 Task: Find and compare Airbnb listings in Sydney for a specific date range.
Action: Mouse moved to (436, 717)
Screenshot: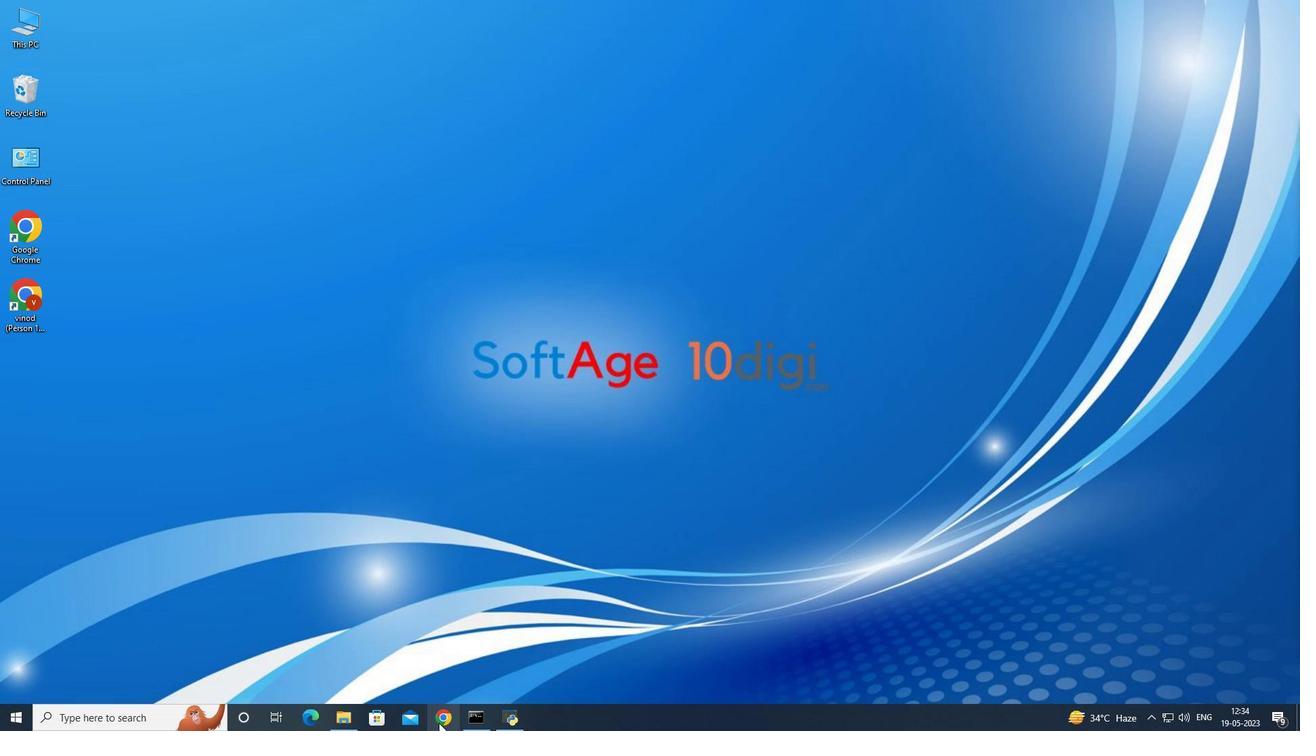 
Action: Mouse pressed left at (436, 717)
Screenshot: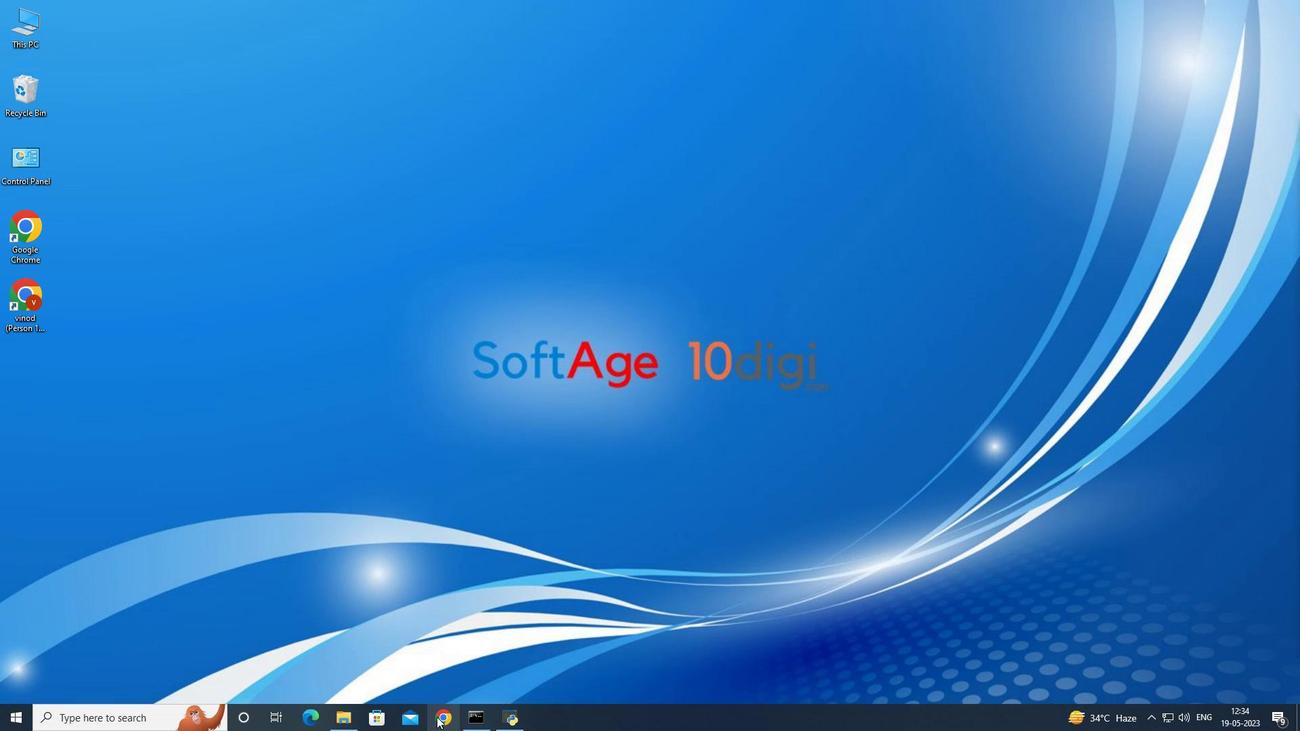 
Action: Mouse moved to (564, 394)
Screenshot: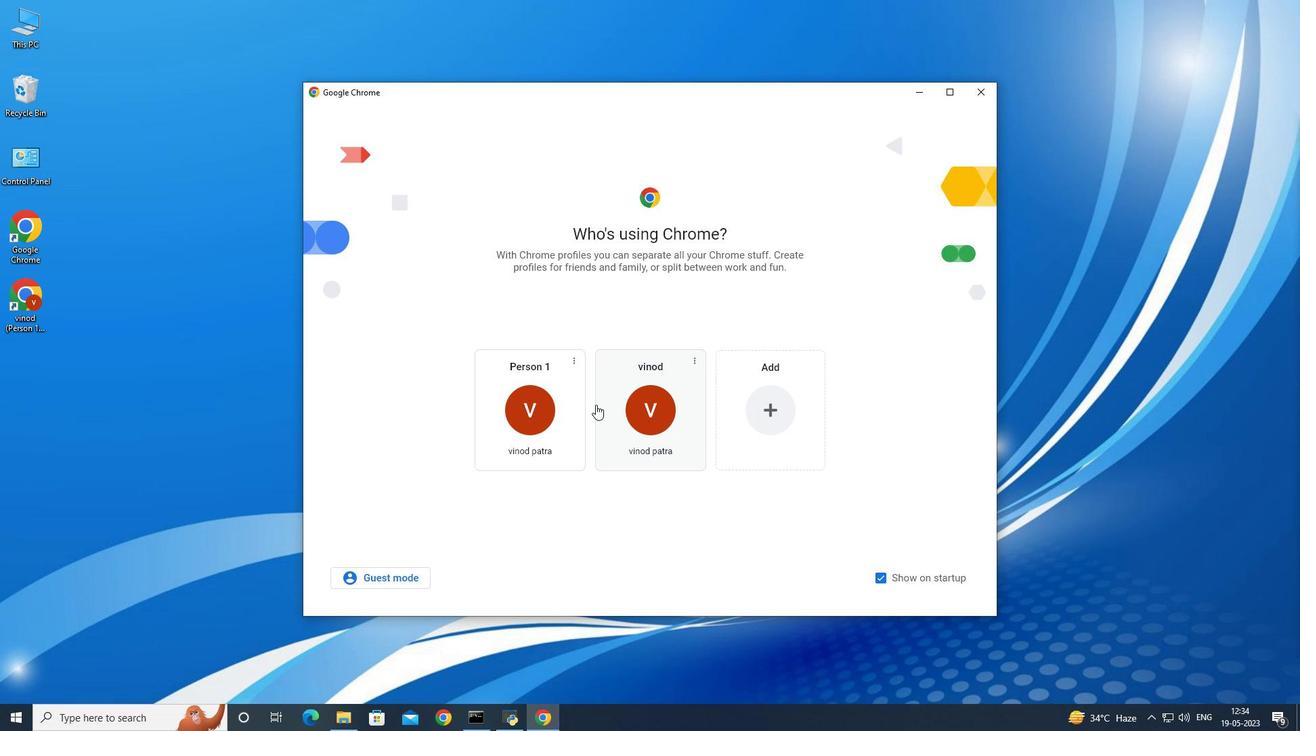 
Action: Mouse pressed left at (564, 394)
Screenshot: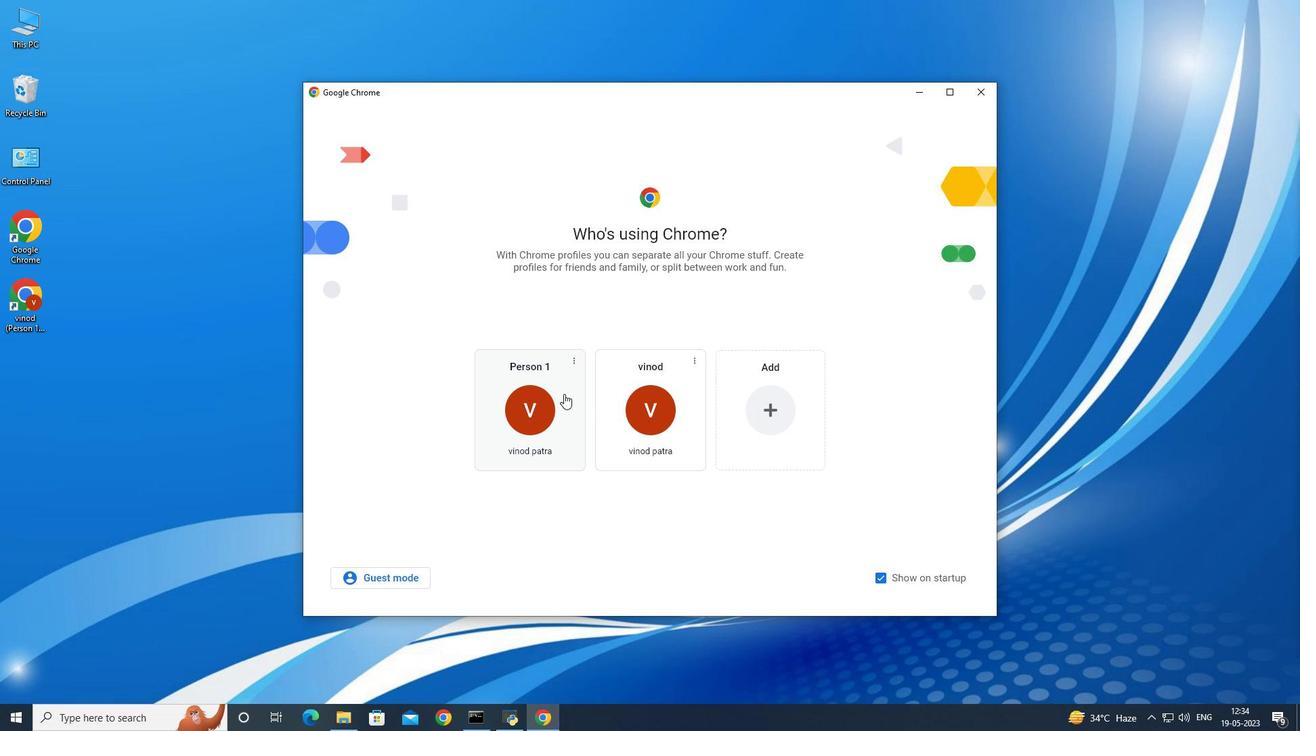 
Action: Mouse moved to (578, 340)
Screenshot: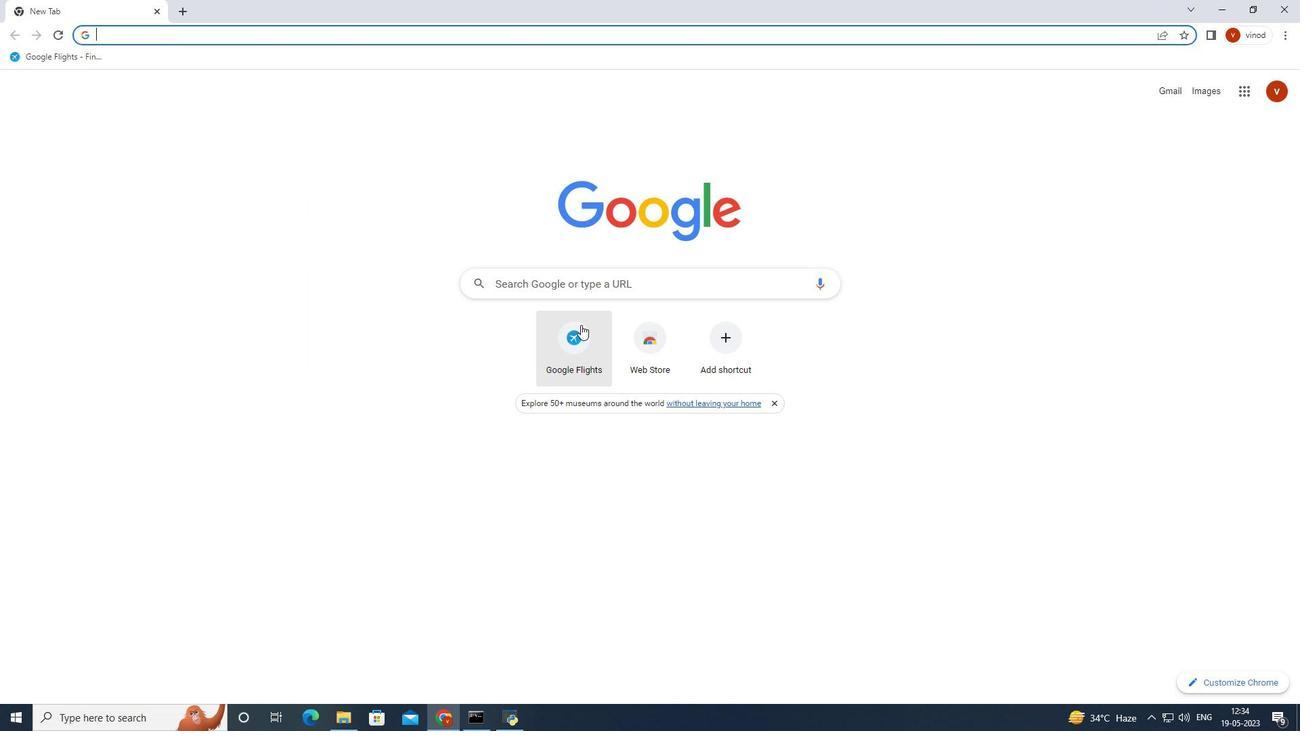 
Action: Mouse pressed left at (578, 340)
Screenshot: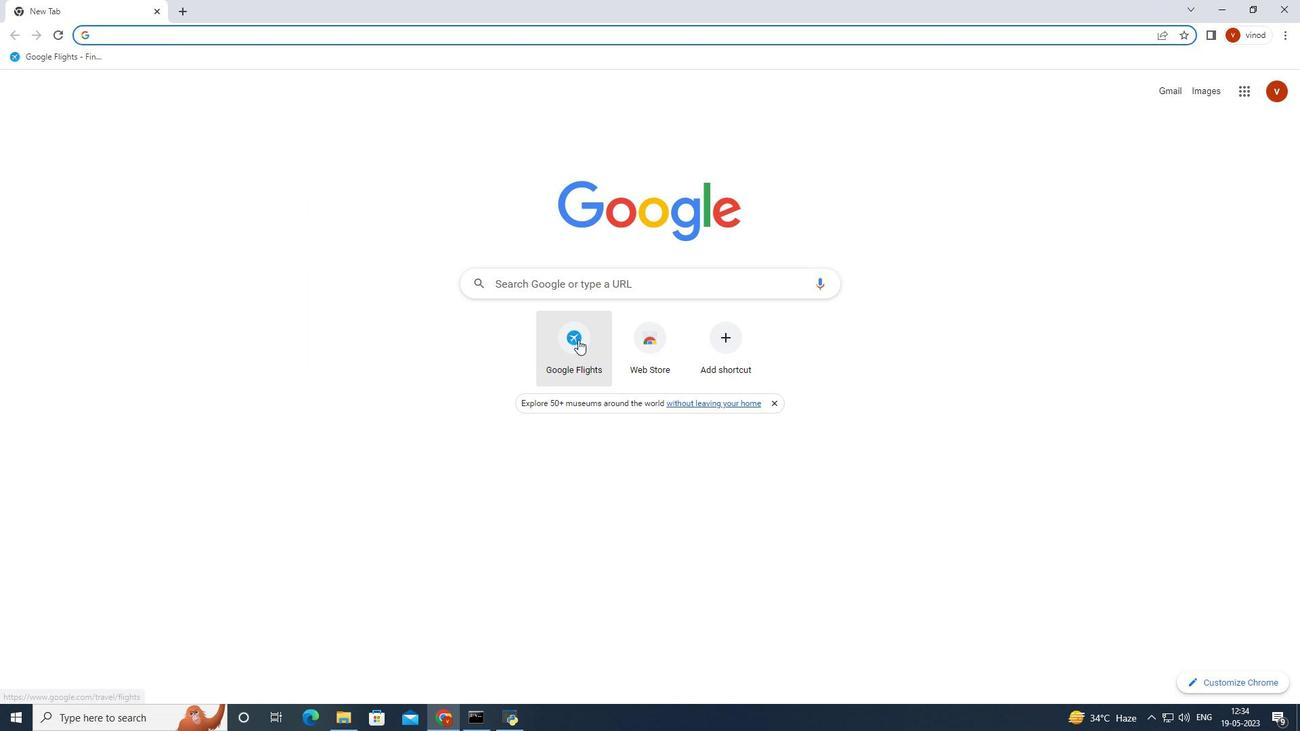 
Action: Mouse moved to (161, 14)
Screenshot: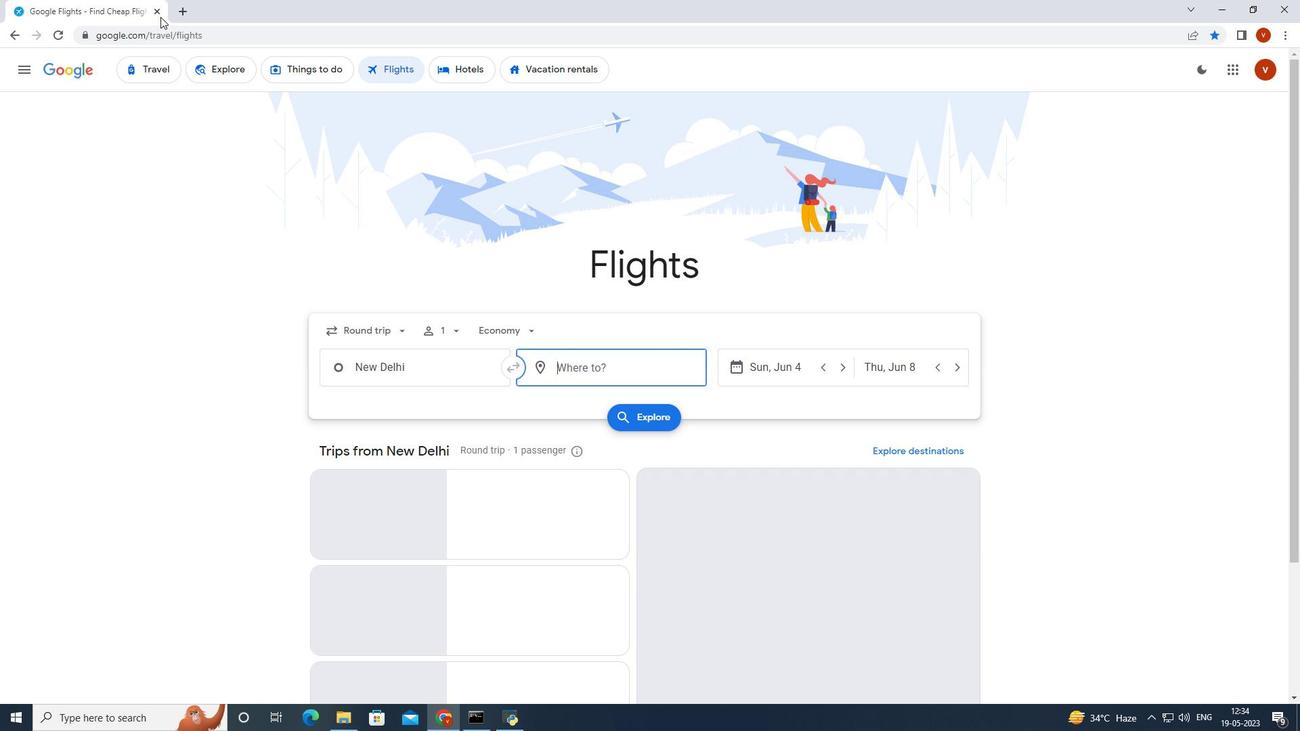
Action: Mouse pressed left at (161, 14)
Screenshot: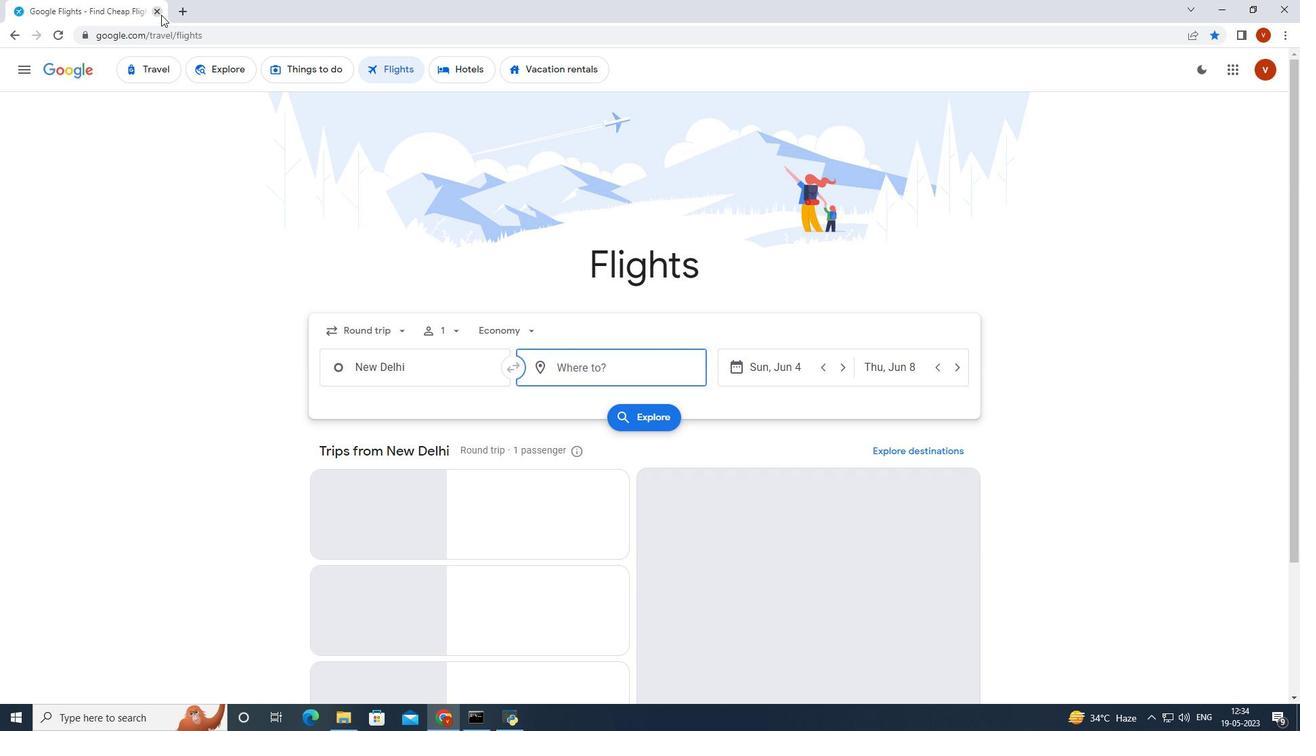 
Action: Mouse moved to (451, 706)
Screenshot: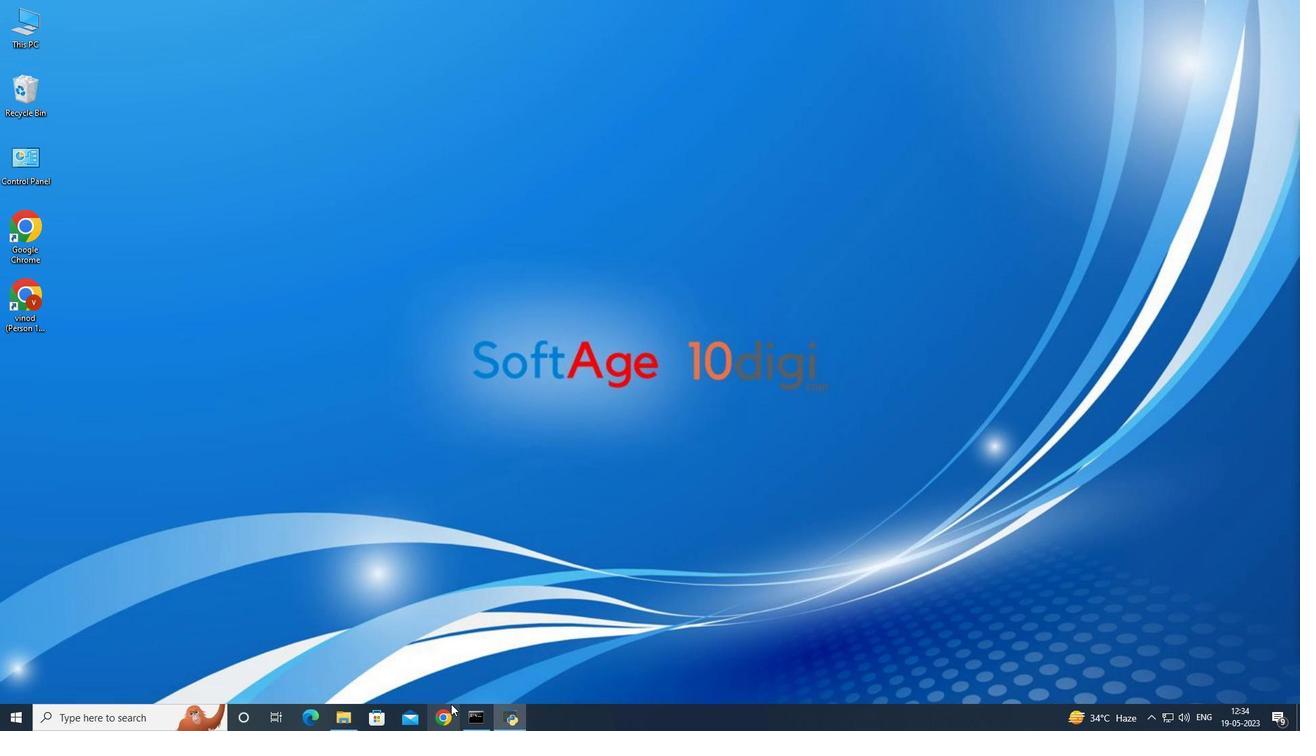 
Action: Mouse pressed left at (451, 706)
Screenshot: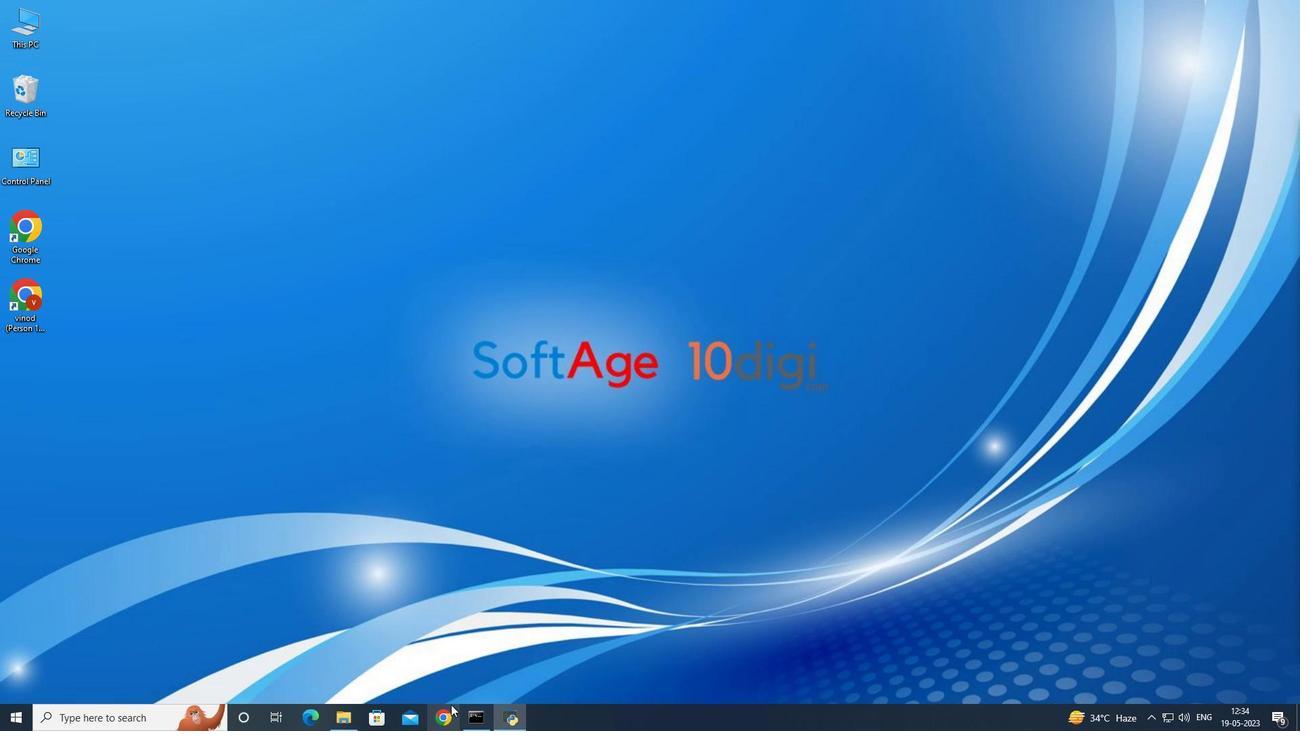 
Action: Mouse moved to (554, 433)
Screenshot: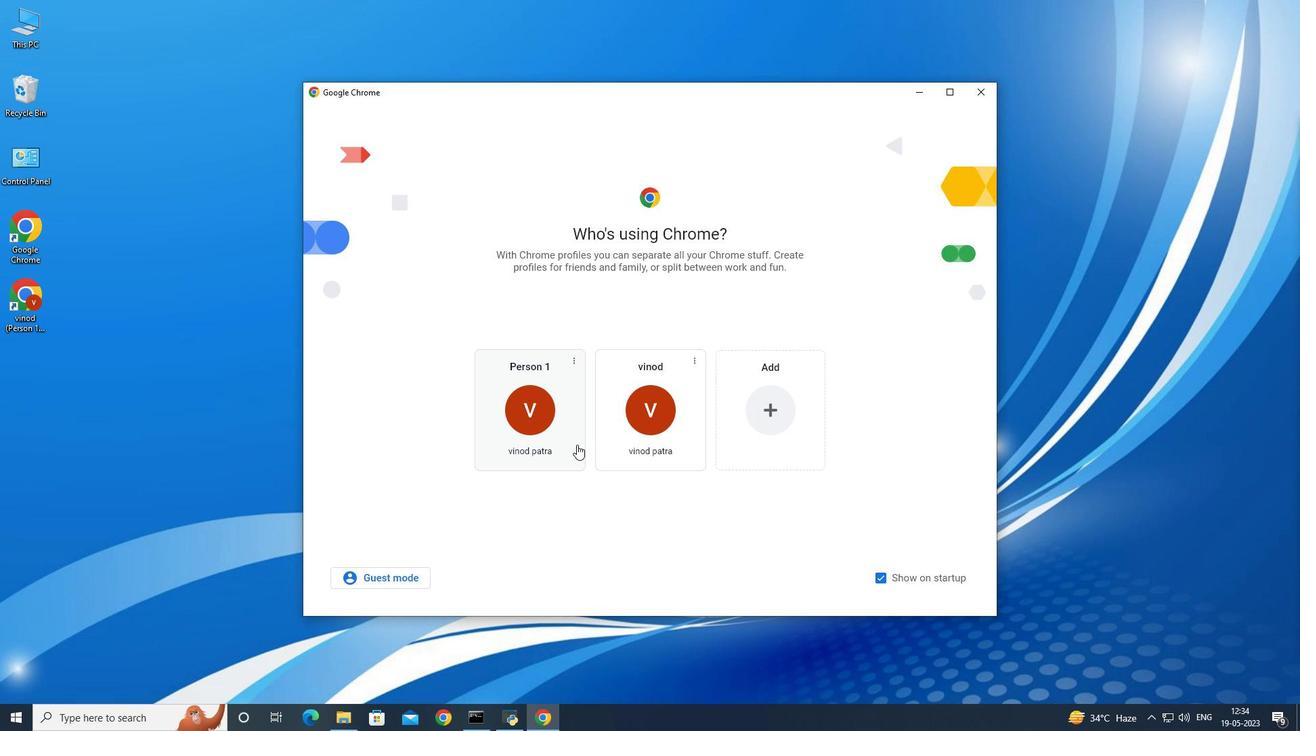
Action: Mouse pressed left at (554, 433)
Screenshot: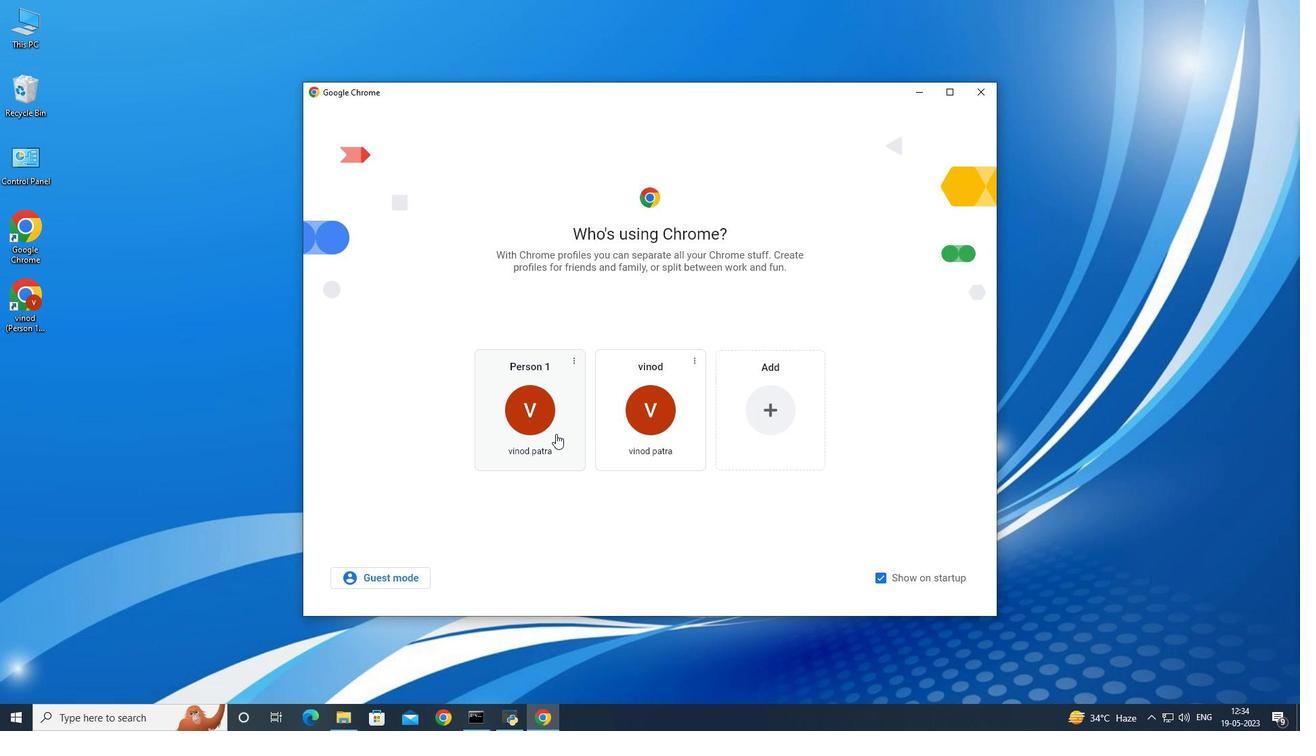 
Action: Mouse moved to (633, 283)
Screenshot: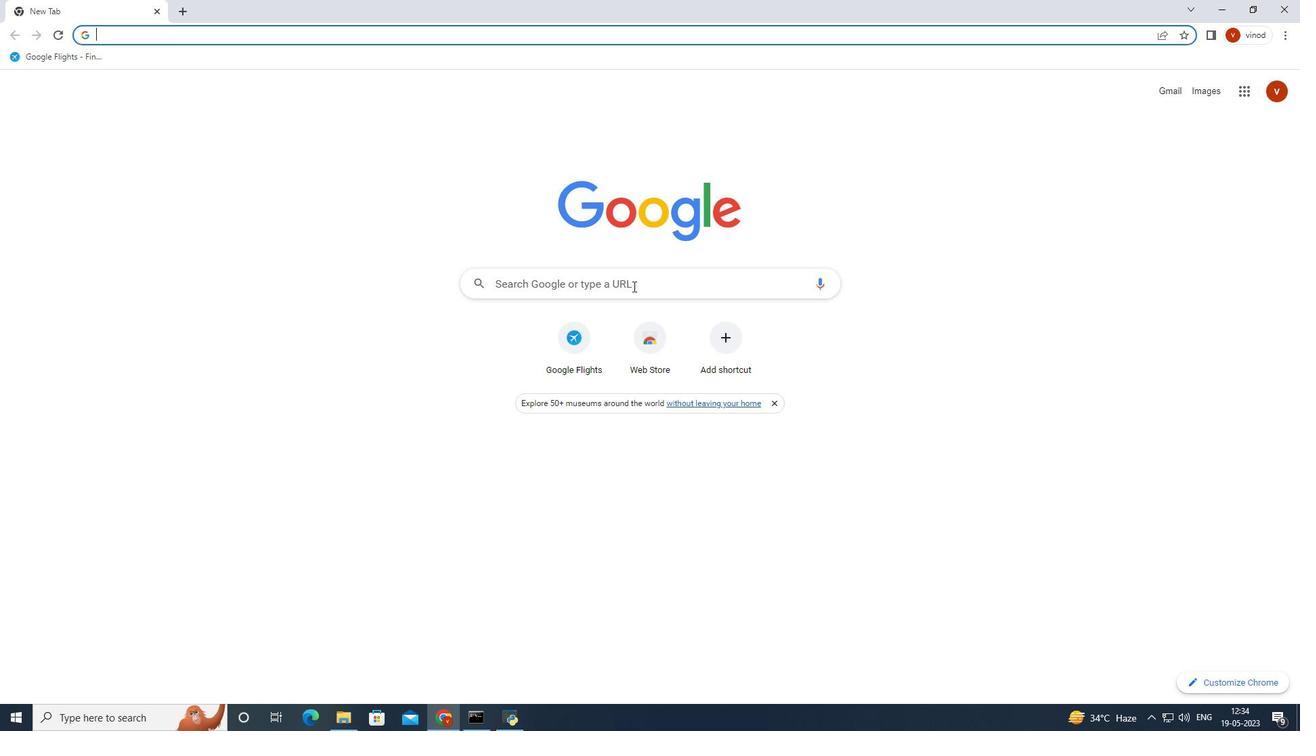 
Action: Mouse pressed left at (633, 283)
Screenshot: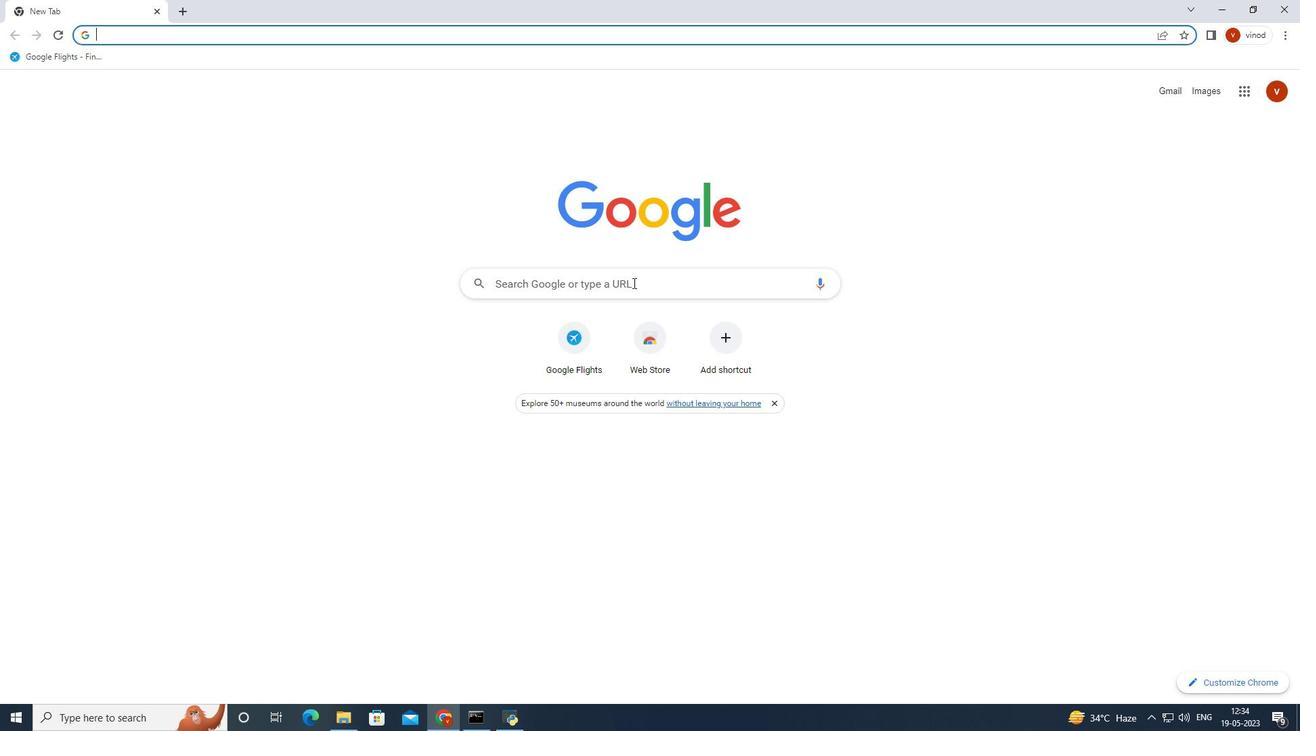 
Action: Mouse moved to (626, 369)
Screenshot: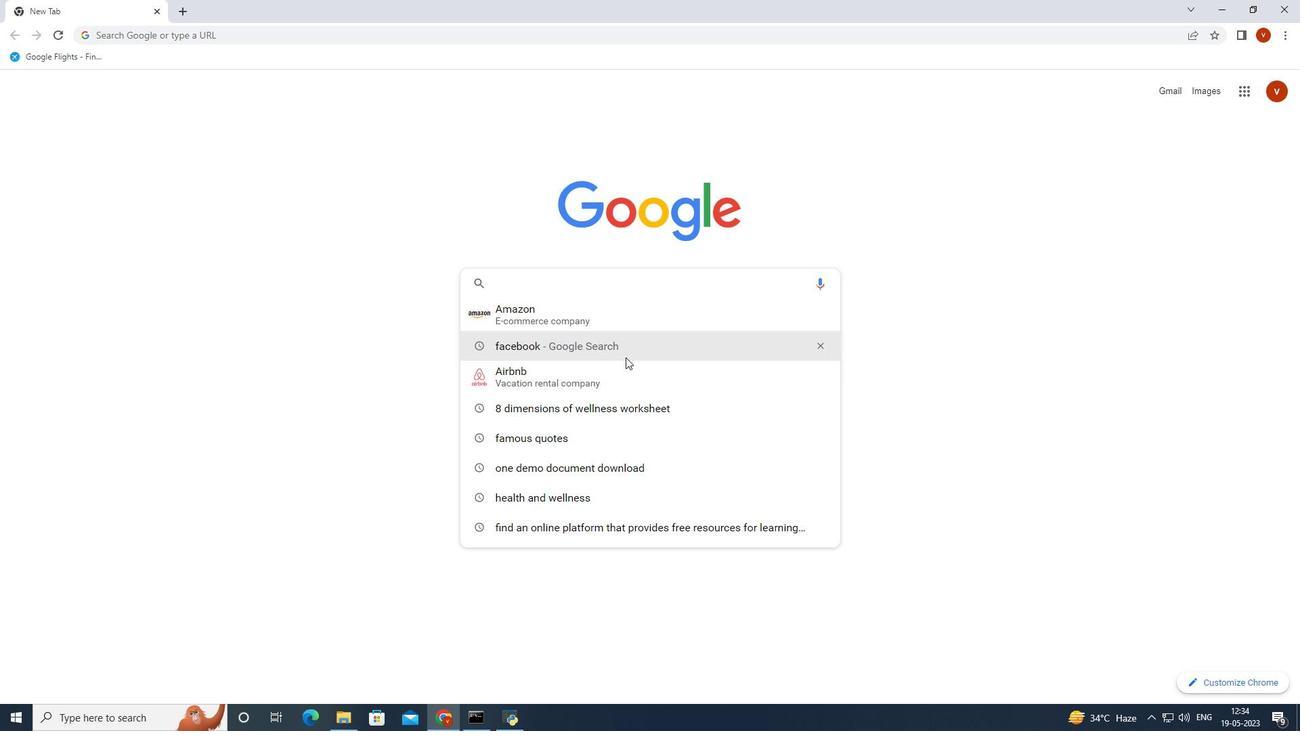 
Action: Mouse pressed left at (626, 369)
Screenshot: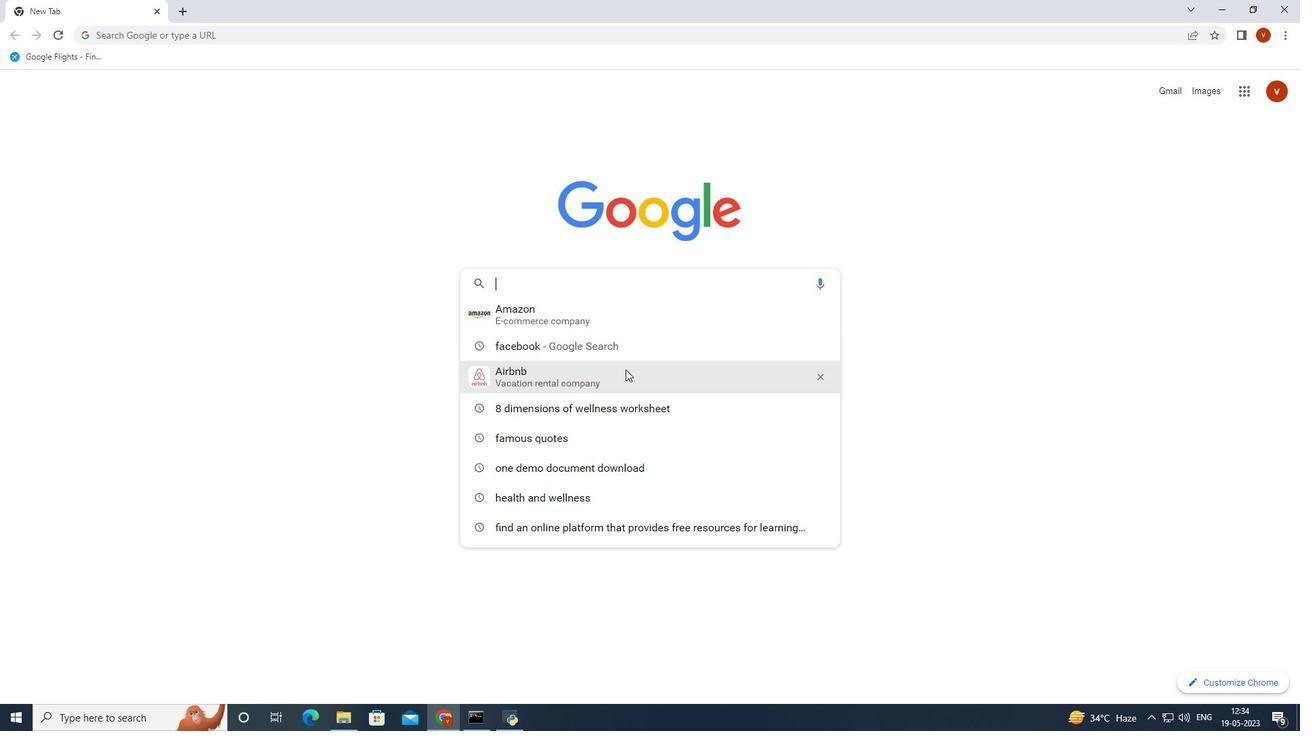 
Action: Mouse moved to (413, 216)
Screenshot: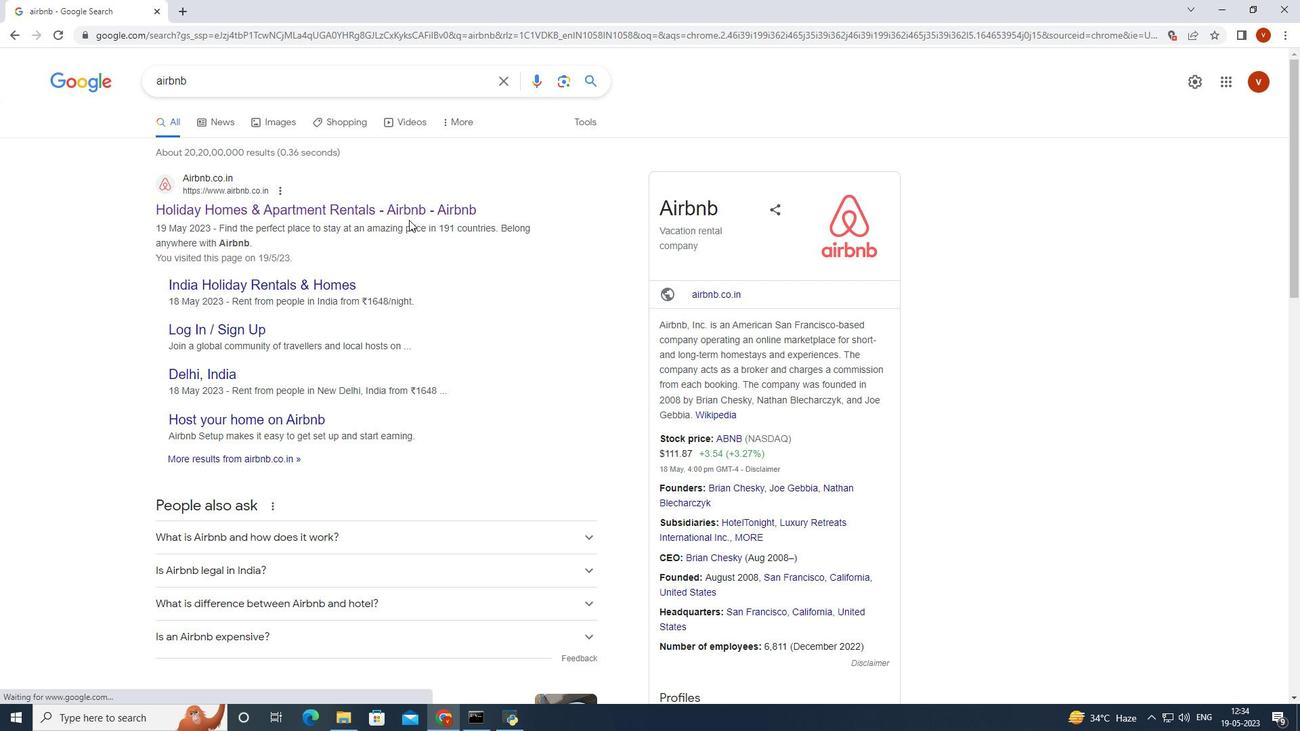
Action: Mouse pressed left at (413, 216)
Screenshot: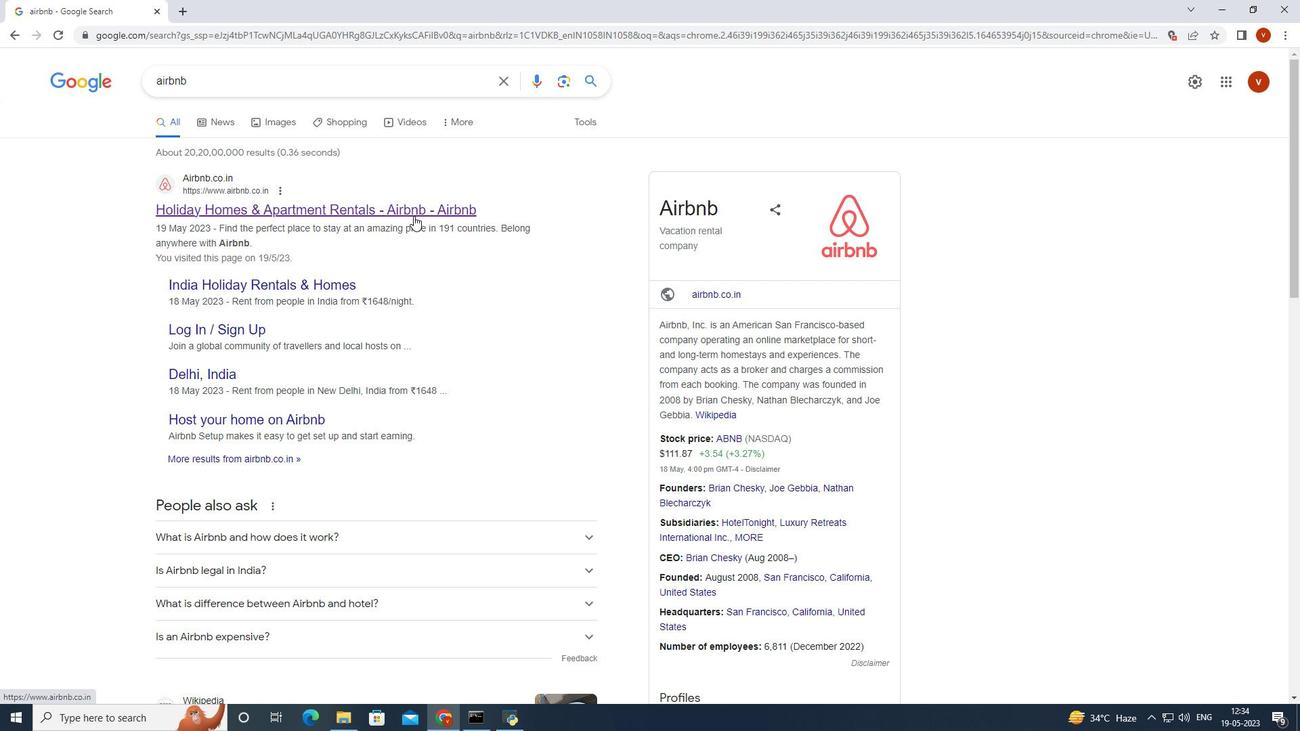 
Action: Mouse moved to (579, 116)
Screenshot: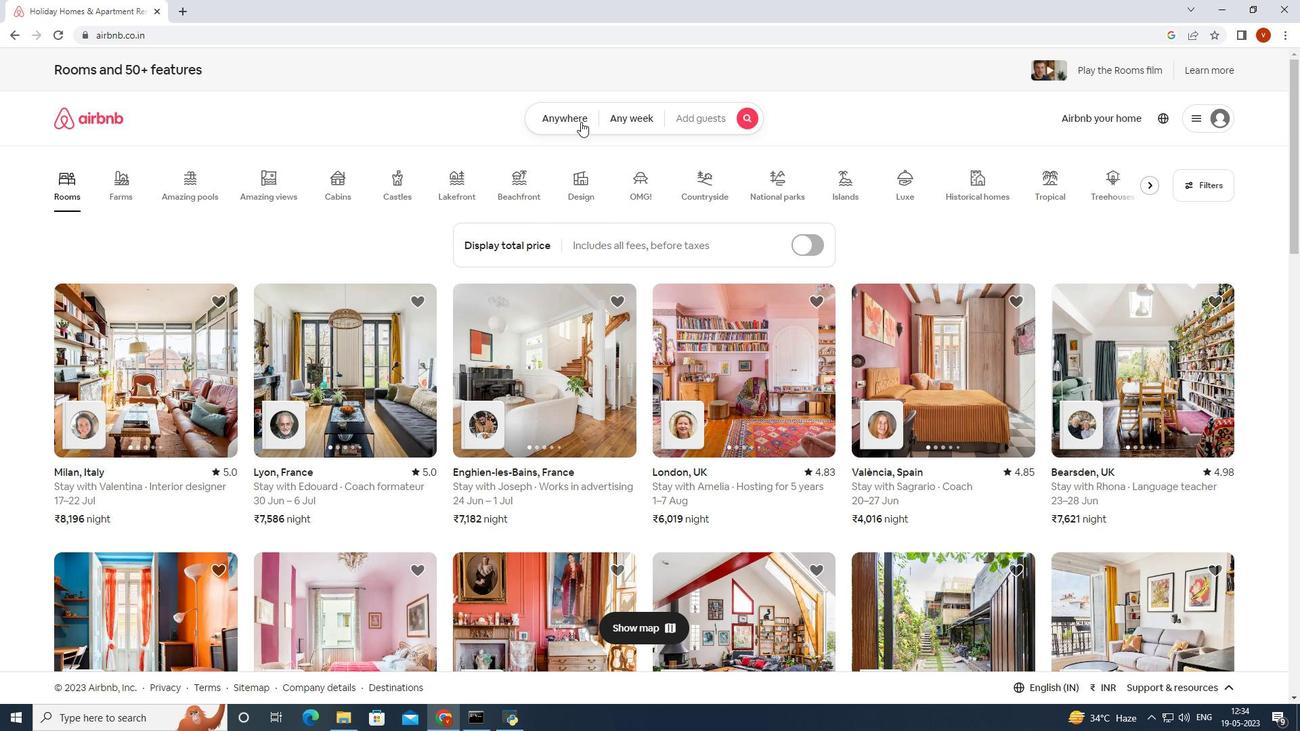 
Action: Mouse pressed left at (579, 116)
Screenshot: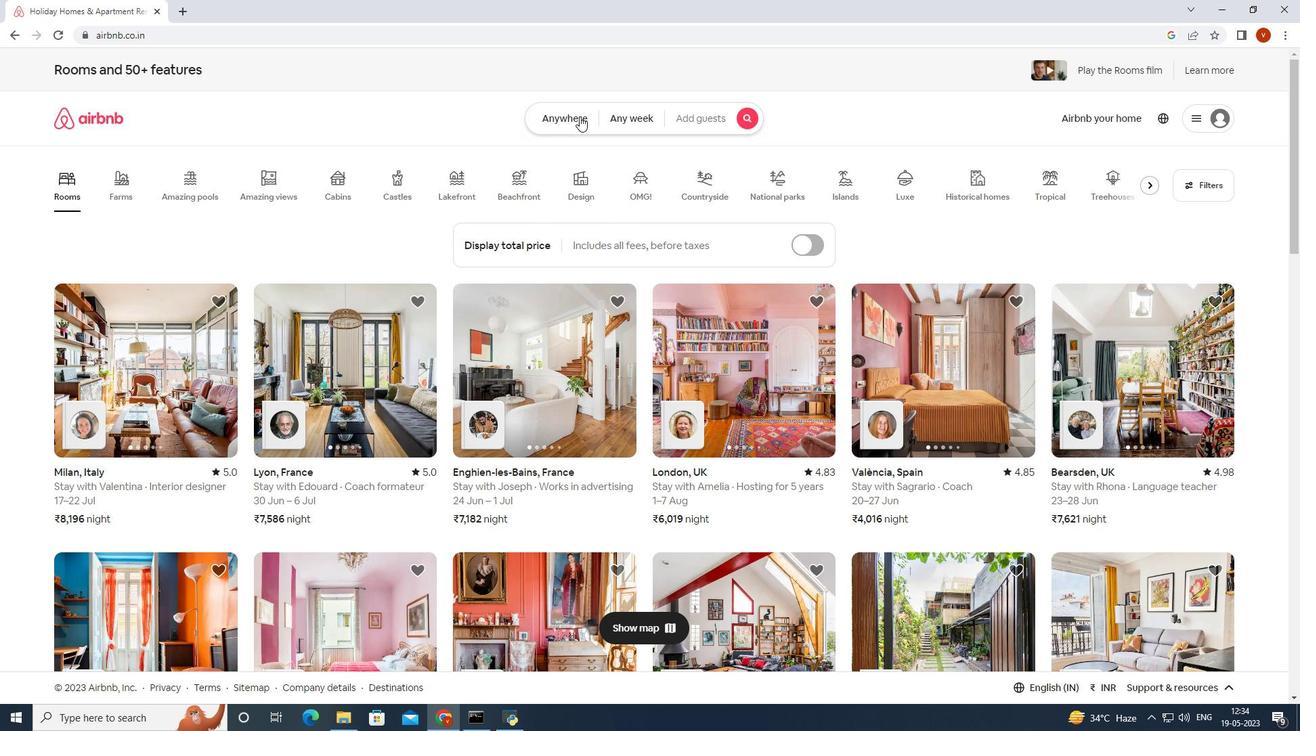 
Action: Mouse moved to (510, 170)
Screenshot: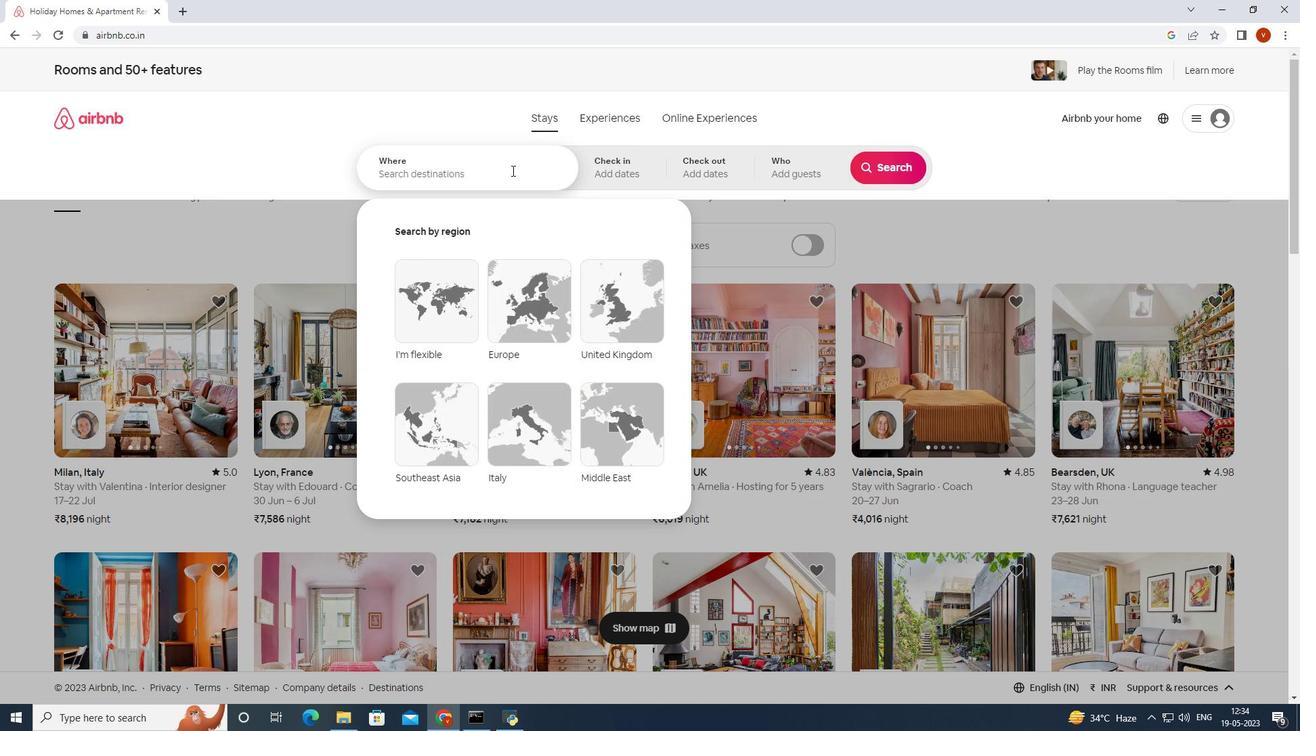 
Action: Mouse pressed left at (510, 170)
Screenshot: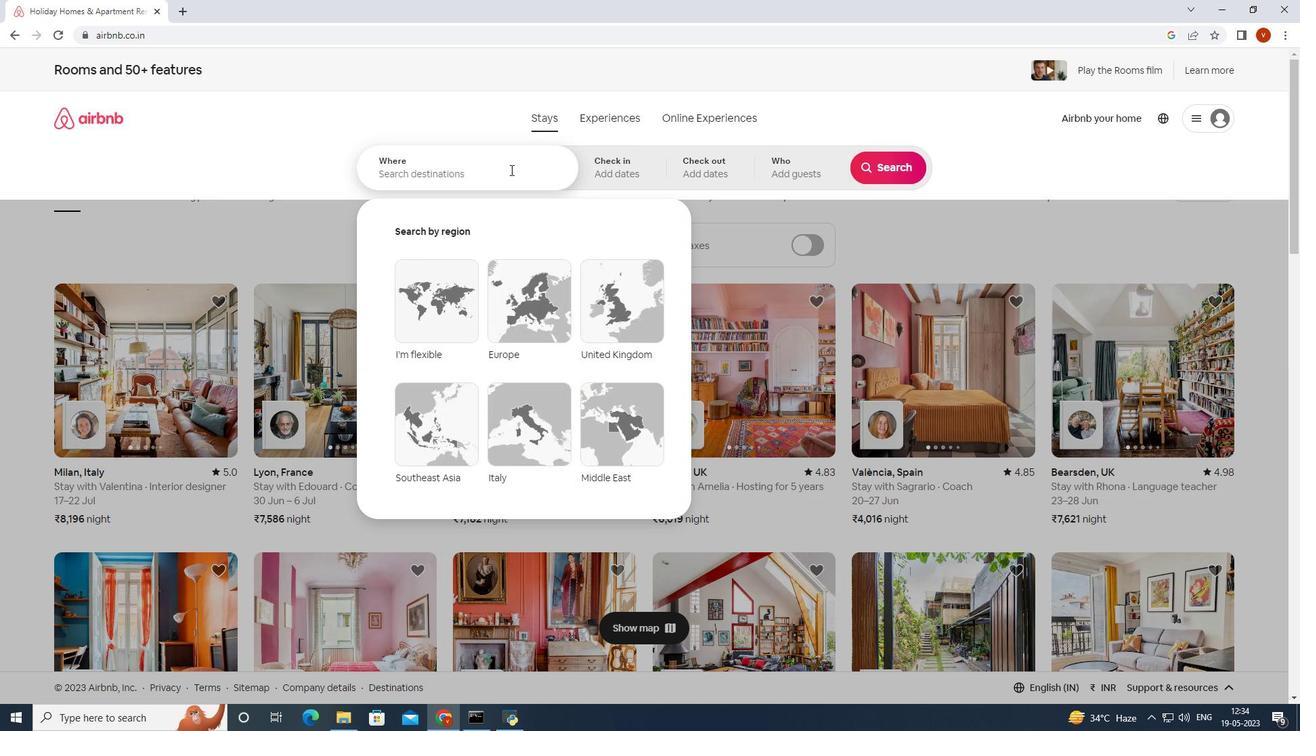 
Action: Mouse moved to (523, 199)
Screenshot: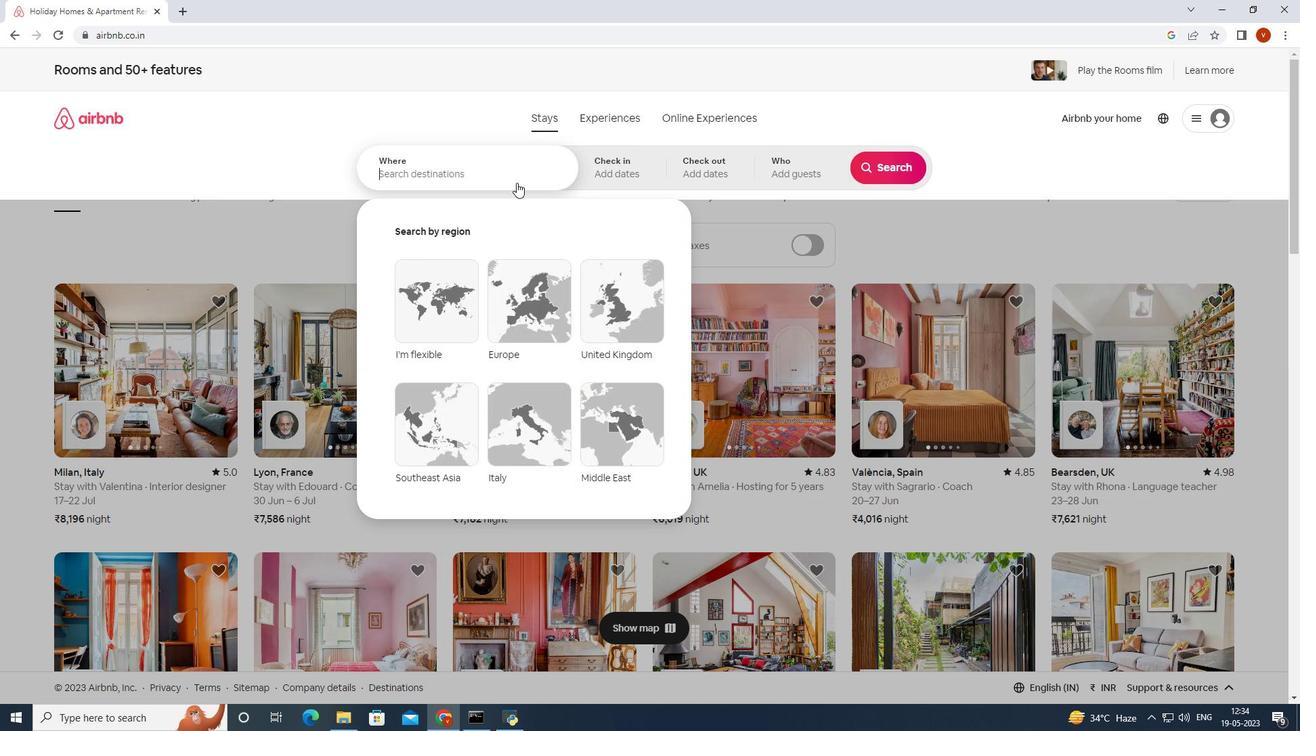 
Action: Key pressed syd
Screenshot: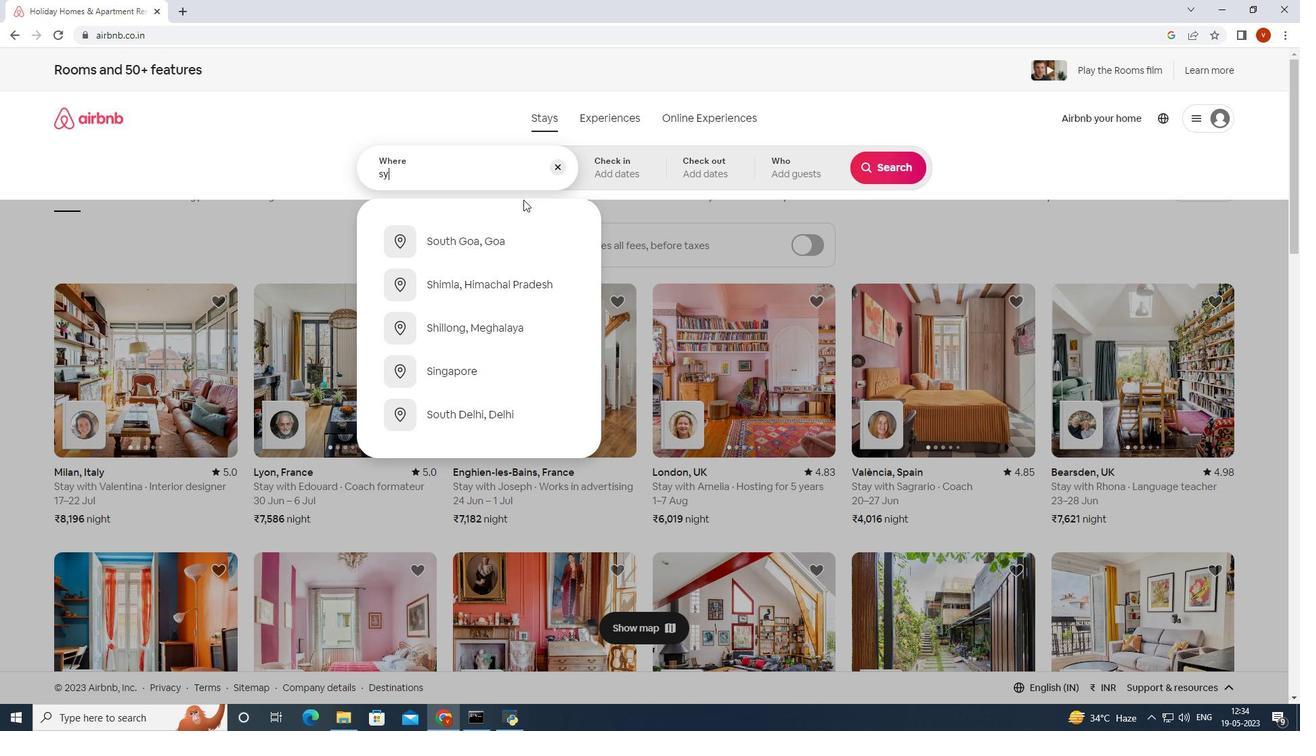 
Action: Mouse moved to (525, 235)
Screenshot: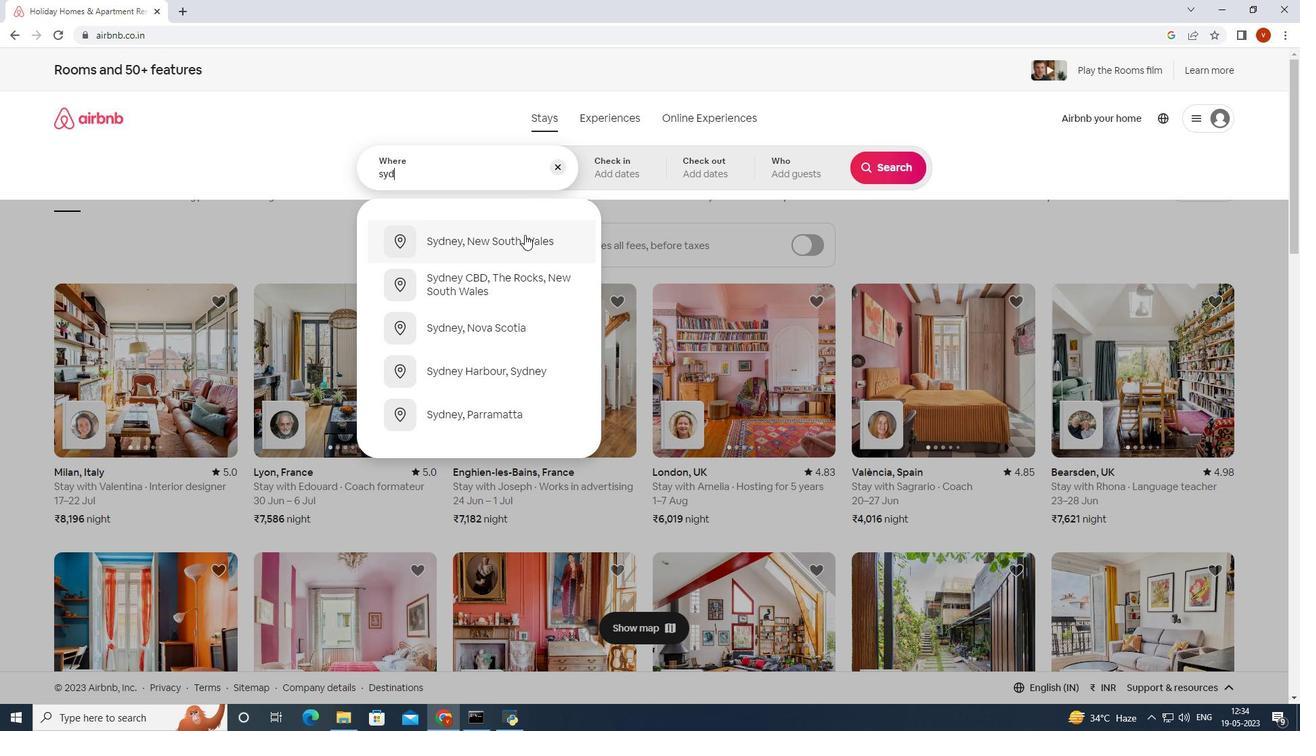 
Action: Mouse pressed left at (525, 235)
Screenshot: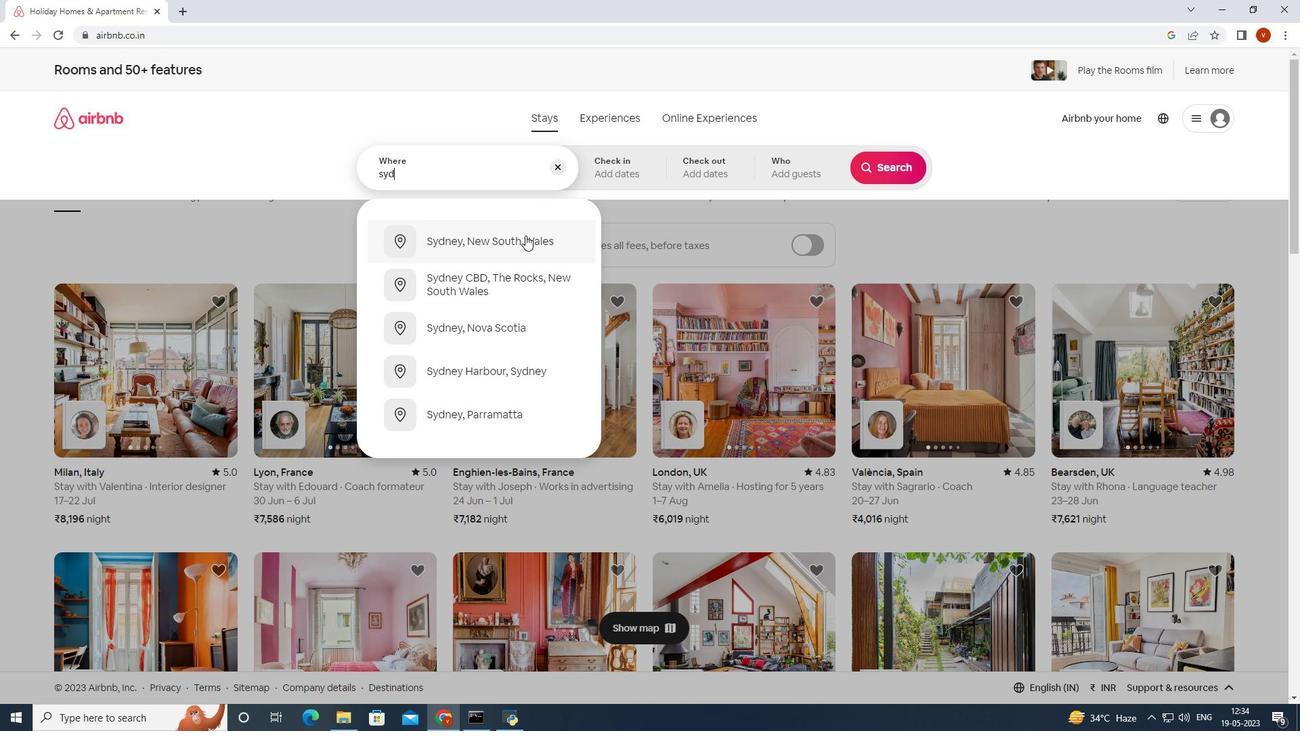 
Action: Mouse moved to (882, 179)
Screenshot: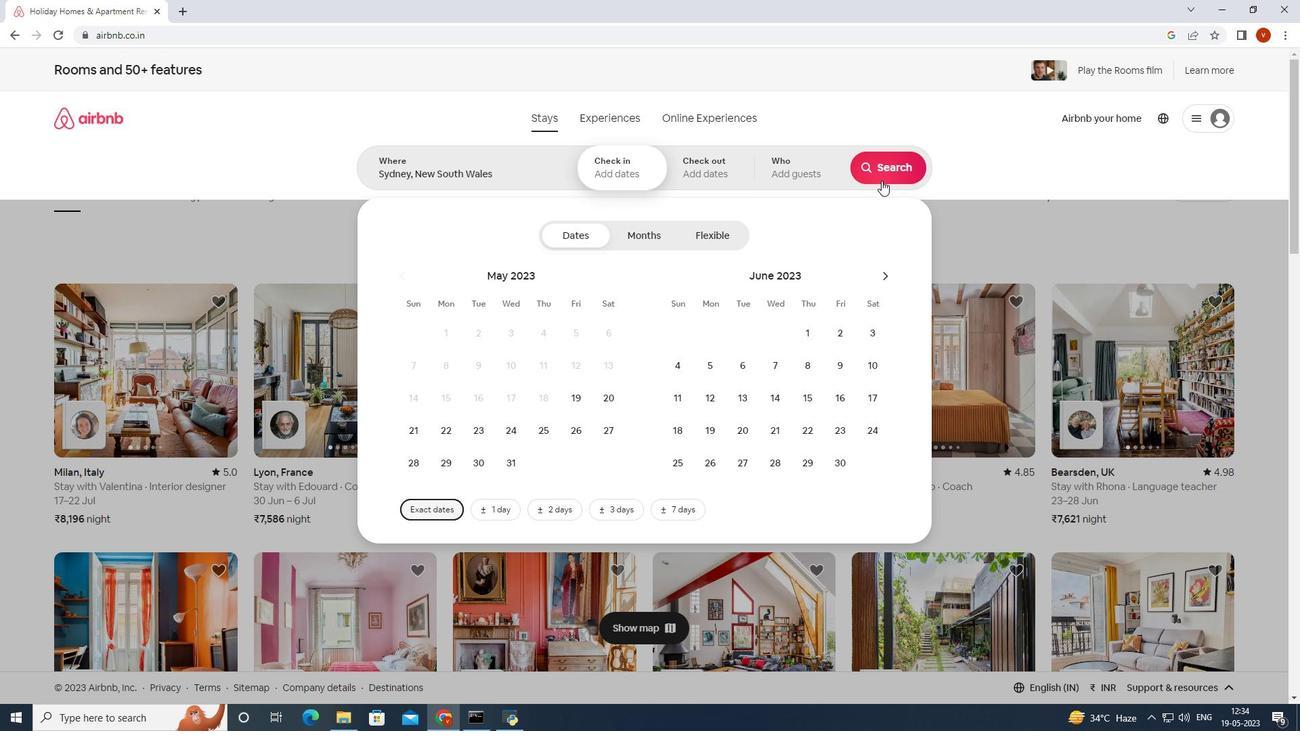 
Action: Mouse pressed left at (882, 179)
Screenshot: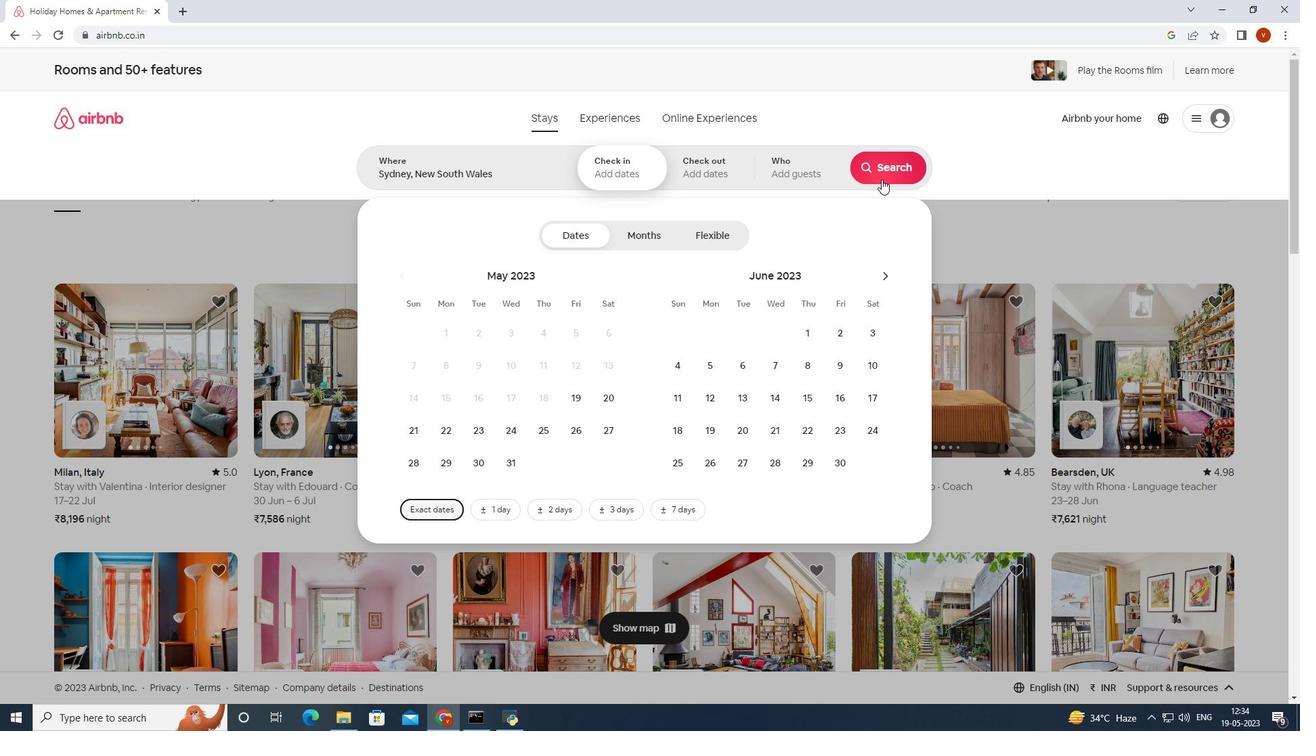
Action: Mouse moved to (684, 68)
Screenshot: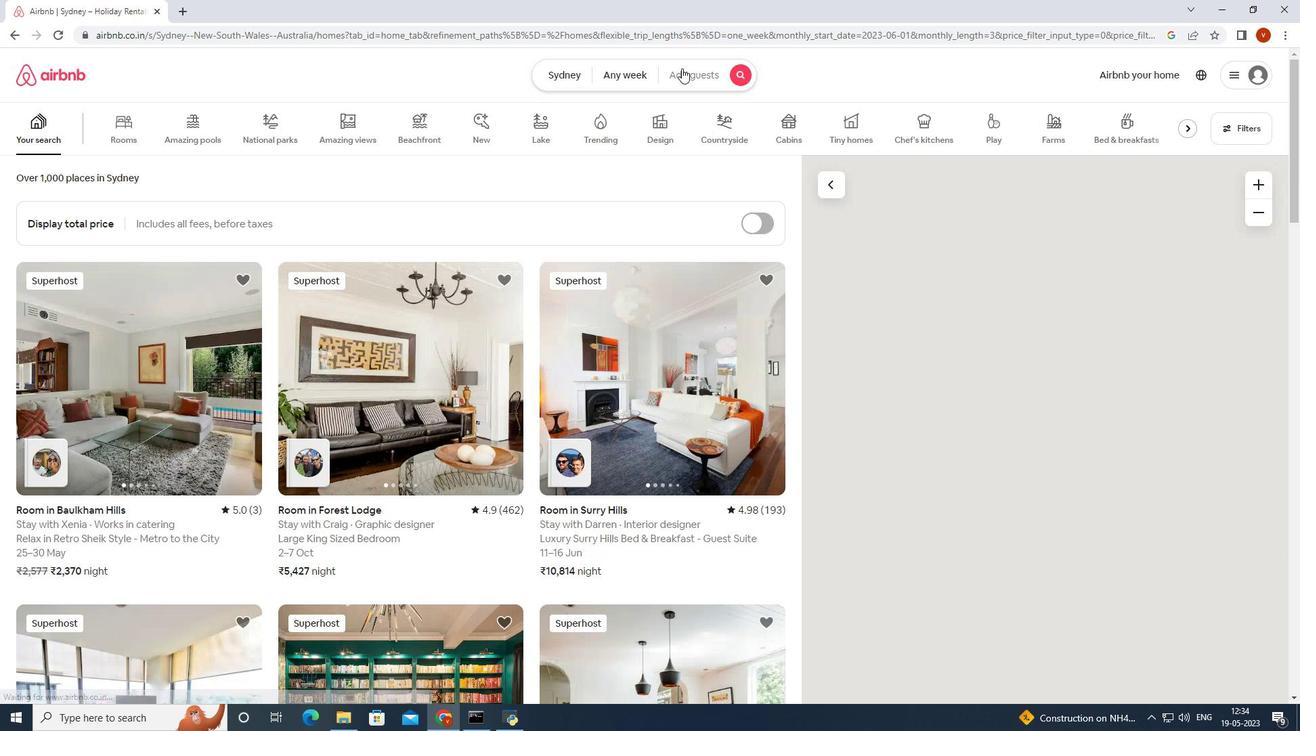 
Action: Mouse pressed left at (684, 68)
Screenshot: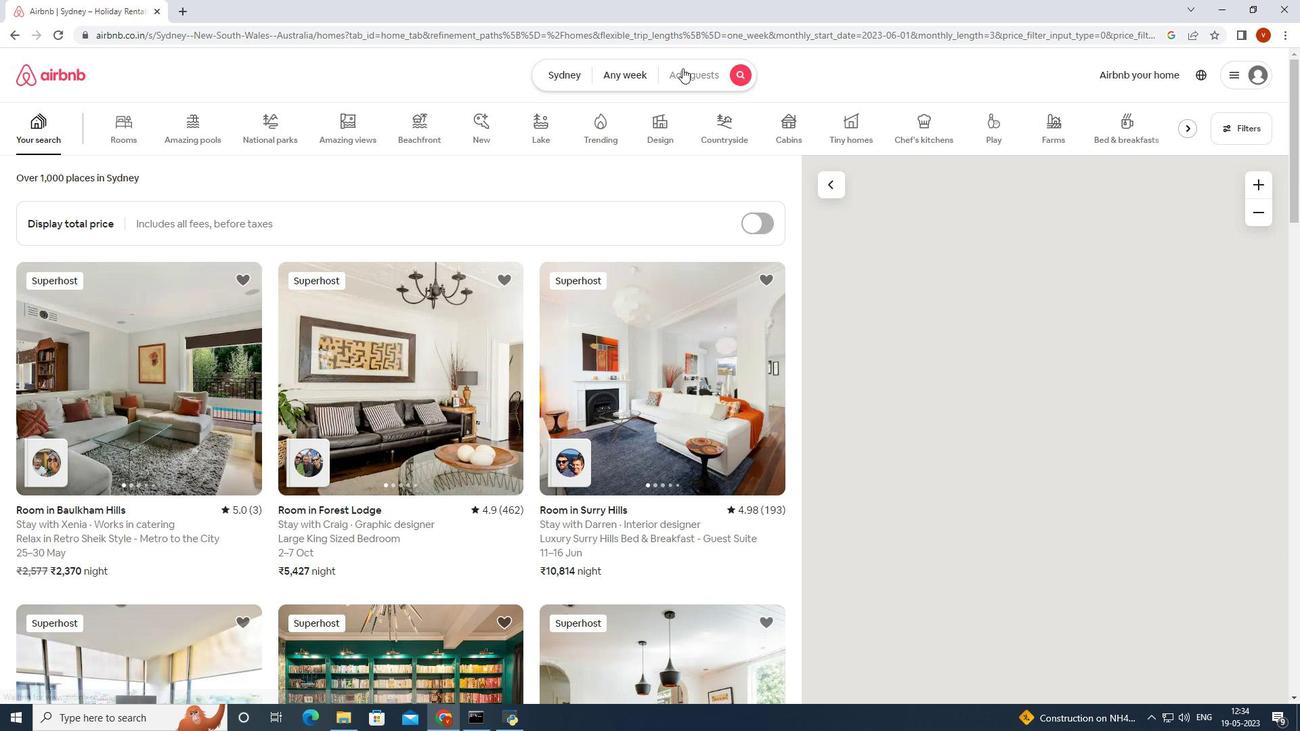 
Action: Mouse moved to (886, 197)
Screenshot: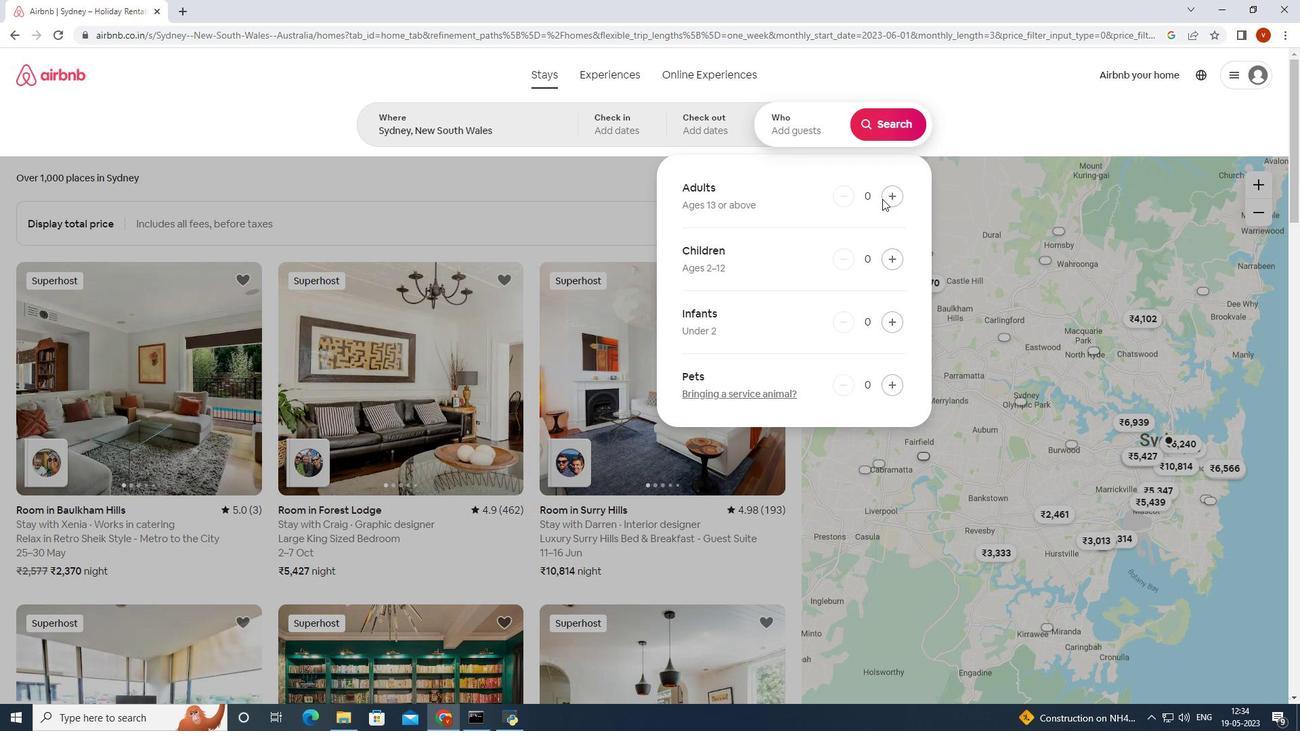 
Action: Mouse pressed left at (886, 197)
Screenshot: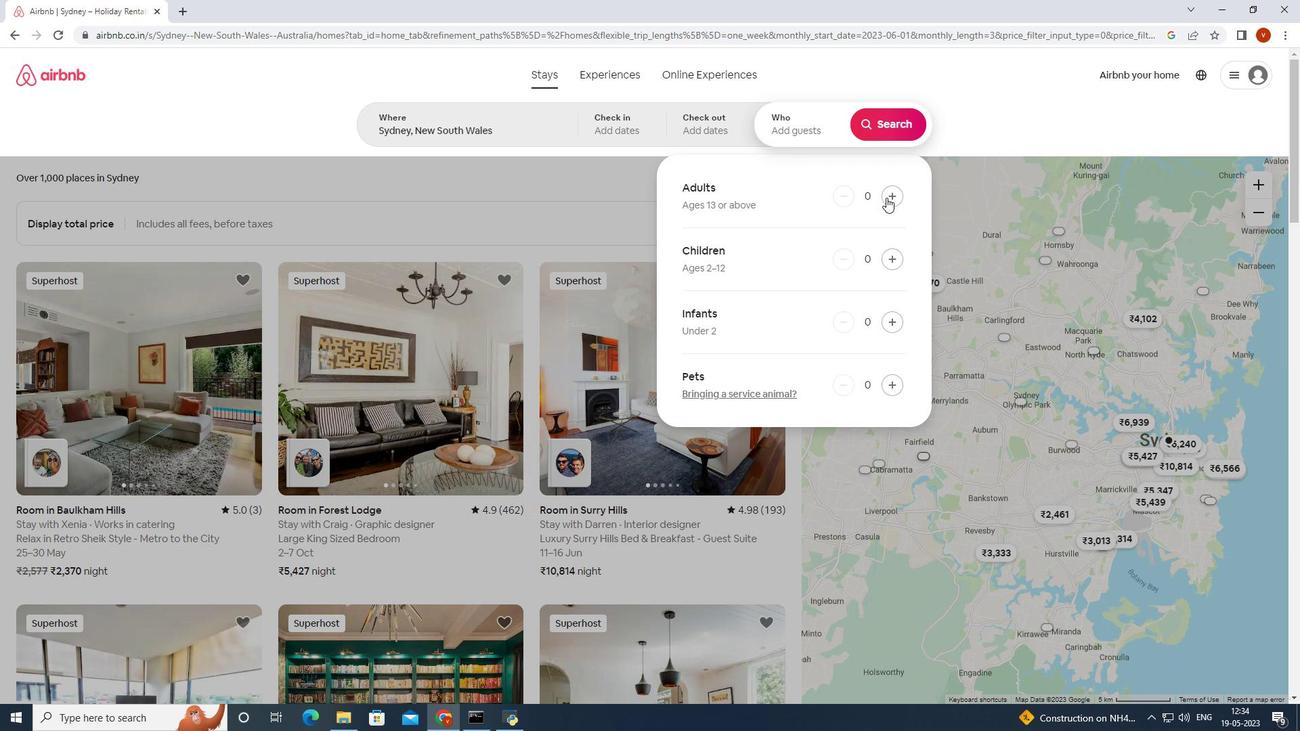 
Action: Mouse moved to (876, 128)
Screenshot: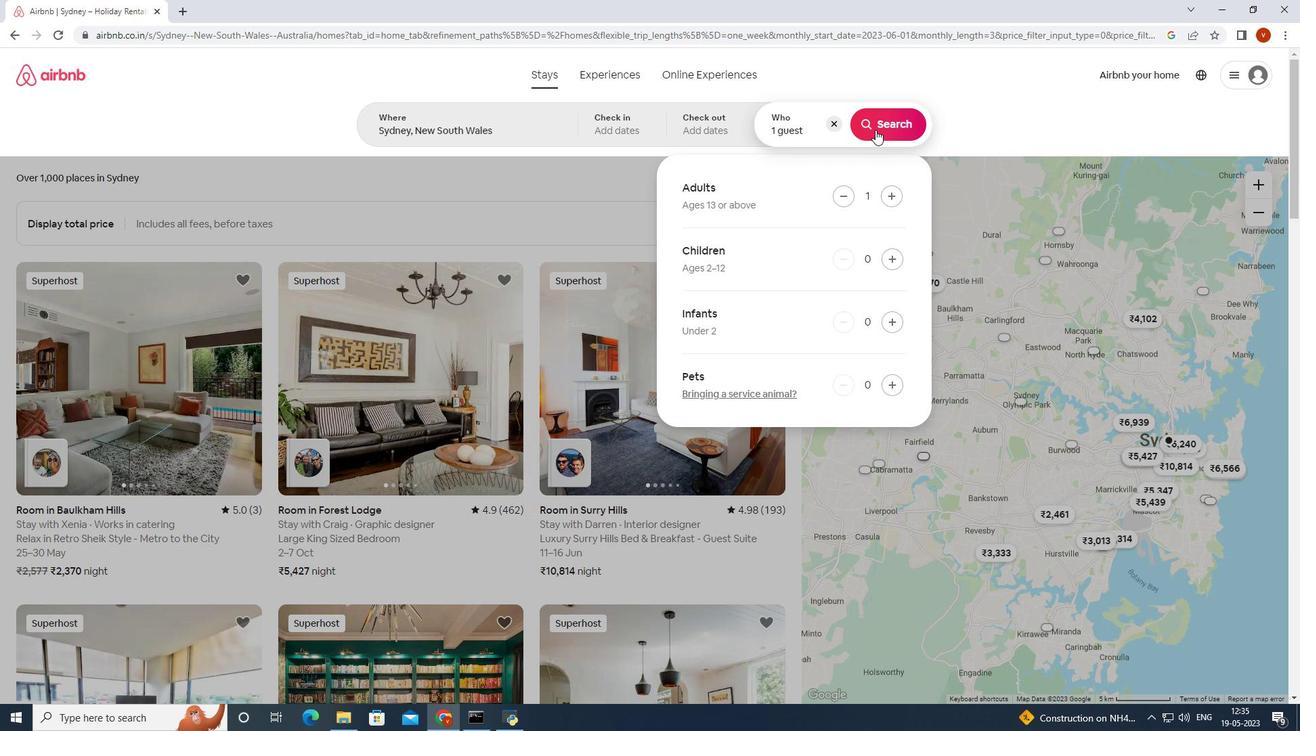 
Action: Mouse pressed left at (876, 128)
Screenshot: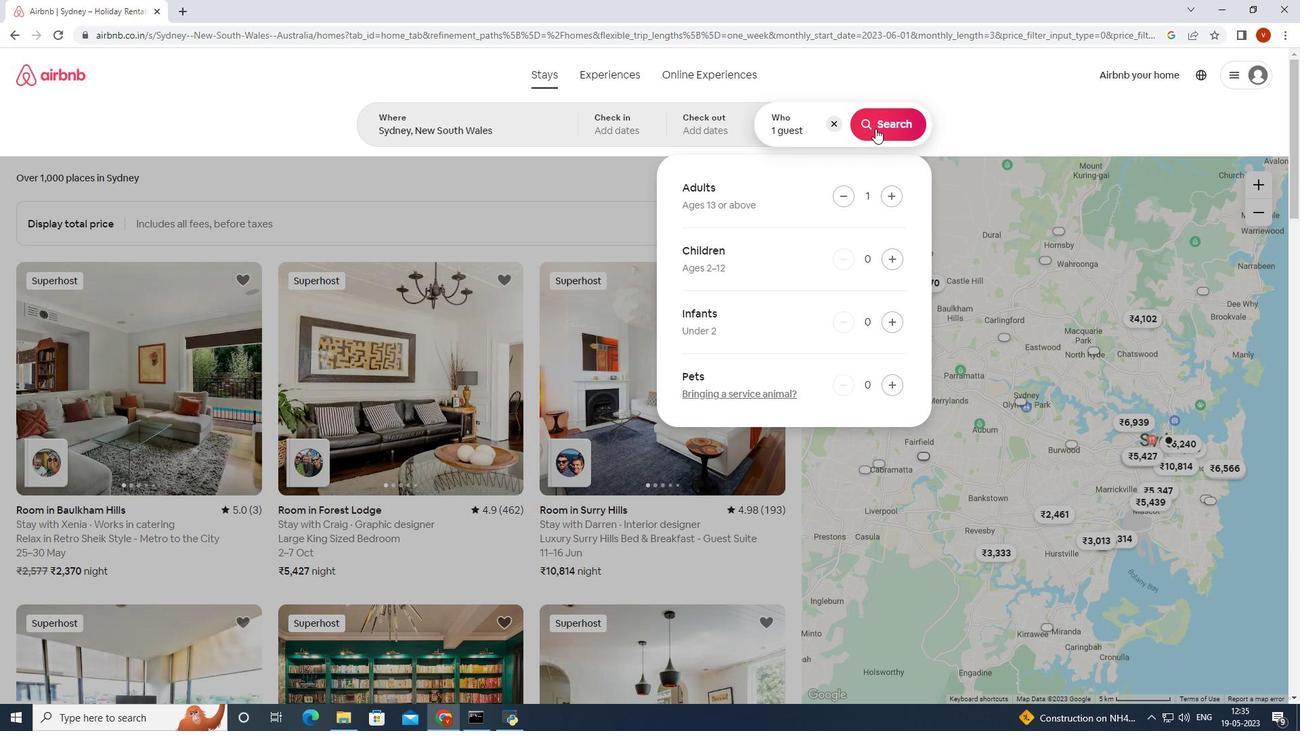 
Action: Mouse moved to (1203, 123)
Screenshot: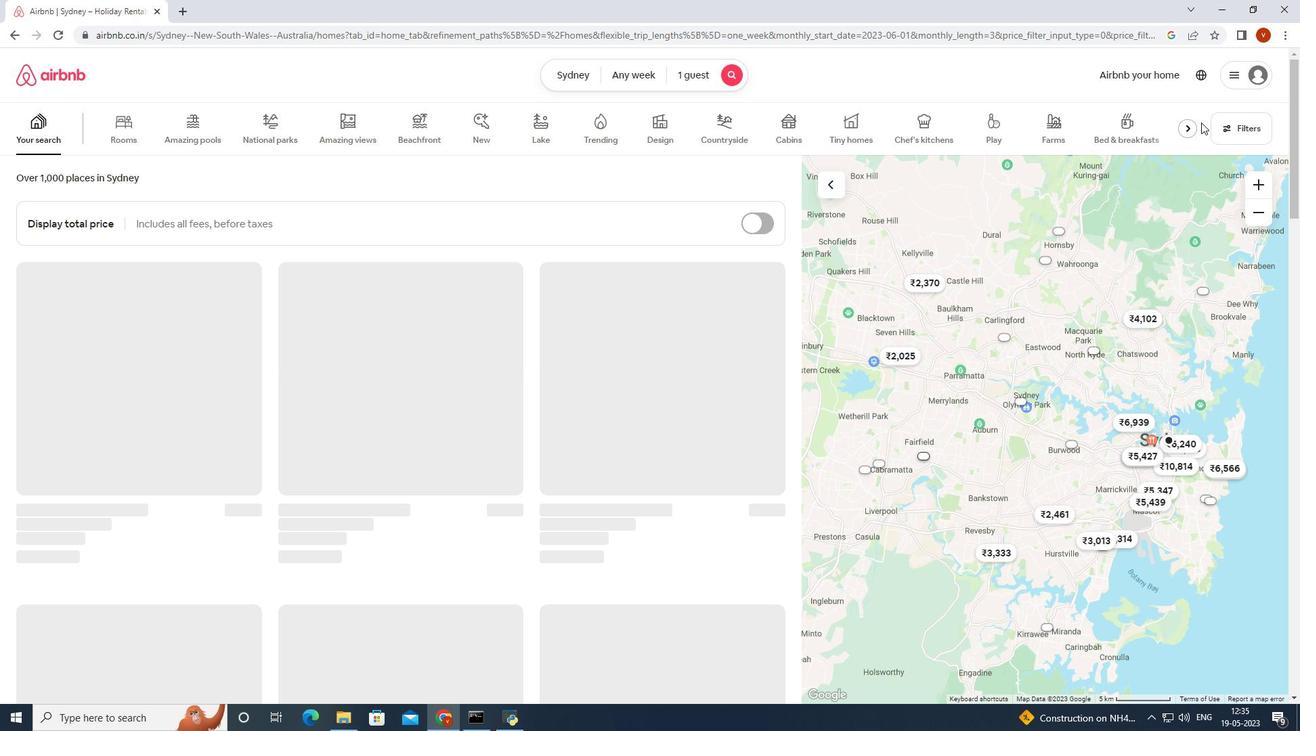 
Action: Mouse pressed left at (1203, 123)
Screenshot: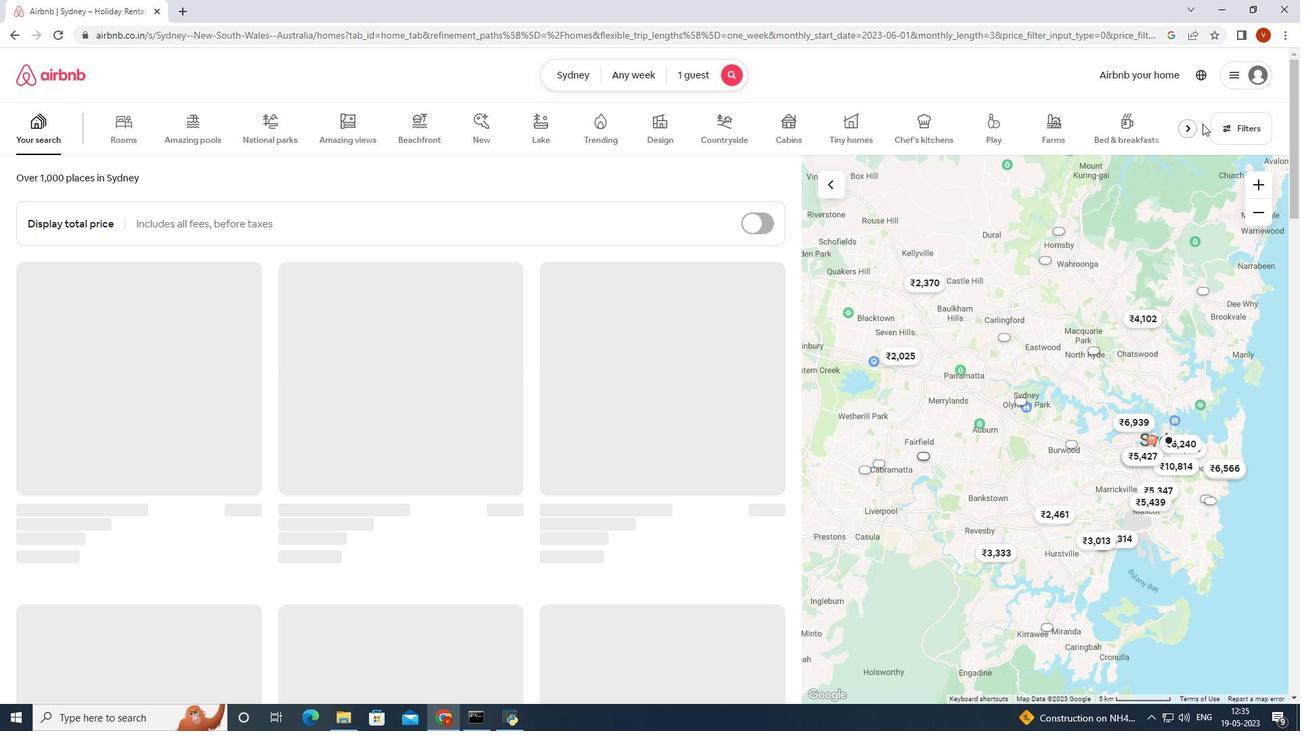 
Action: Mouse moved to (1224, 128)
Screenshot: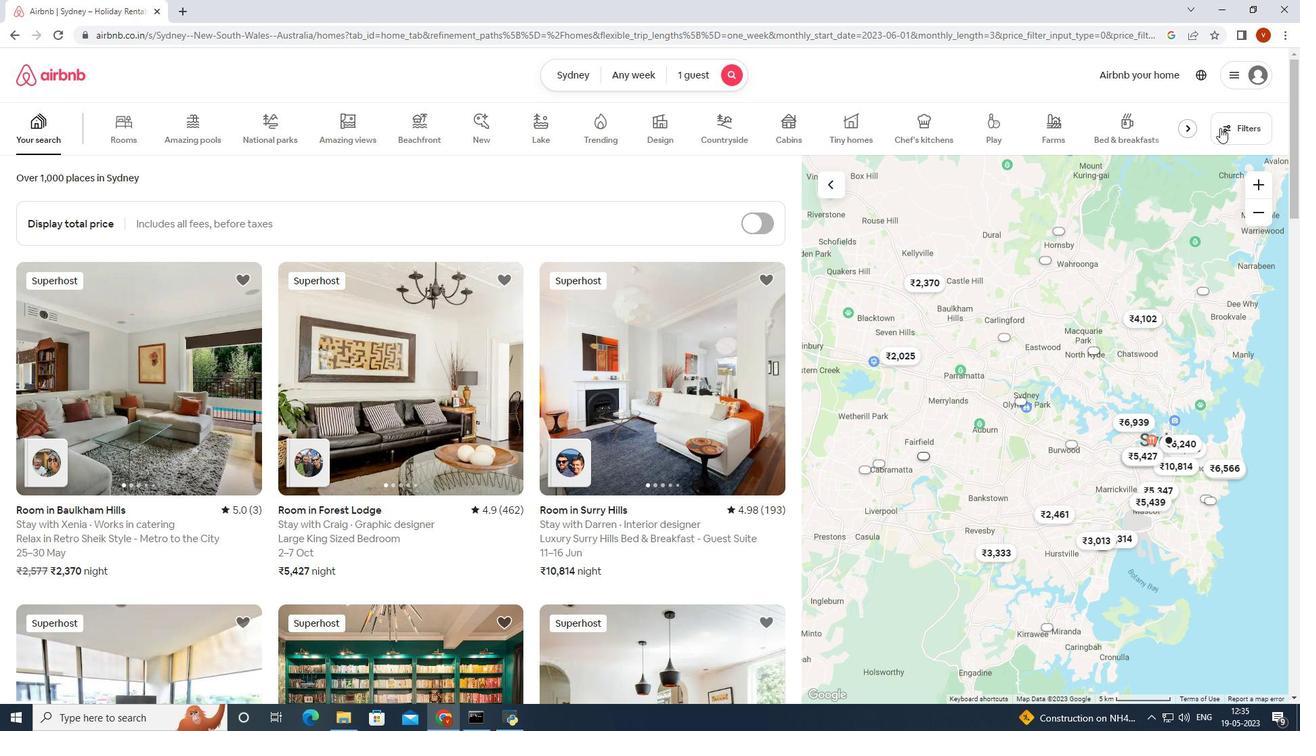 
Action: Mouse pressed left at (1224, 128)
Screenshot: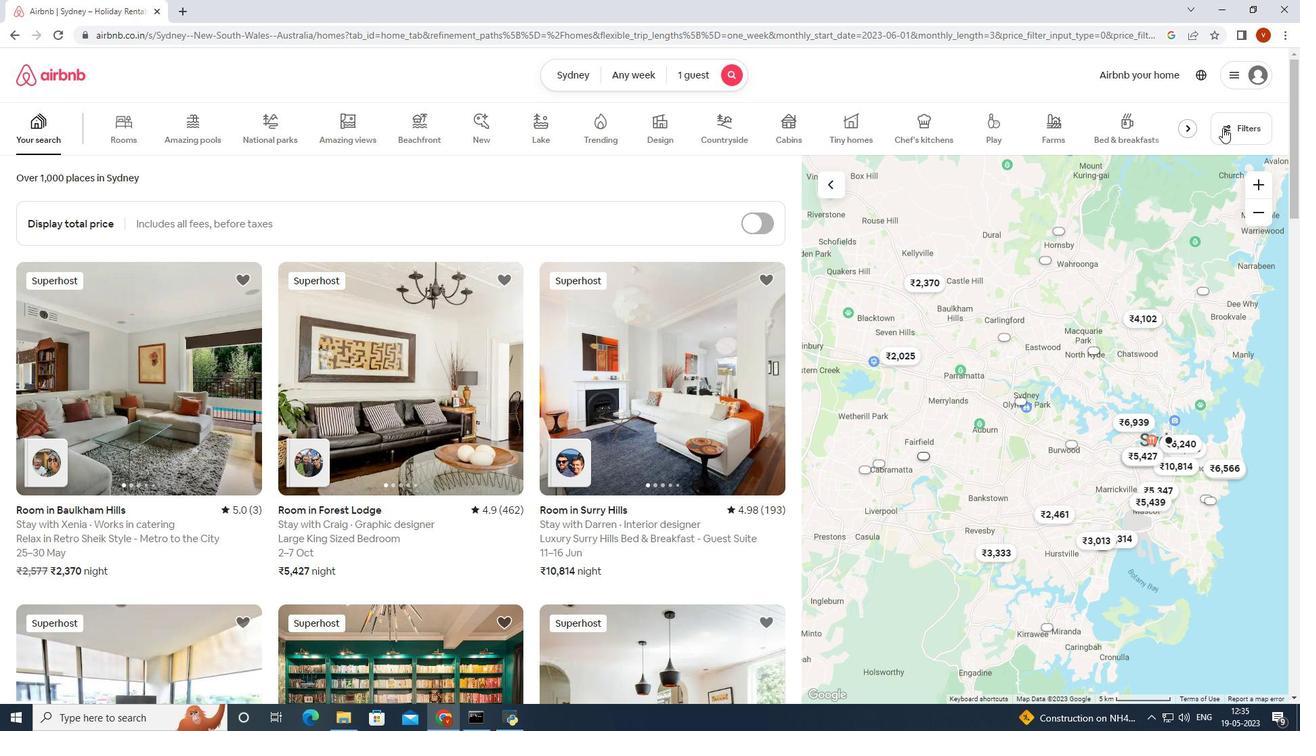 
Action: Mouse moved to (693, 415)
Screenshot: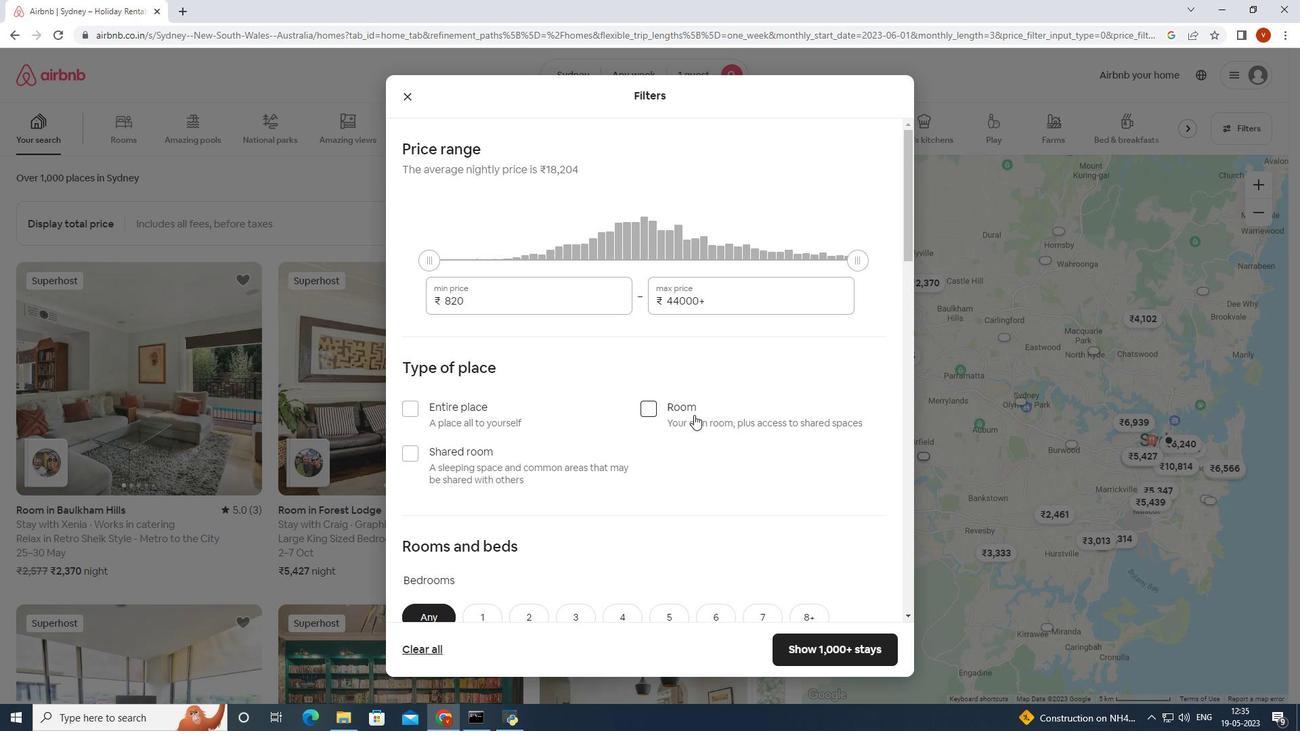 
Action: Mouse scrolled (693, 414) with delta (0, 0)
Screenshot: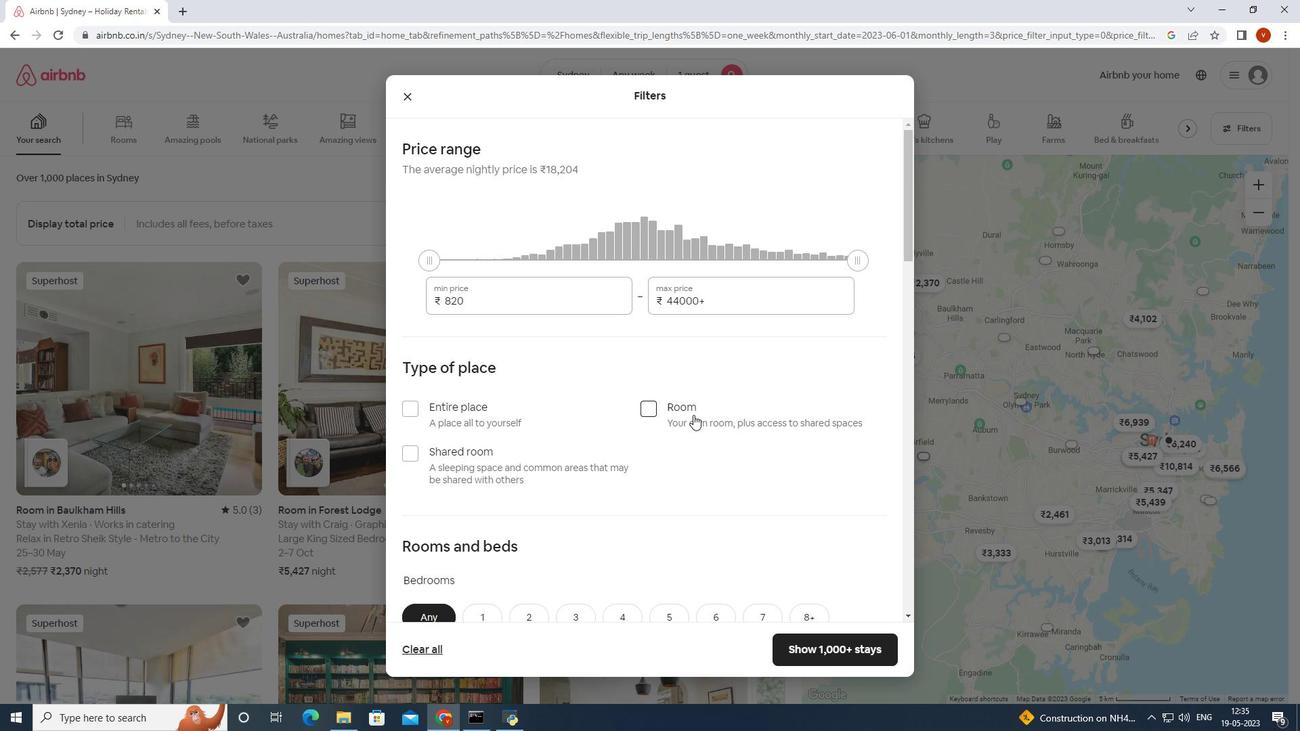 
Action: Mouse scrolled (693, 414) with delta (0, 0)
Screenshot: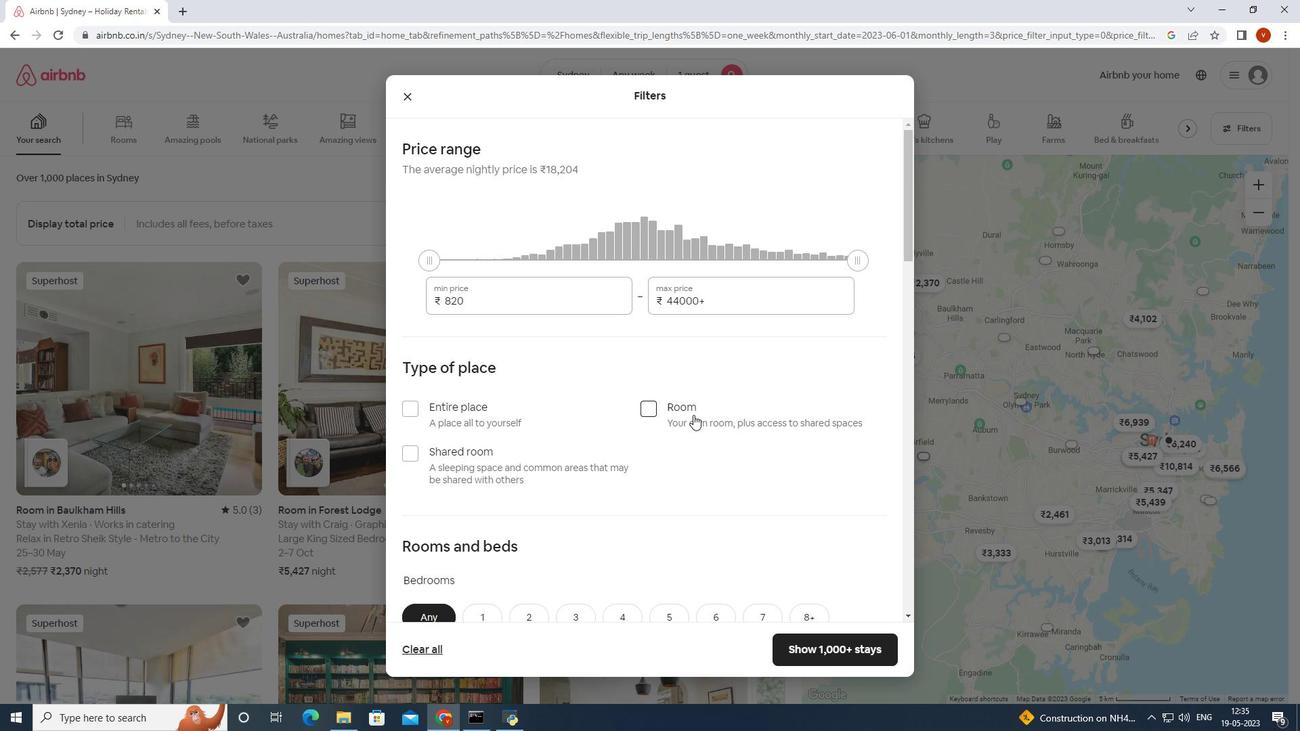
Action: Mouse scrolled (693, 414) with delta (0, 0)
Screenshot: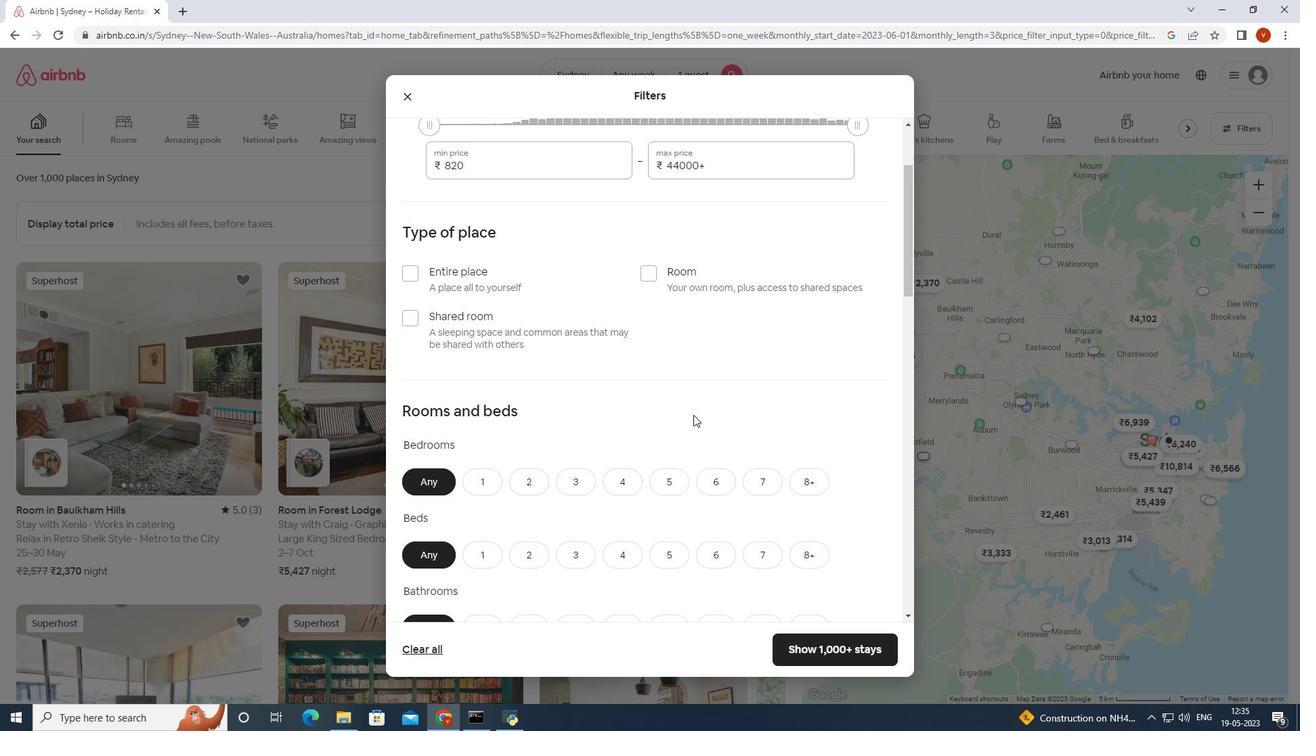 
Action: Mouse scrolled (693, 414) with delta (0, 0)
Screenshot: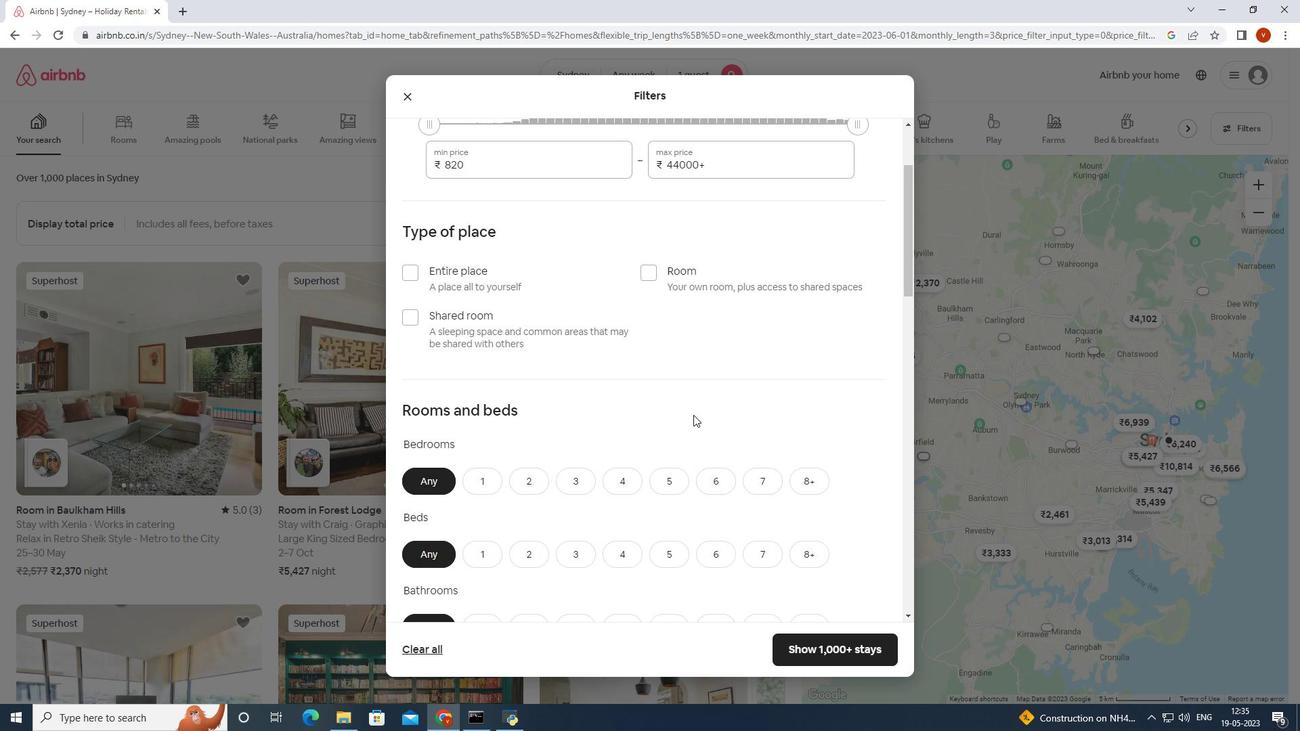 
Action: Mouse scrolled (693, 414) with delta (0, 0)
Screenshot: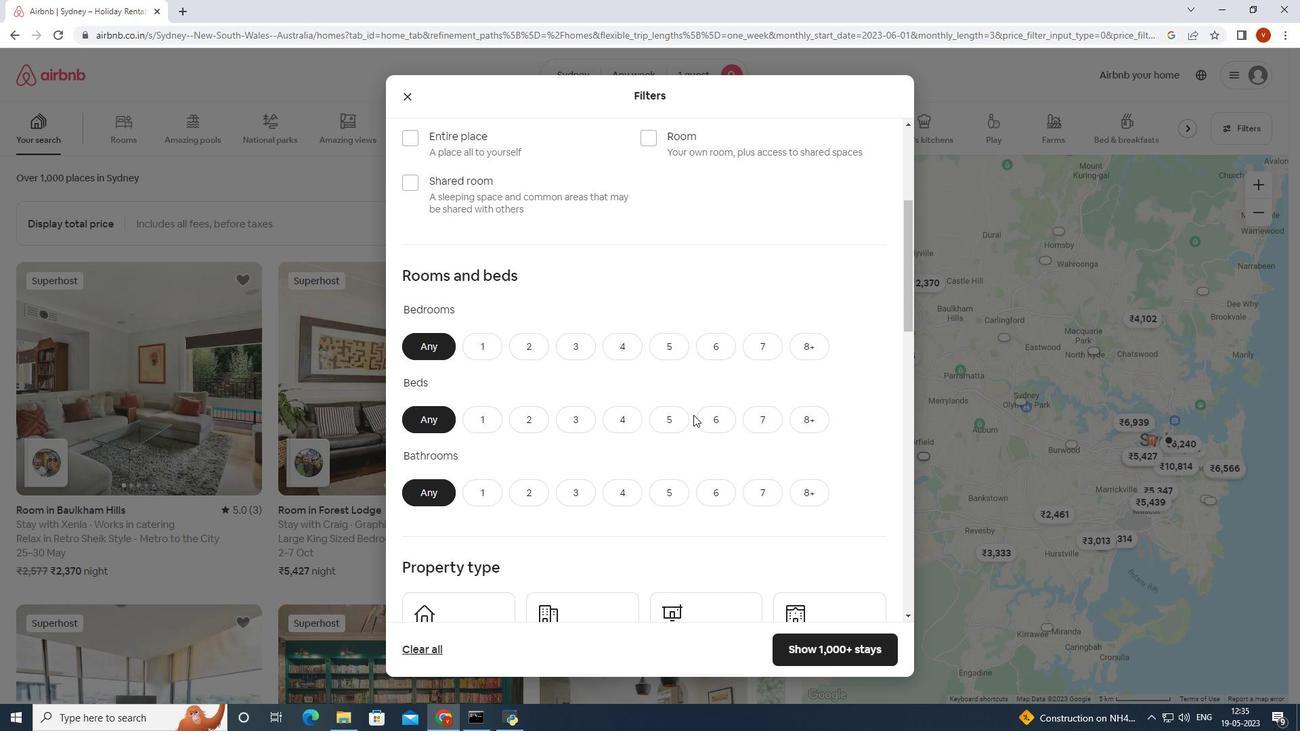 
Action: Mouse scrolled (693, 414) with delta (0, 0)
Screenshot: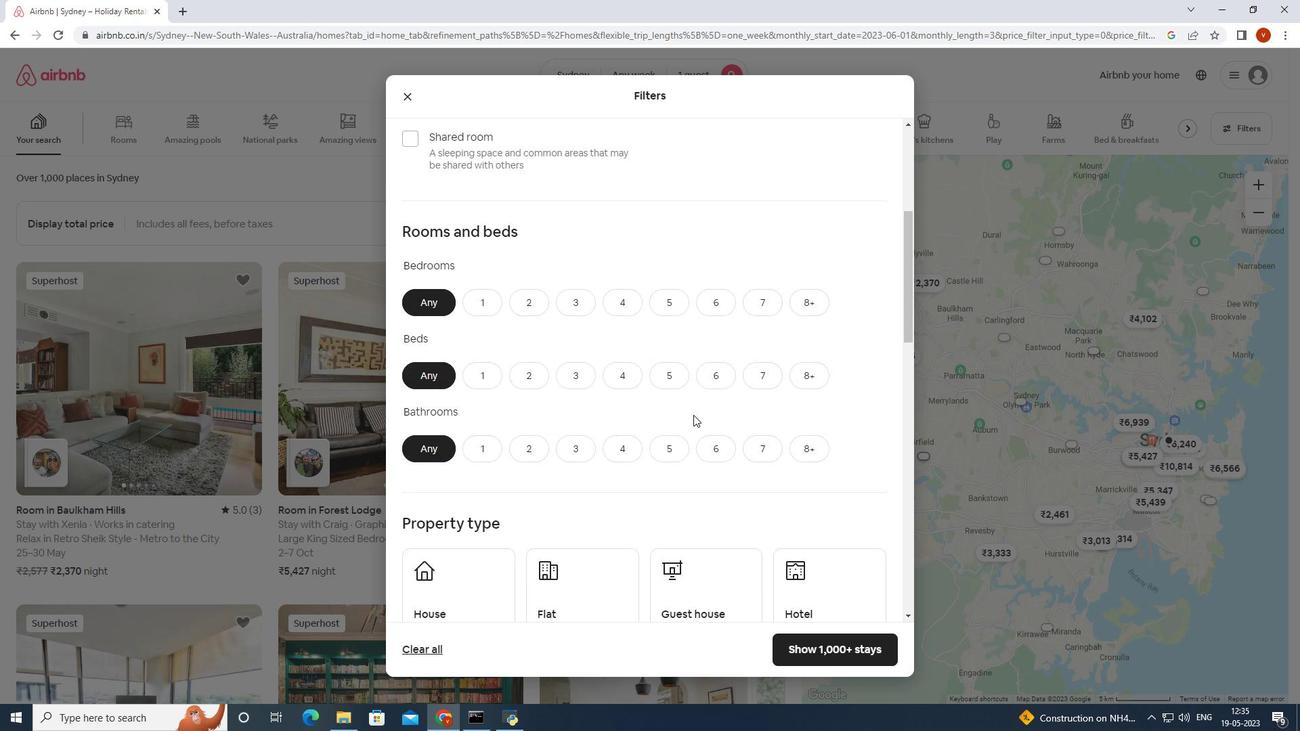 
Action: Mouse scrolled (693, 414) with delta (0, 0)
Screenshot: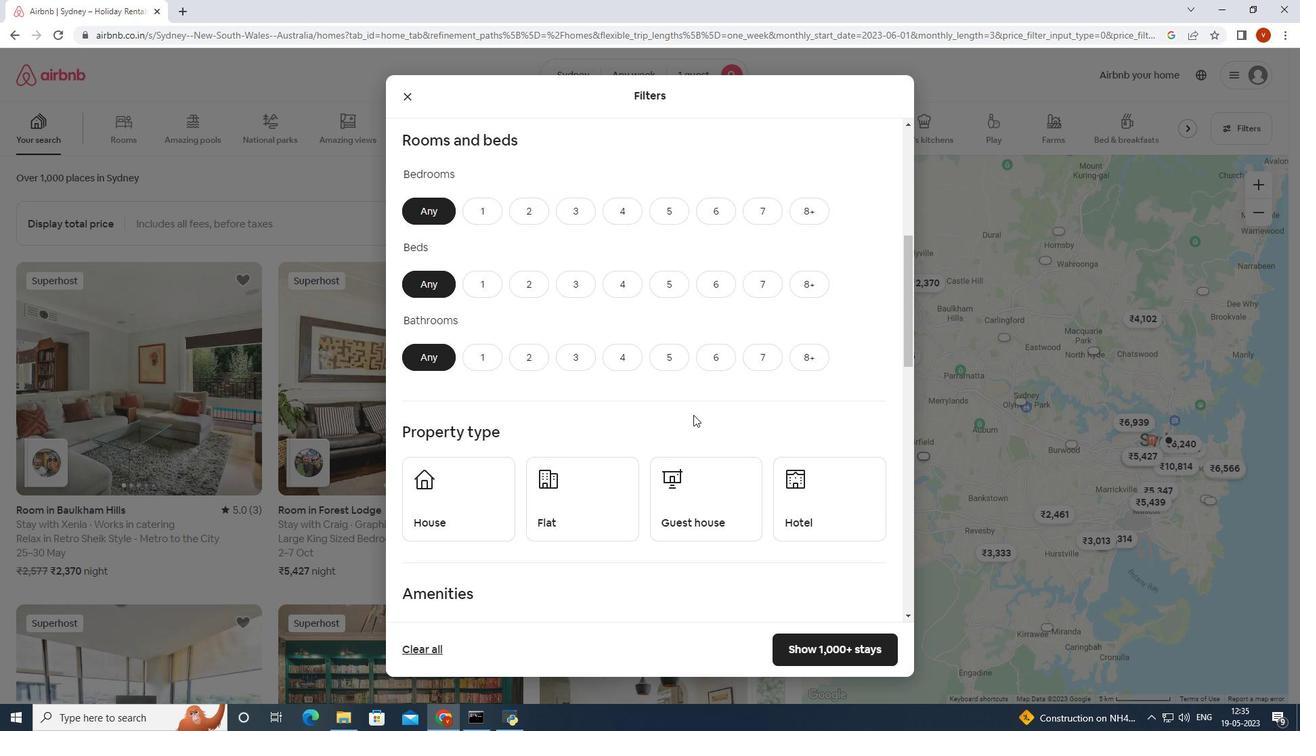 
Action: Mouse scrolled (693, 414) with delta (0, 0)
Screenshot: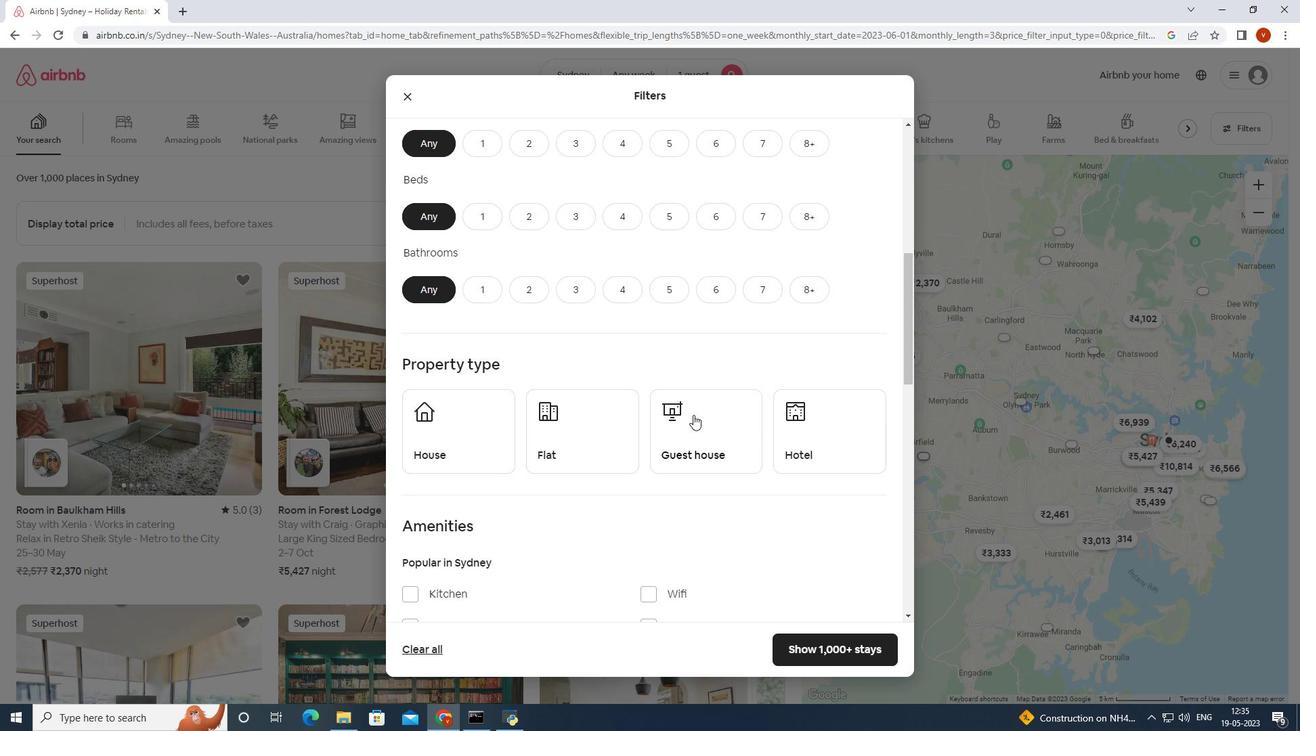 
Action: Mouse scrolled (693, 414) with delta (0, 0)
Screenshot: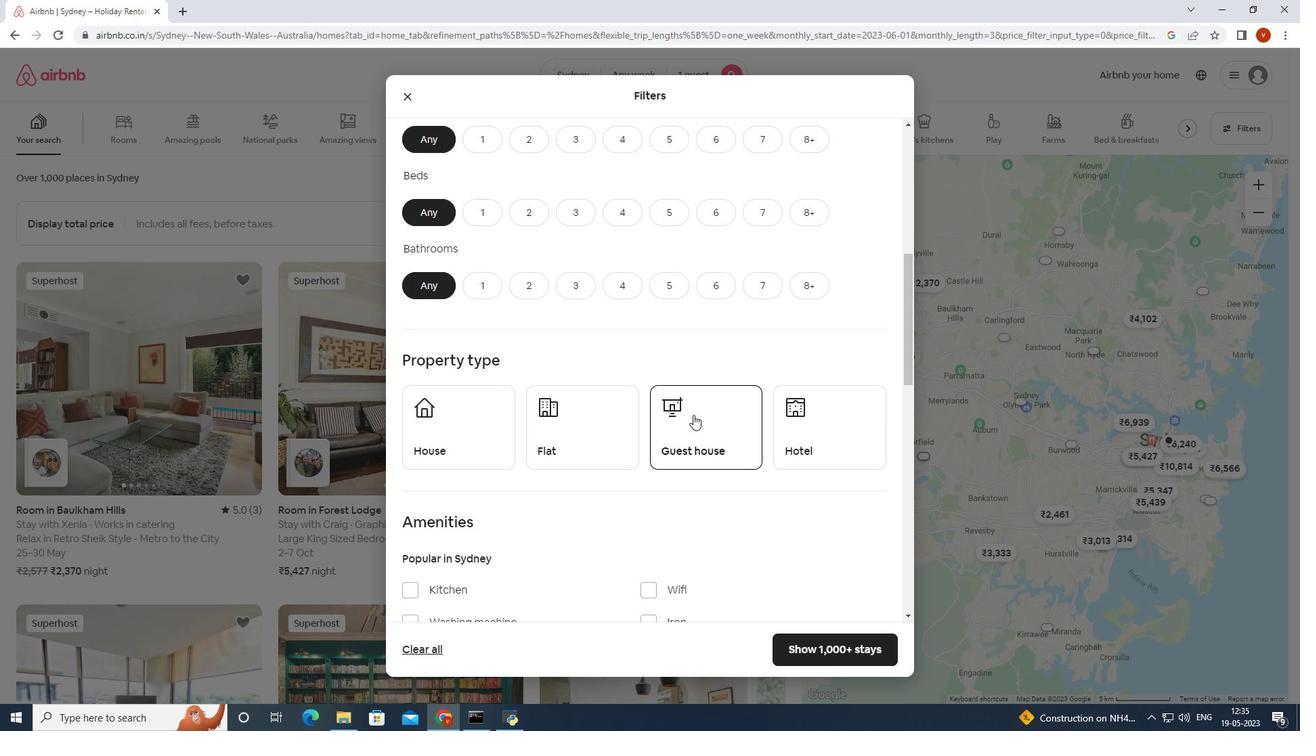 
Action: Mouse scrolled (693, 414) with delta (0, 0)
Screenshot: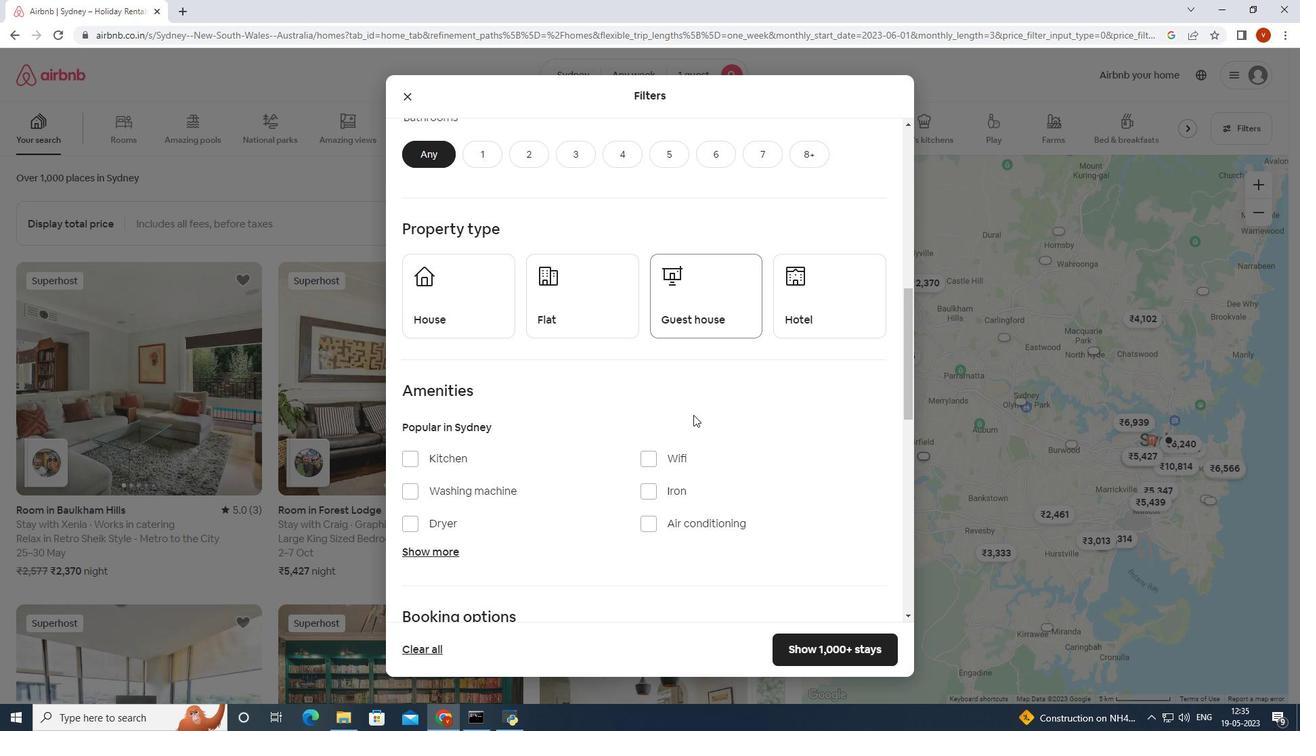 
Action: Mouse scrolled (693, 414) with delta (0, 0)
Screenshot: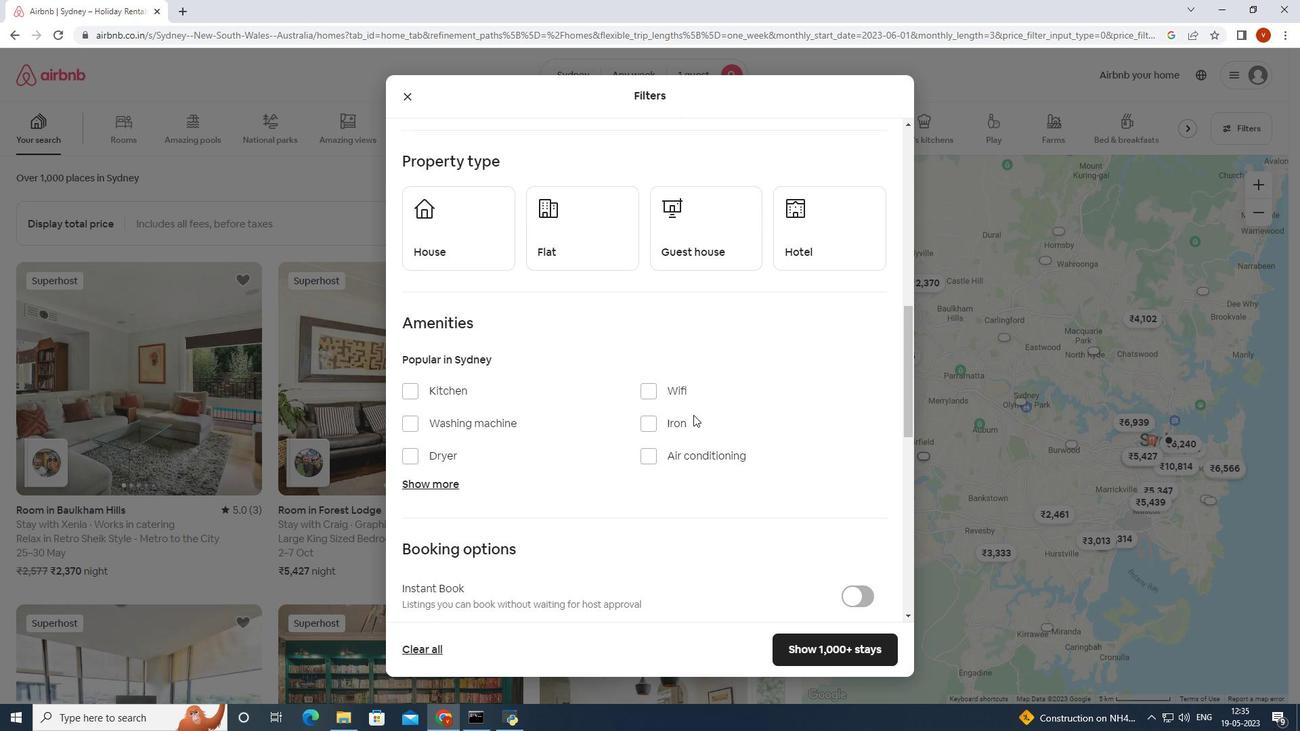 
Action: Mouse scrolled (693, 414) with delta (0, 0)
Screenshot: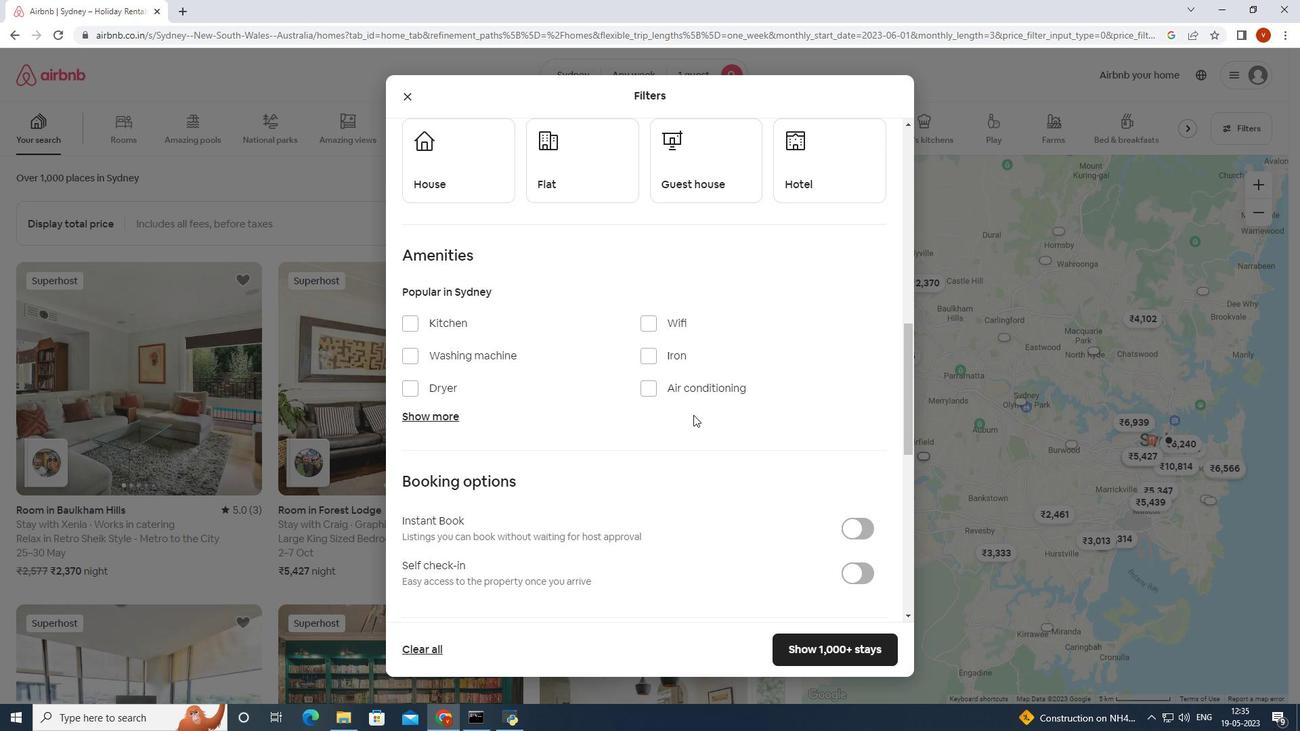 
Action: Mouse scrolled (693, 414) with delta (0, 0)
Screenshot: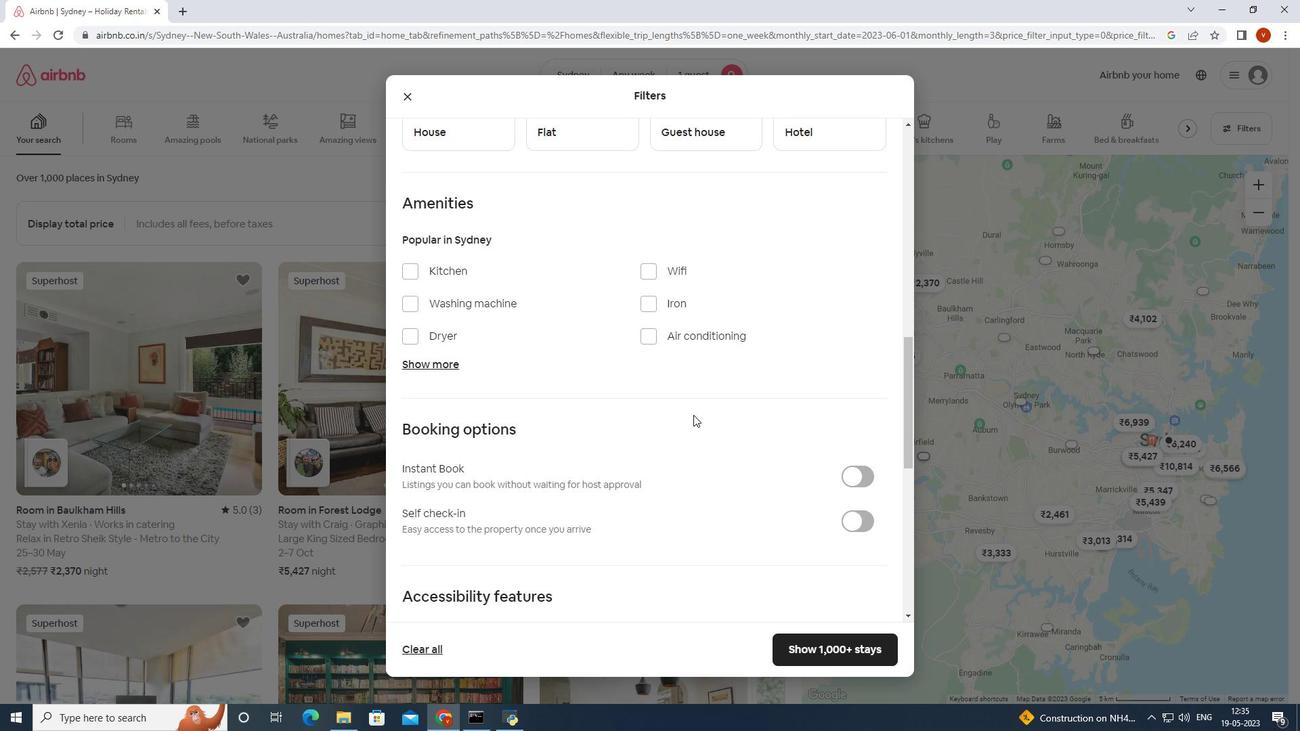 
Action: Mouse scrolled (693, 414) with delta (0, 0)
Screenshot: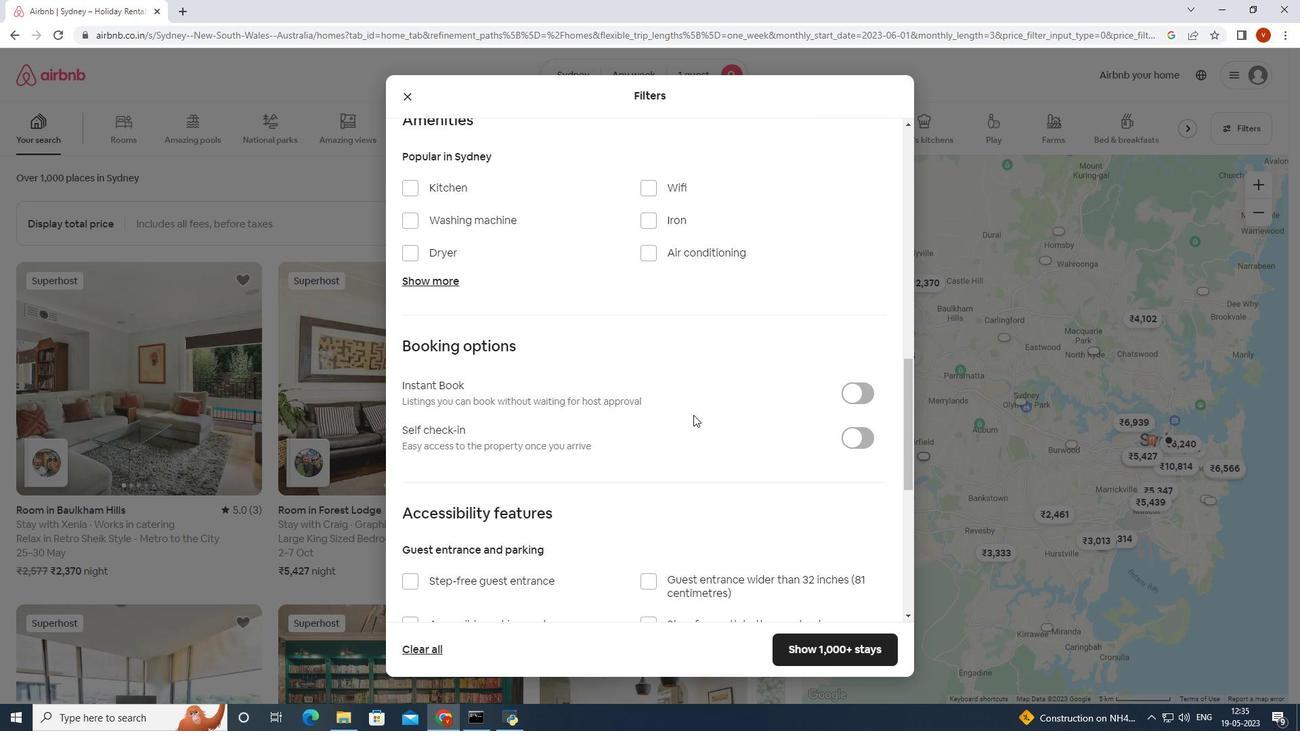 
Action: Mouse scrolled (693, 414) with delta (0, 0)
Screenshot: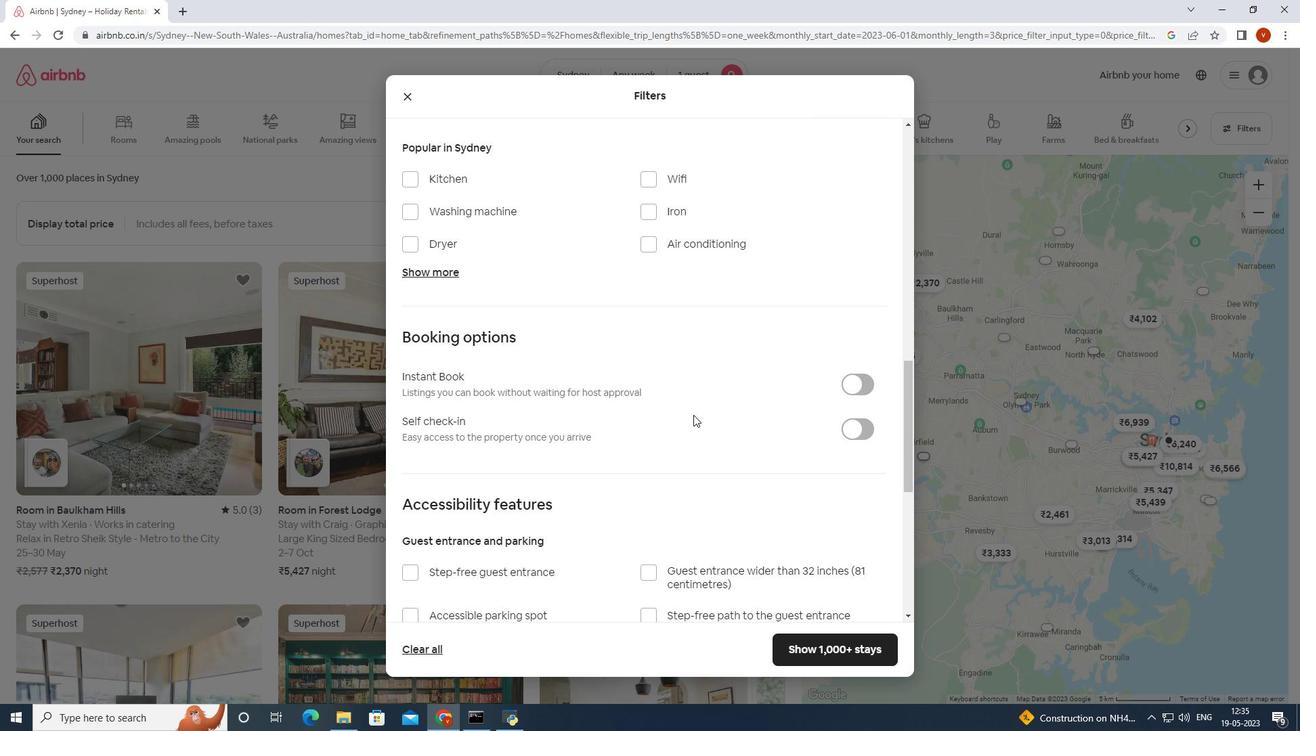 
Action: Mouse scrolled (693, 414) with delta (0, 0)
Screenshot: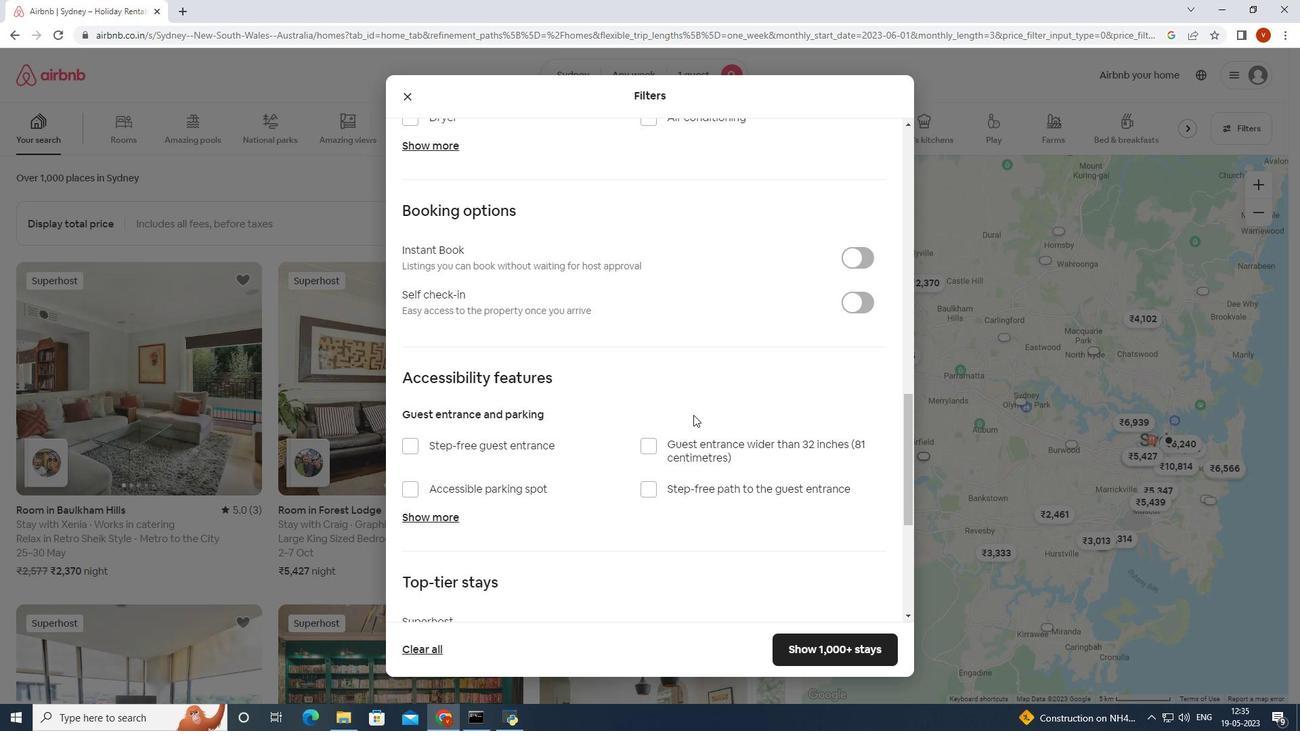 
Action: Mouse scrolled (693, 414) with delta (0, 0)
Screenshot: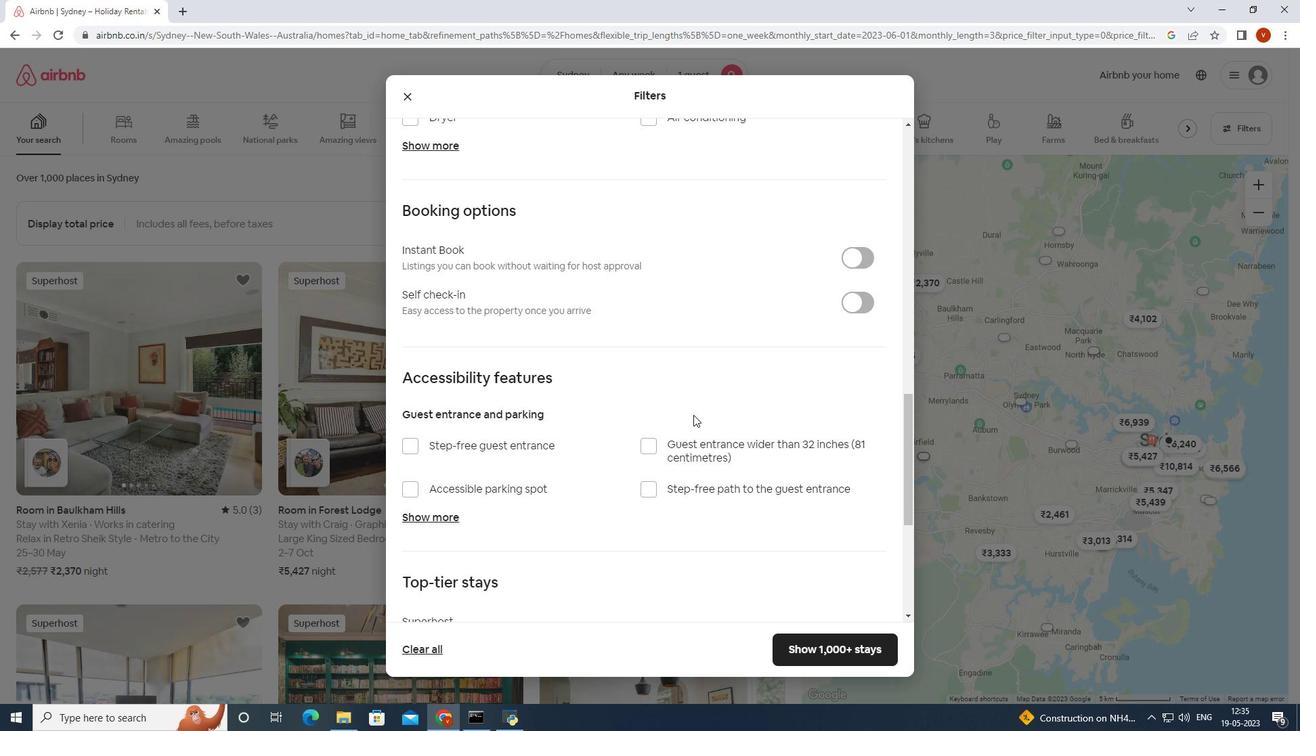 
Action: Mouse scrolled (693, 414) with delta (0, 0)
Screenshot: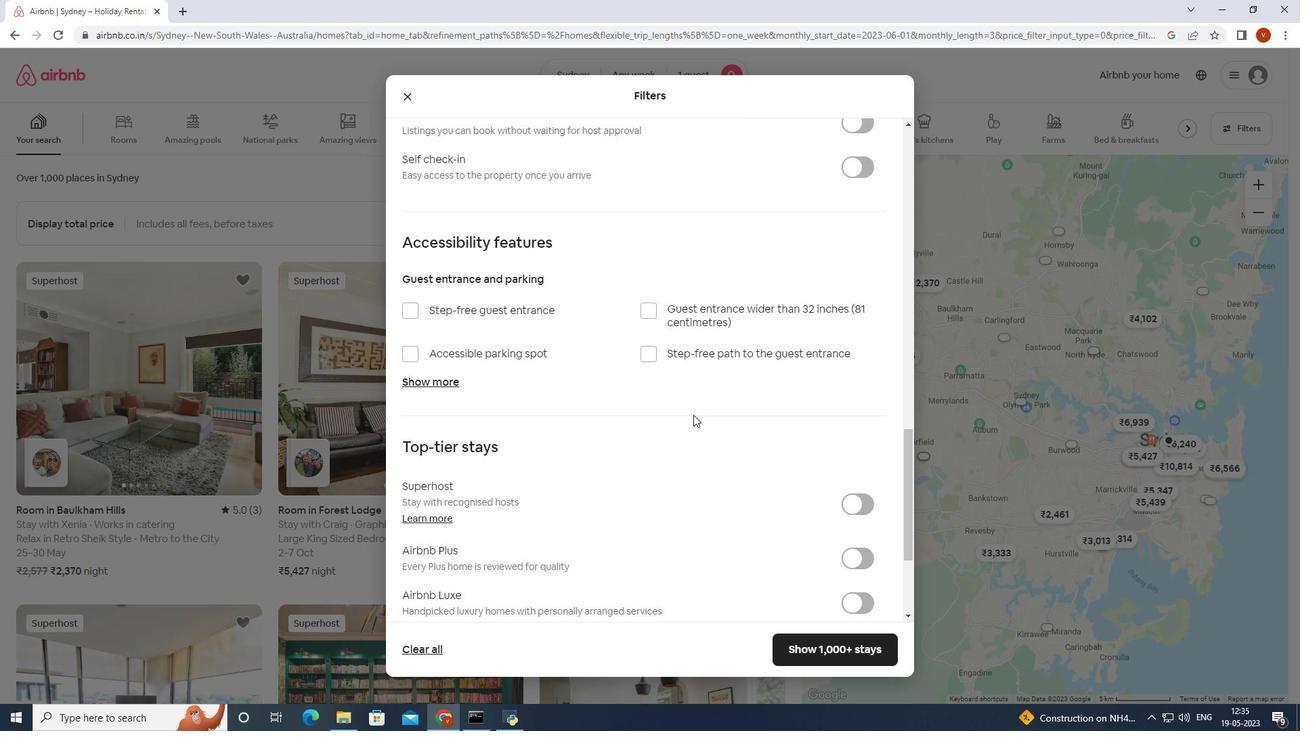 
Action: Mouse scrolled (693, 414) with delta (0, 0)
Screenshot: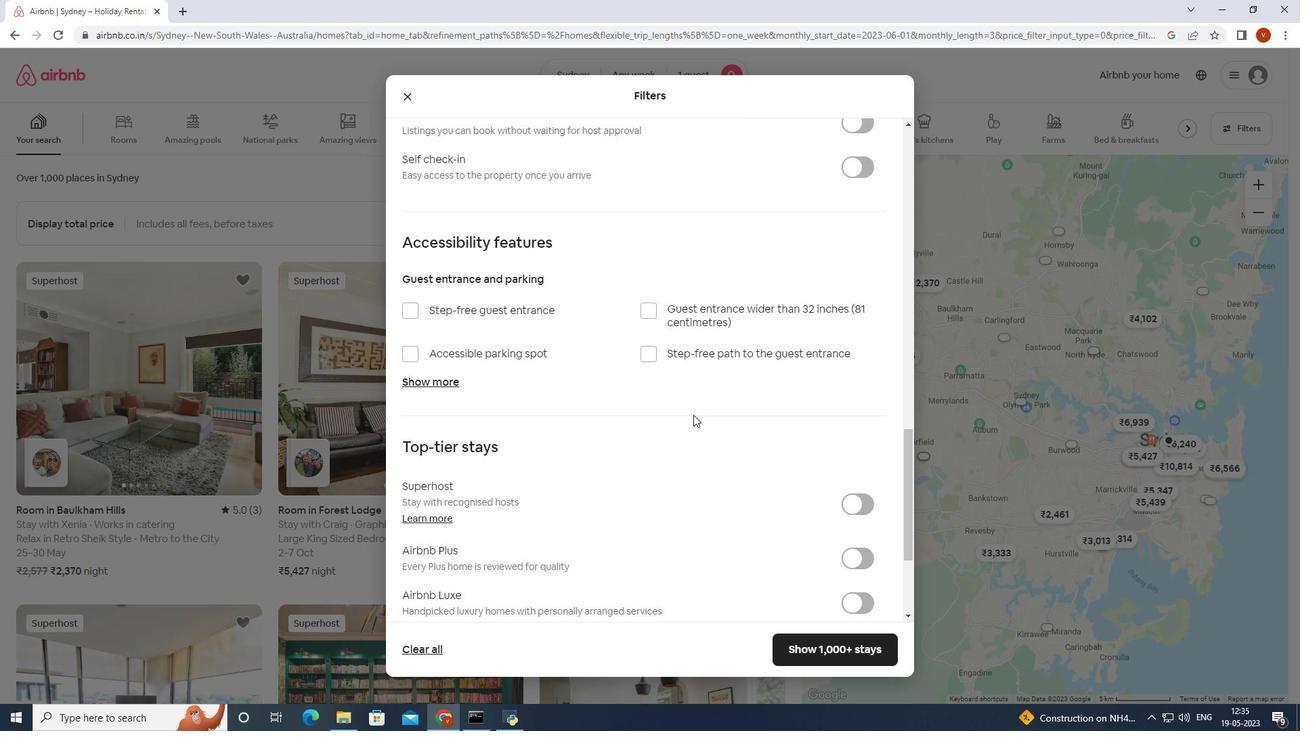 
Action: Mouse scrolled (693, 414) with delta (0, 0)
Screenshot: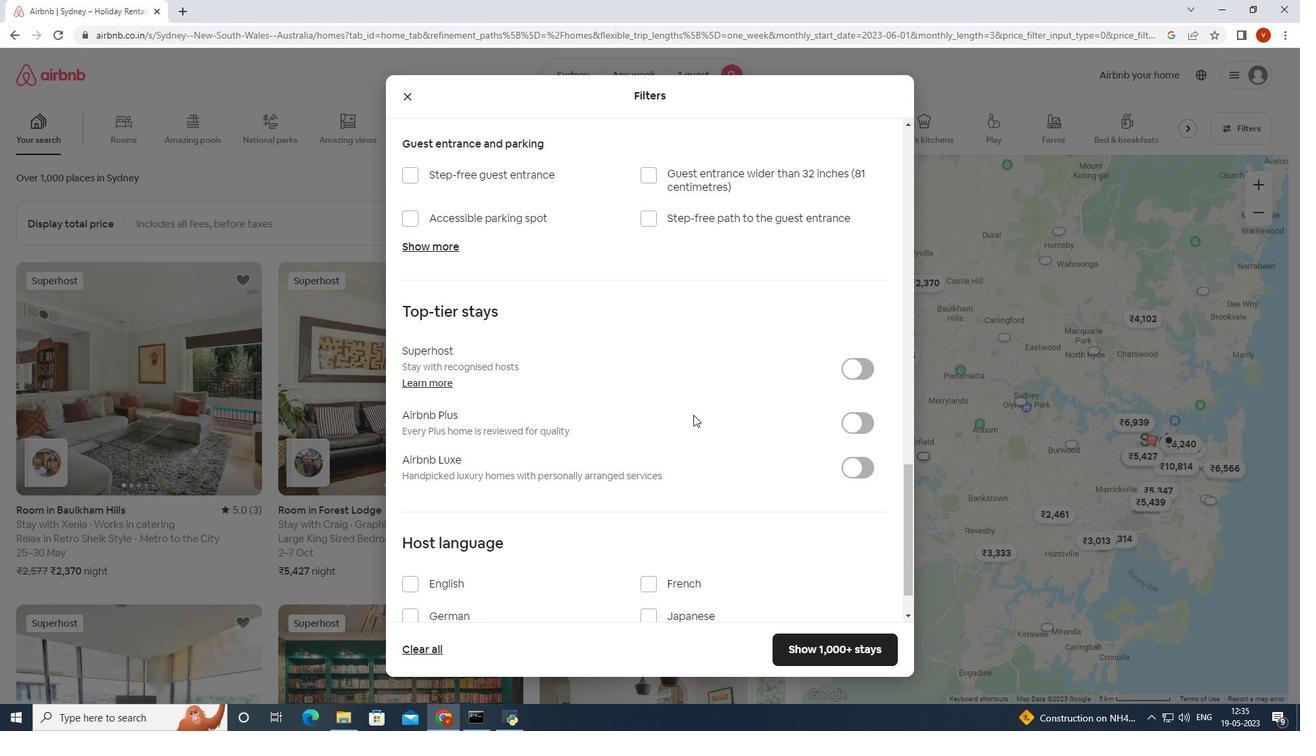 
Action: Mouse scrolled (693, 414) with delta (0, 0)
Screenshot: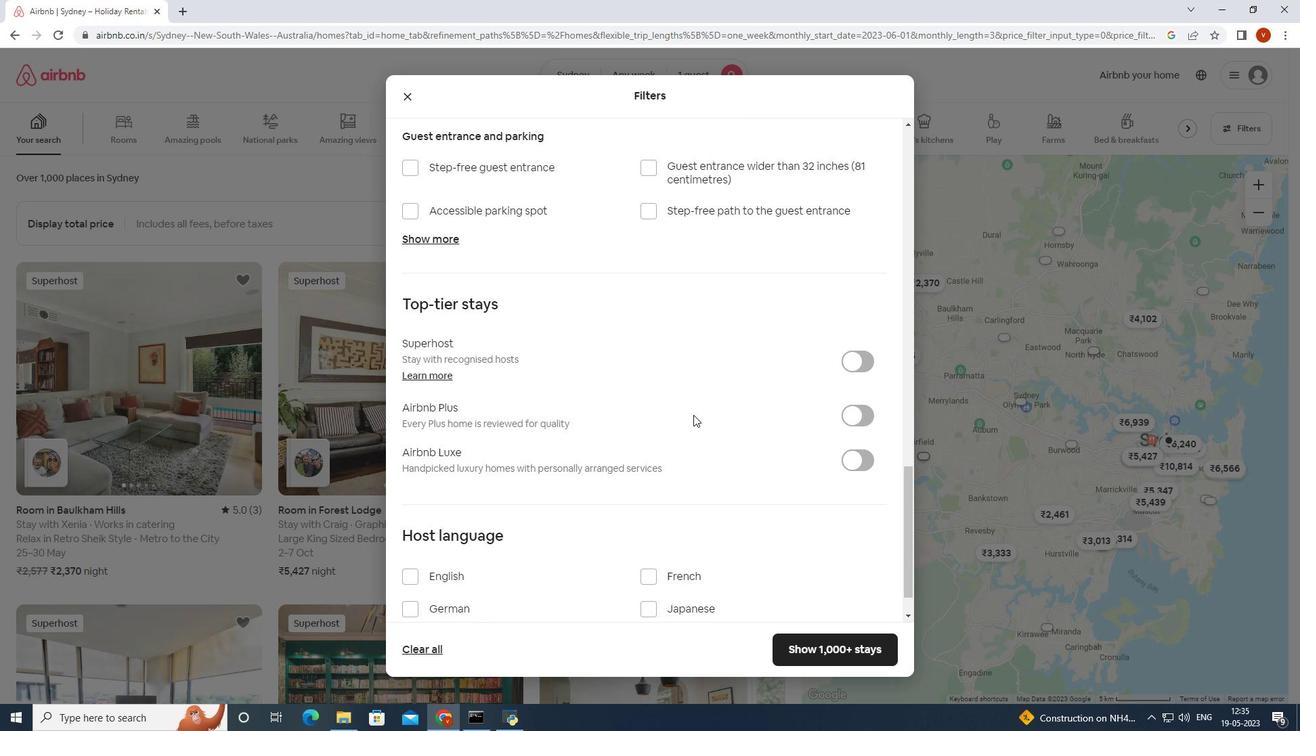 
Action: Mouse scrolled (693, 414) with delta (0, 0)
Screenshot: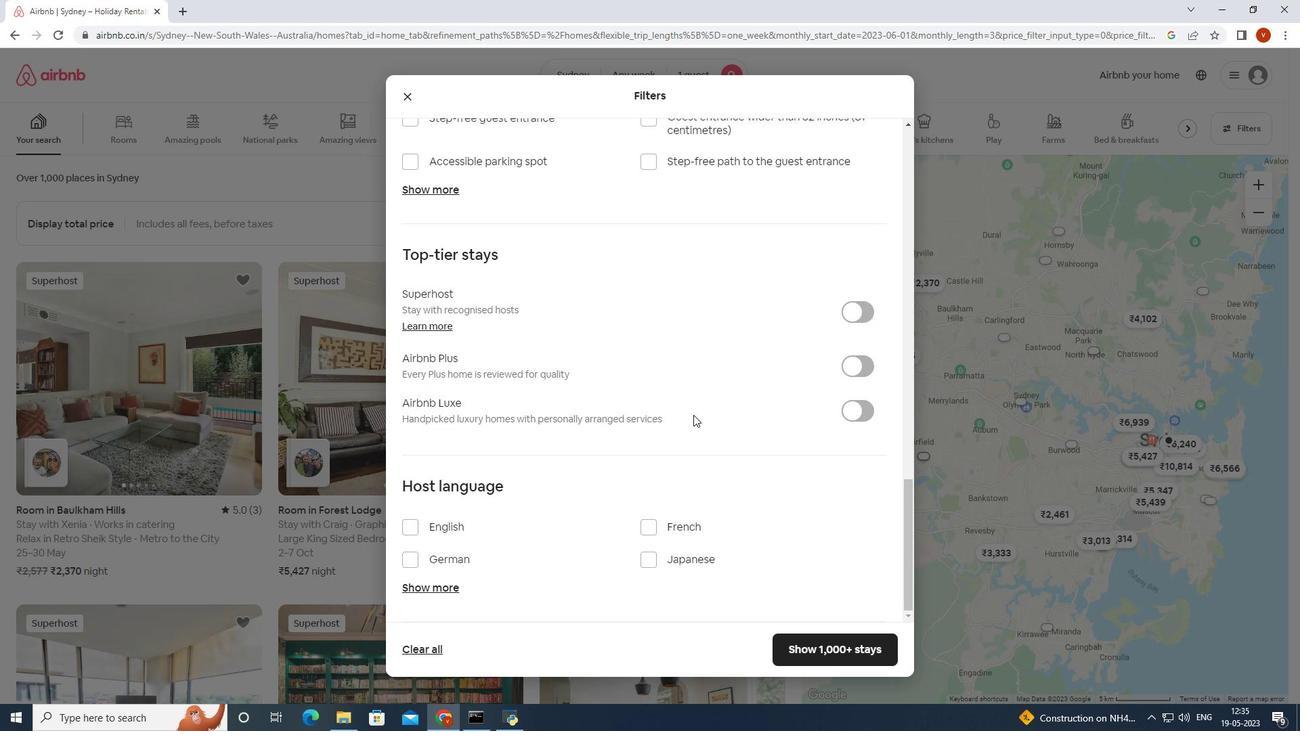 
Action: Mouse scrolled (693, 414) with delta (0, 0)
Screenshot: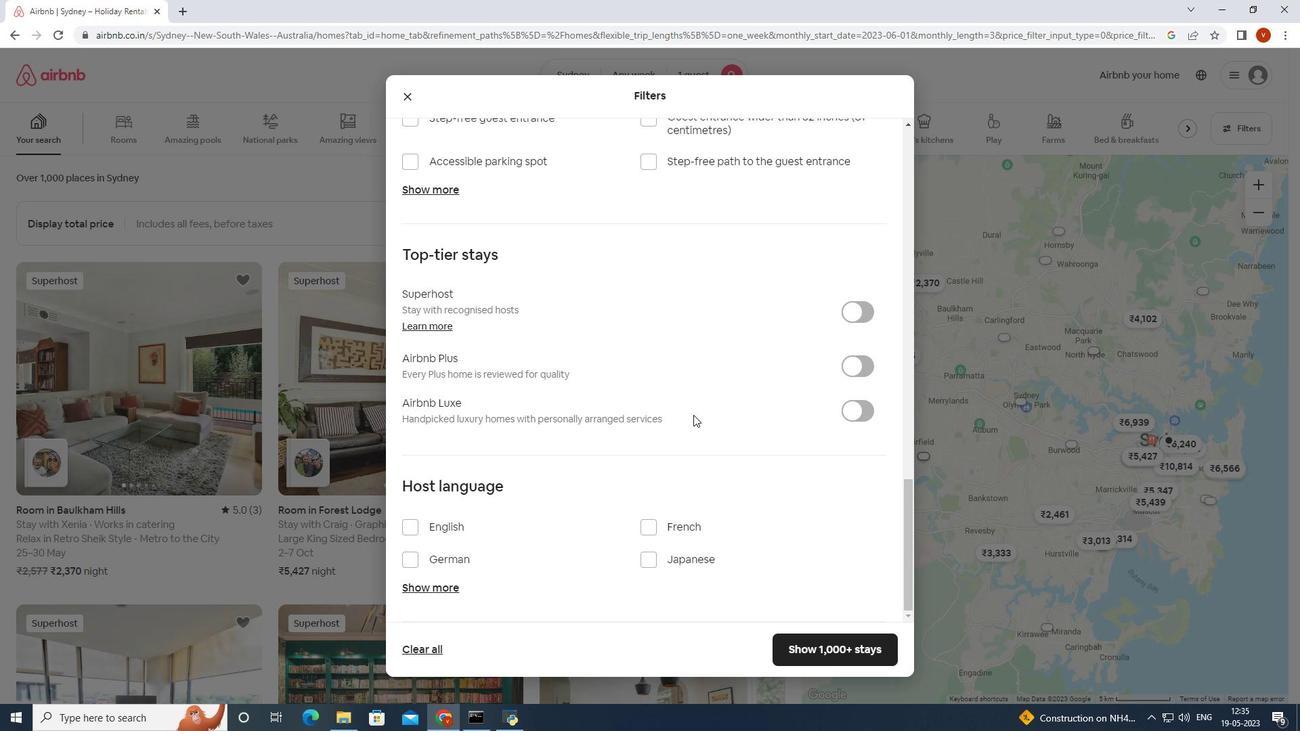 
Action: Mouse scrolled (693, 414) with delta (0, 0)
Screenshot: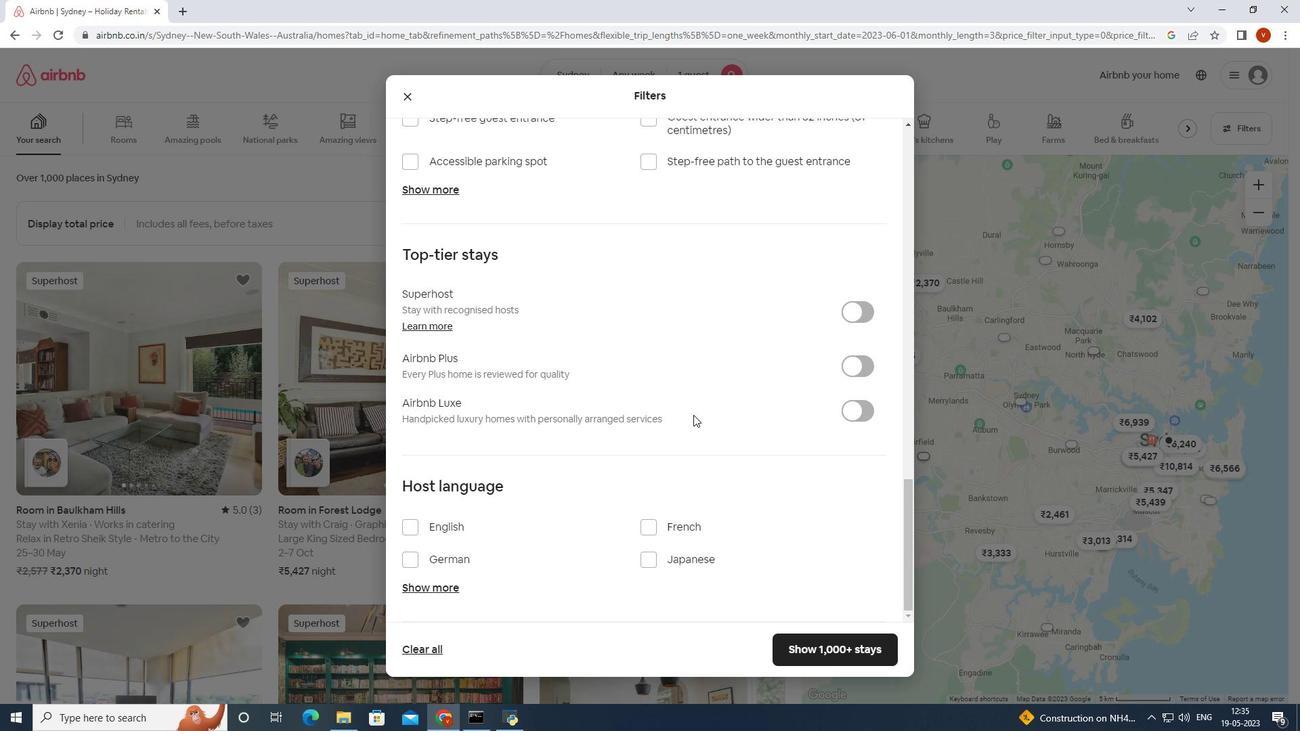 
Action: Mouse scrolled (693, 414) with delta (0, 0)
Screenshot: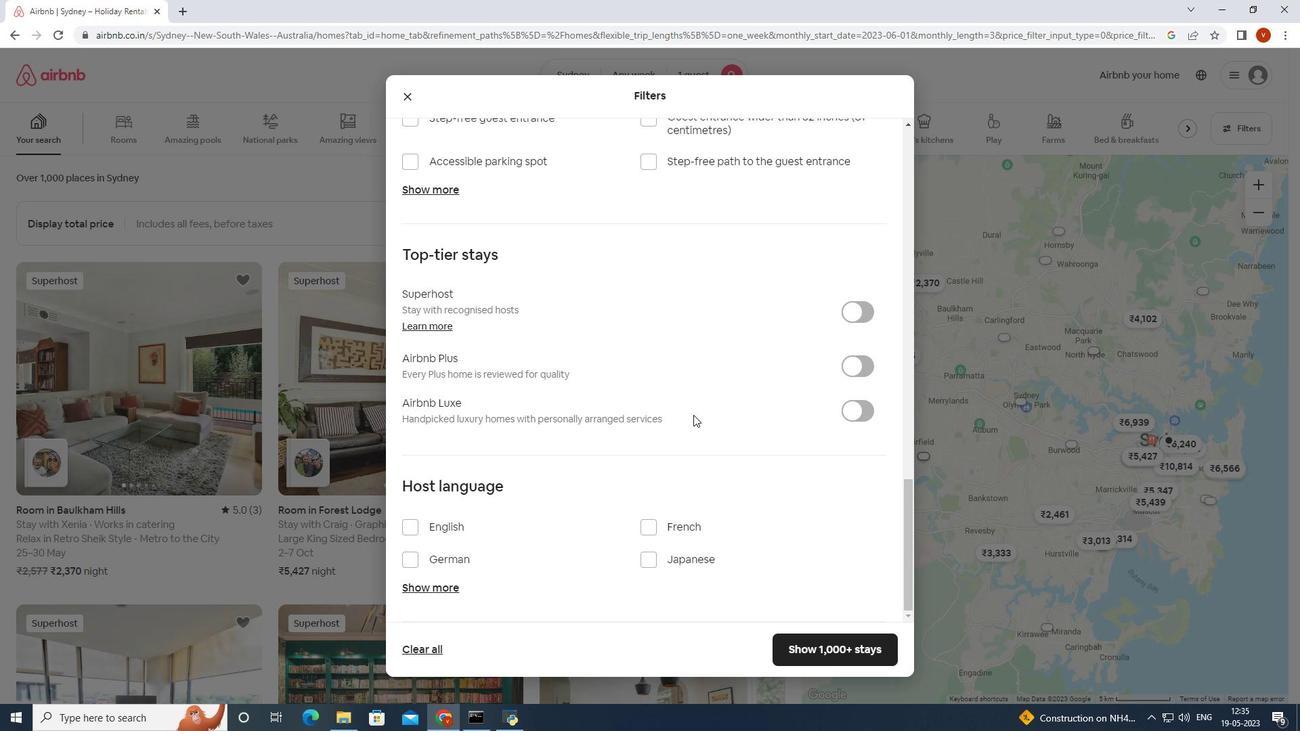
Action: Mouse scrolled (693, 414) with delta (0, 0)
Screenshot: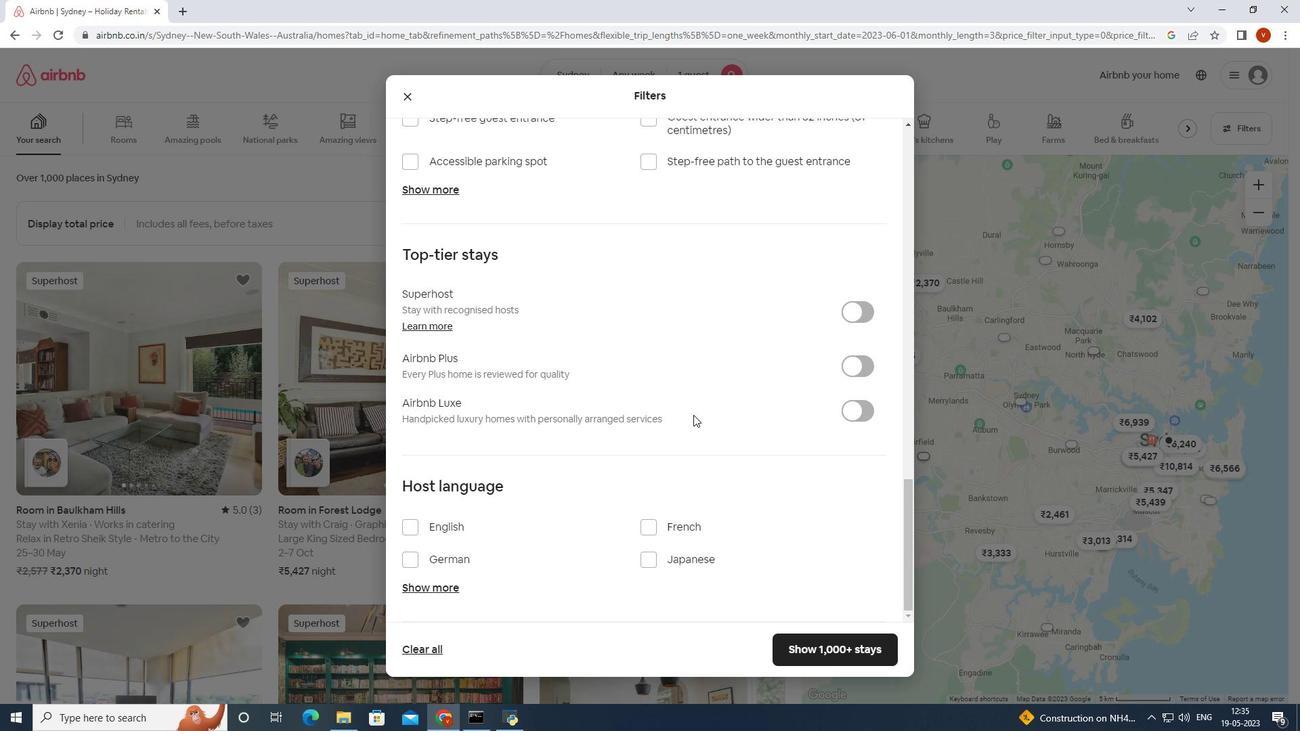 
Action: Mouse scrolled (693, 414) with delta (0, 0)
Screenshot: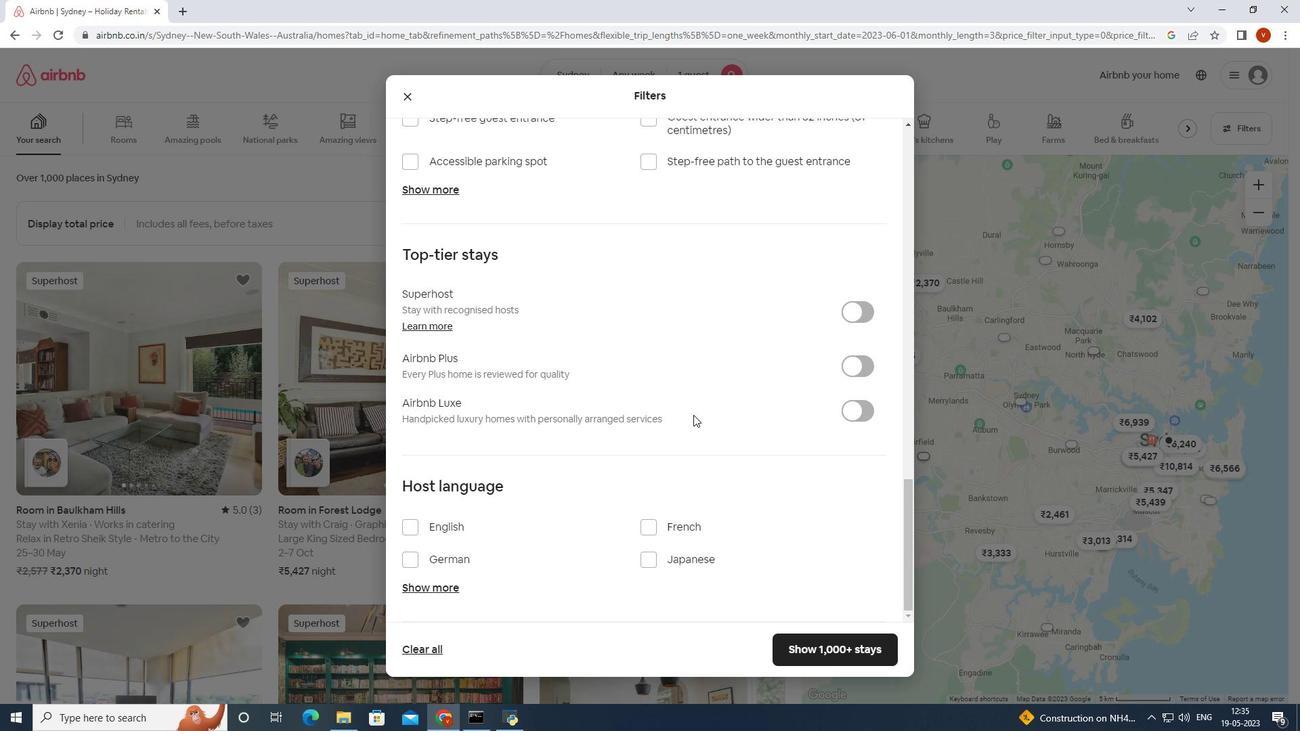 
Action: Mouse scrolled (693, 414) with delta (0, 0)
Screenshot: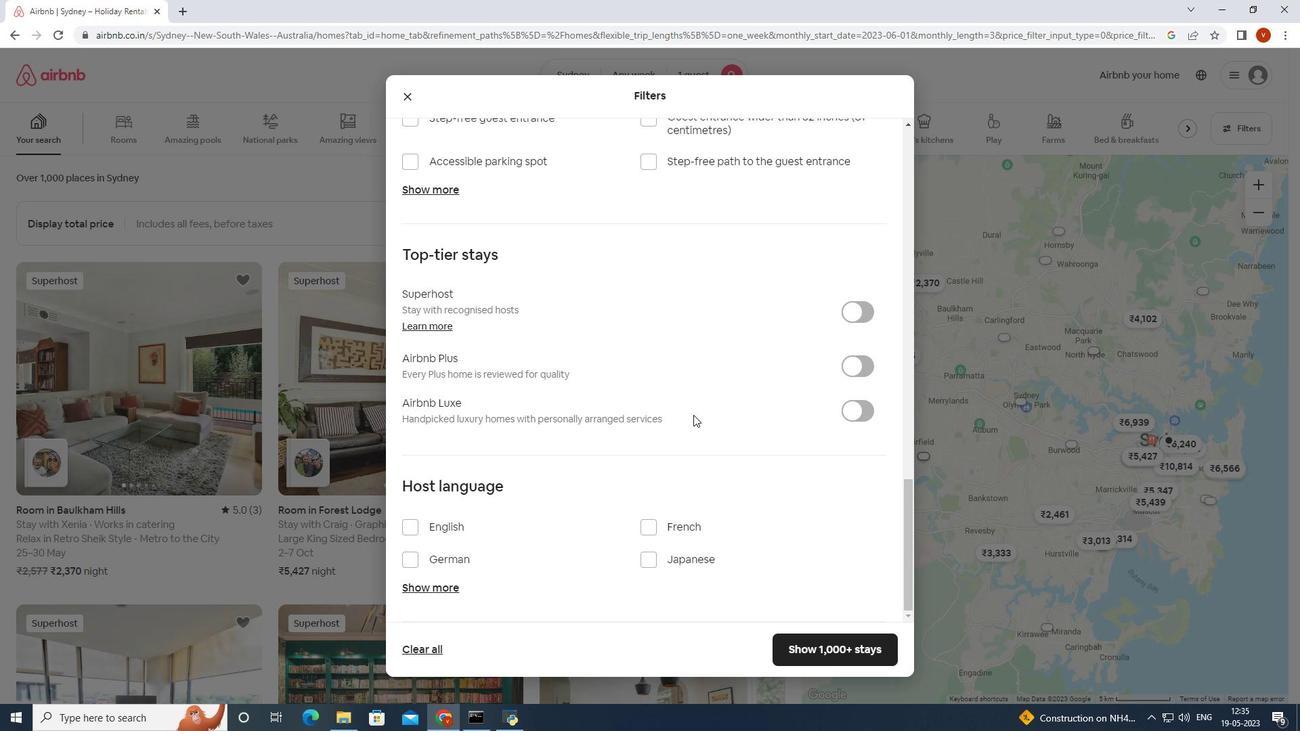 
Action: Mouse scrolled (693, 414) with delta (0, 0)
Screenshot: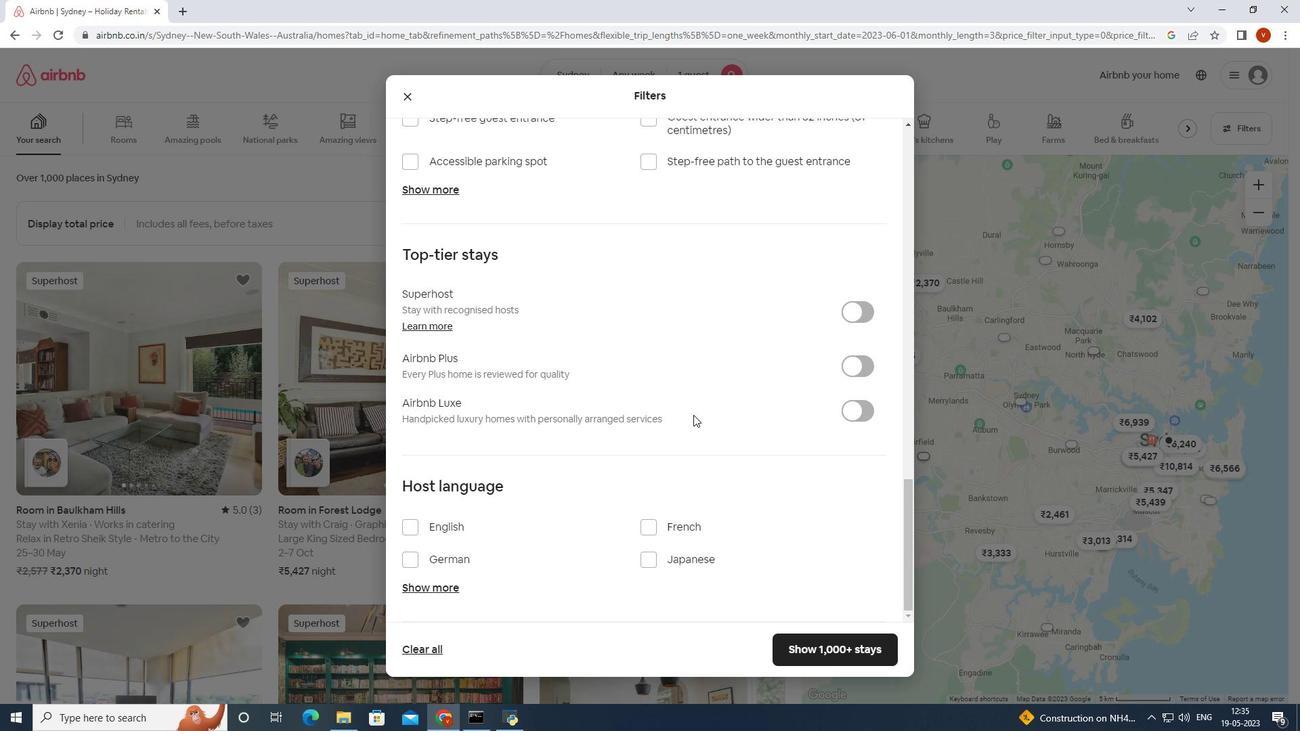 
Action: Mouse moved to (408, 94)
Screenshot: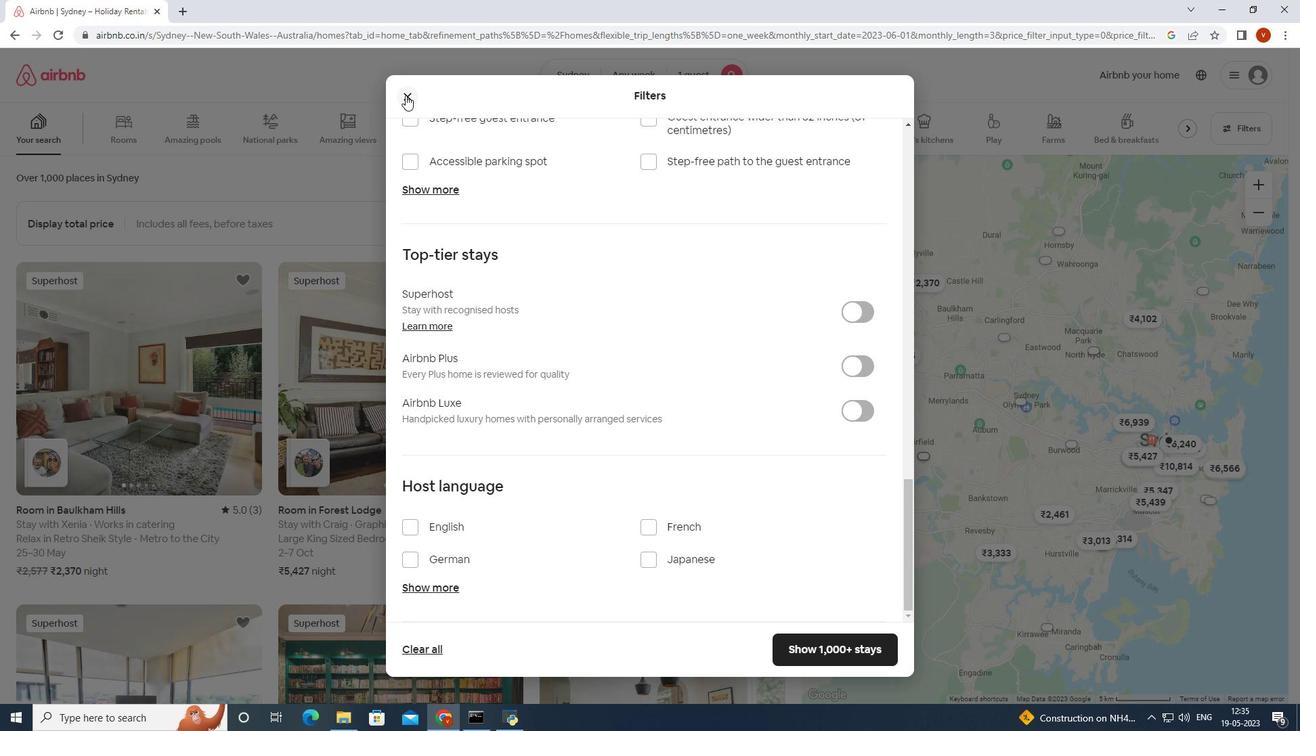 
Action: Mouse pressed left at (408, 94)
Screenshot: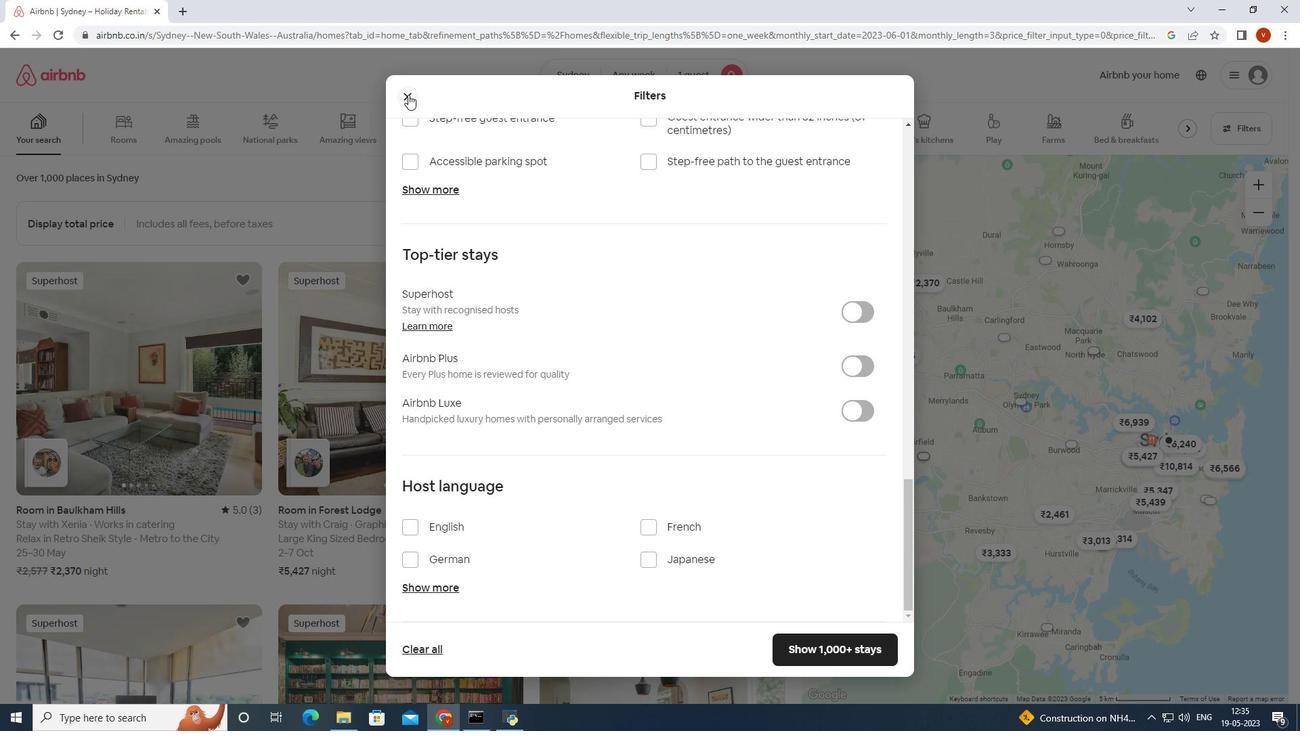 
Action: Mouse moved to (389, 418)
Screenshot: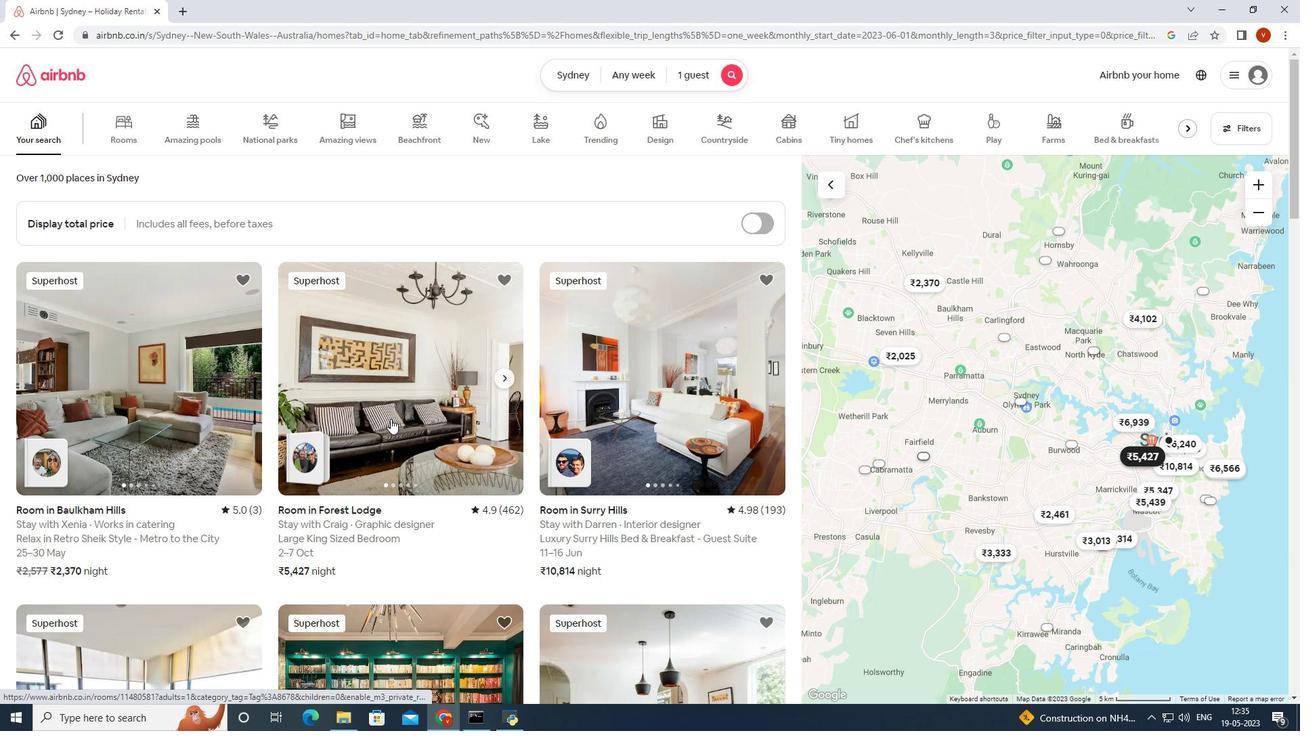 
Action: Mouse pressed left at (389, 418)
Screenshot: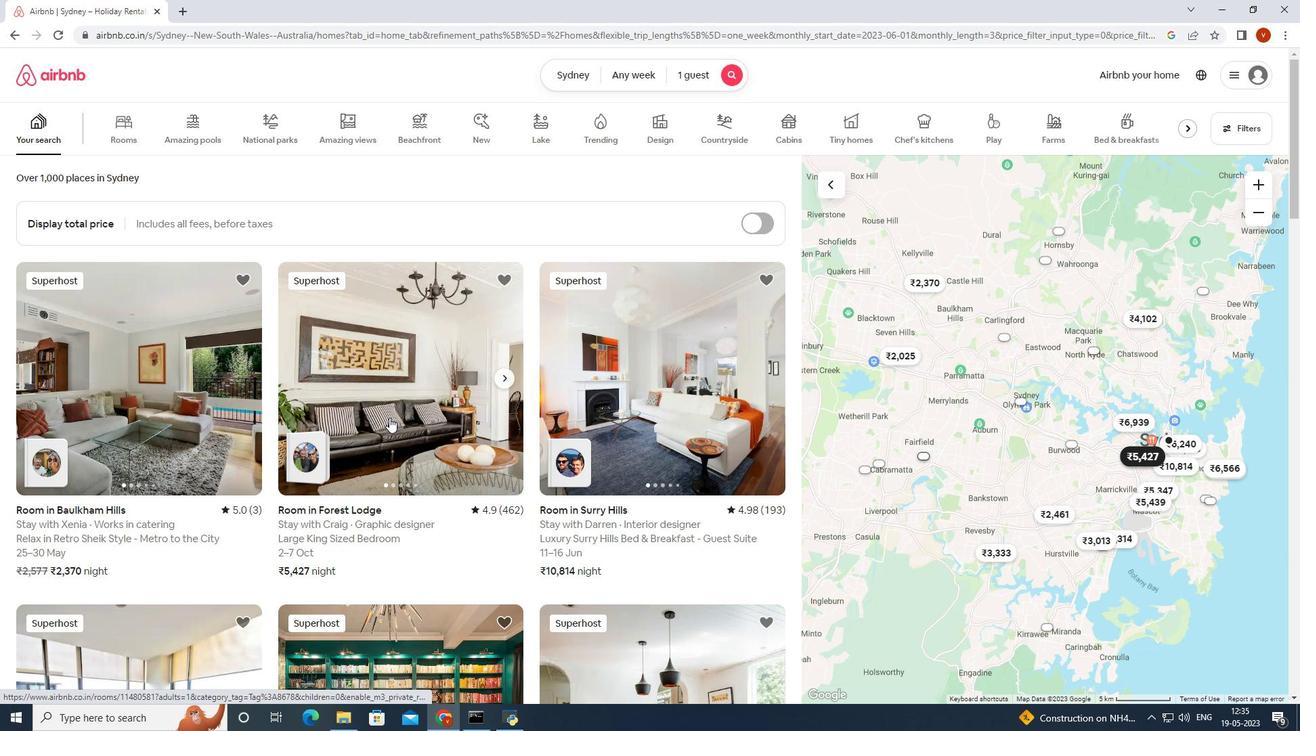 
Action: Mouse moved to (700, 441)
Screenshot: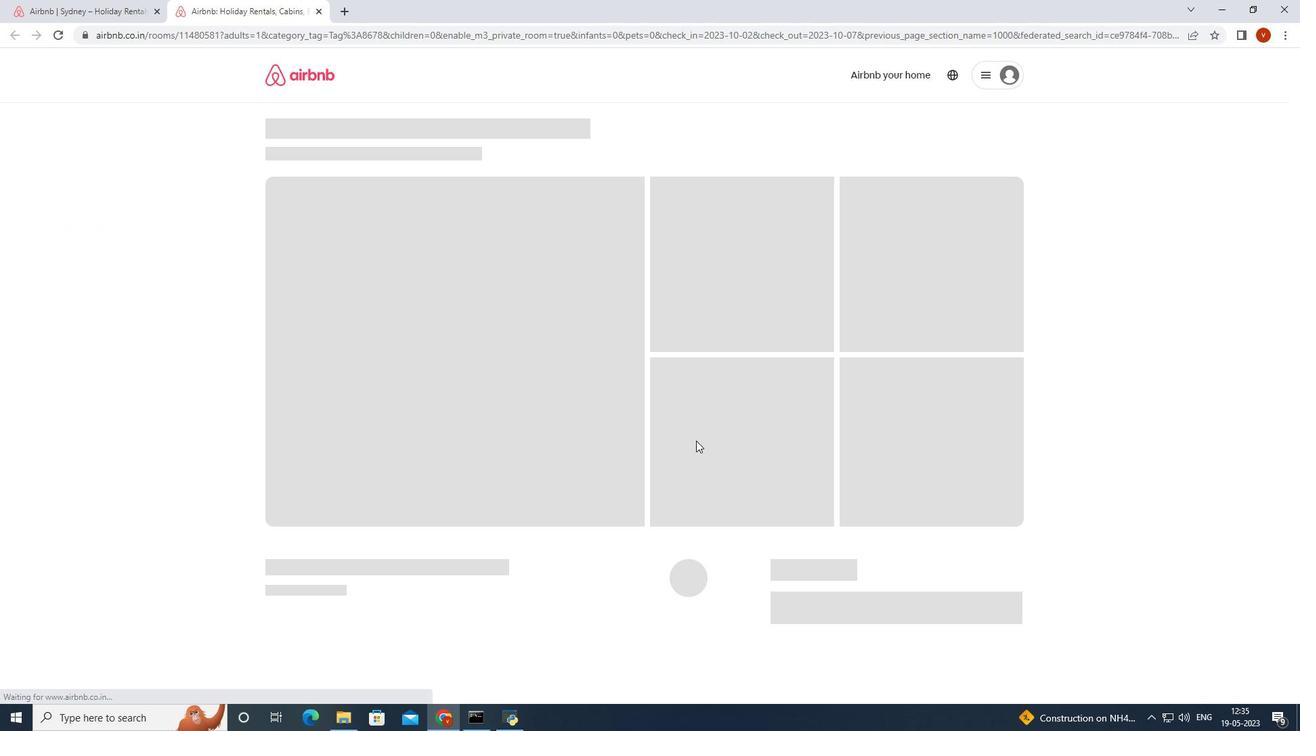 
Action: Mouse scrolled (700, 441) with delta (0, 0)
Screenshot: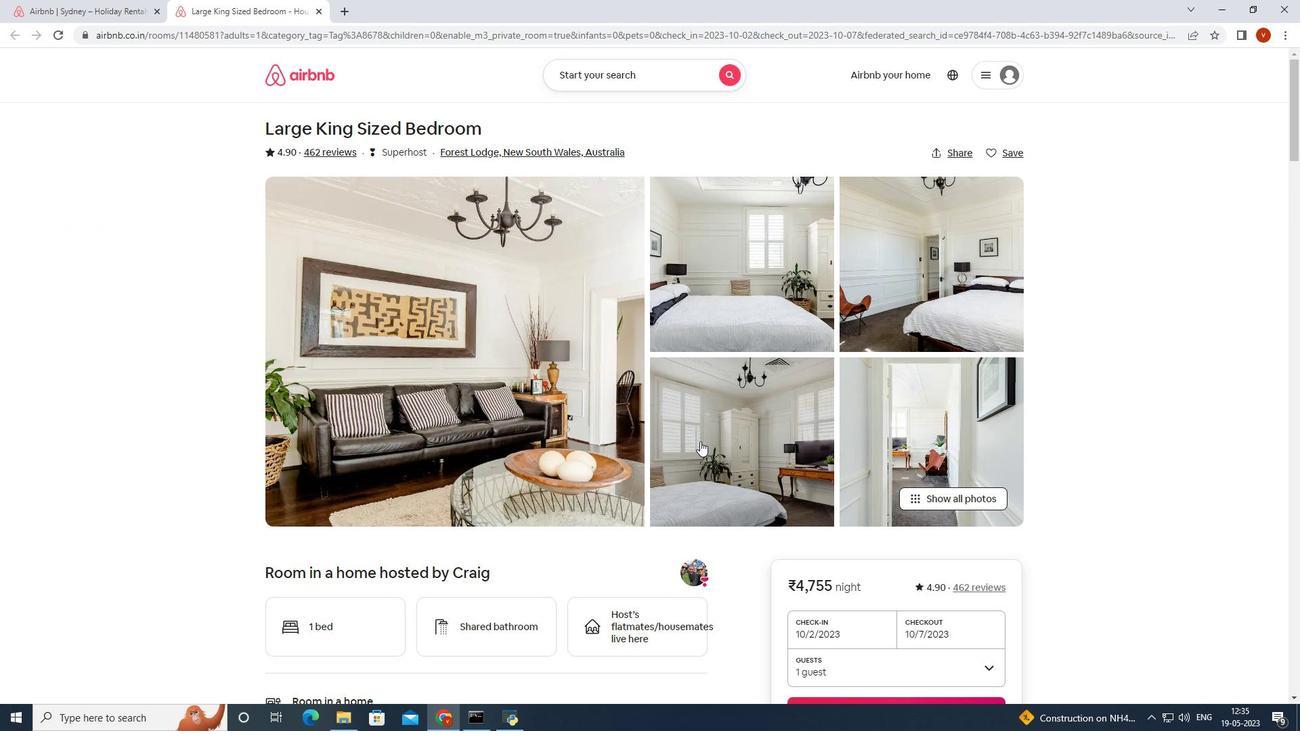 
Action: Mouse scrolled (700, 441) with delta (0, 0)
Screenshot: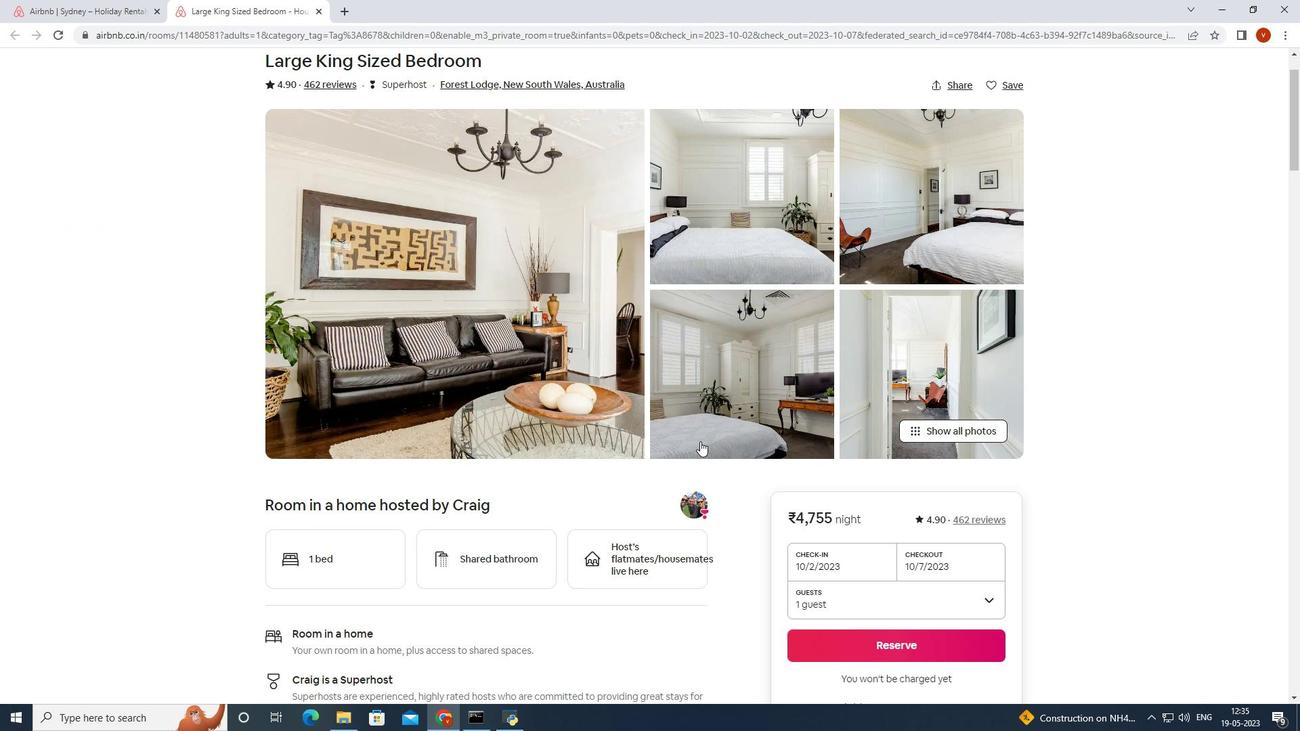 
Action: Mouse scrolled (700, 441) with delta (0, 0)
Screenshot: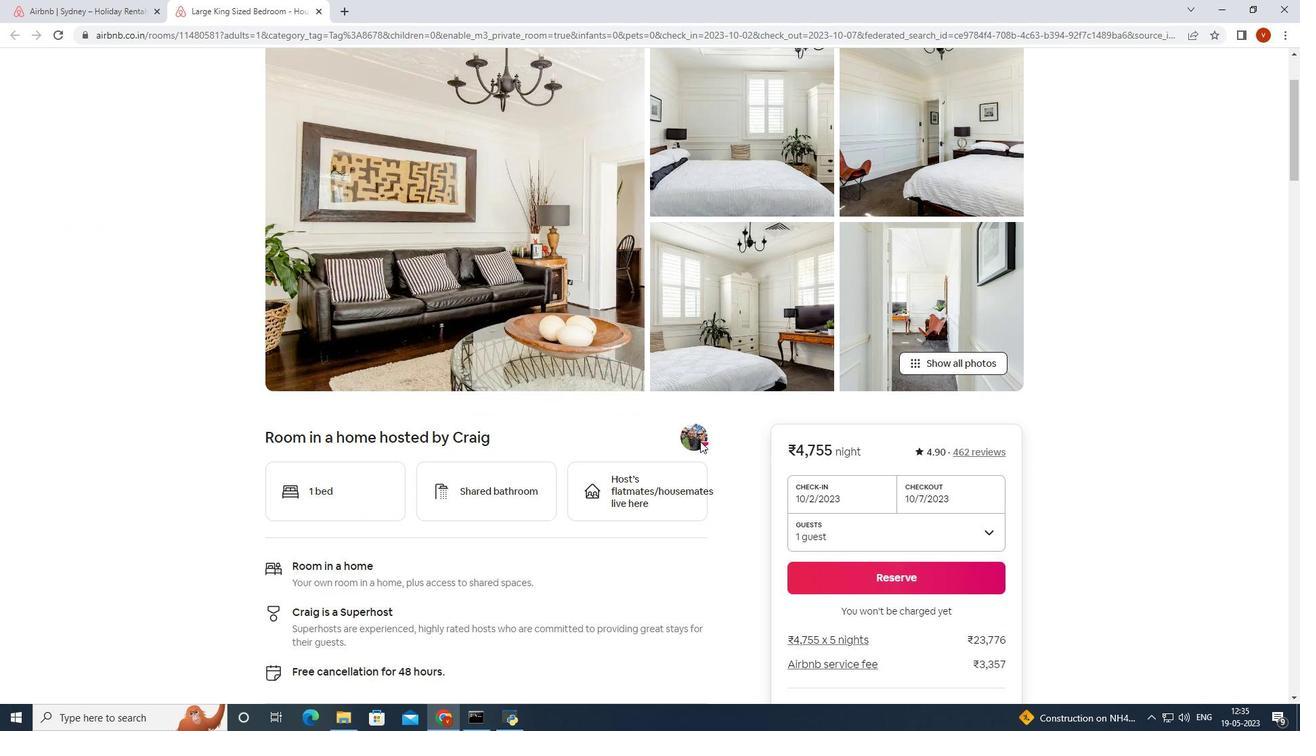 
Action: Mouse scrolled (700, 441) with delta (0, 0)
Screenshot: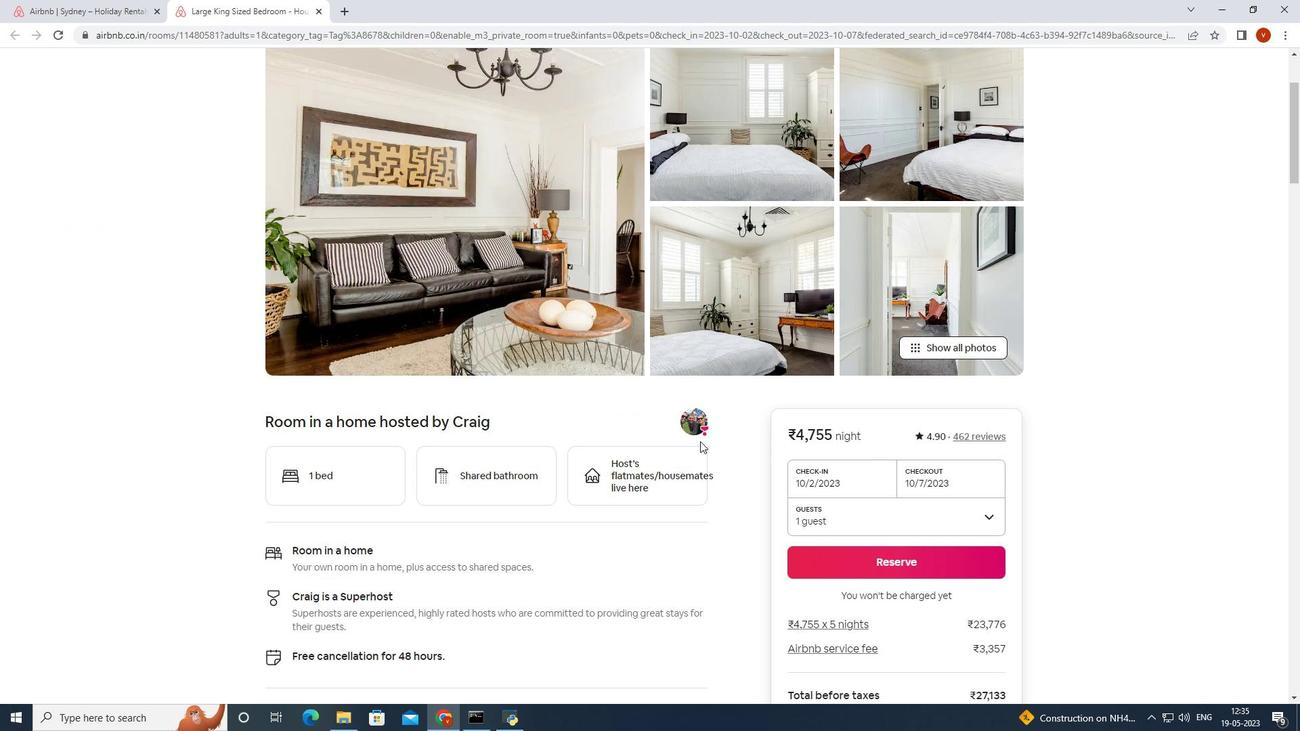 
Action: Mouse scrolled (700, 441) with delta (0, 0)
Screenshot: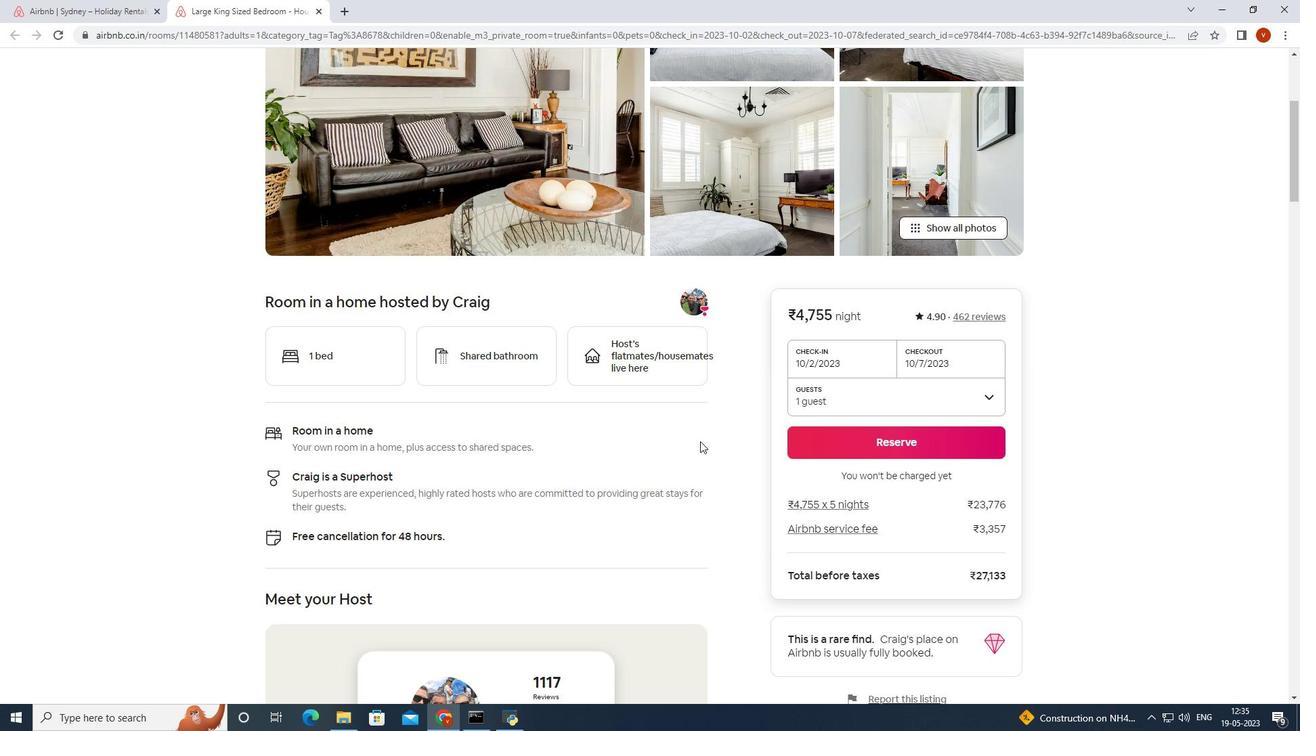 
Action: Mouse scrolled (700, 441) with delta (0, 0)
Screenshot: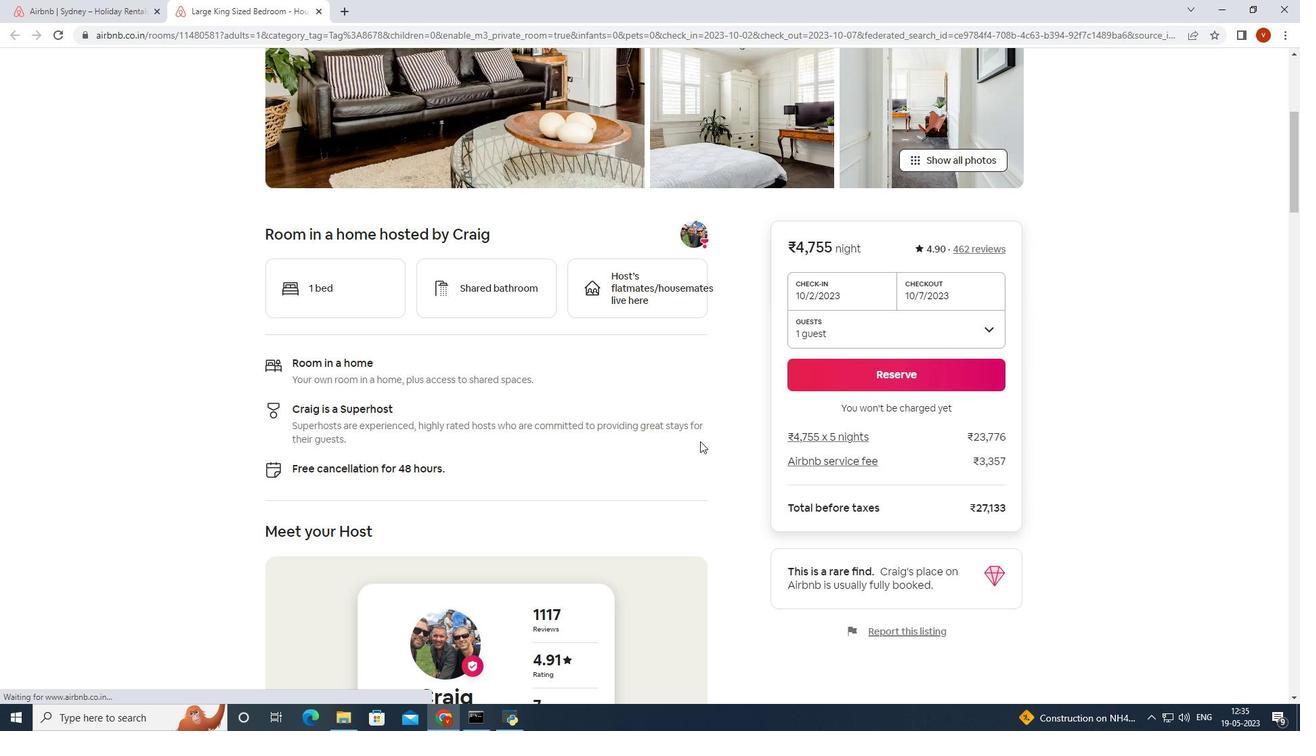 
Action: Mouse scrolled (700, 441) with delta (0, 0)
Screenshot: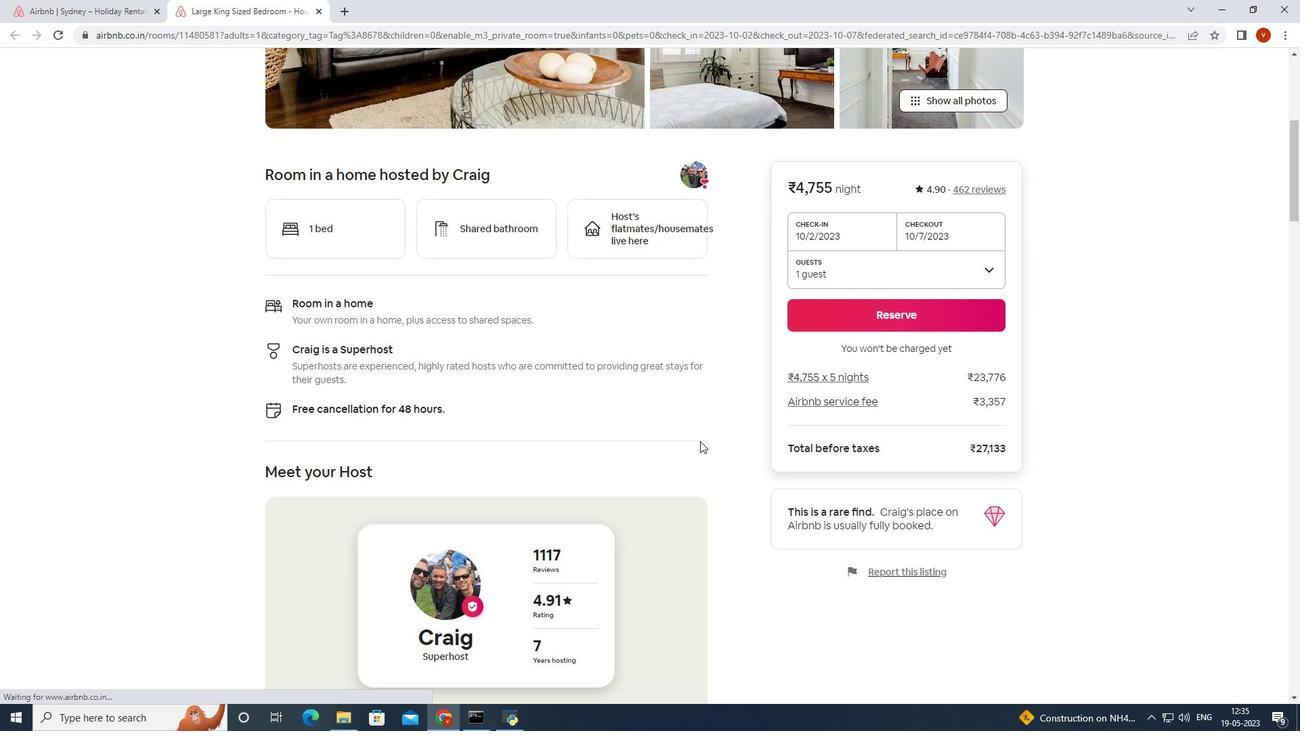 
Action: Mouse scrolled (700, 441) with delta (0, 0)
Screenshot: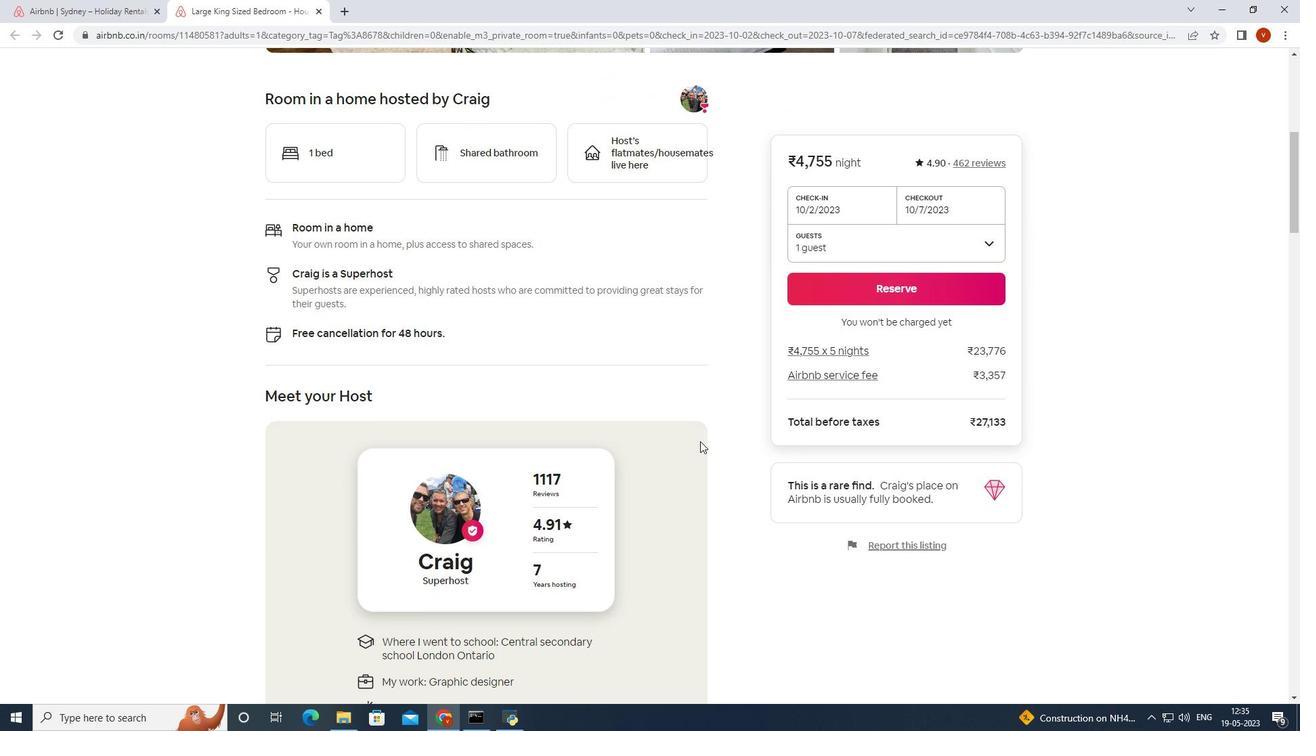 
Action: Mouse scrolled (700, 441) with delta (0, 0)
Screenshot: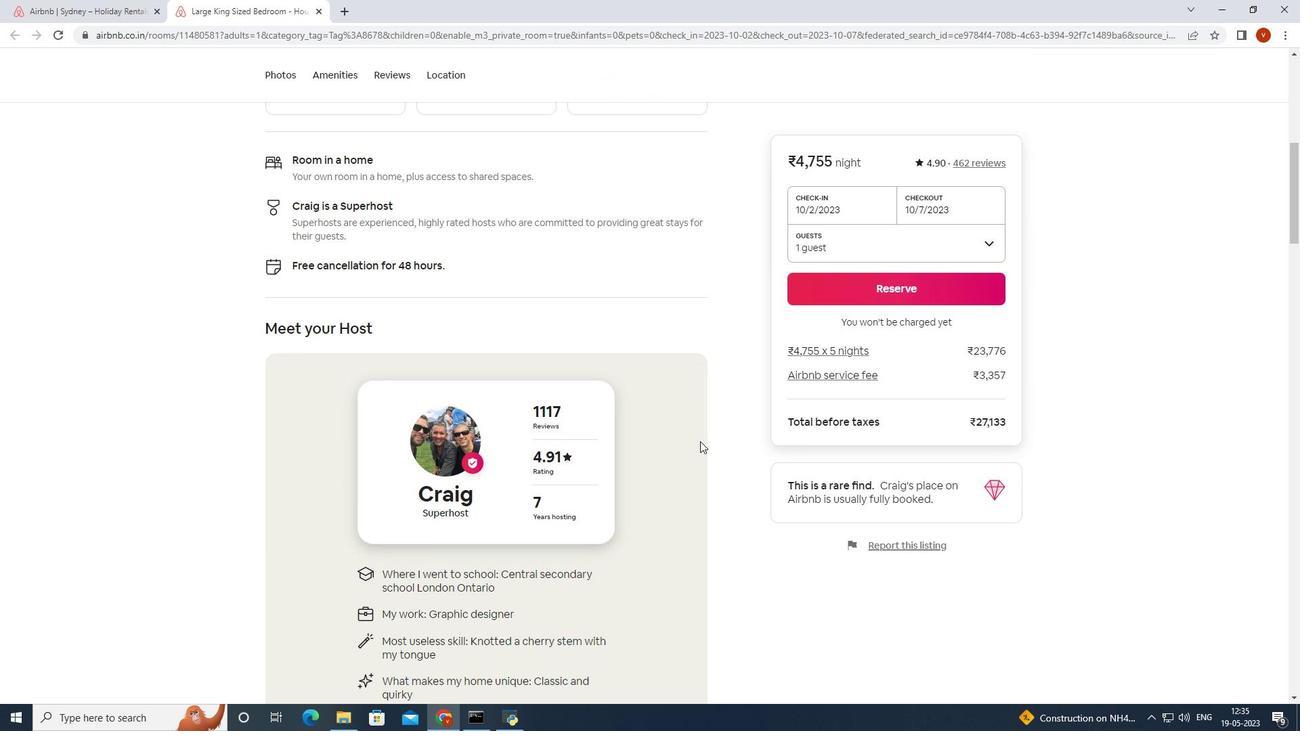 
Action: Mouse scrolled (700, 441) with delta (0, 0)
Screenshot: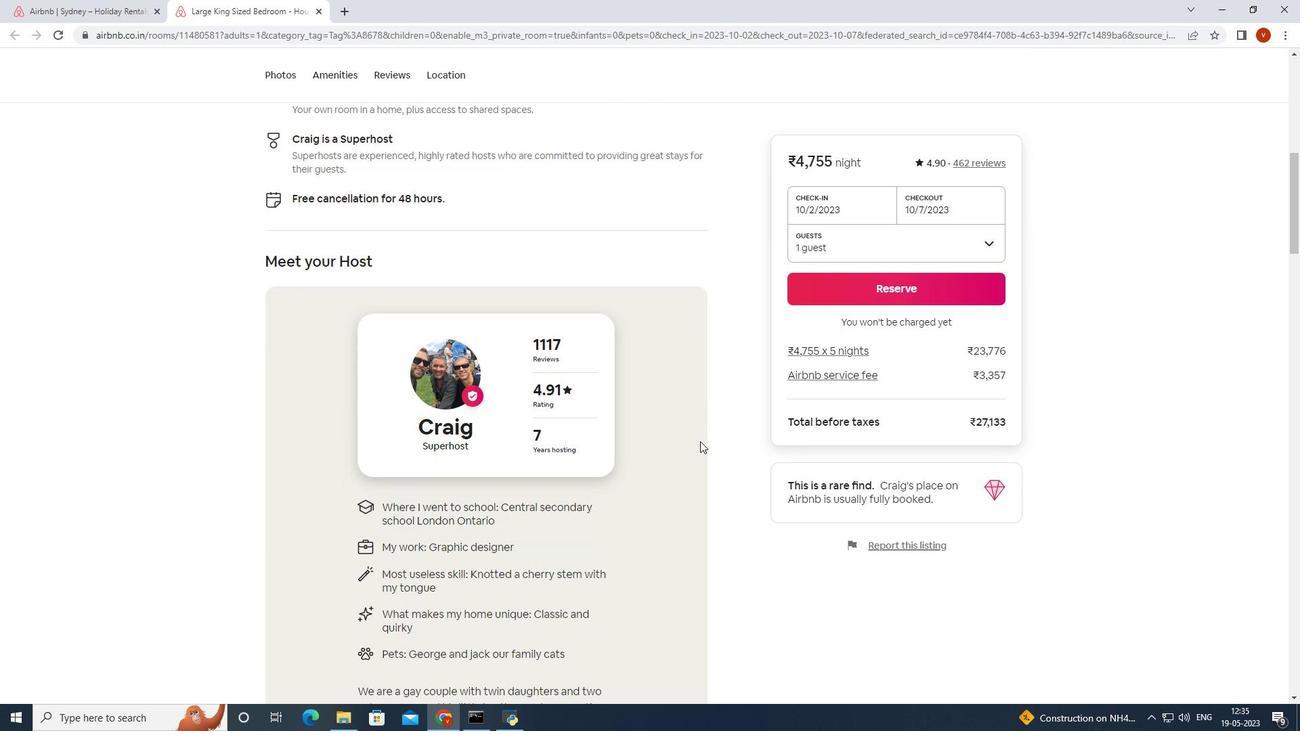
Action: Mouse scrolled (700, 441) with delta (0, 0)
Screenshot: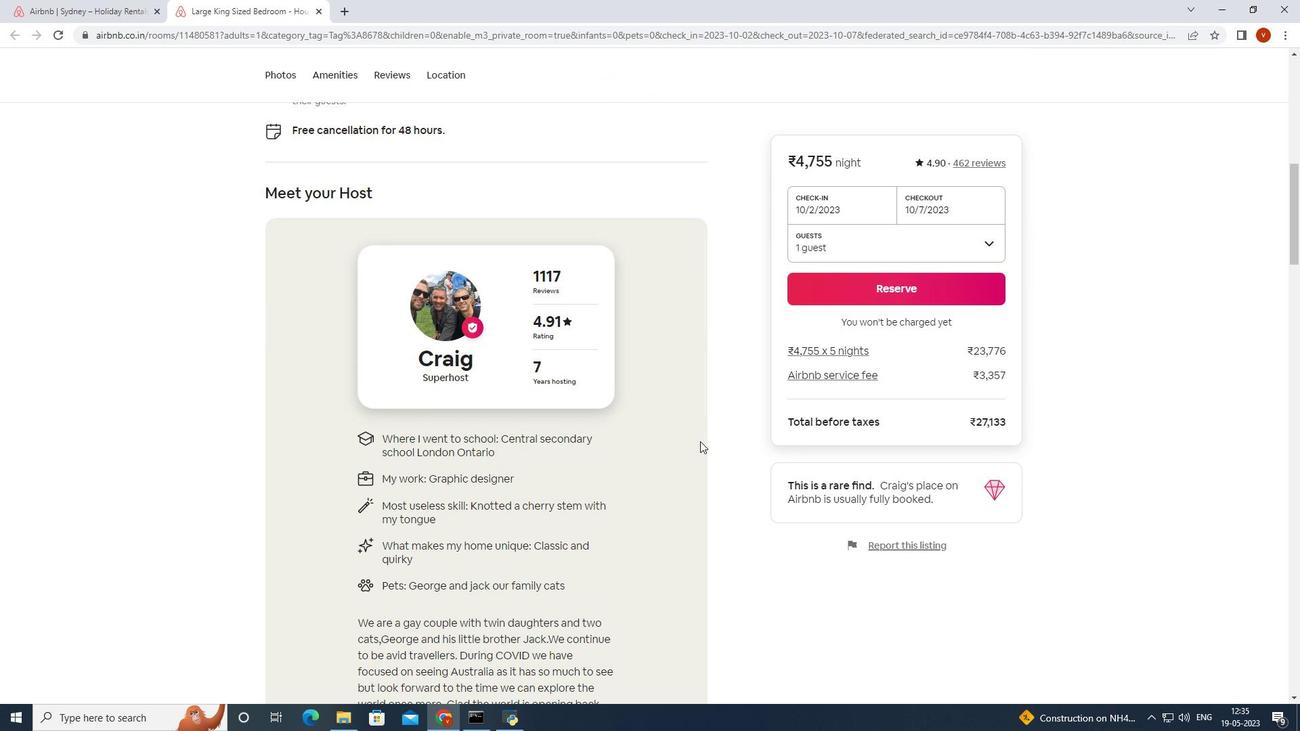 
Action: Mouse scrolled (700, 441) with delta (0, 0)
Screenshot: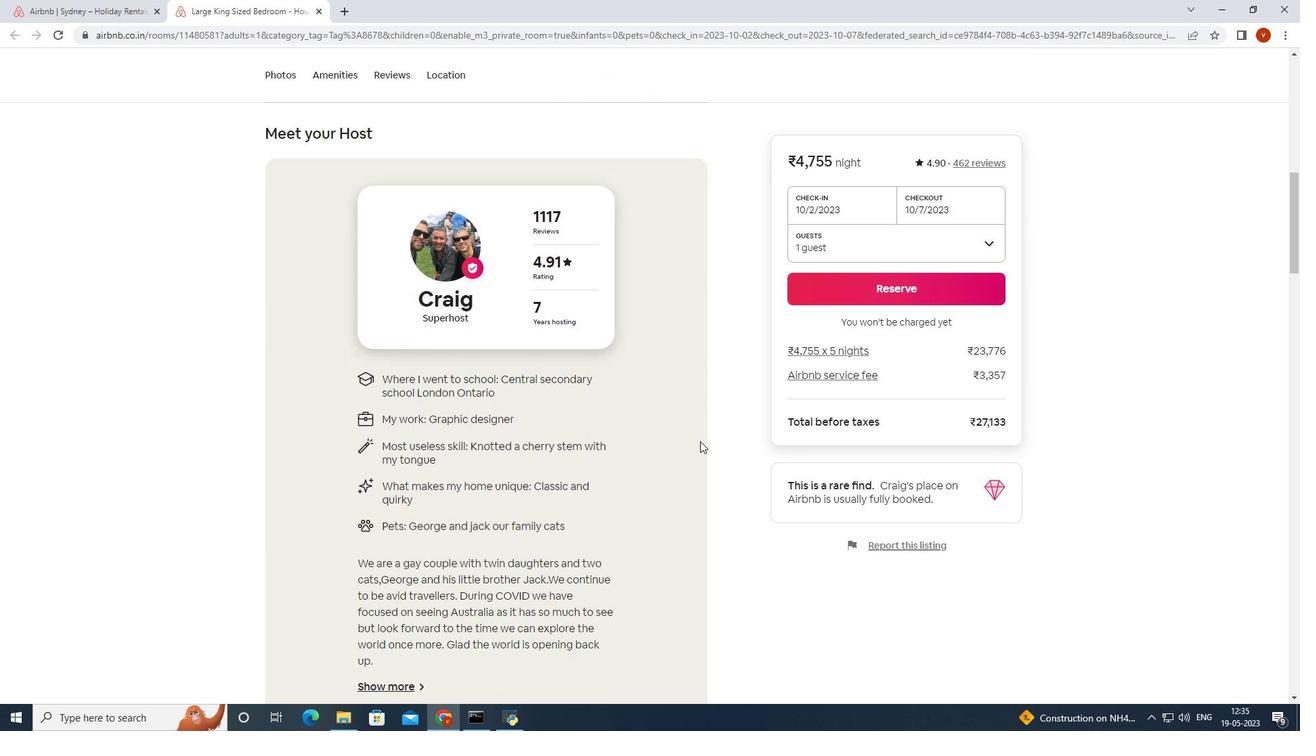 
Action: Mouse scrolled (700, 441) with delta (0, 0)
Screenshot: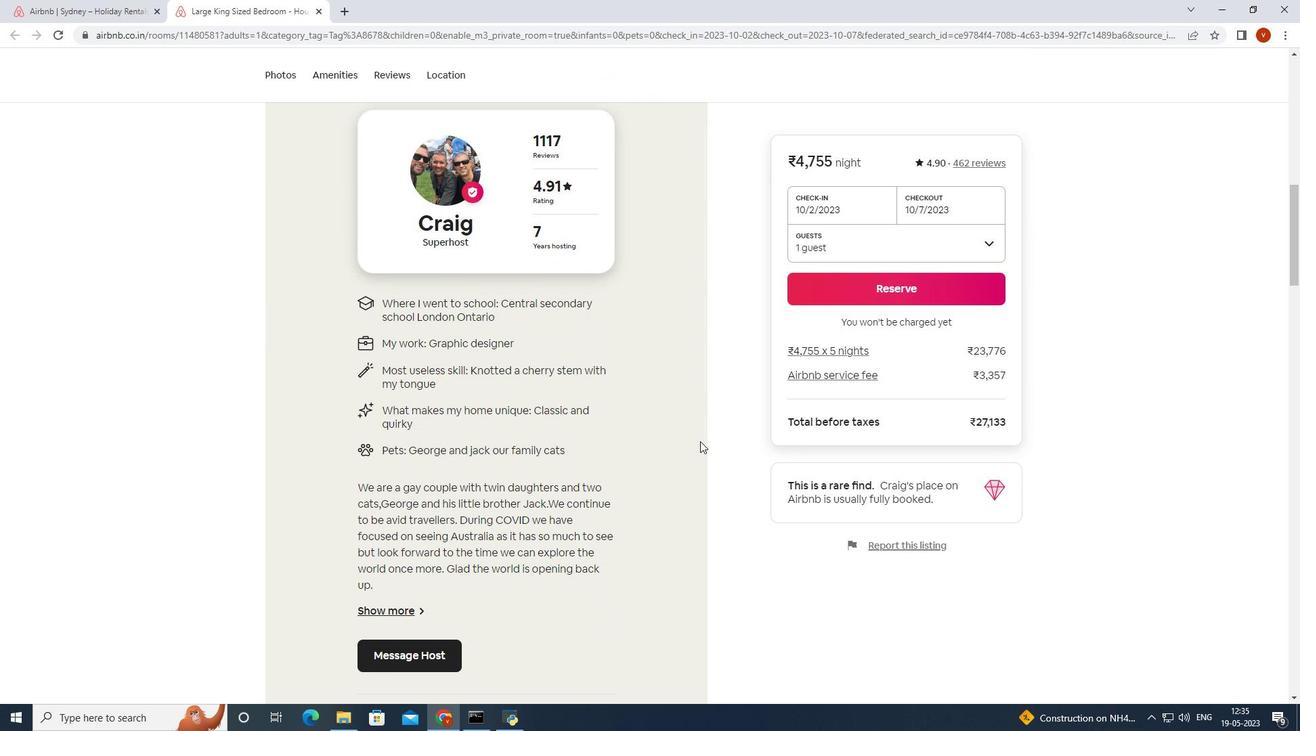 
Action: Mouse scrolled (700, 441) with delta (0, 0)
Screenshot: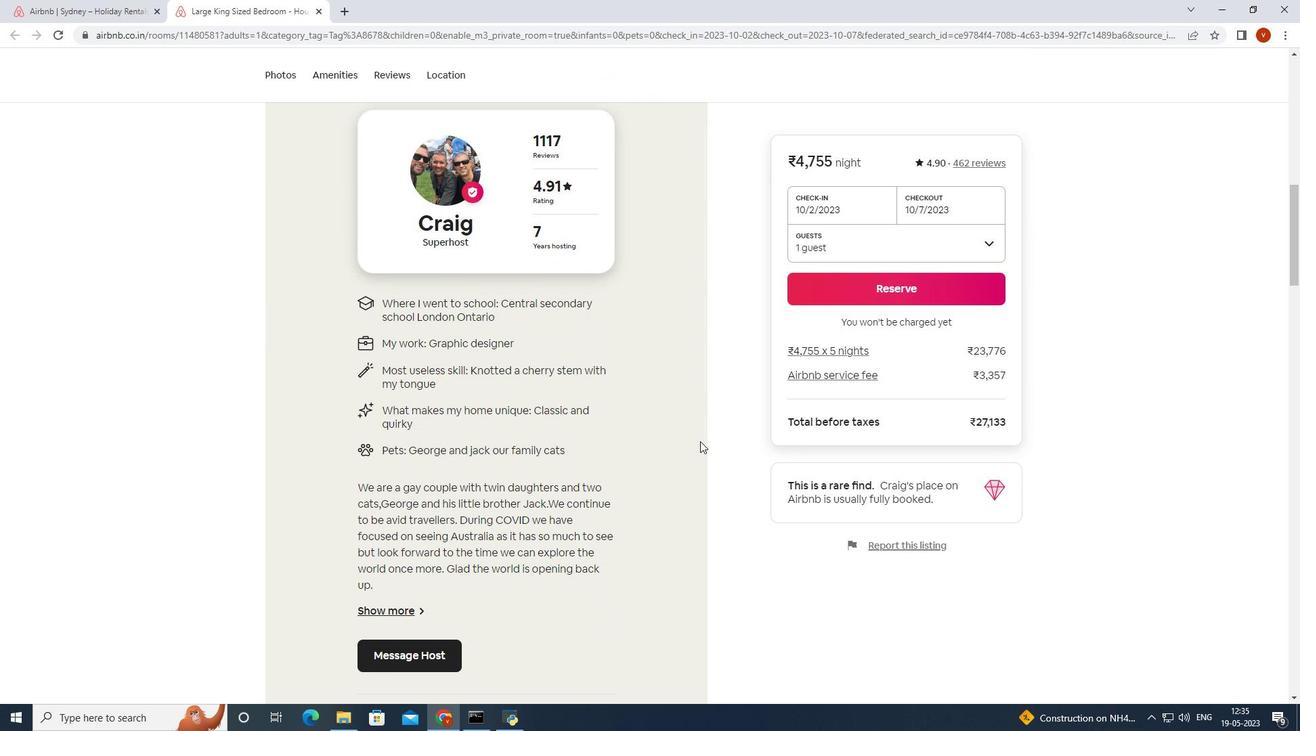 
Action: Mouse scrolled (700, 441) with delta (0, 0)
Screenshot: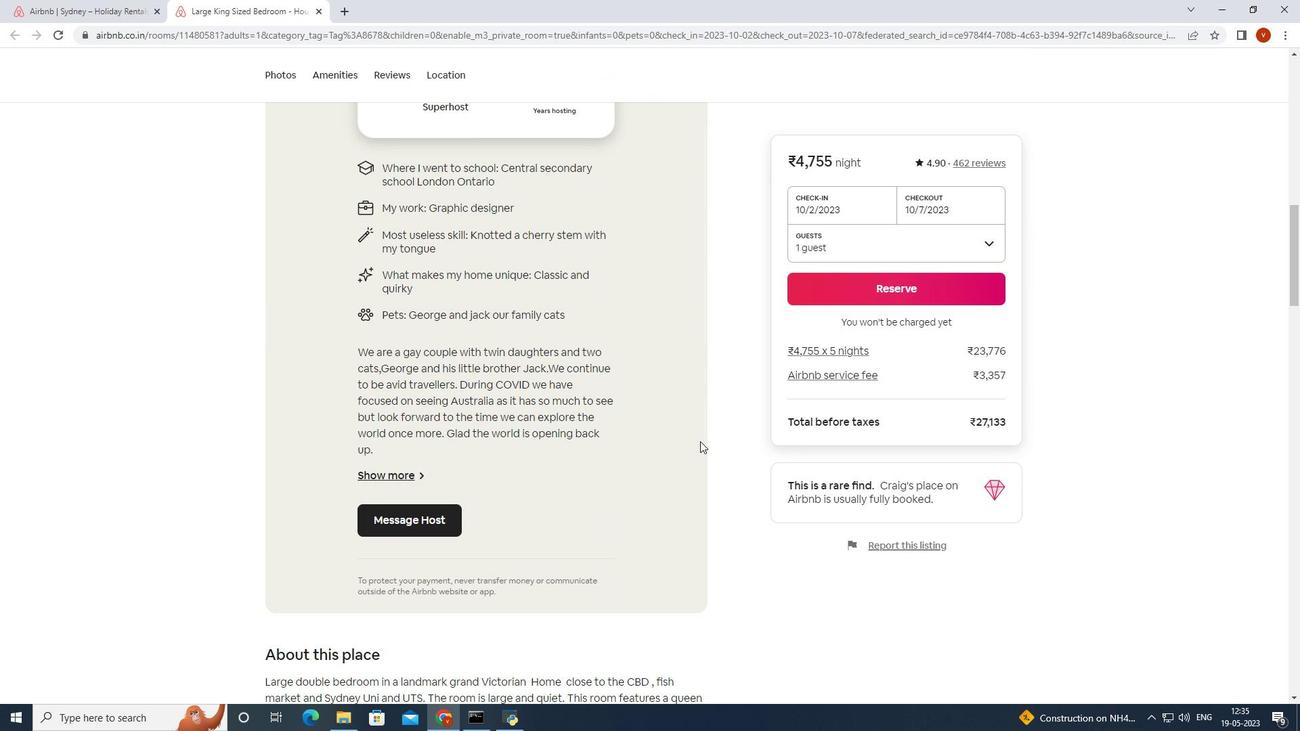 
Action: Mouse scrolled (700, 441) with delta (0, 0)
Screenshot: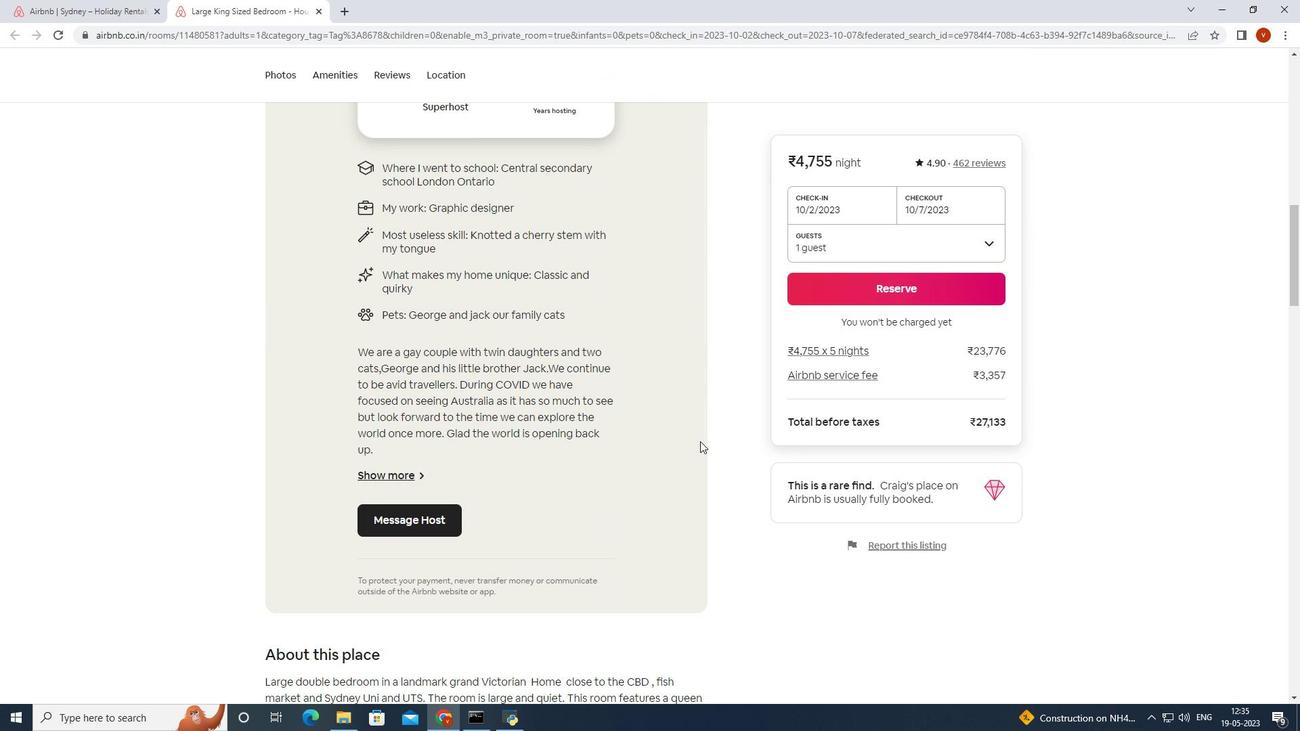 
Action: Mouse scrolled (700, 441) with delta (0, 0)
Screenshot: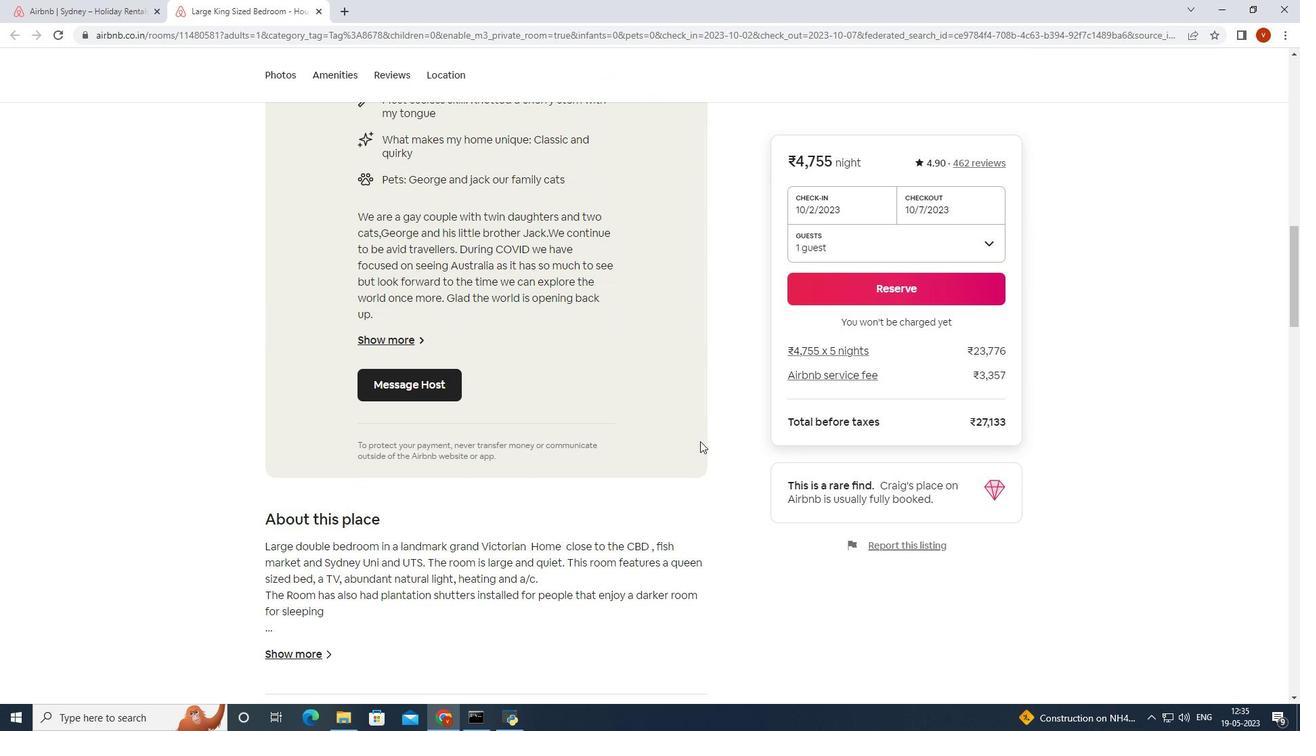 
Action: Mouse scrolled (700, 441) with delta (0, 0)
Screenshot: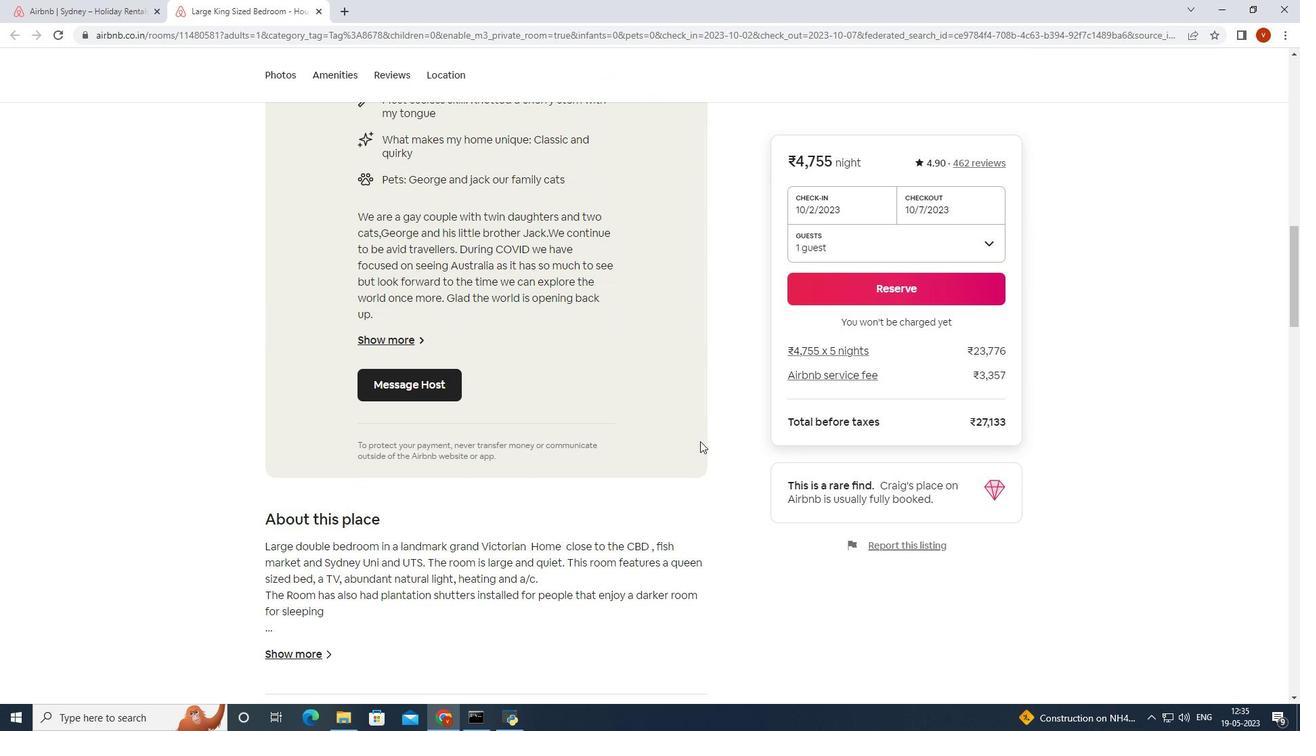 
Action: Mouse scrolled (700, 441) with delta (0, 0)
Screenshot: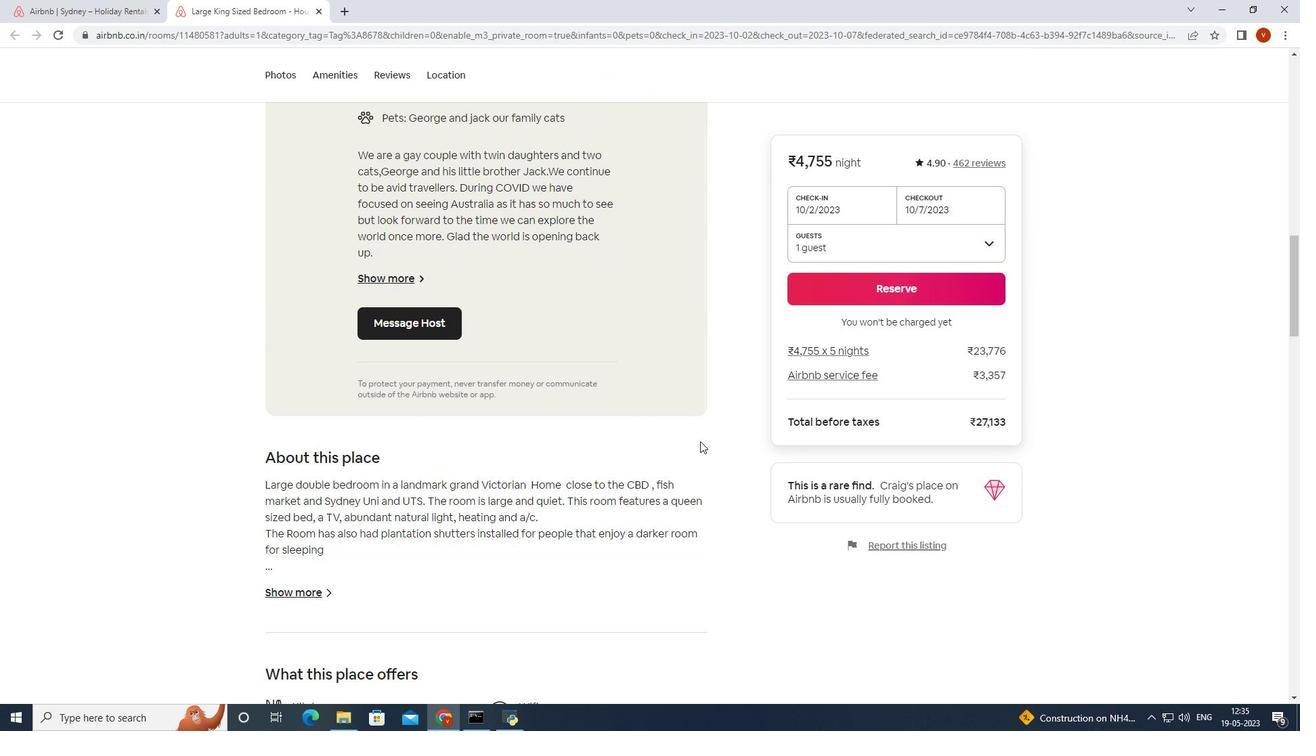 
Action: Mouse scrolled (700, 441) with delta (0, 0)
Screenshot: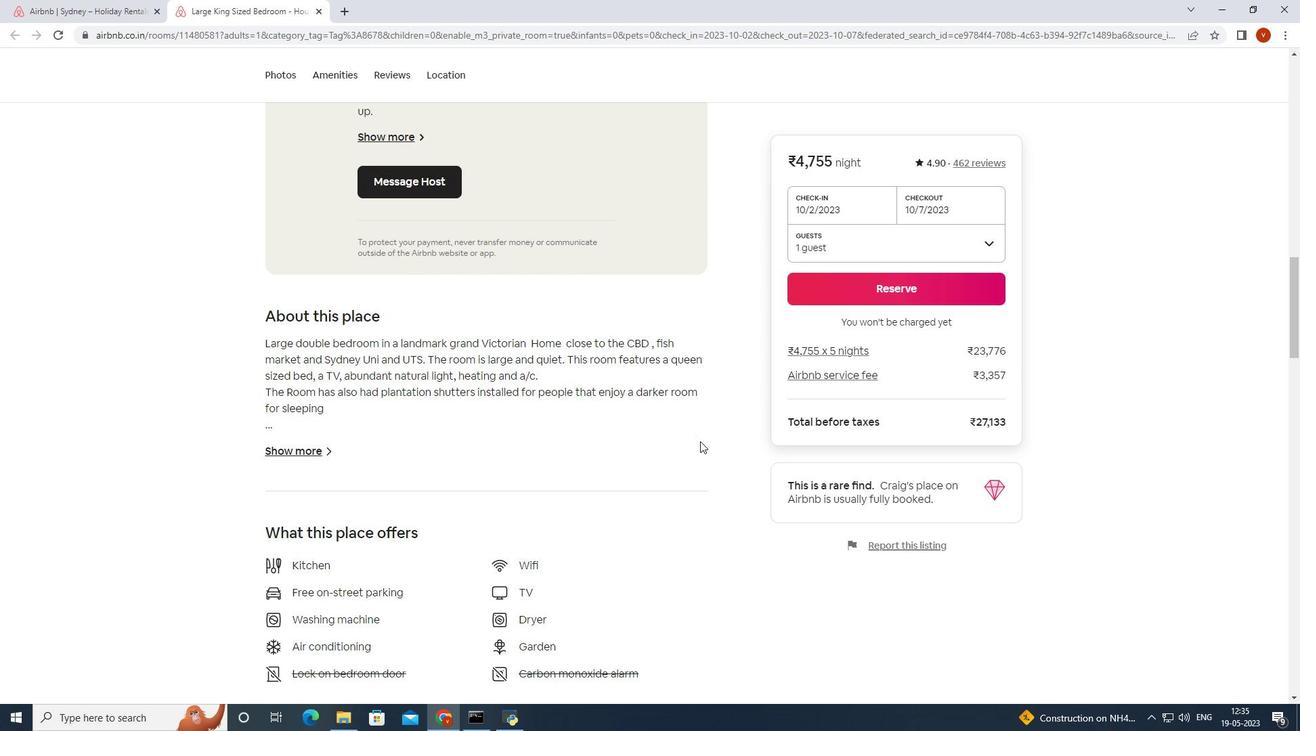 
Action: Mouse scrolled (700, 441) with delta (0, 0)
Screenshot: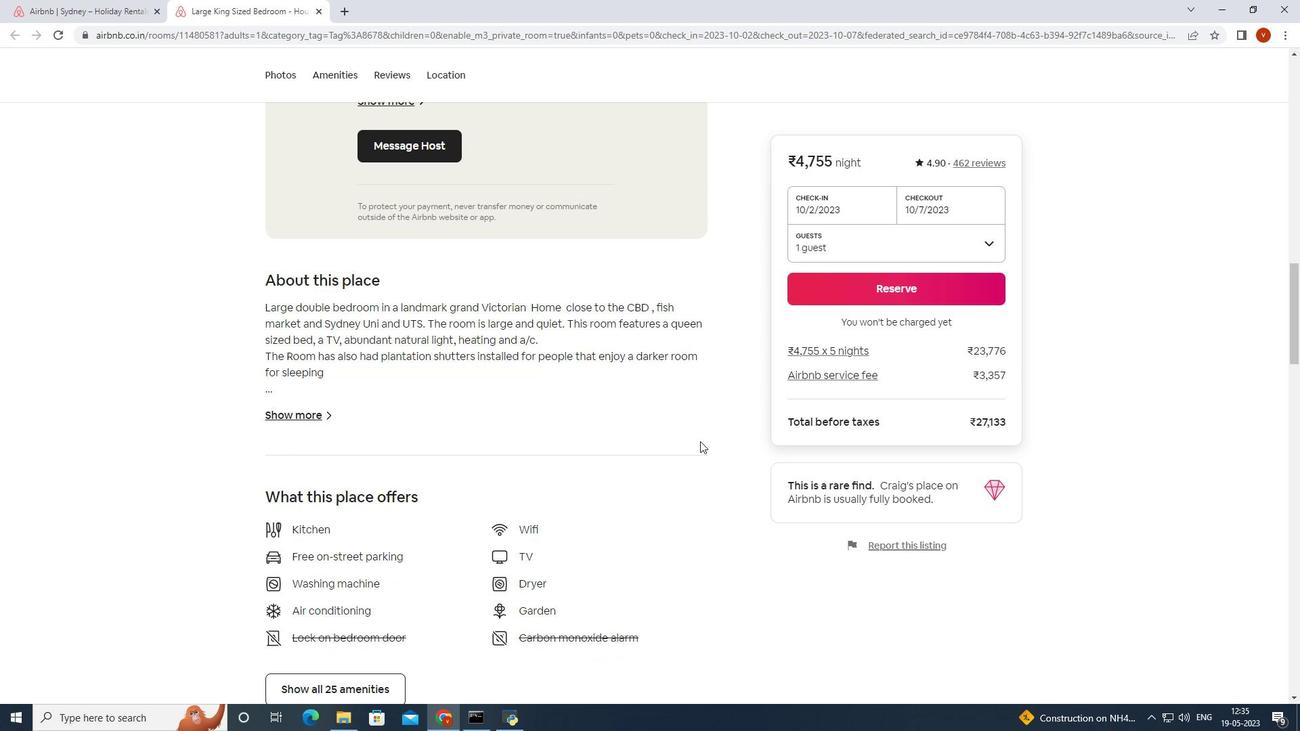 
Action: Mouse scrolled (700, 441) with delta (0, 0)
Screenshot: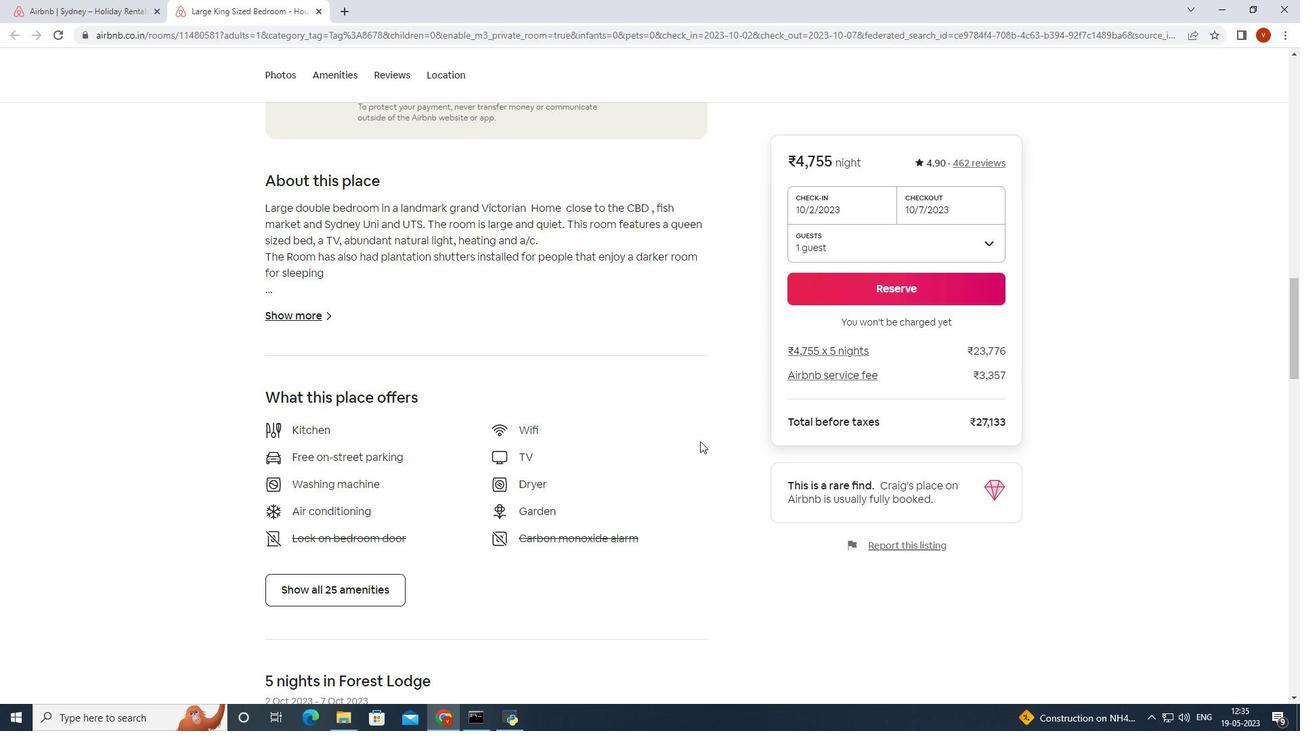 
Action: Mouse scrolled (700, 441) with delta (0, 0)
Screenshot: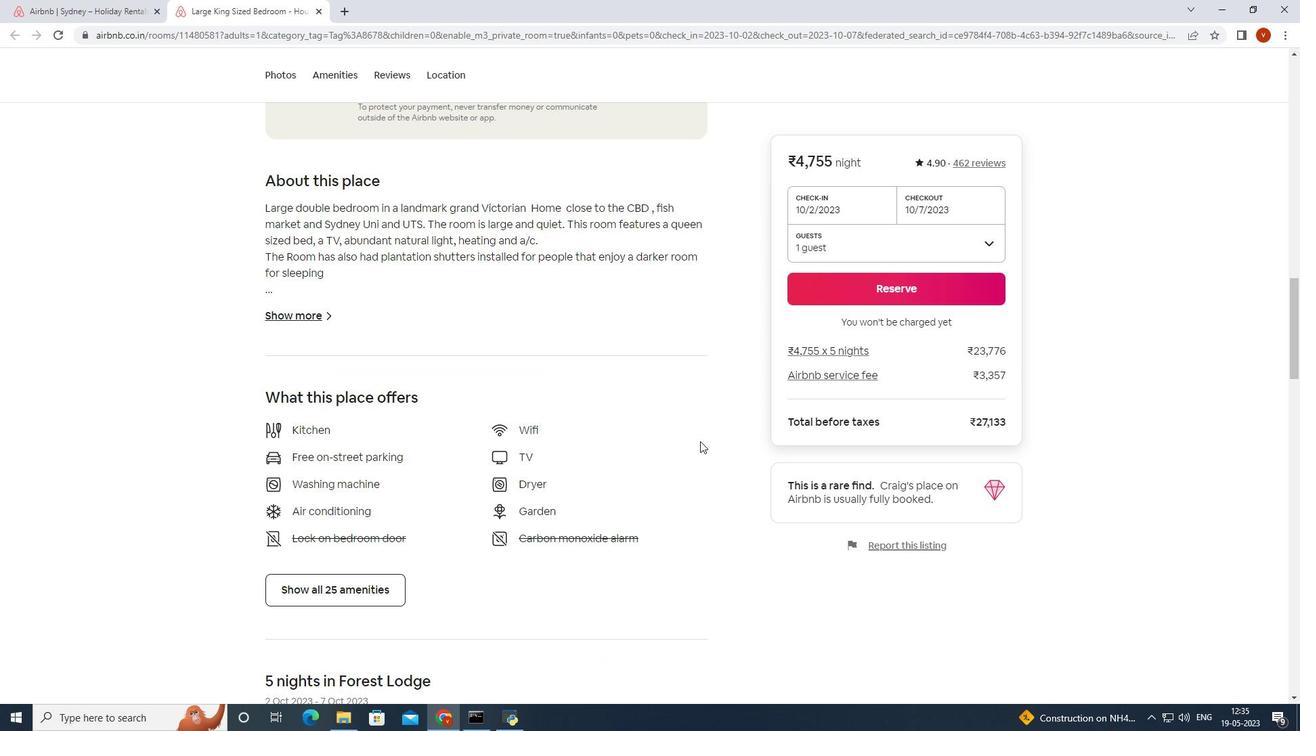 
Action: Mouse scrolled (700, 441) with delta (0, 0)
Screenshot: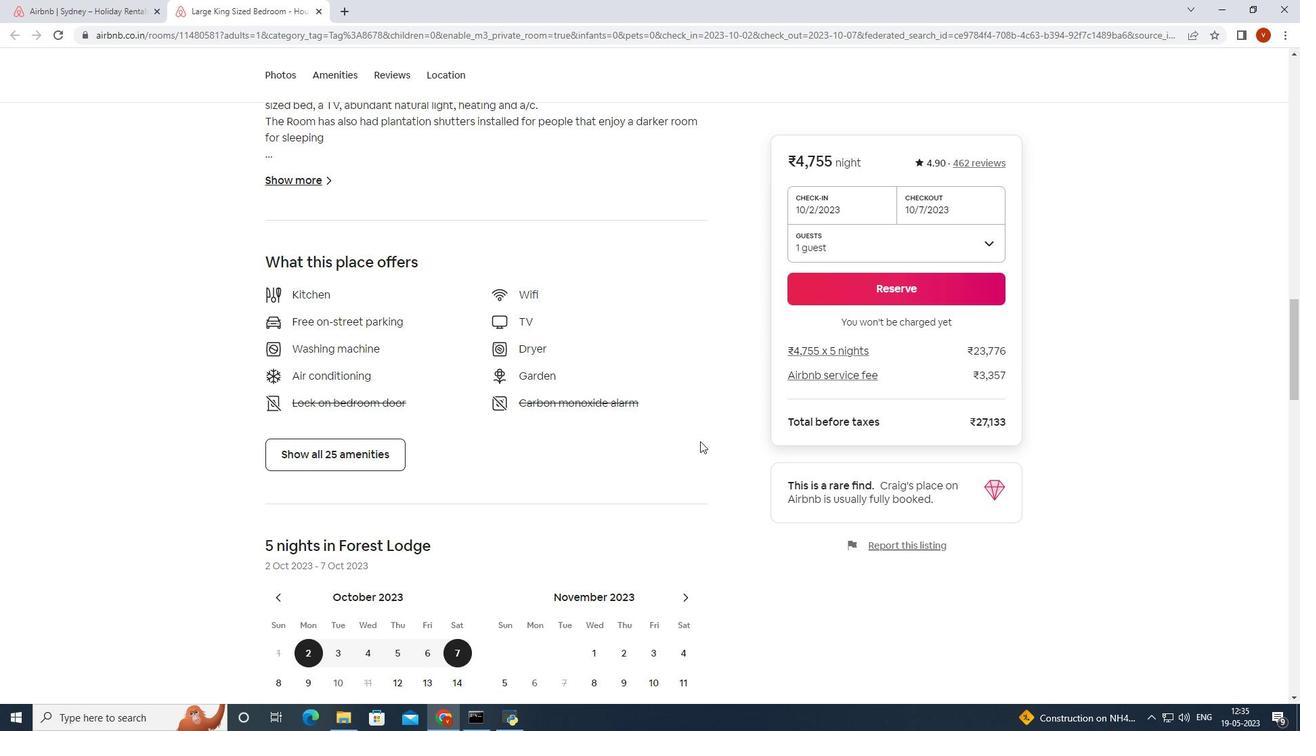
Action: Mouse scrolled (700, 441) with delta (0, 0)
Screenshot: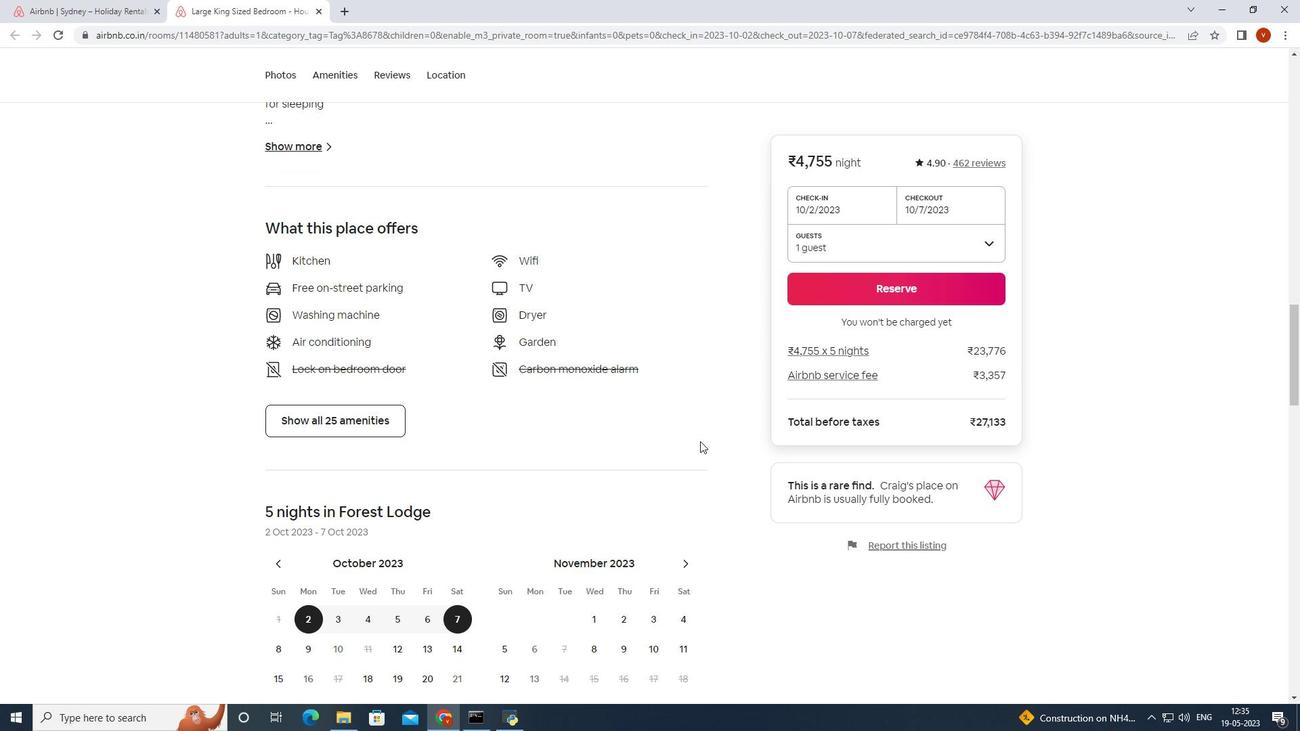 
Action: Mouse scrolled (700, 441) with delta (0, 0)
Screenshot: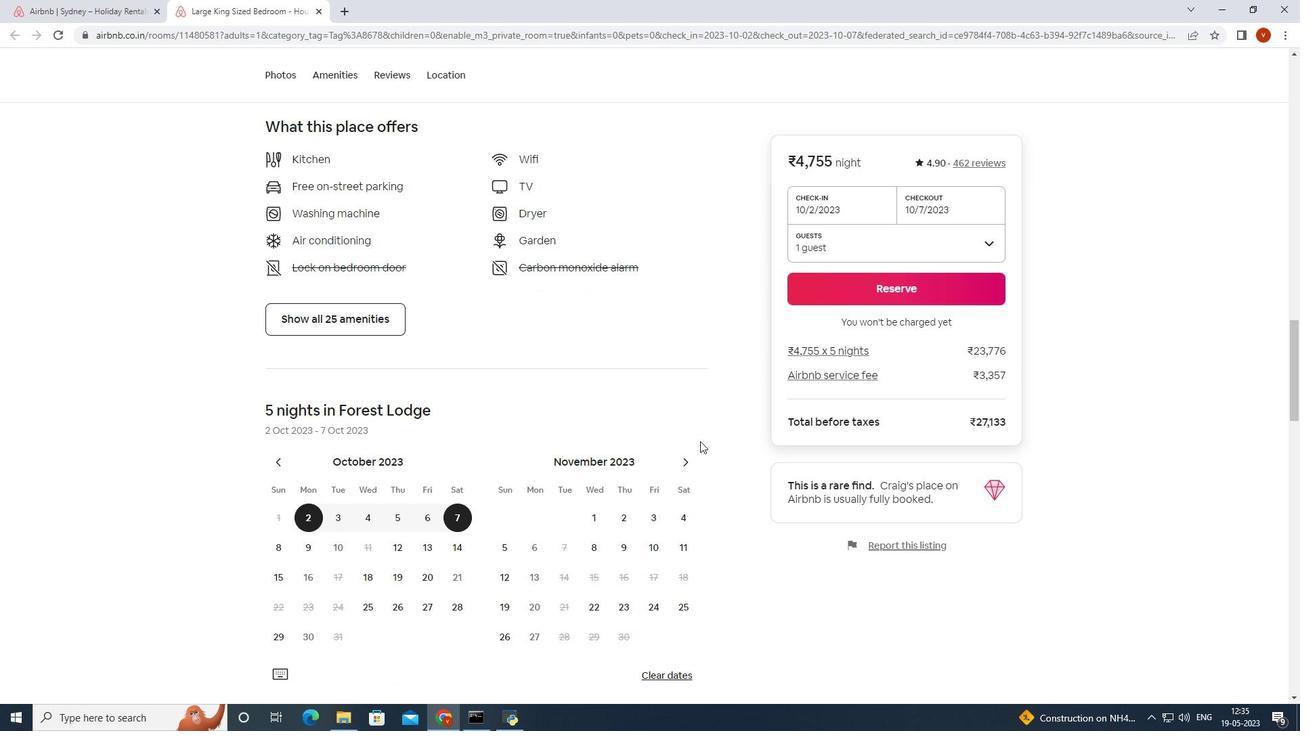 
Action: Mouse scrolled (700, 441) with delta (0, 0)
Screenshot: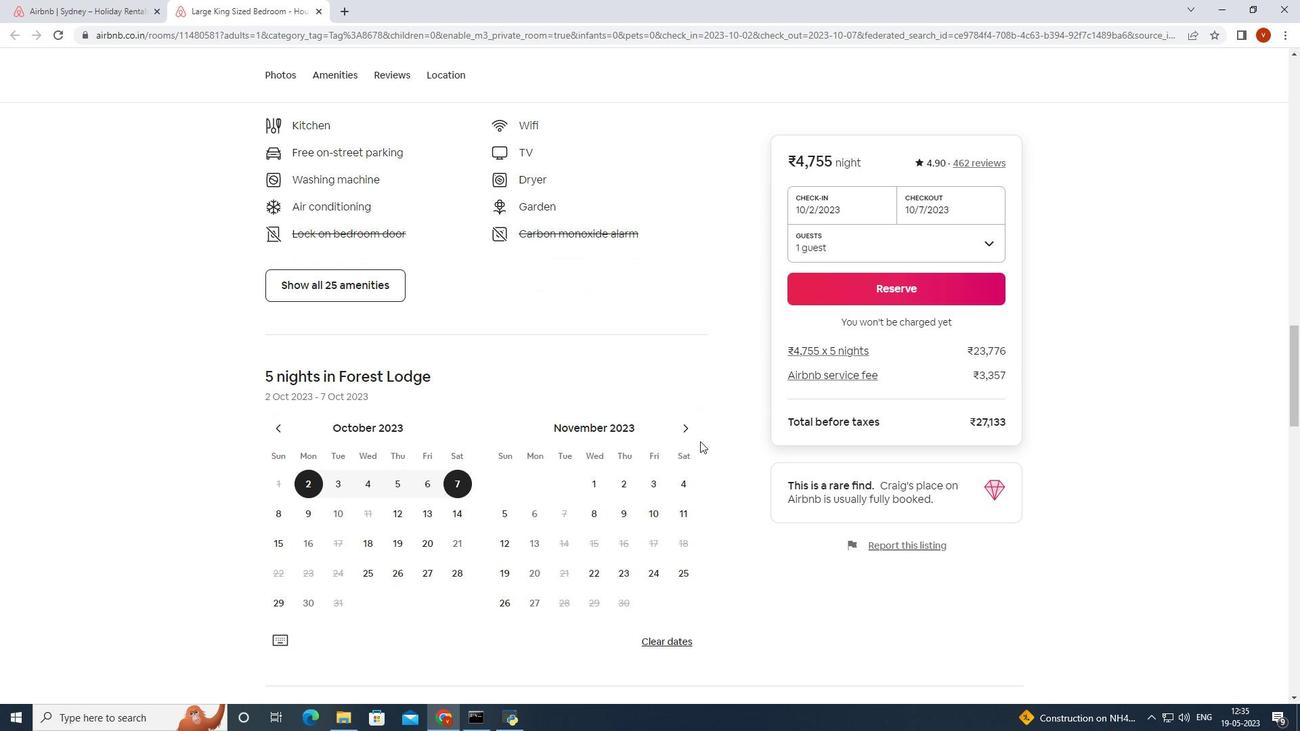 
Action: Mouse scrolled (700, 441) with delta (0, 0)
Screenshot: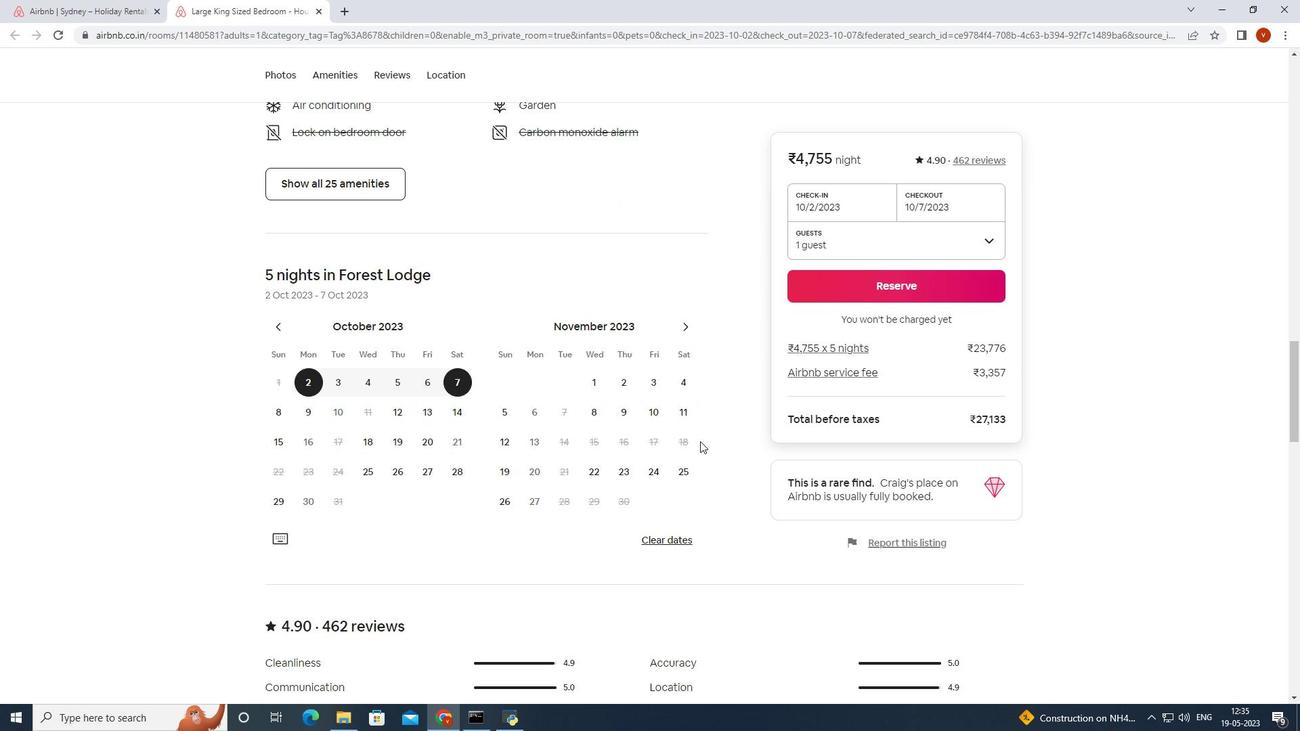
Action: Mouse scrolled (700, 441) with delta (0, 0)
Screenshot: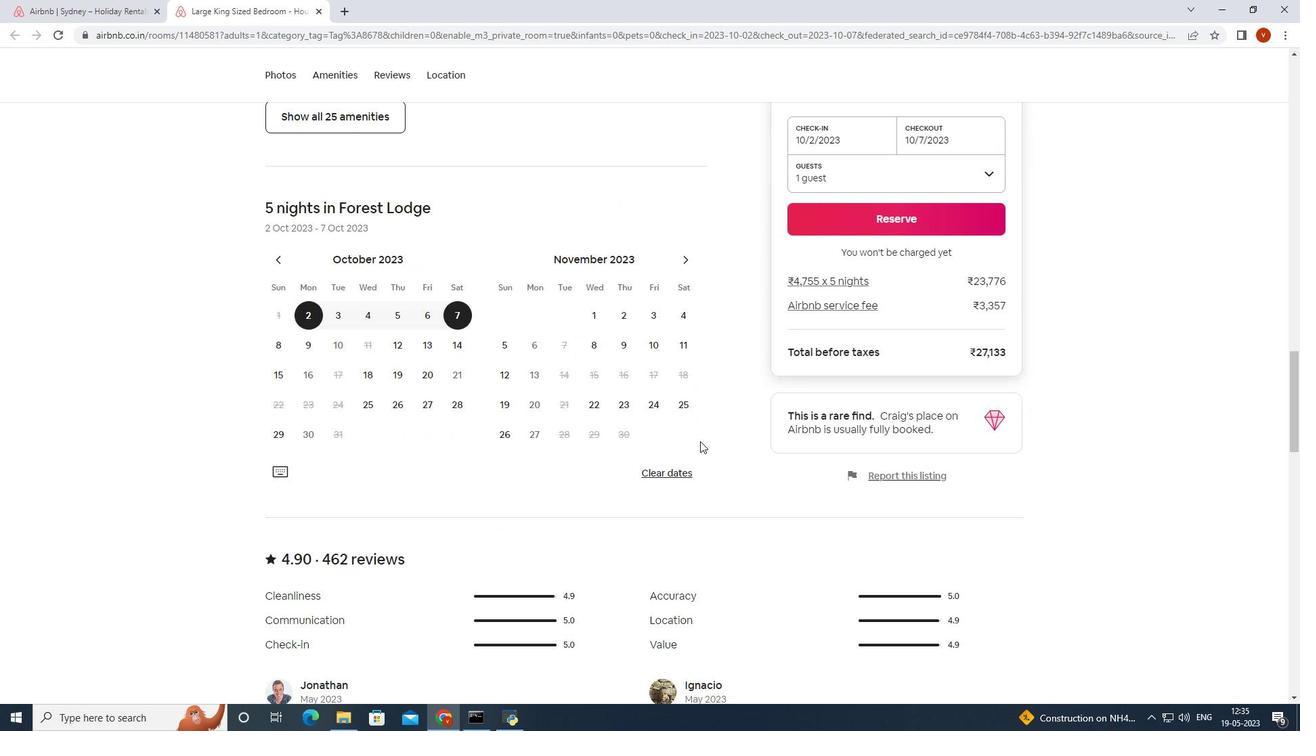 
Action: Mouse scrolled (700, 441) with delta (0, 0)
Screenshot: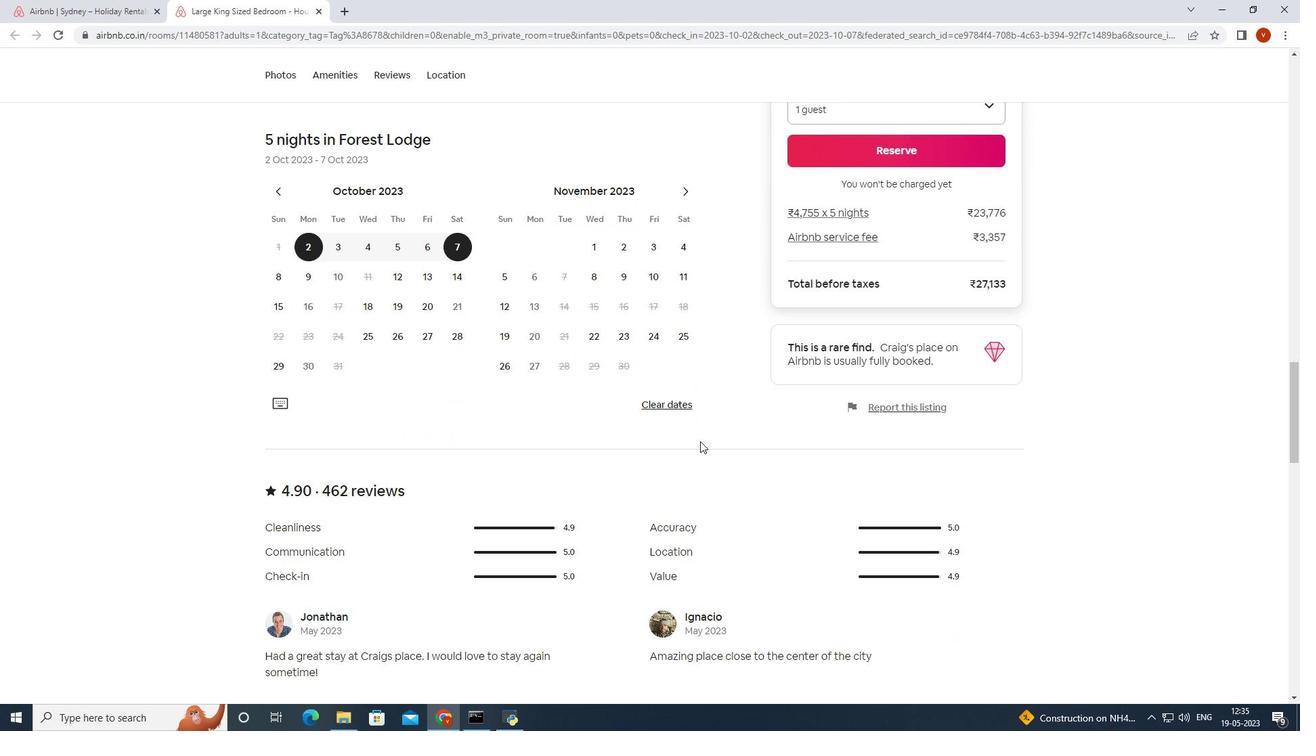 
Action: Mouse scrolled (700, 441) with delta (0, 0)
Screenshot: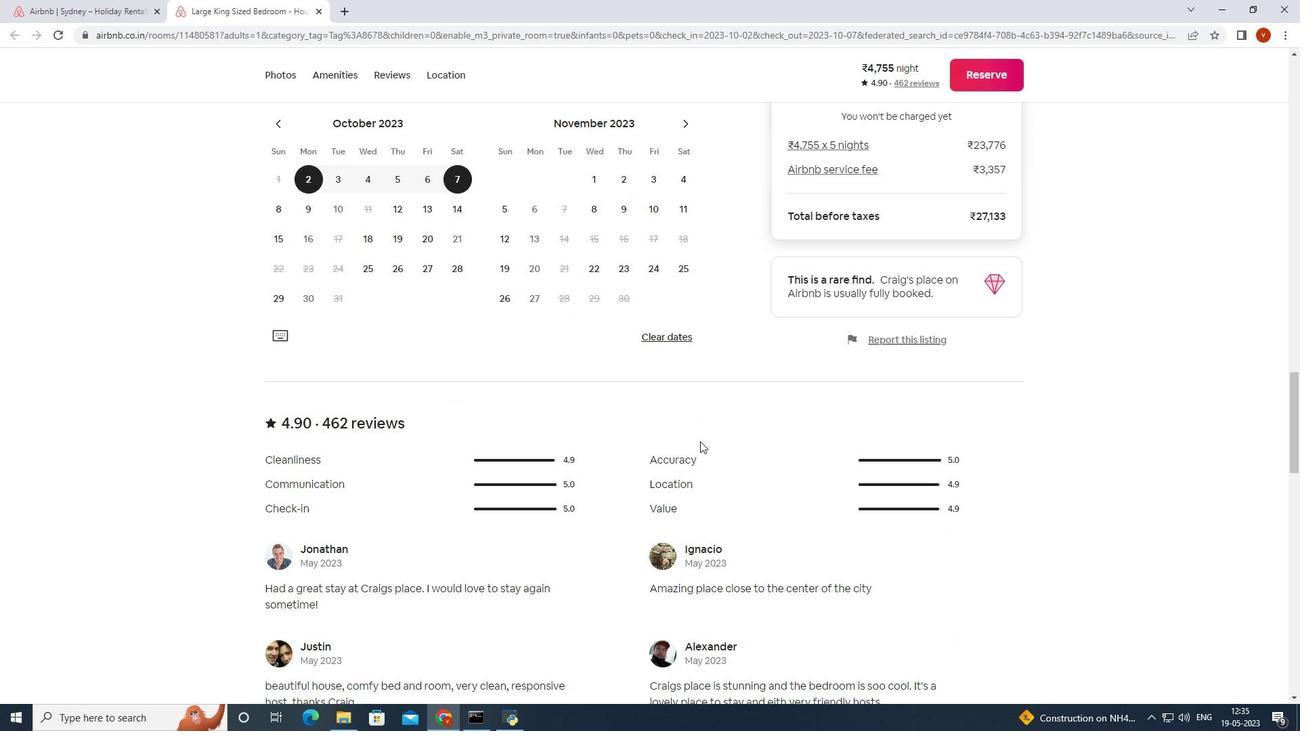 
Action: Mouse scrolled (700, 441) with delta (0, 0)
Screenshot: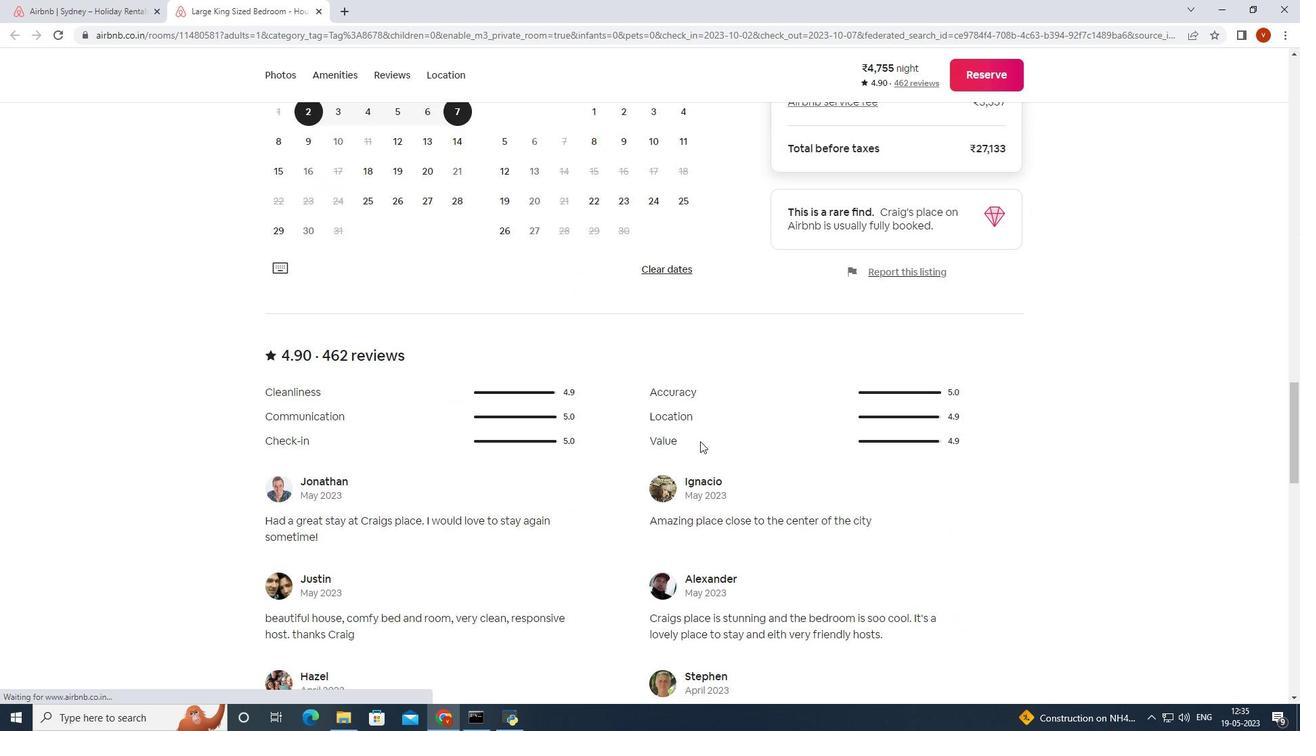 
Action: Mouse scrolled (700, 441) with delta (0, 0)
Screenshot: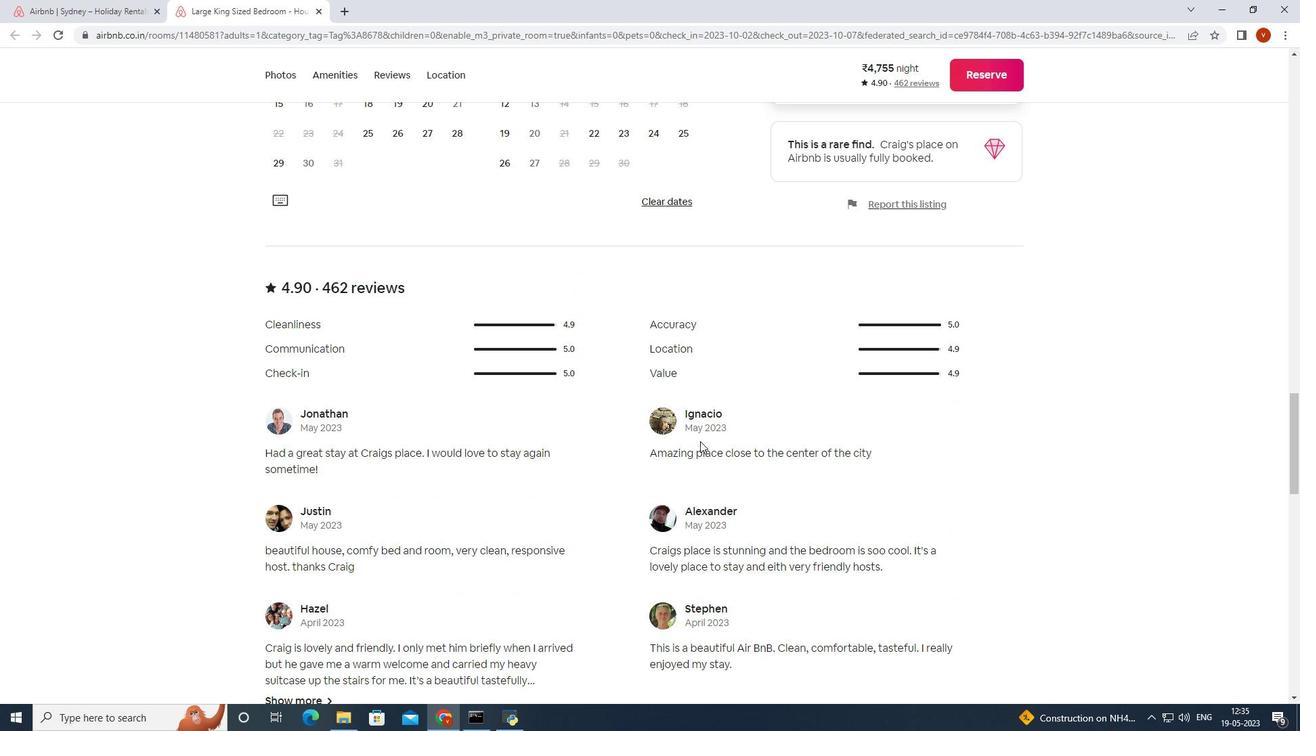 
Action: Mouse scrolled (700, 441) with delta (0, 0)
Screenshot: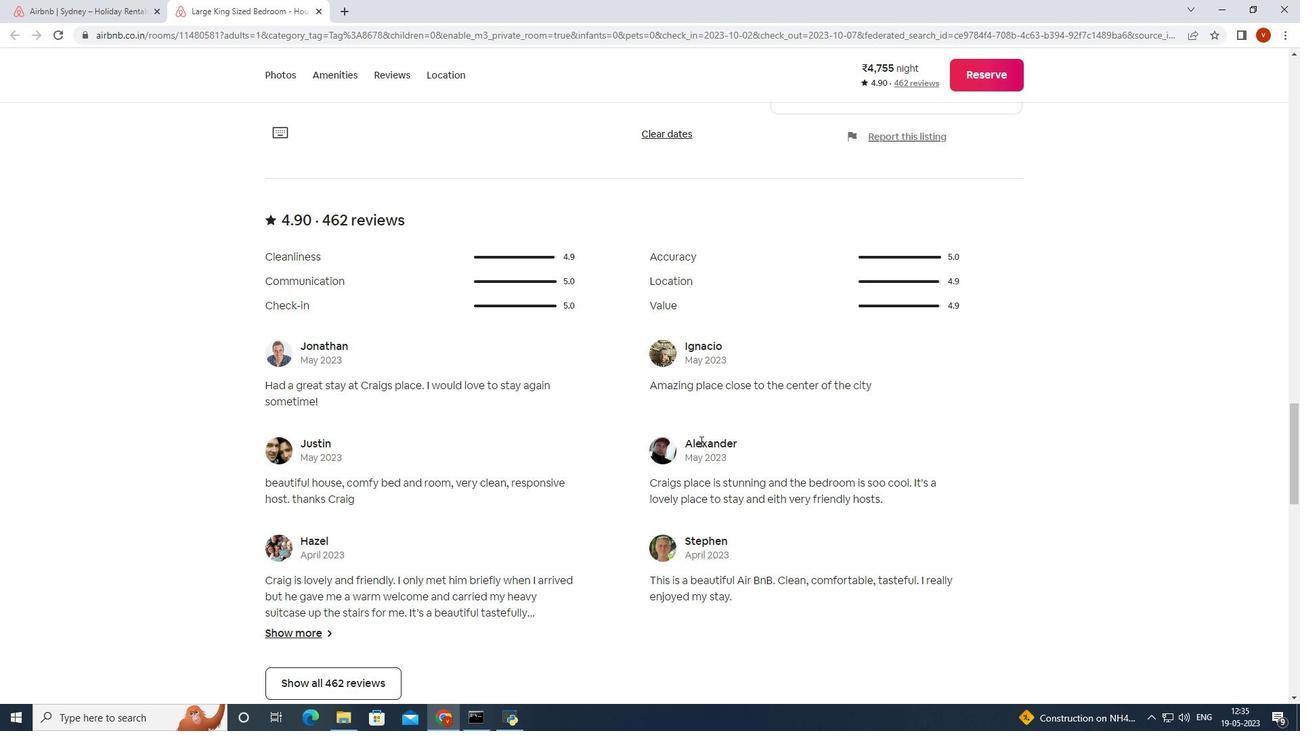 
Action: Mouse scrolled (700, 441) with delta (0, 0)
Screenshot: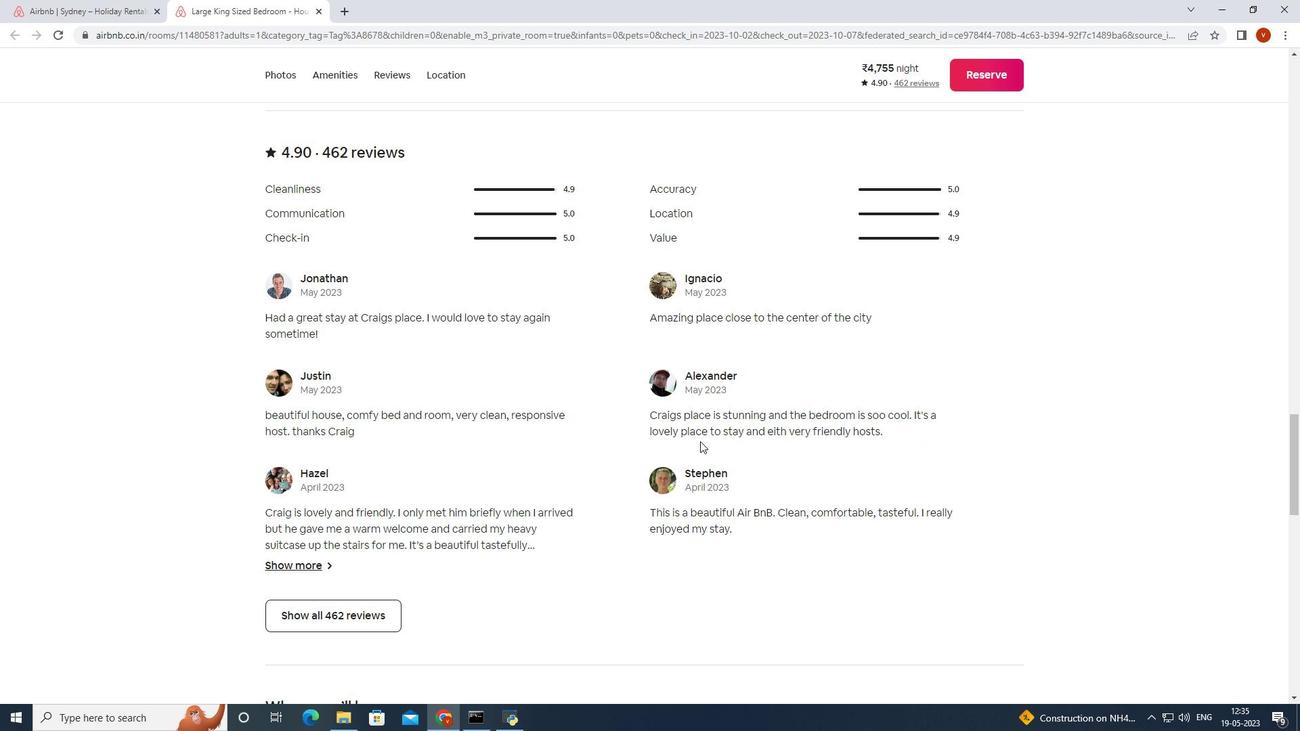 
Action: Mouse scrolled (700, 441) with delta (0, 0)
Screenshot: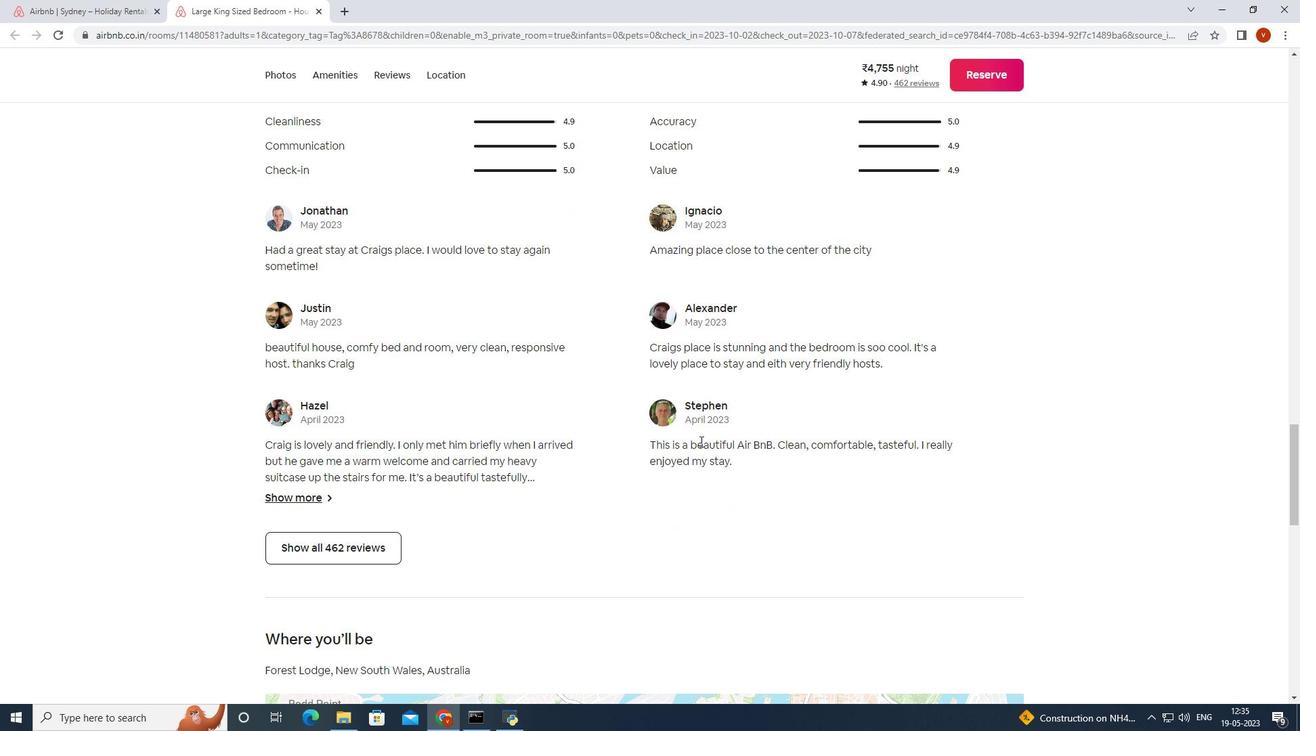 
Action: Mouse scrolled (700, 441) with delta (0, 0)
Screenshot: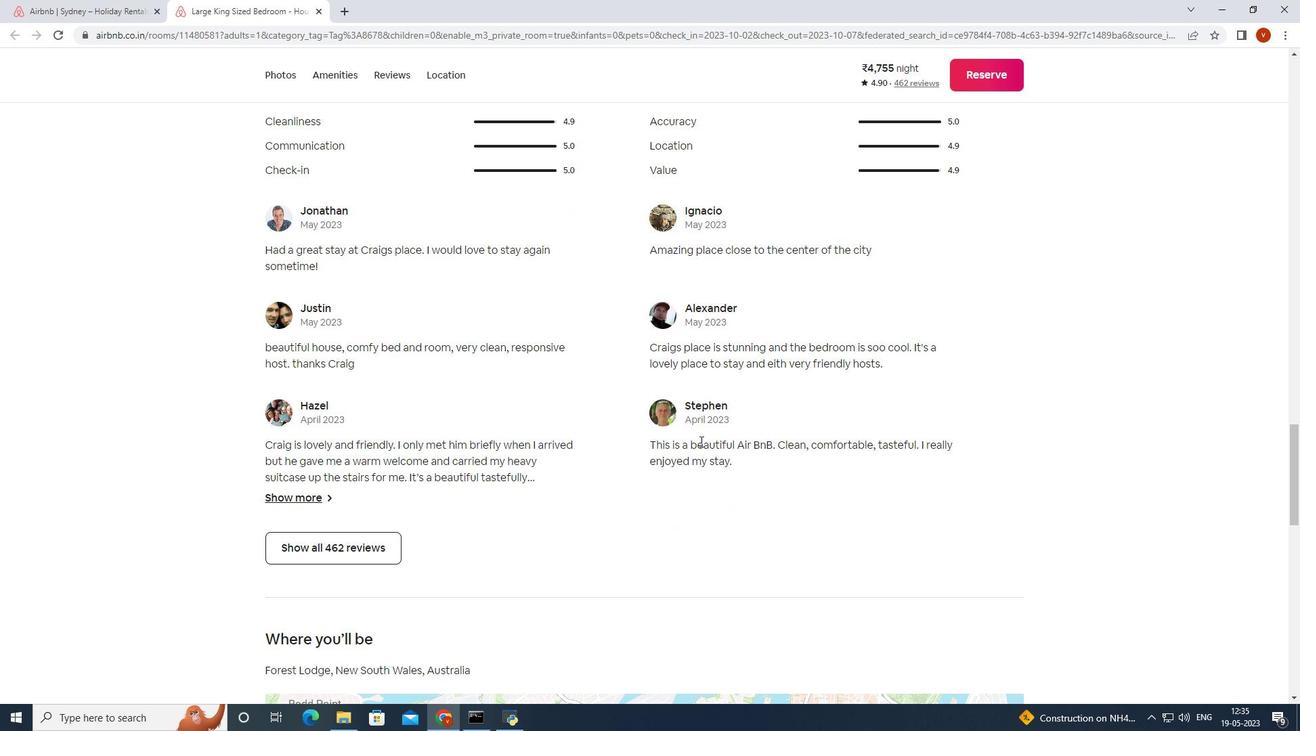 
Action: Mouse moved to (706, 449)
Screenshot: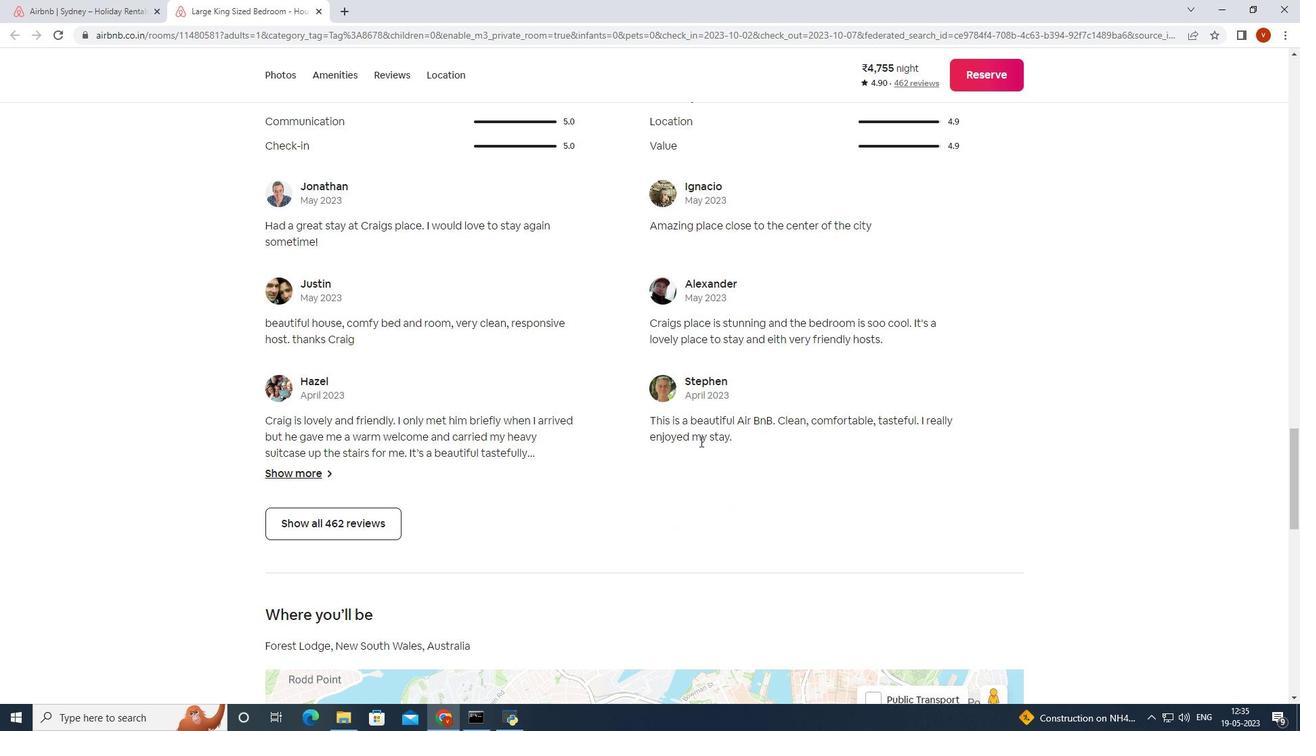 
Action: Mouse scrolled (706, 448) with delta (0, 0)
Screenshot: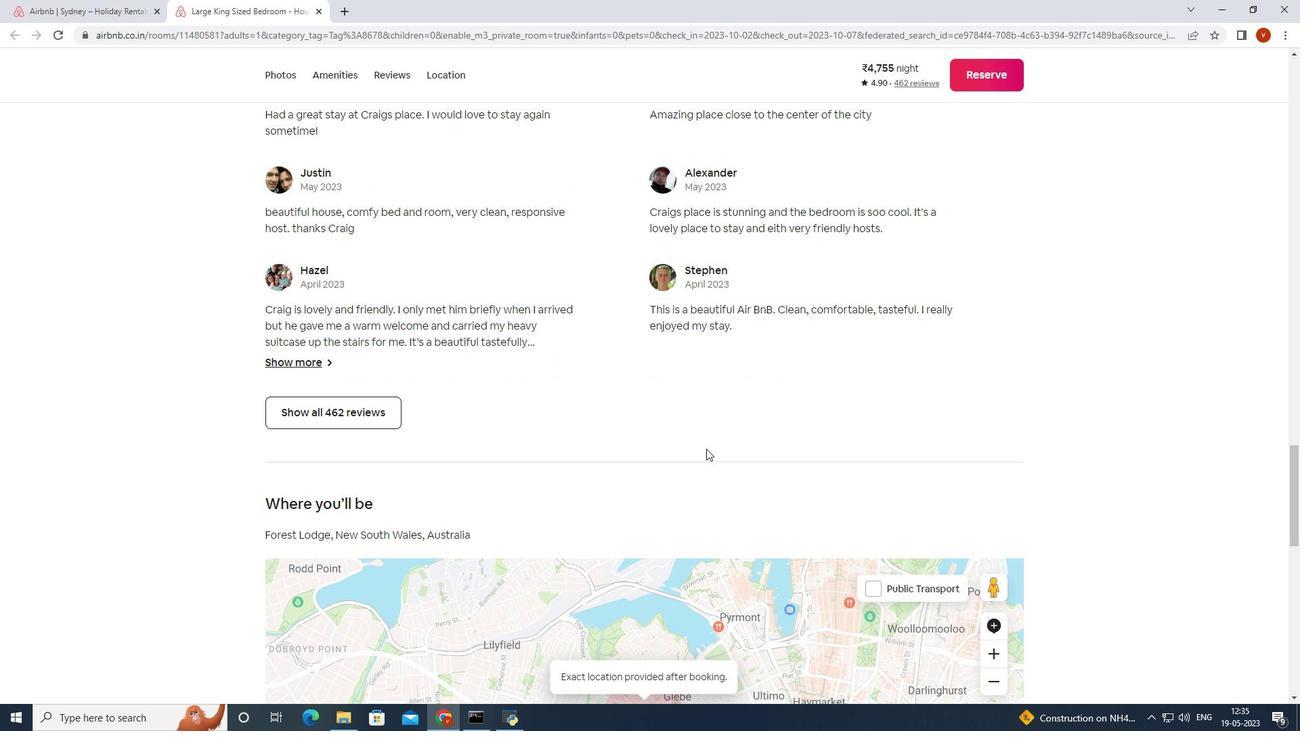 
Action: Mouse scrolled (706, 448) with delta (0, 0)
Screenshot: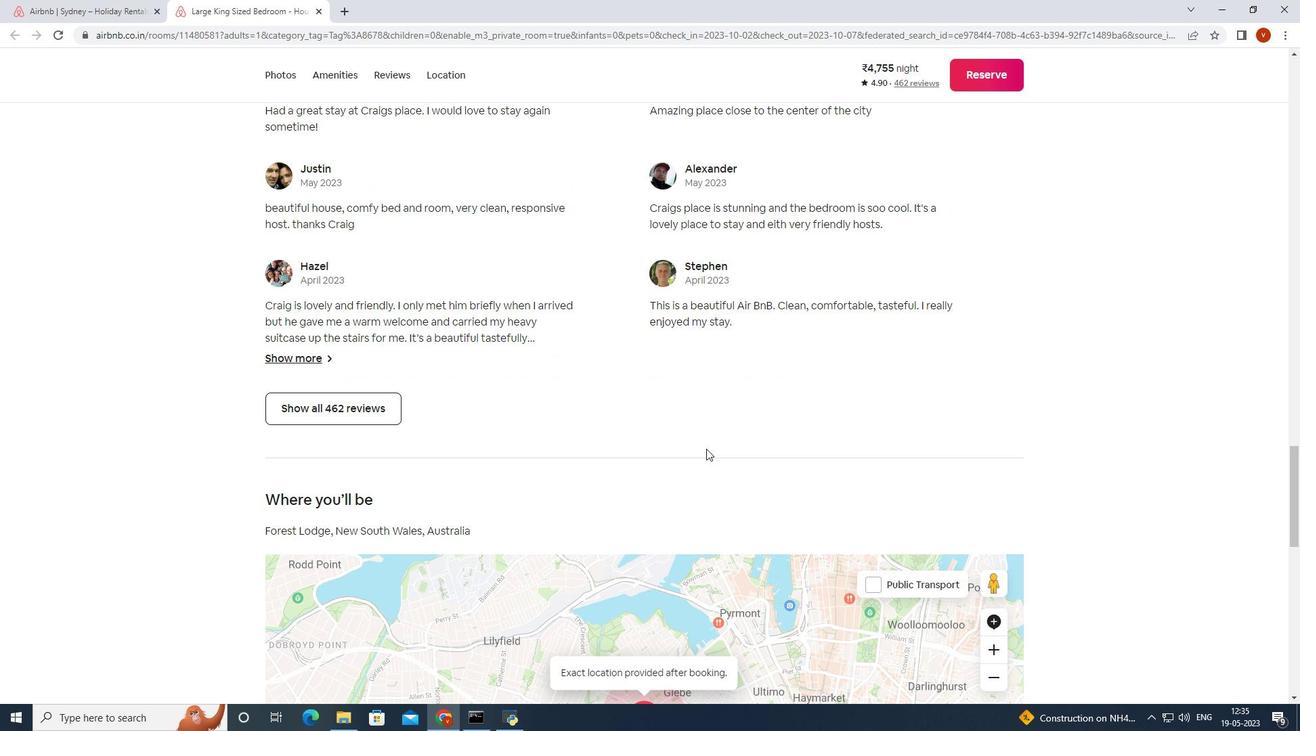 
Action: Mouse scrolled (706, 448) with delta (0, 0)
Screenshot: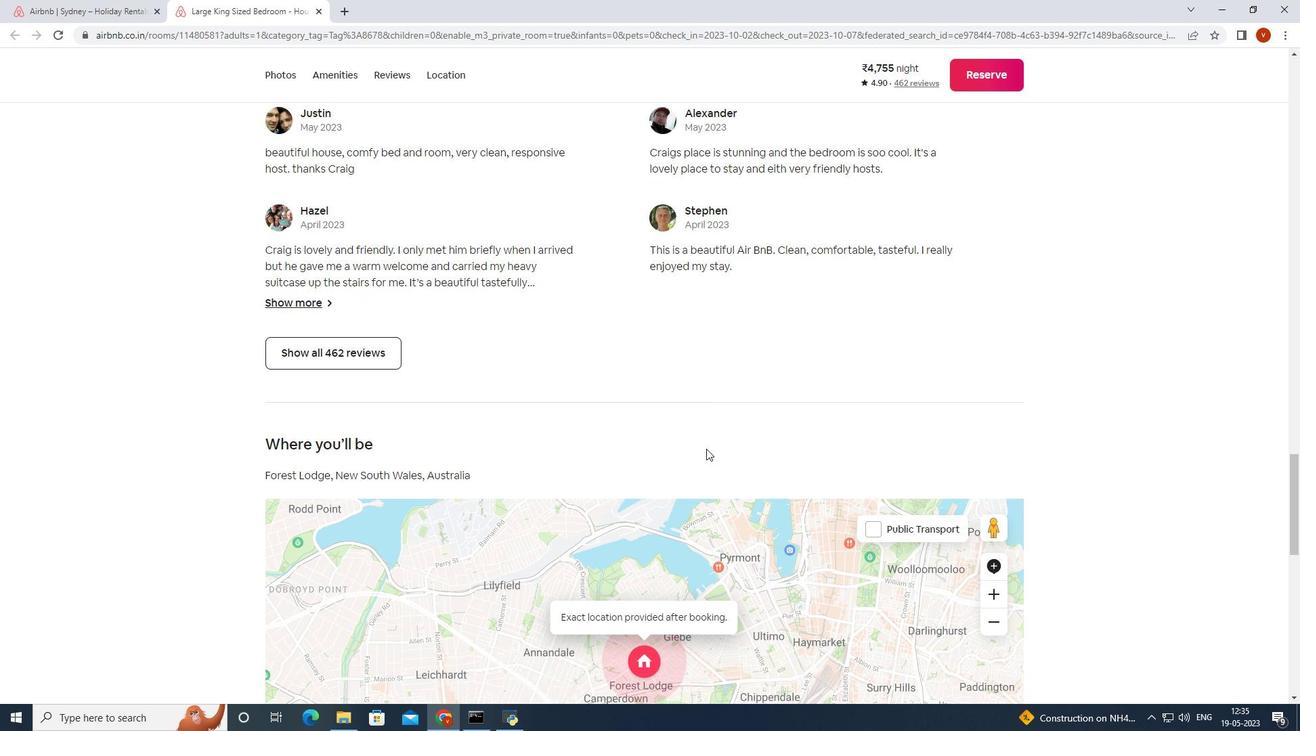 
Action: Mouse moved to (694, 432)
Screenshot: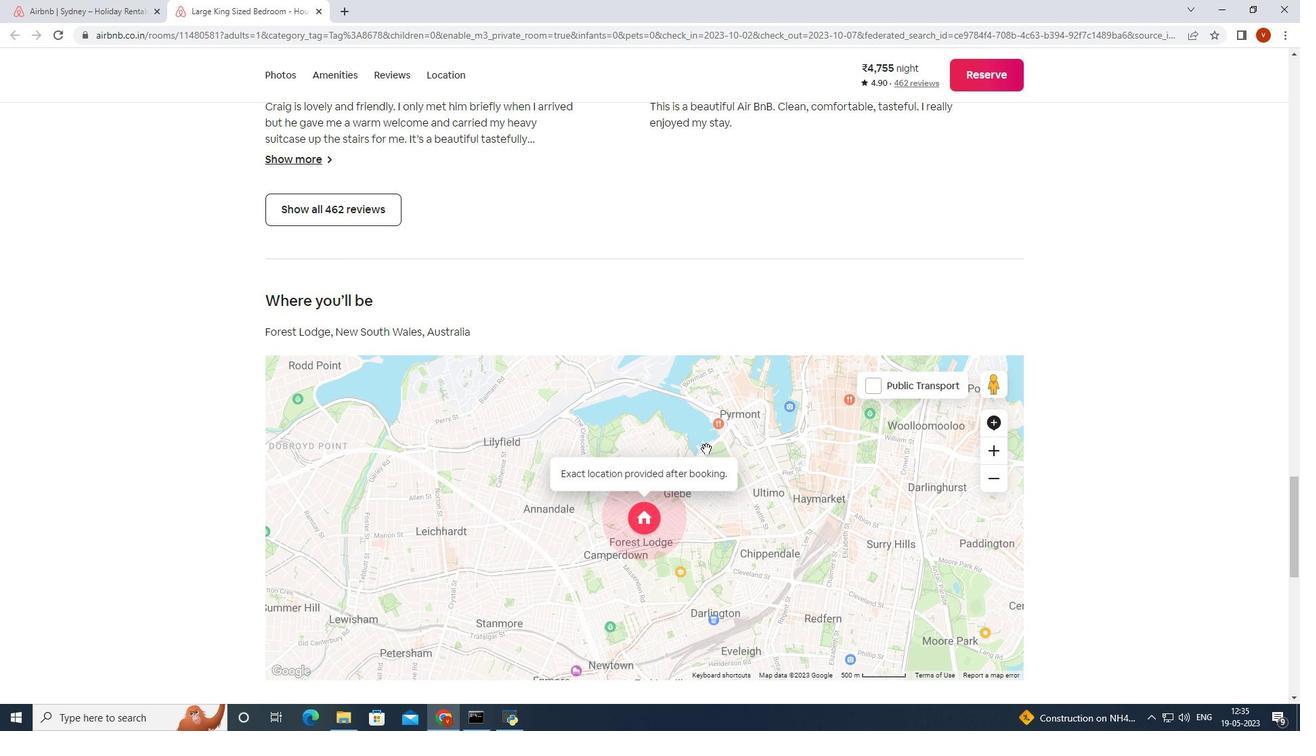 
Action: Mouse scrolled (694, 432) with delta (0, 0)
Screenshot: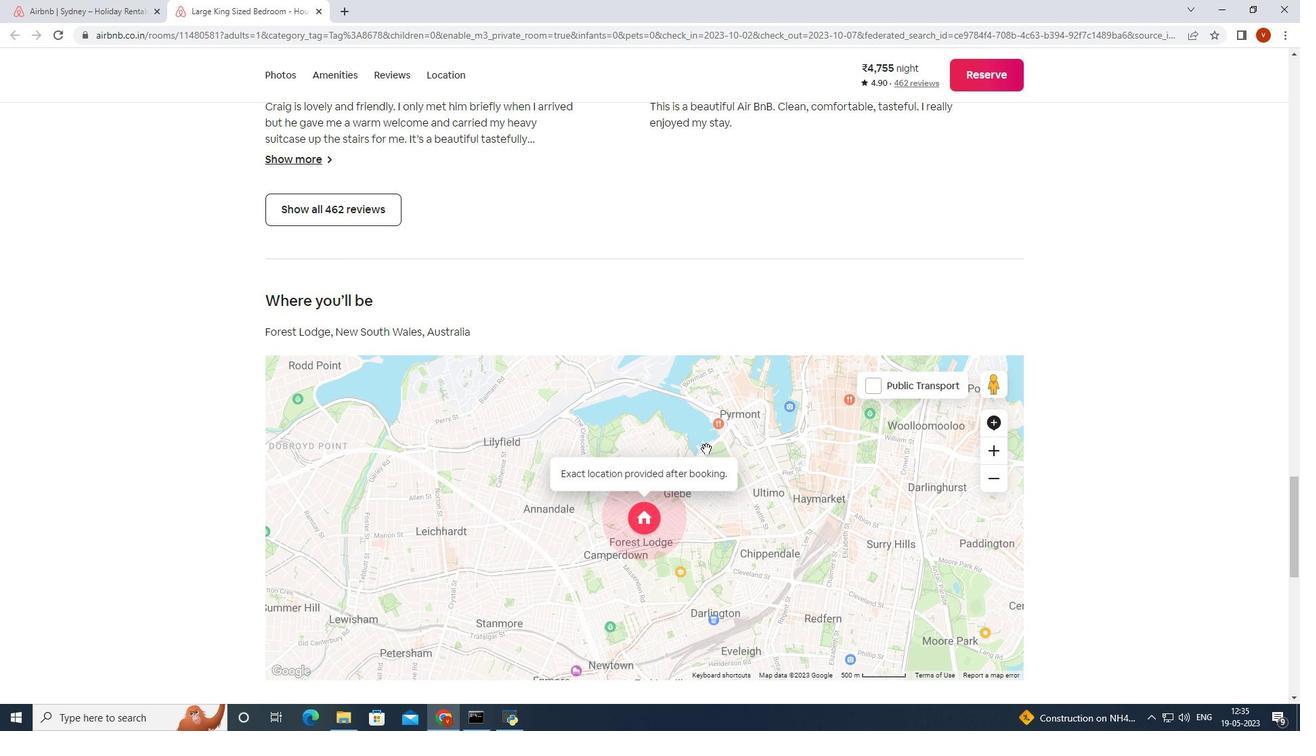 
Action: Mouse moved to (687, 413)
Screenshot: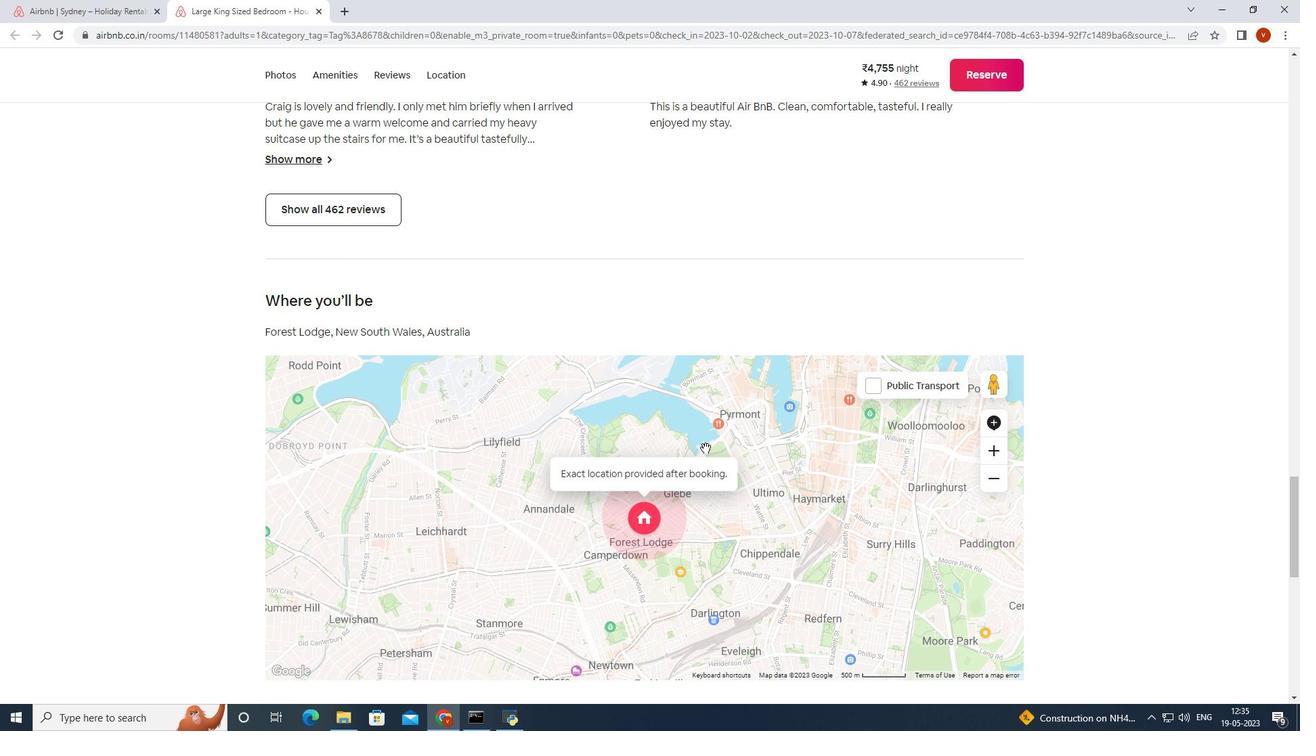 
Action: Mouse scrolled (687, 414) with delta (0, 0)
Screenshot: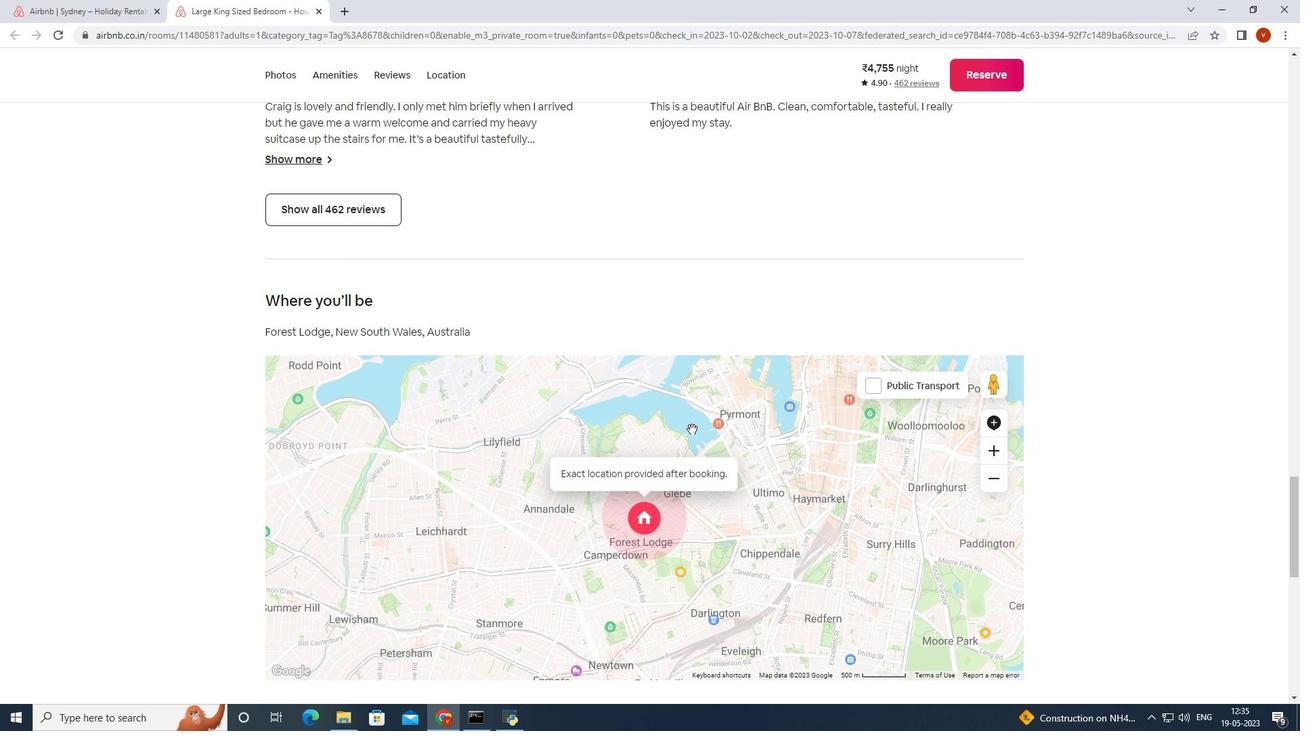 
Action: Mouse moved to (707, 366)
Screenshot: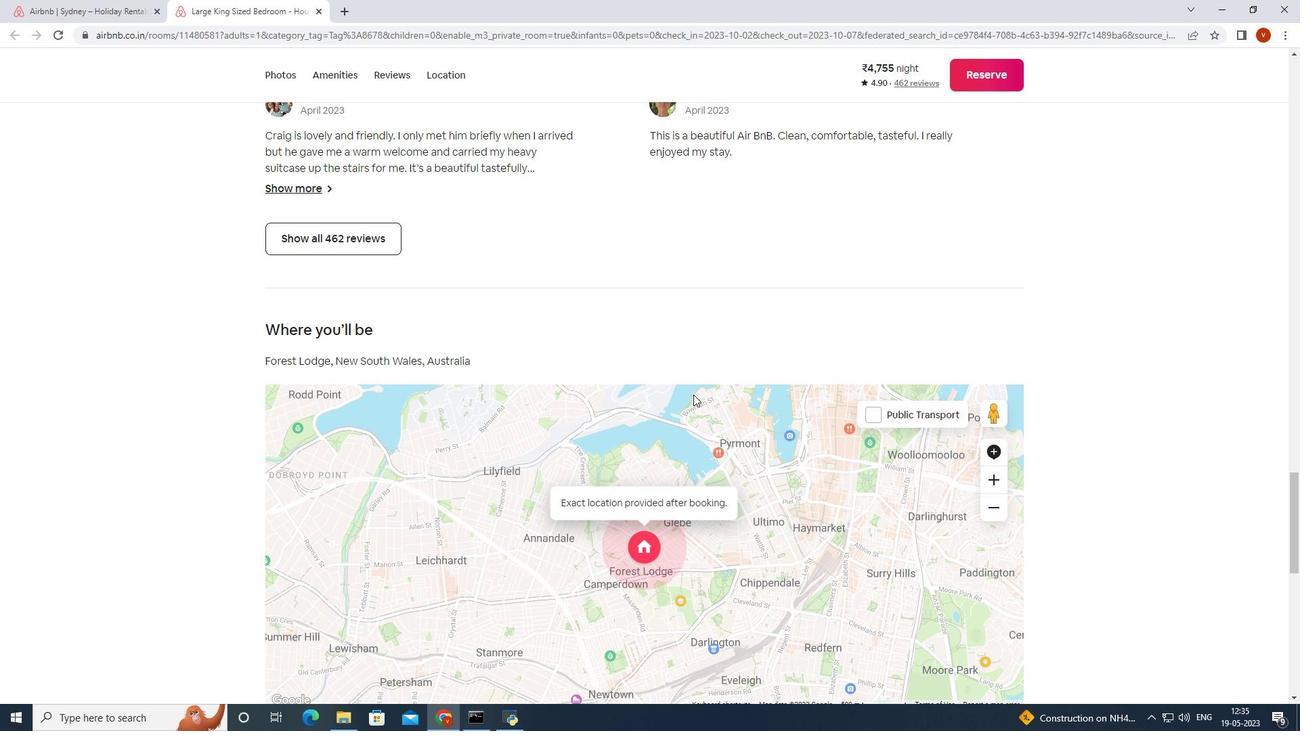 
Action: Mouse scrolled (707, 367) with delta (0, 0)
Screenshot: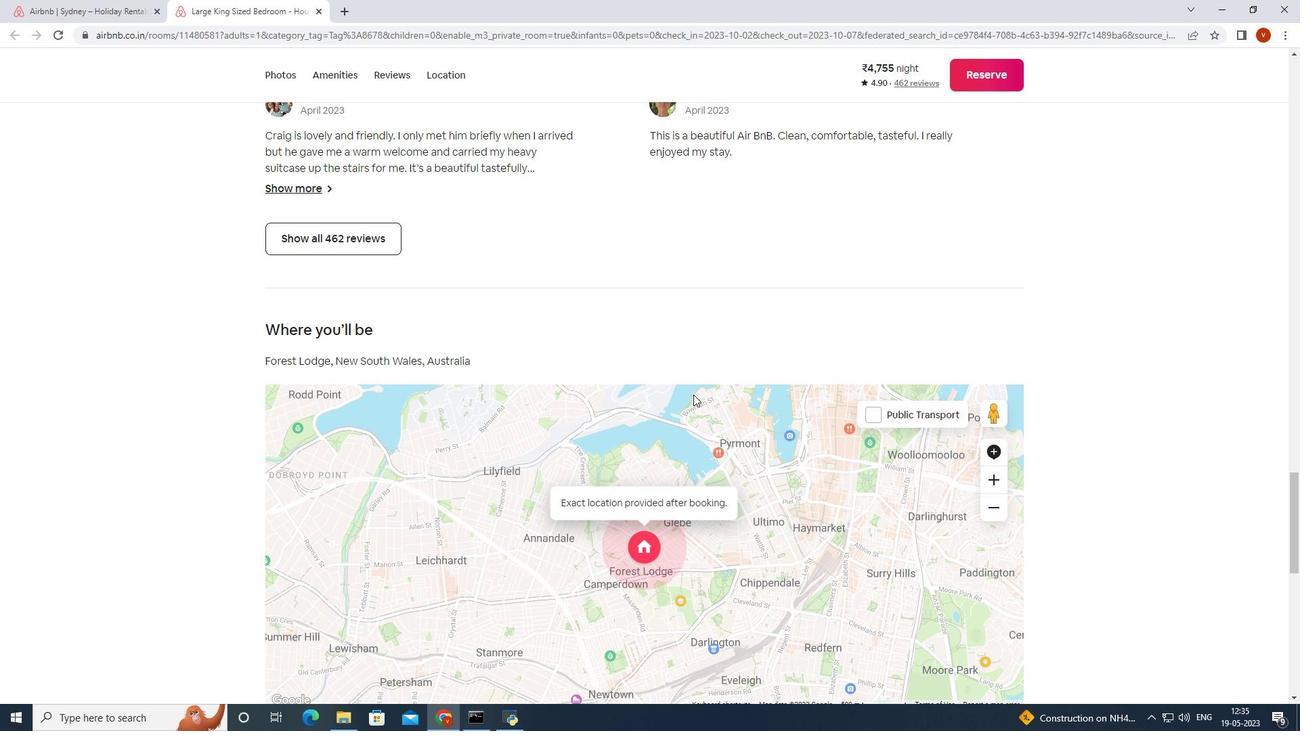 
Action: Mouse scrolled (707, 367) with delta (0, 0)
Screenshot: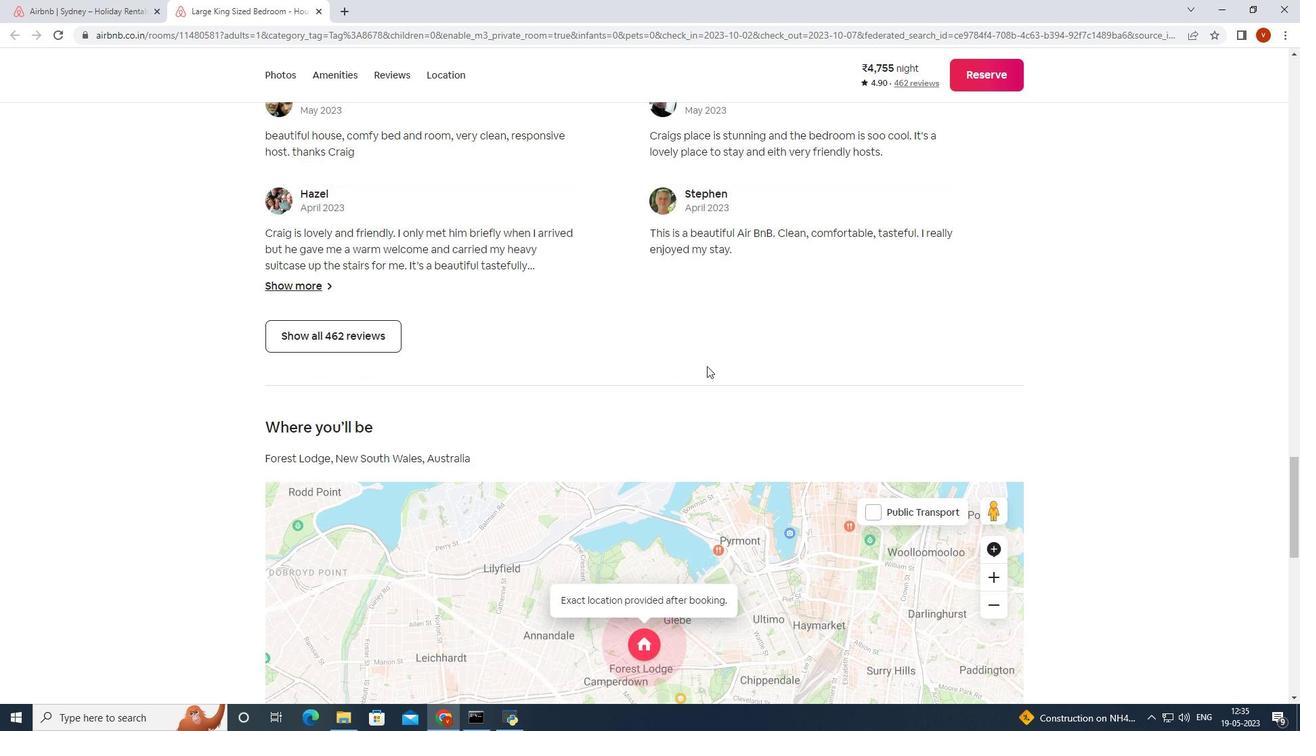 
Action: Mouse scrolled (707, 367) with delta (0, 0)
Screenshot: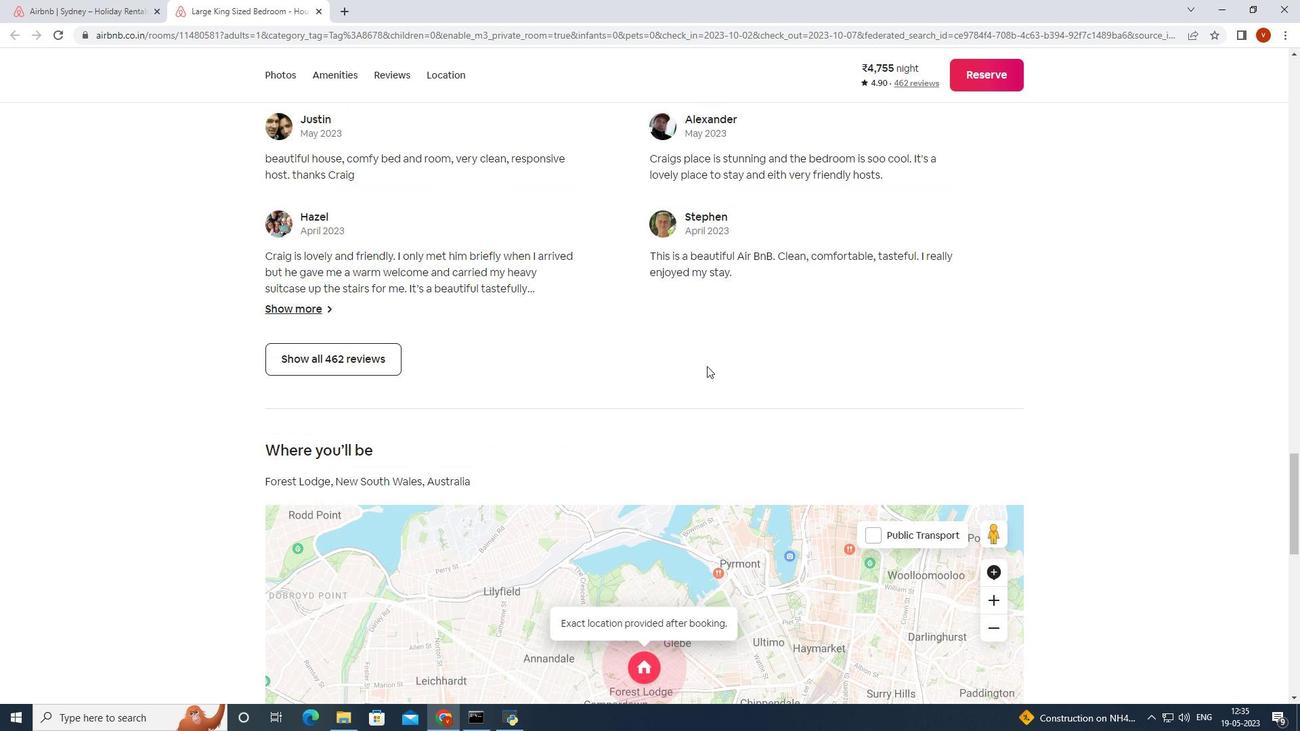
Action: Mouse scrolled (707, 367) with delta (0, 0)
Screenshot: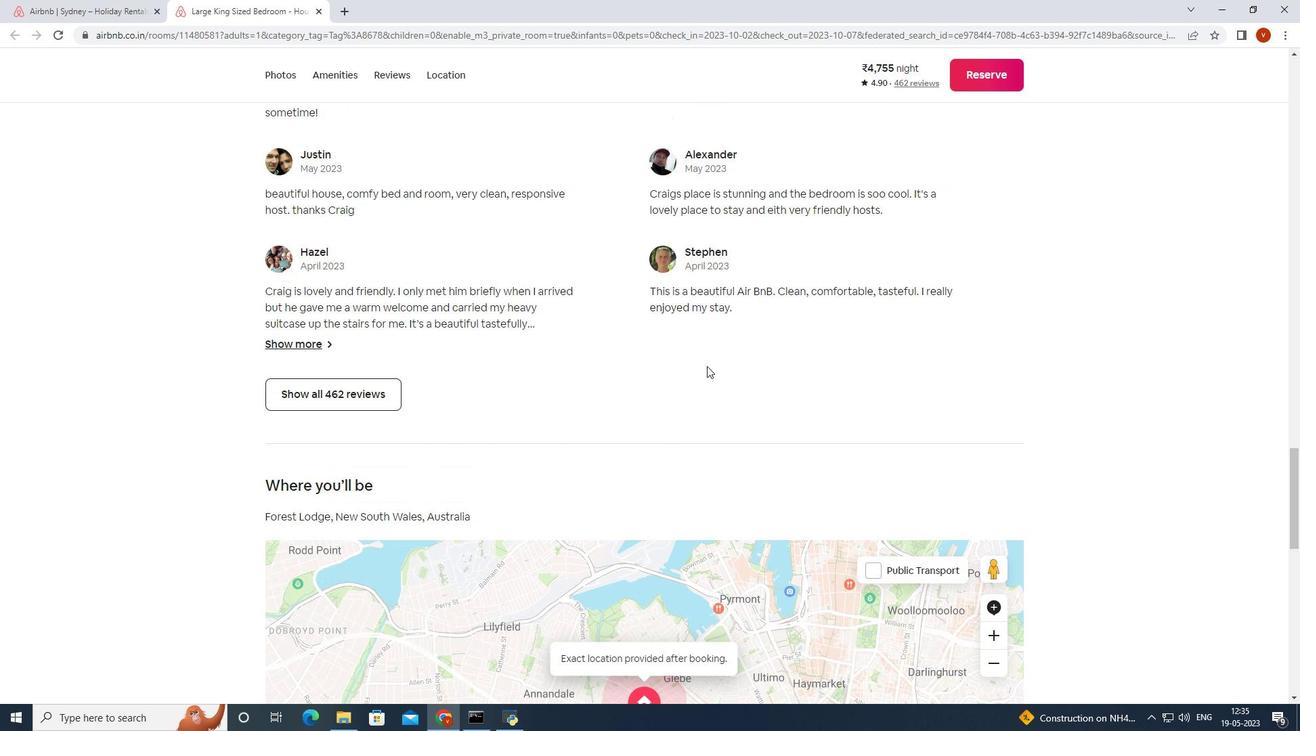 
Action: Mouse moved to (702, 342)
Screenshot: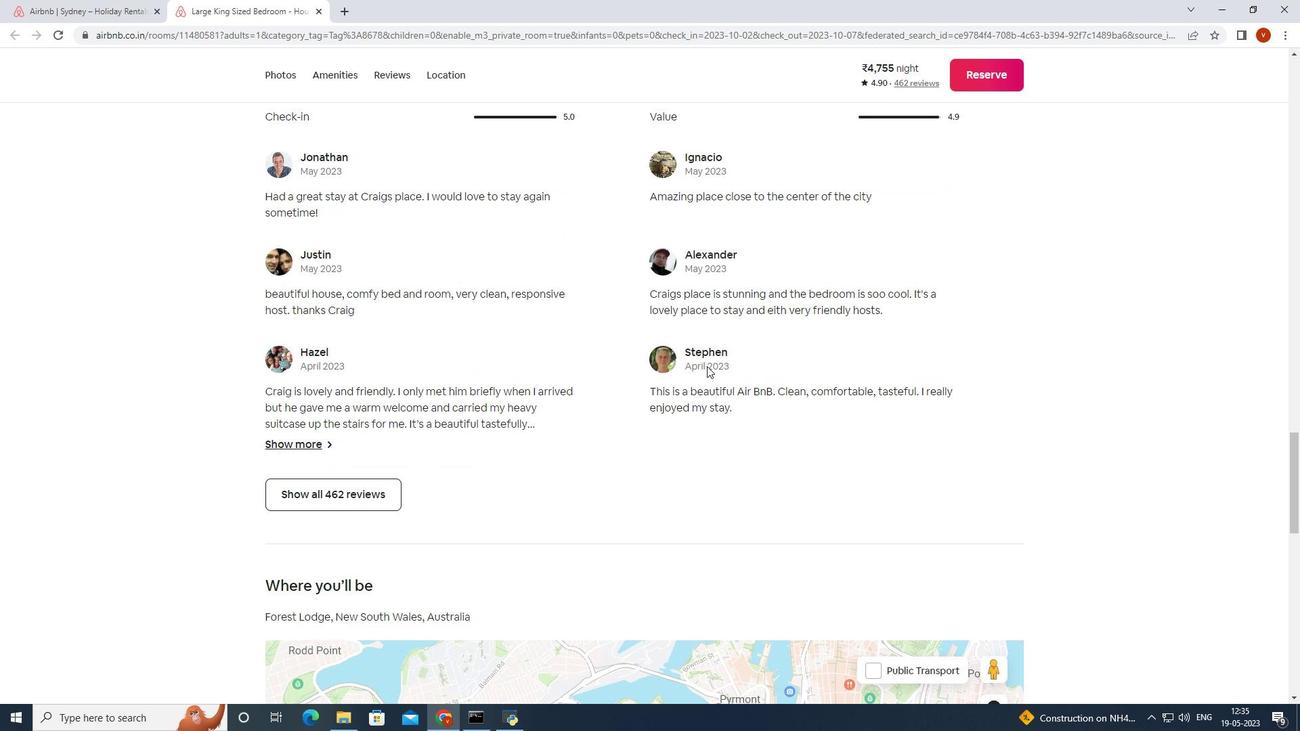
Action: Mouse scrolled (702, 343) with delta (0, 0)
Screenshot: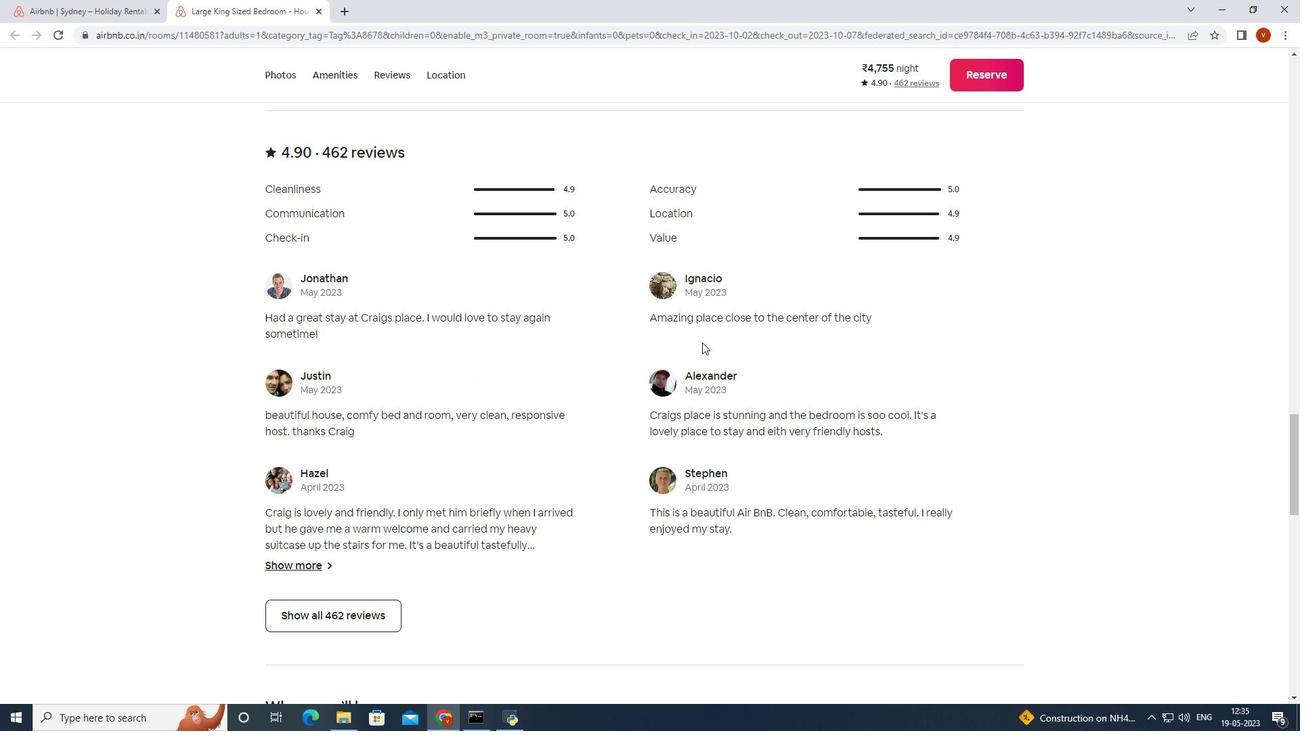 
Action: Mouse scrolled (702, 343) with delta (0, 0)
Screenshot: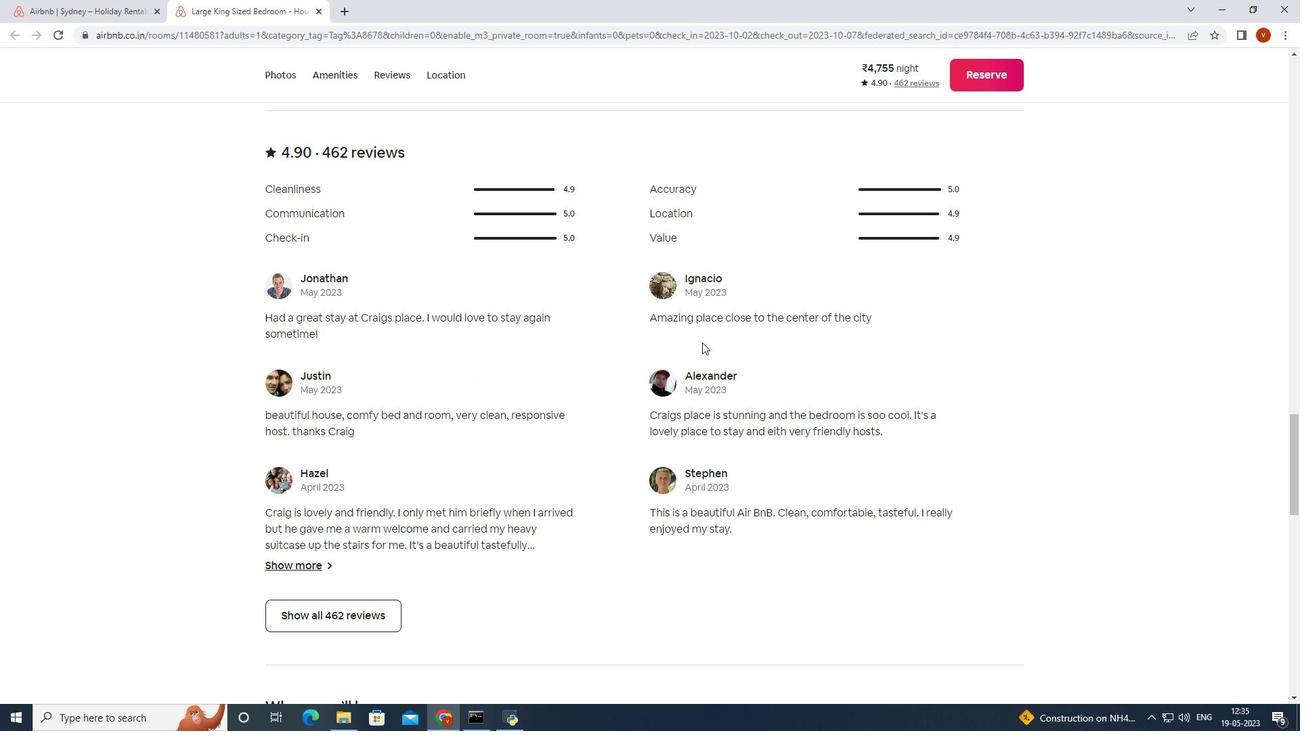 
Action: Mouse scrolled (702, 343) with delta (0, 0)
Screenshot: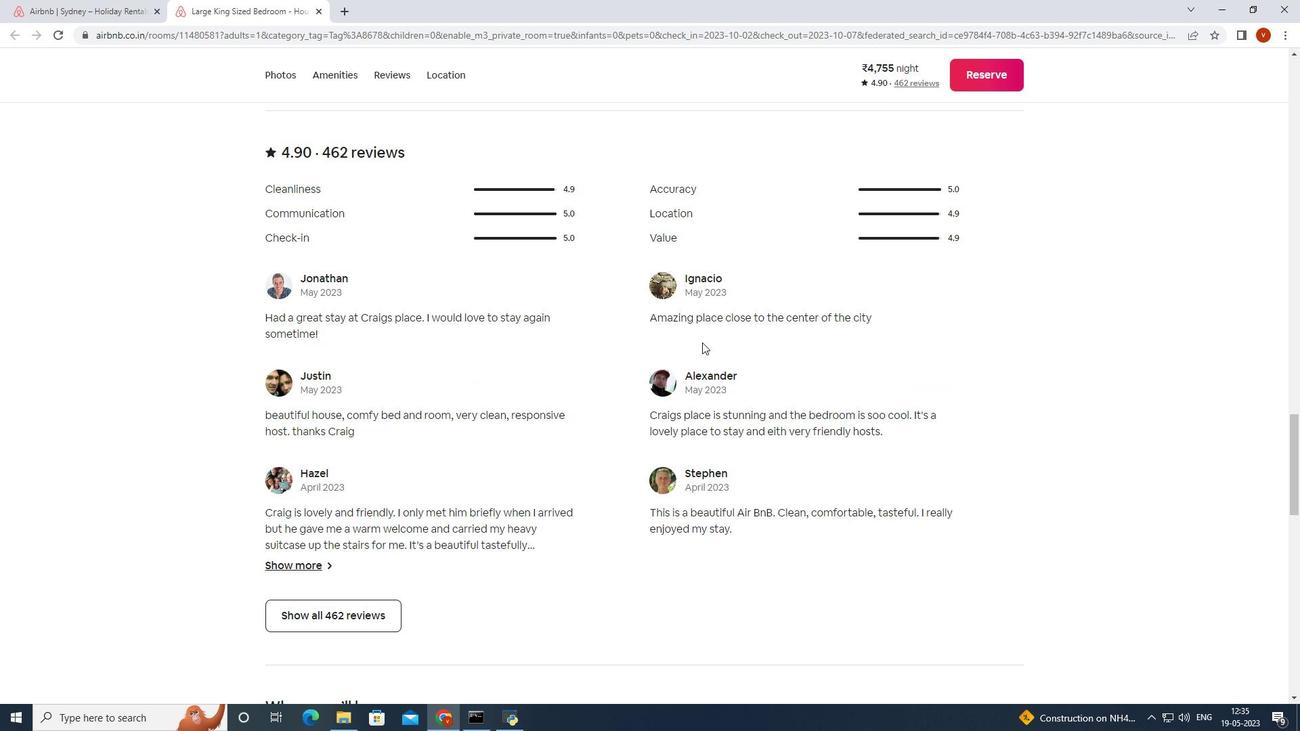 
Action: Mouse scrolled (702, 343) with delta (0, 0)
Screenshot: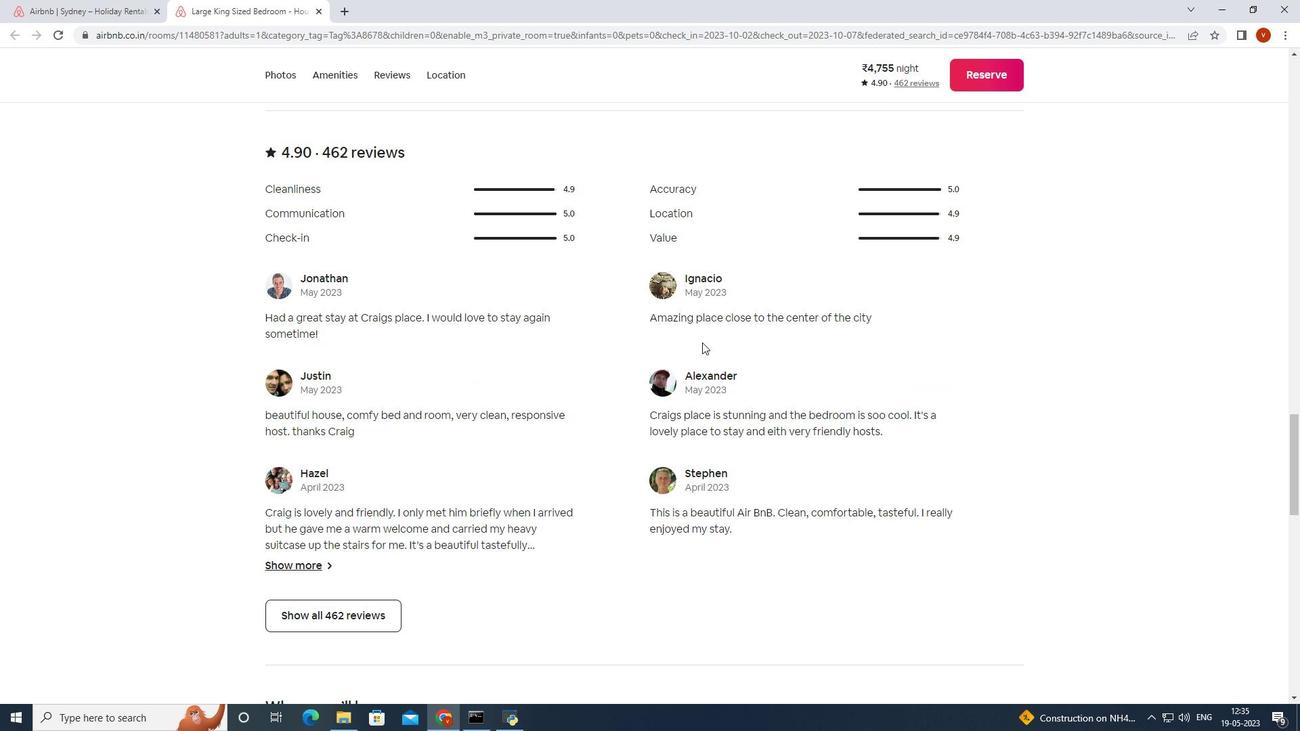 
Action: Mouse scrolled (702, 343) with delta (0, 0)
Screenshot: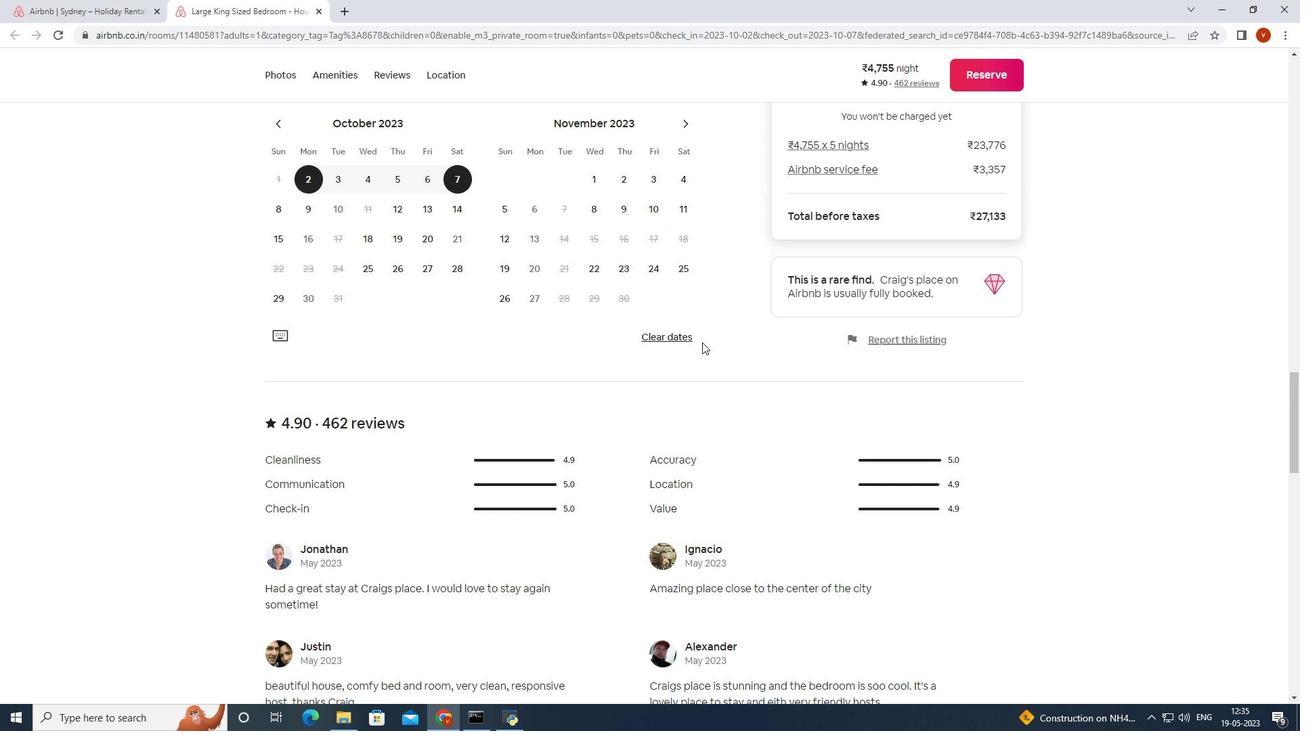 
Action: Mouse scrolled (702, 343) with delta (0, 0)
Screenshot: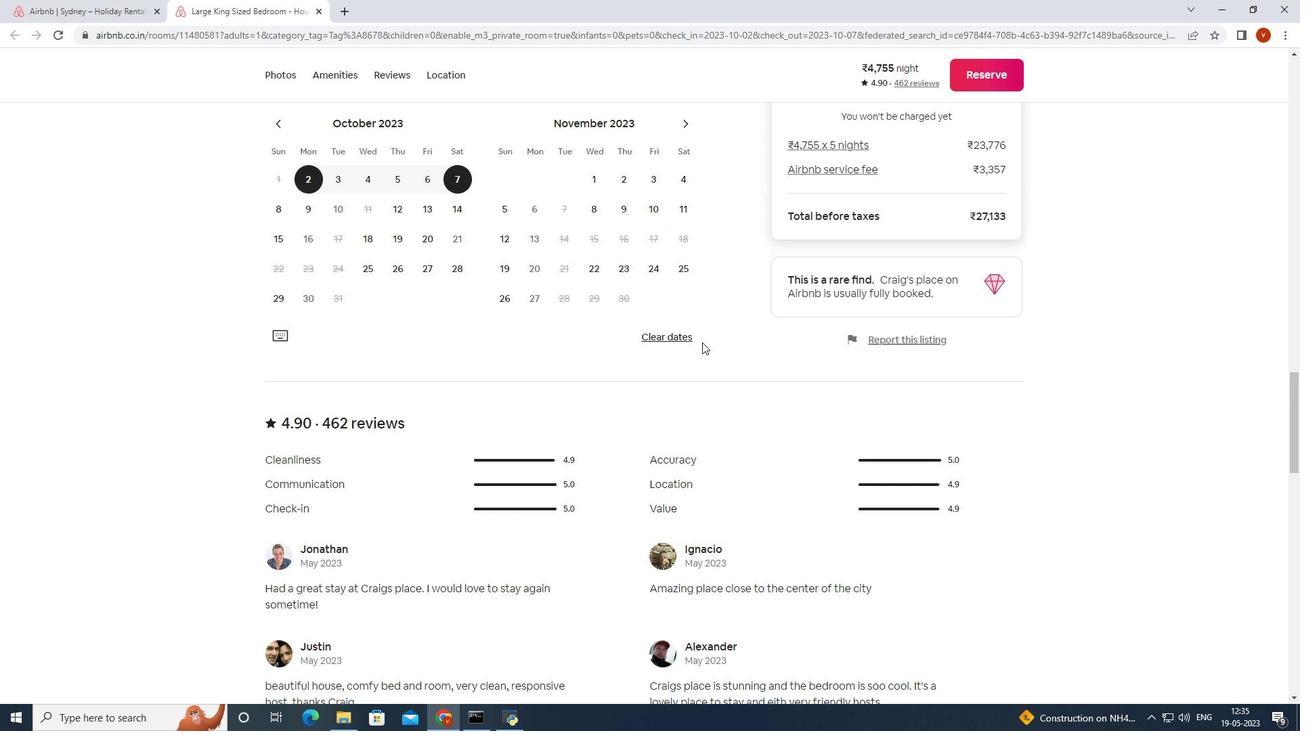 
Action: Mouse scrolled (702, 343) with delta (0, 0)
Screenshot: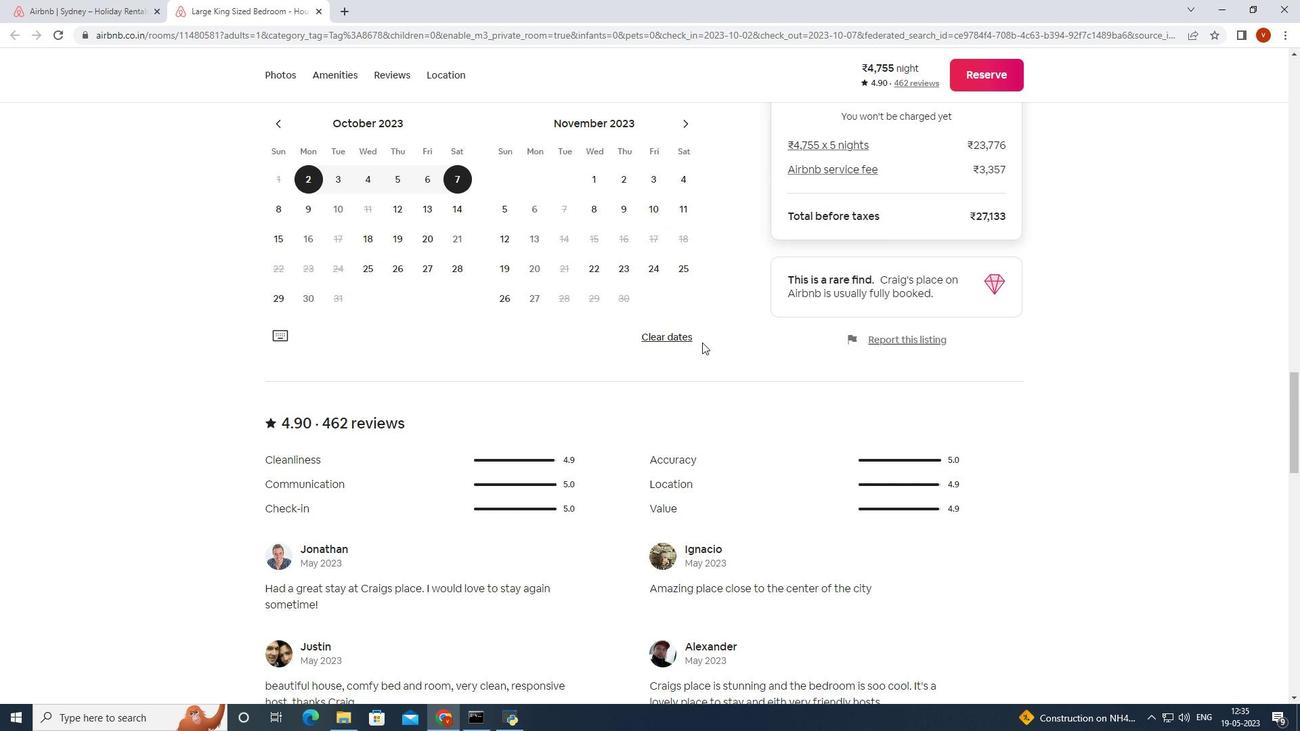 
Action: Mouse scrolled (702, 343) with delta (0, 0)
Screenshot: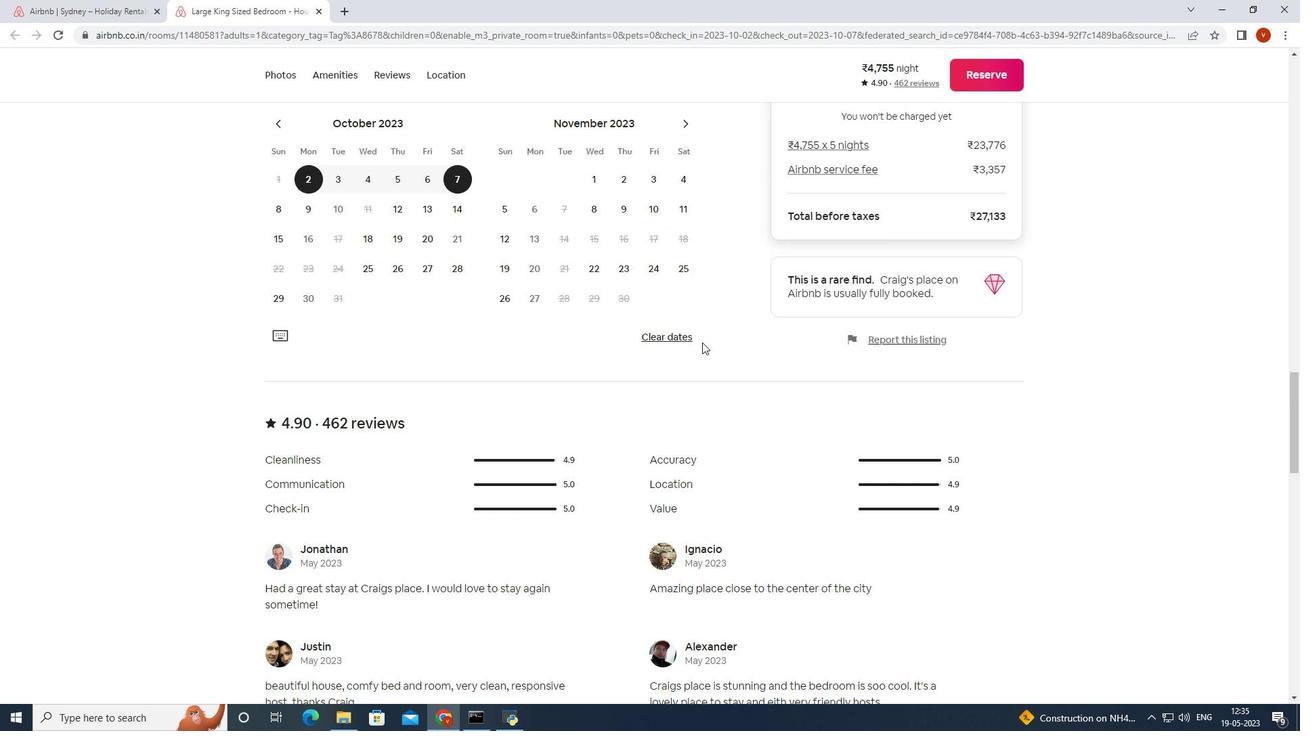 
Action: Mouse moved to (67, 17)
Screenshot: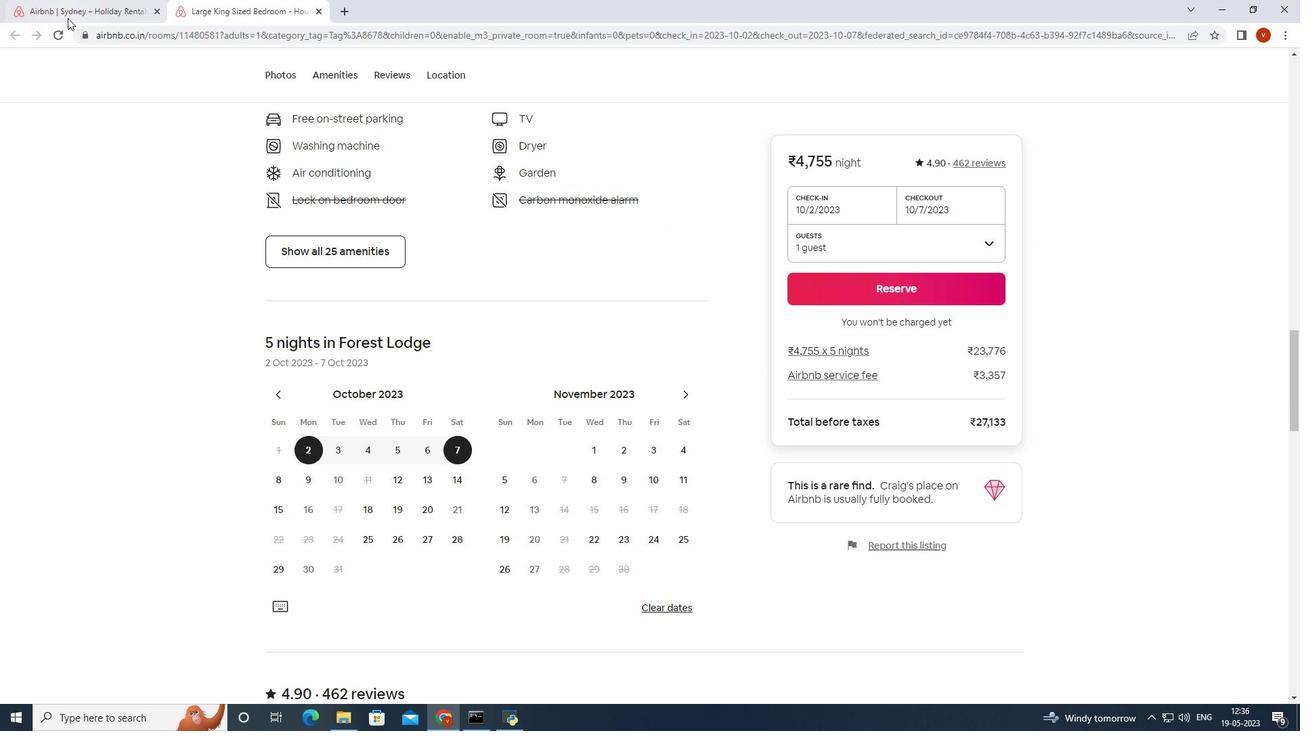 
Action: Mouse pressed left at (67, 17)
Screenshot: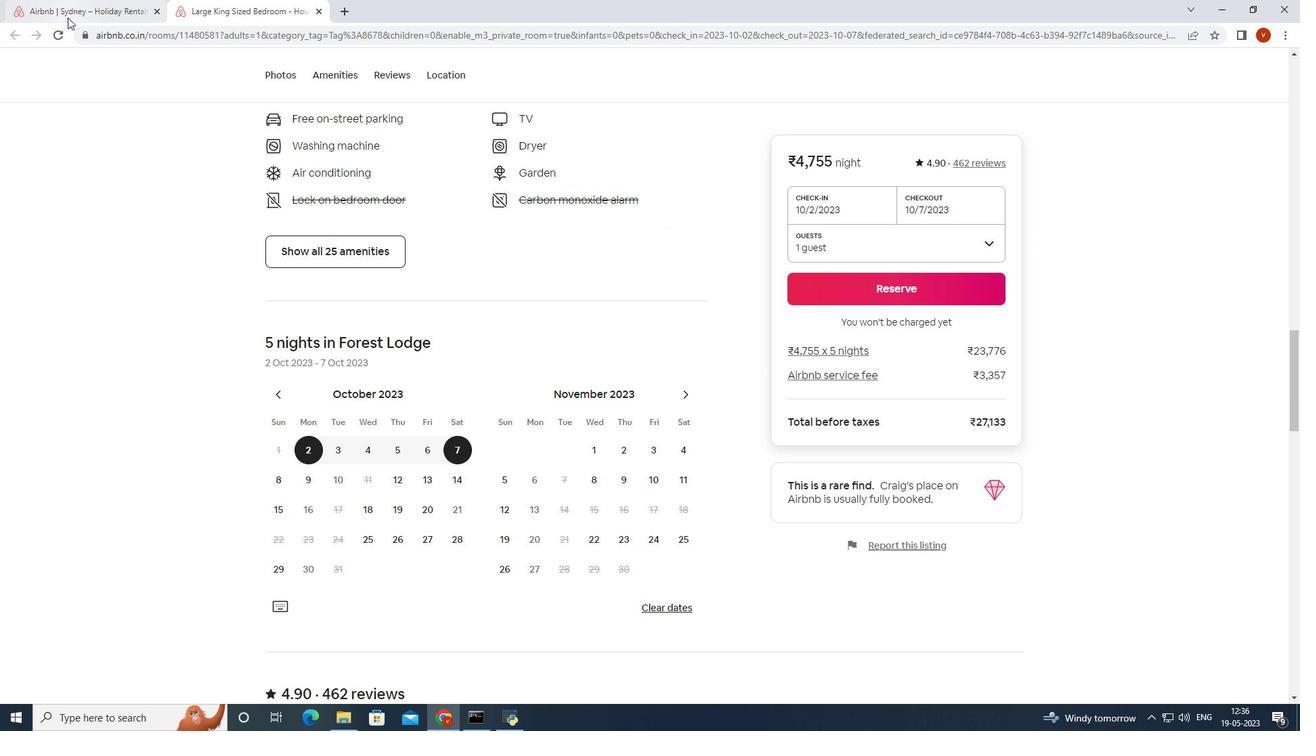 
Action: Mouse moved to (609, 415)
Screenshot: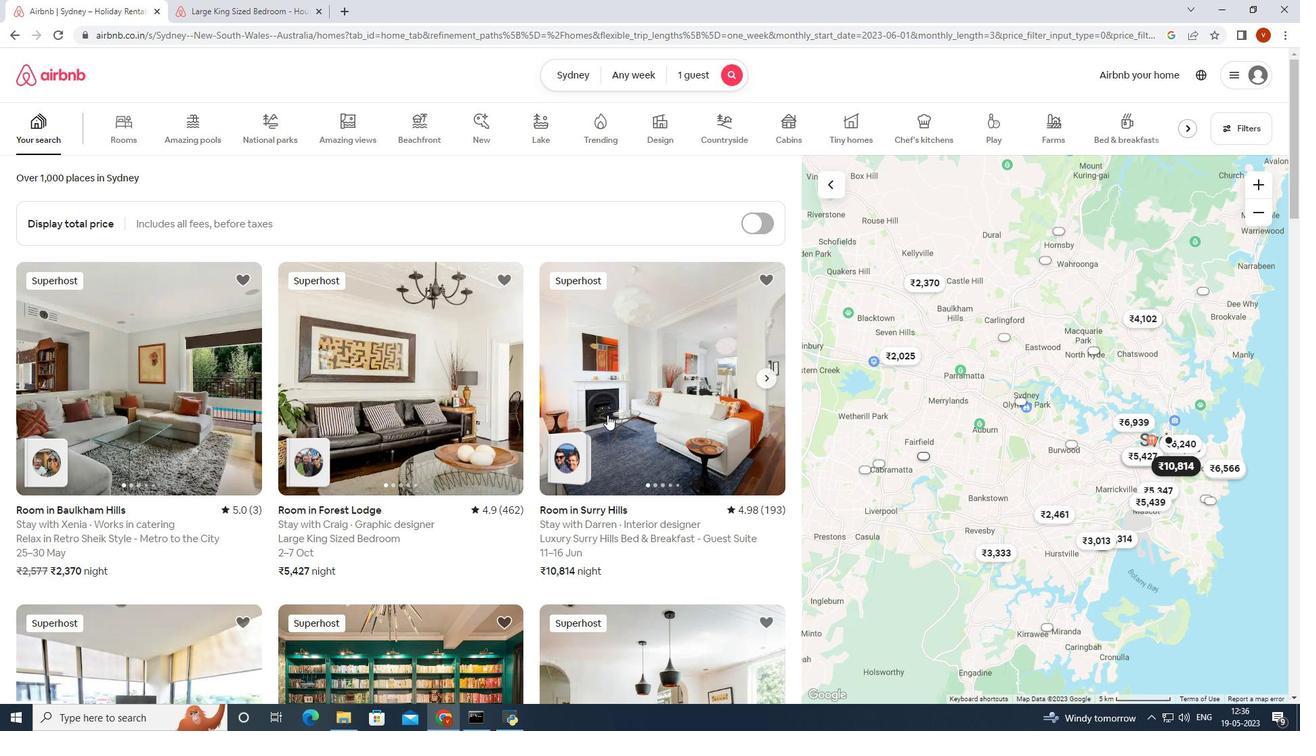 
Action: Mouse pressed left at (609, 415)
Screenshot: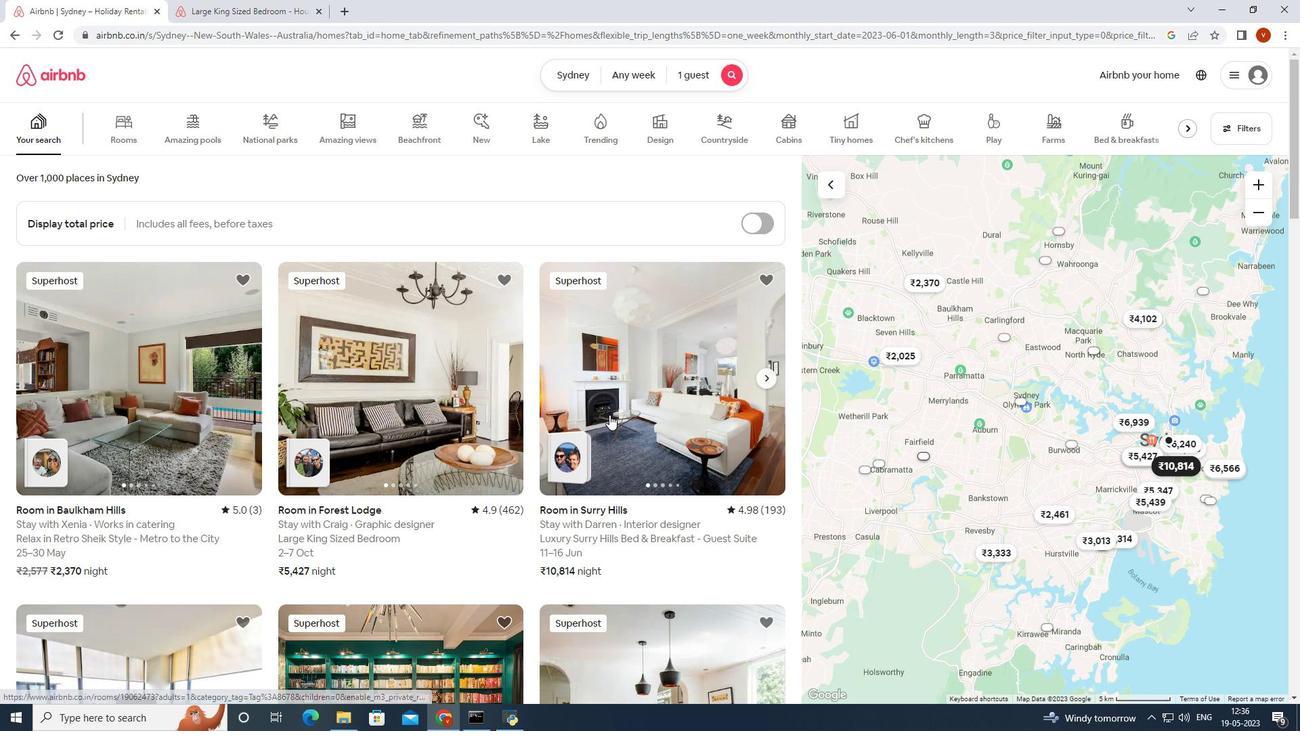 
Action: Mouse moved to (607, 388)
Screenshot: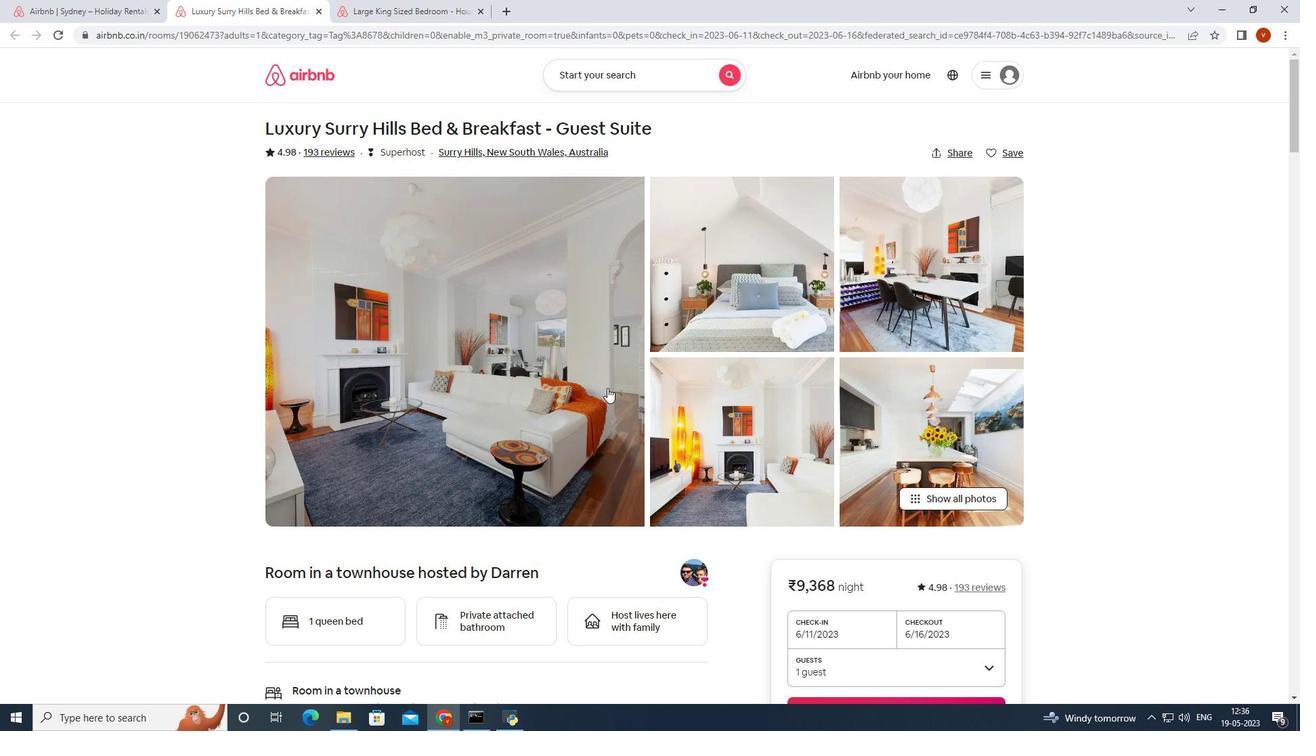 
Action: Mouse scrolled (607, 387) with delta (0, 0)
Screenshot: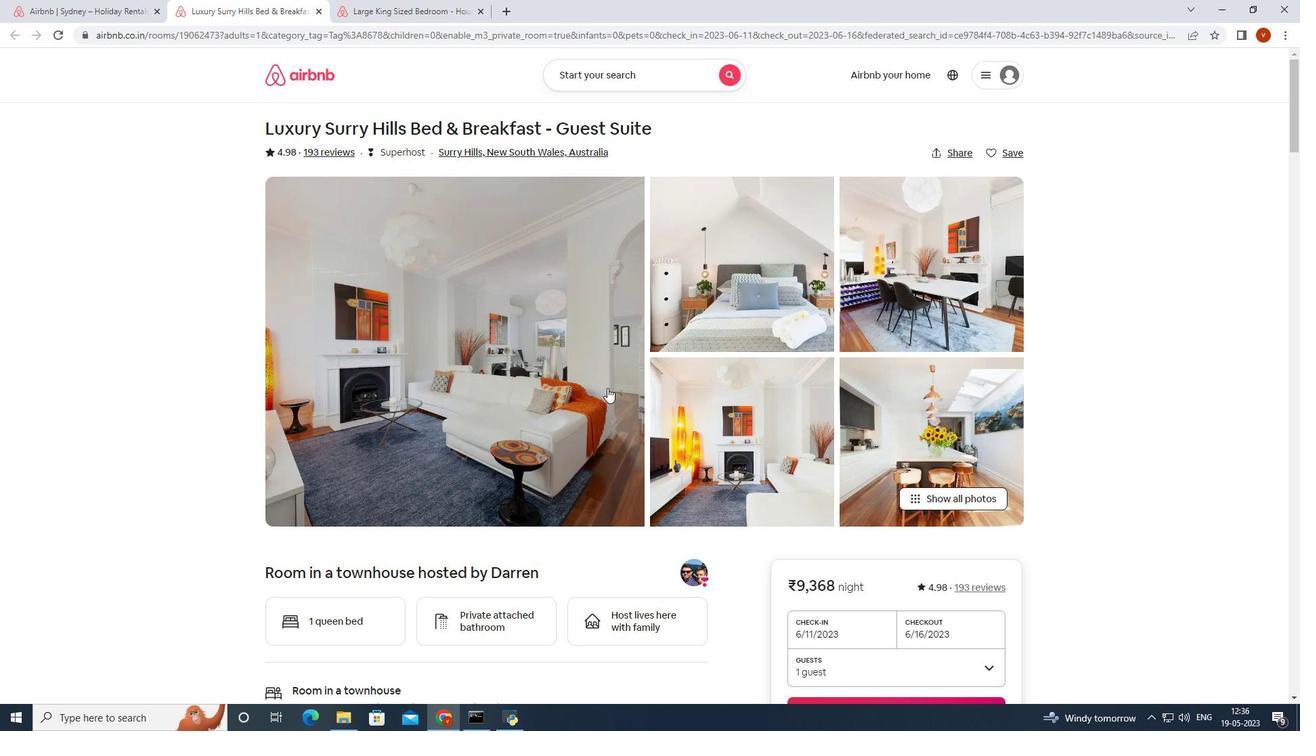 
Action: Mouse moved to (606, 390)
Screenshot: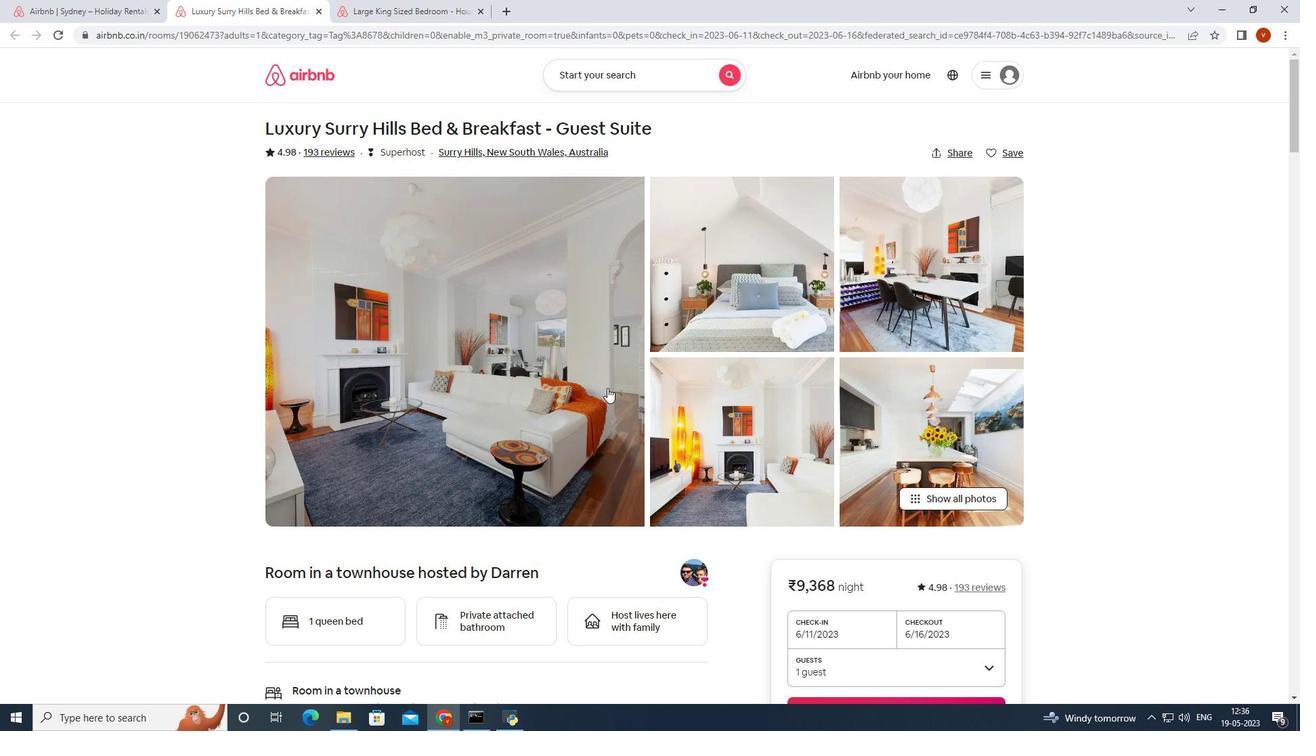 
Action: Mouse scrolled (606, 390) with delta (0, 0)
Screenshot: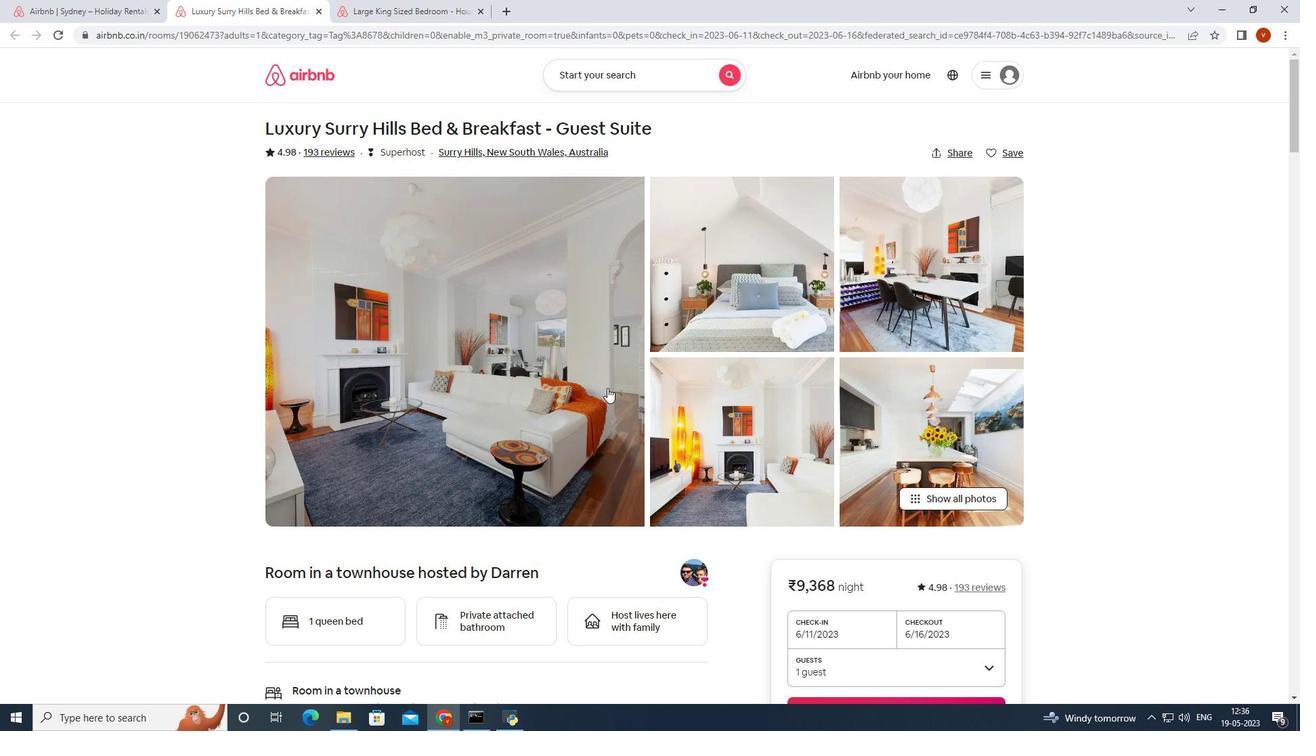 
Action: Mouse scrolled (606, 390) with delta (0, 0)
Screenshot: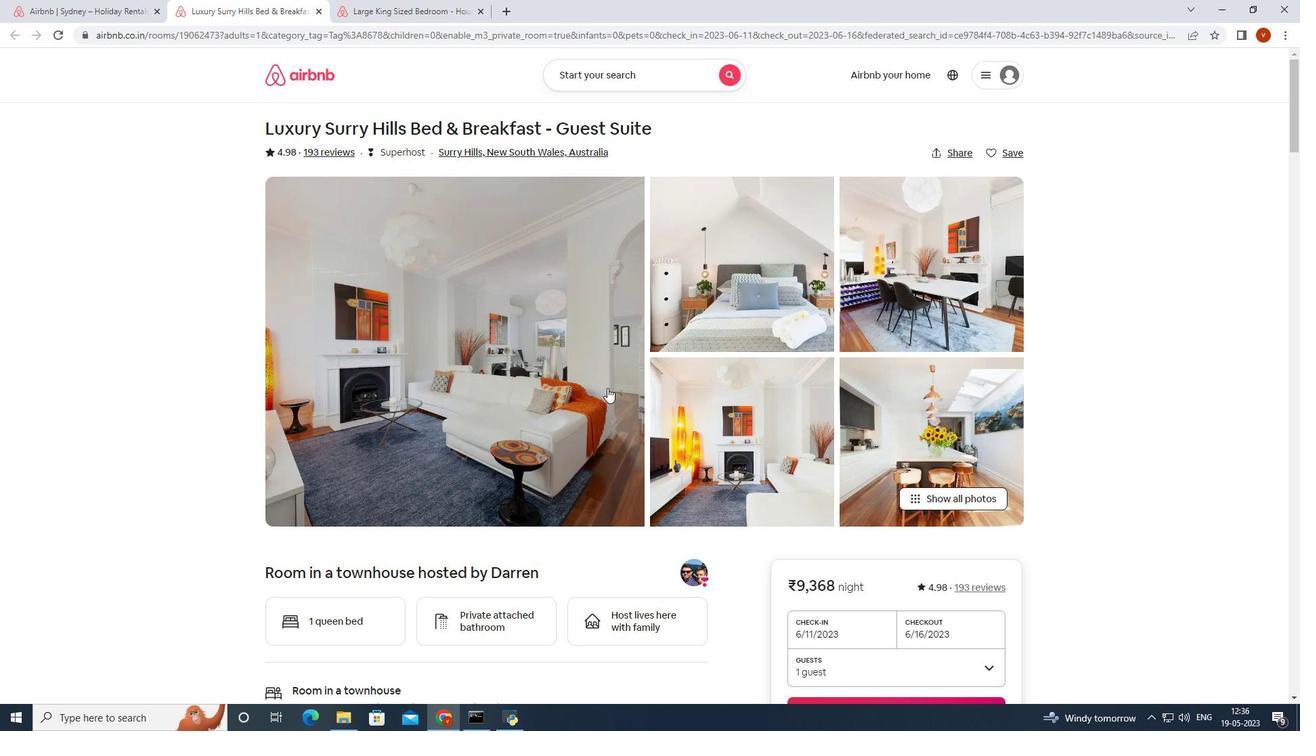 
Action: Mouse scrolled (606, 390) with delta (0, 0)
Screenshot: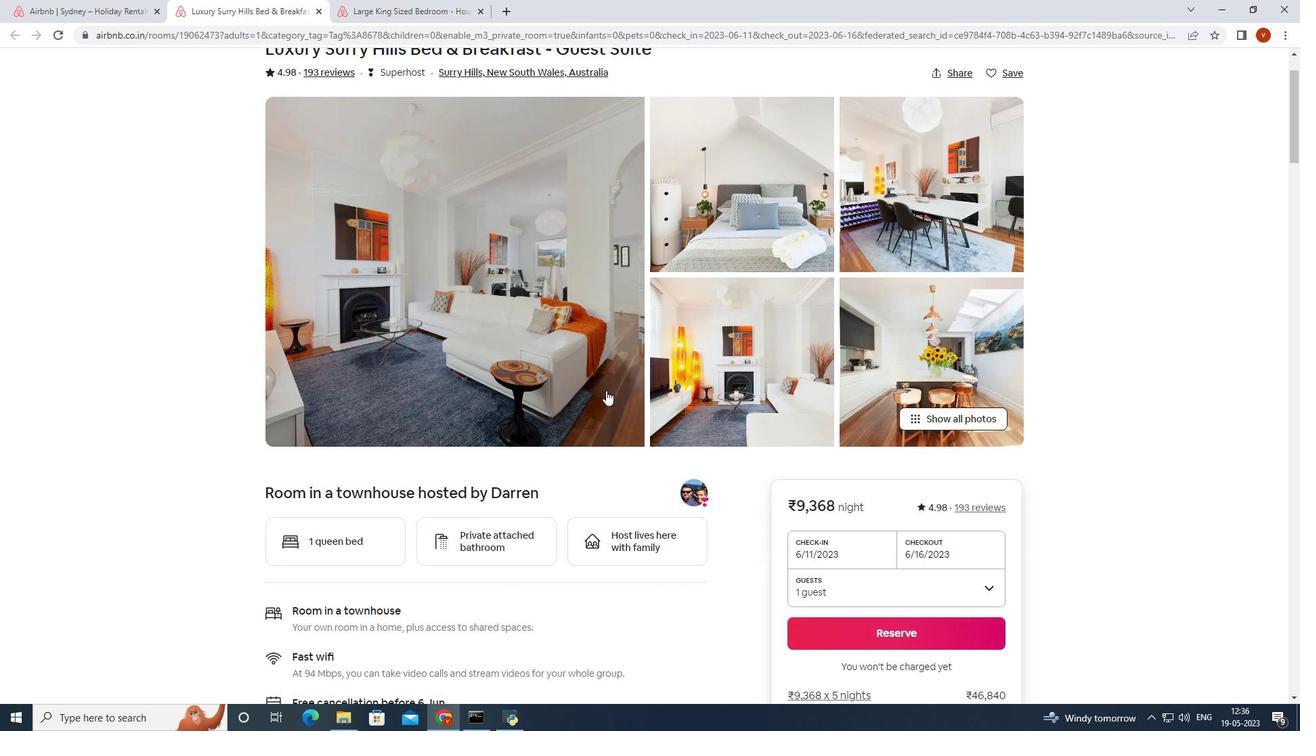 
Action: Mouse moved to (586, 428)
Screenshot: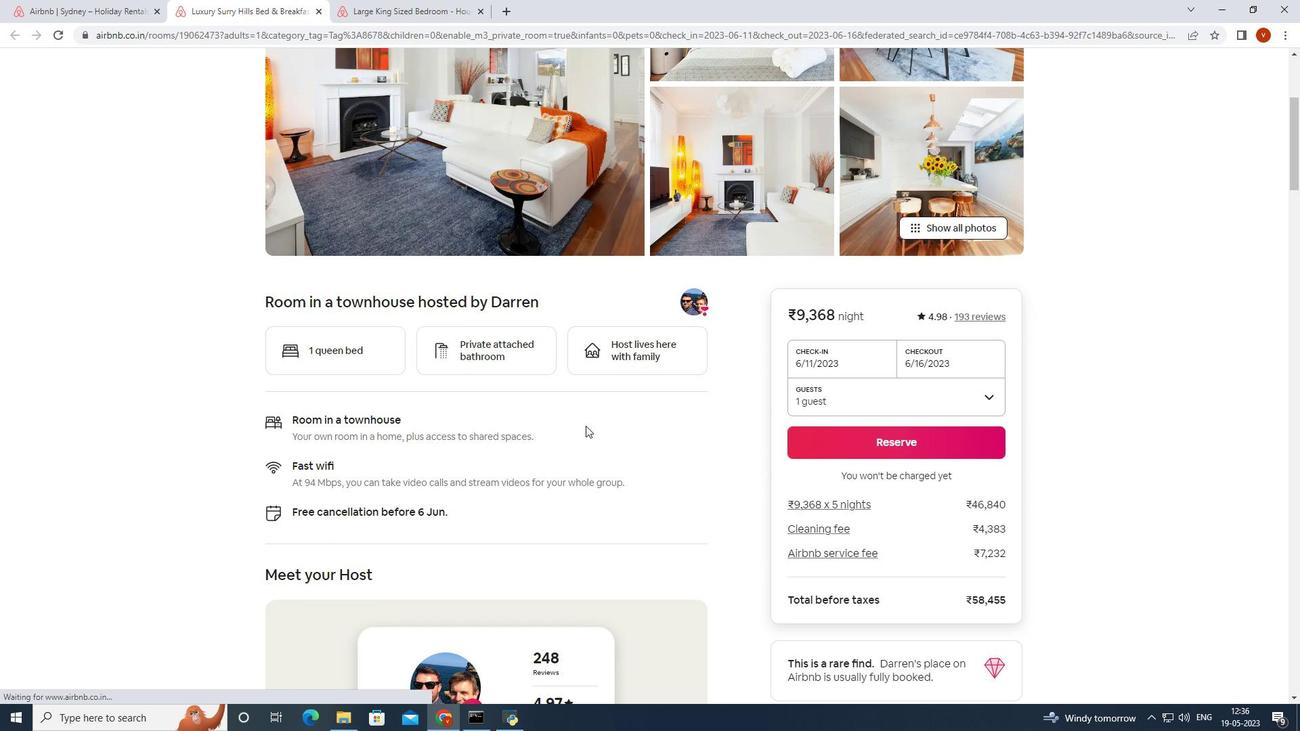 
Action: Mouse scrolled (586, 427) with delta (0, 0)
Screenshot: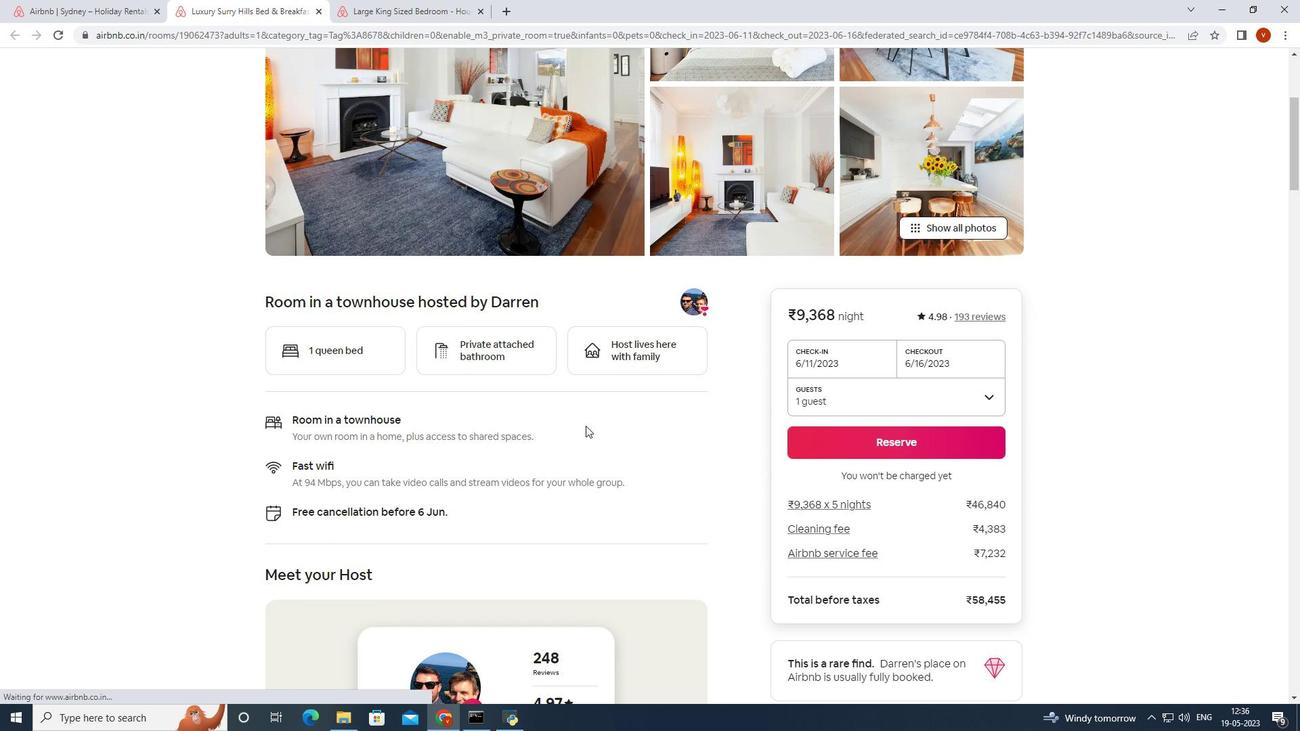 
Action: Mouse scrolled (586, 427) with delta (0, 0)
Screenshot: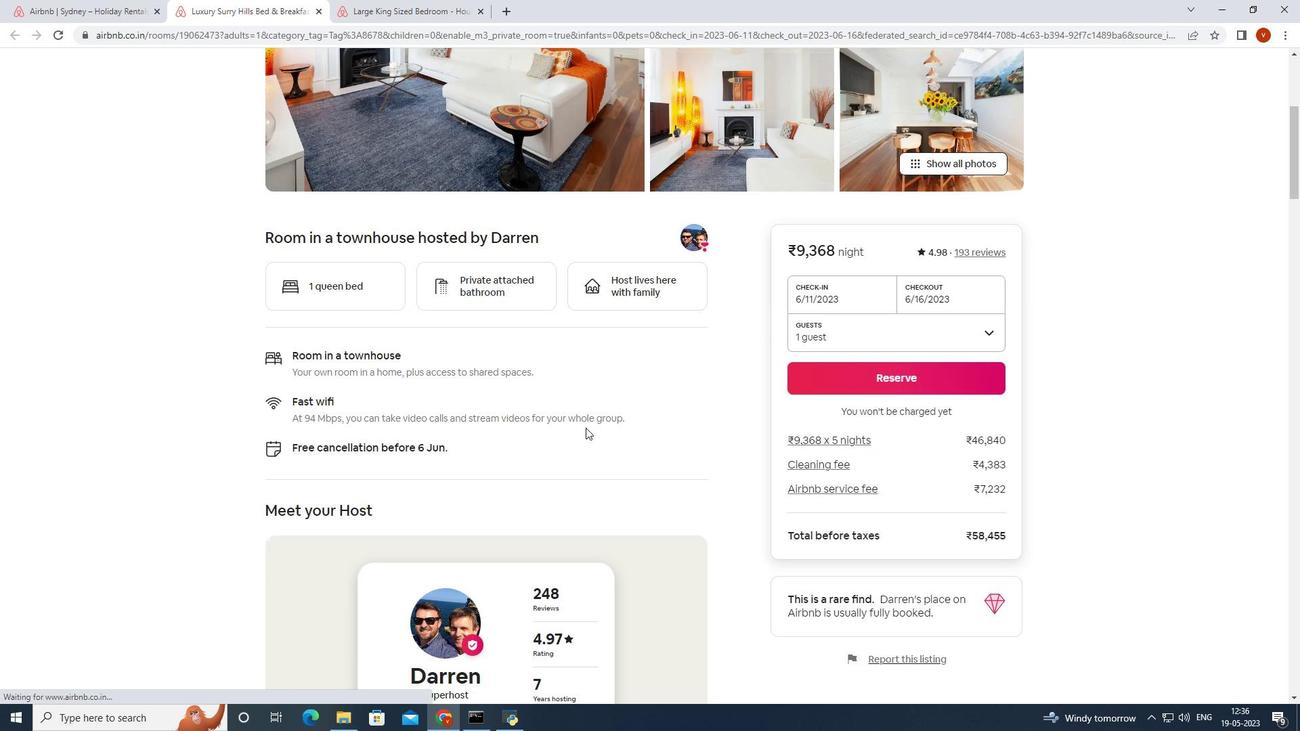 
Action: Mouse moved to (586, 428)
Screenshot: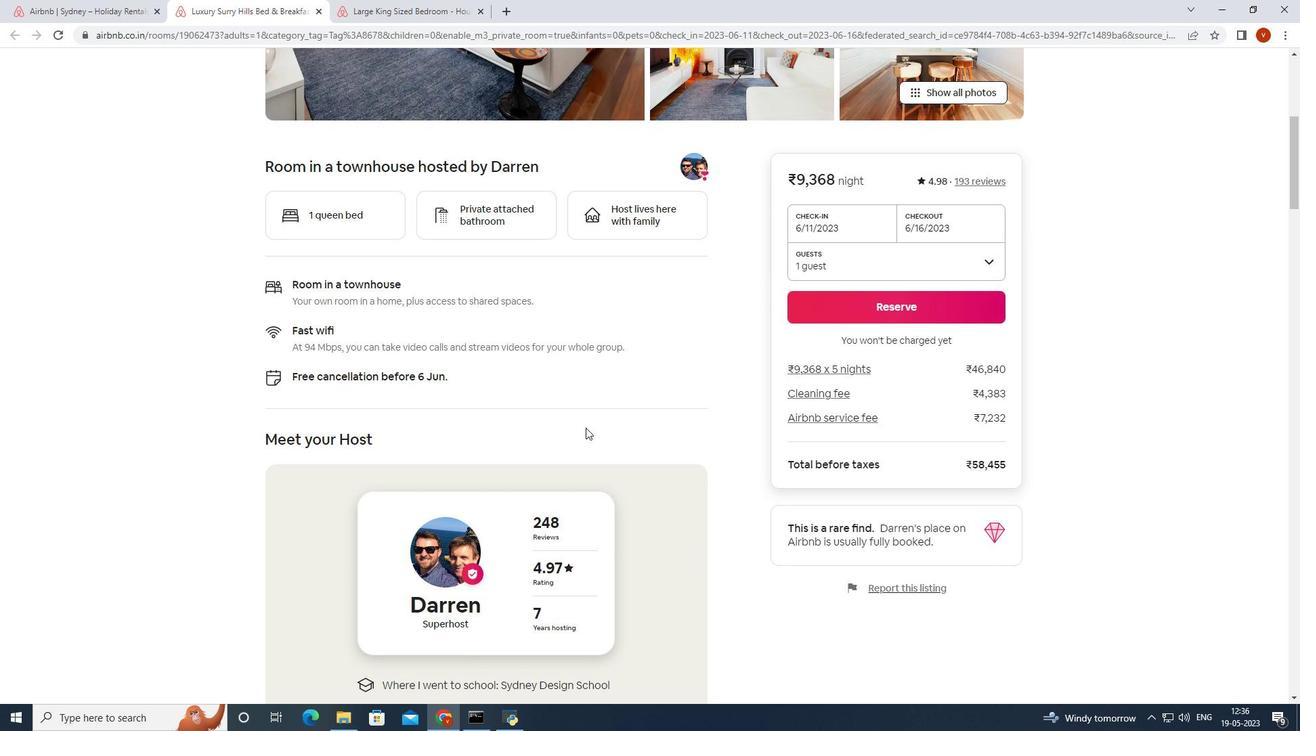 
Action: Mouse scrolled (586, 428) with delta (0, 0)
Screenshot: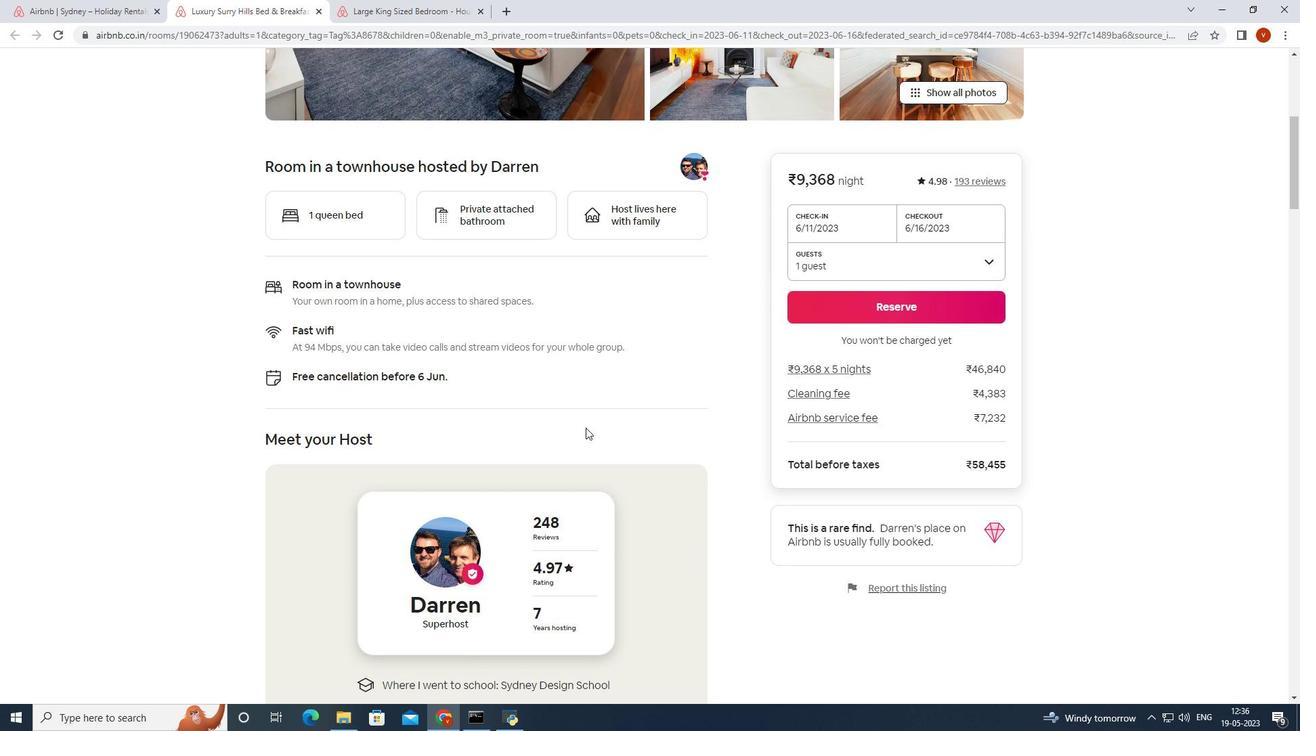
Action: Mouse scrolled (586, 428) with delta (0, 0)
Screenshot: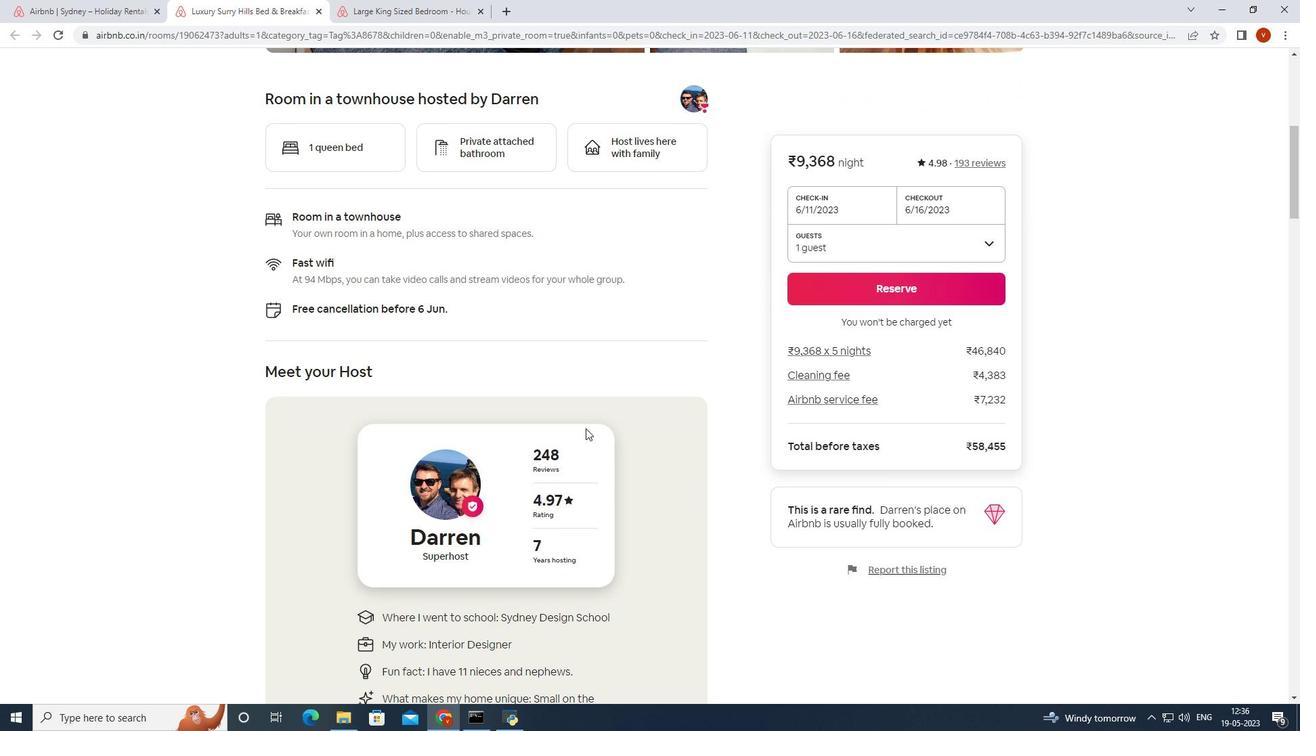 
Action: Mouse moved to (586, 448)
Screenshot: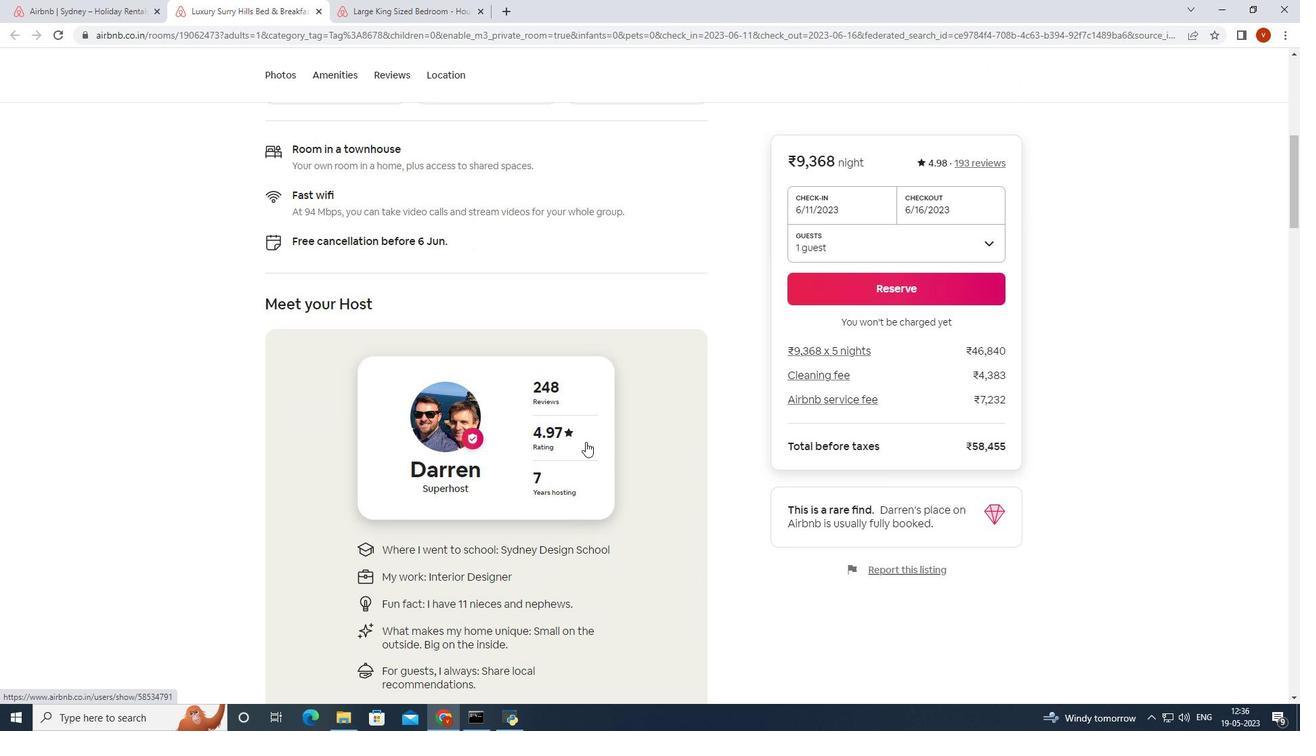 
Action: Mouse scrolled (586, 447) with delta (0, 0)
Screenshot: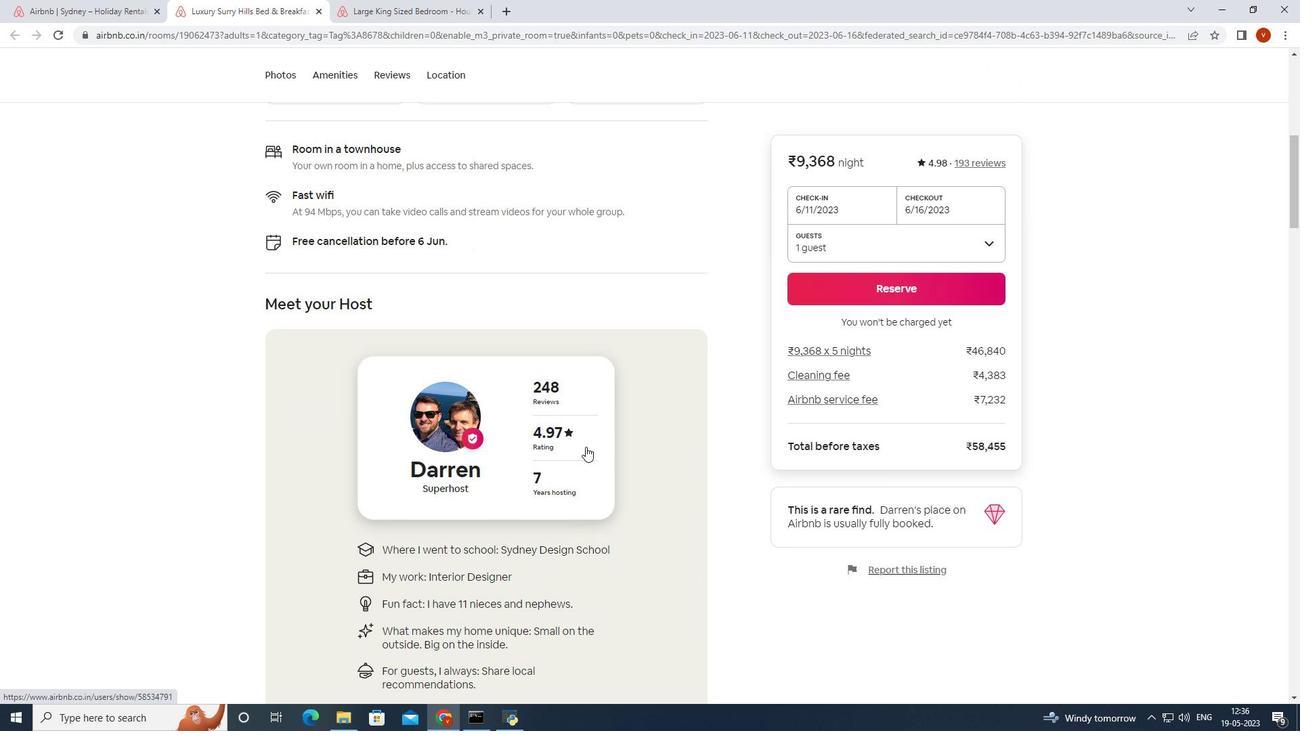 
Action: Mouse moved to (586, 449)
Screenshot: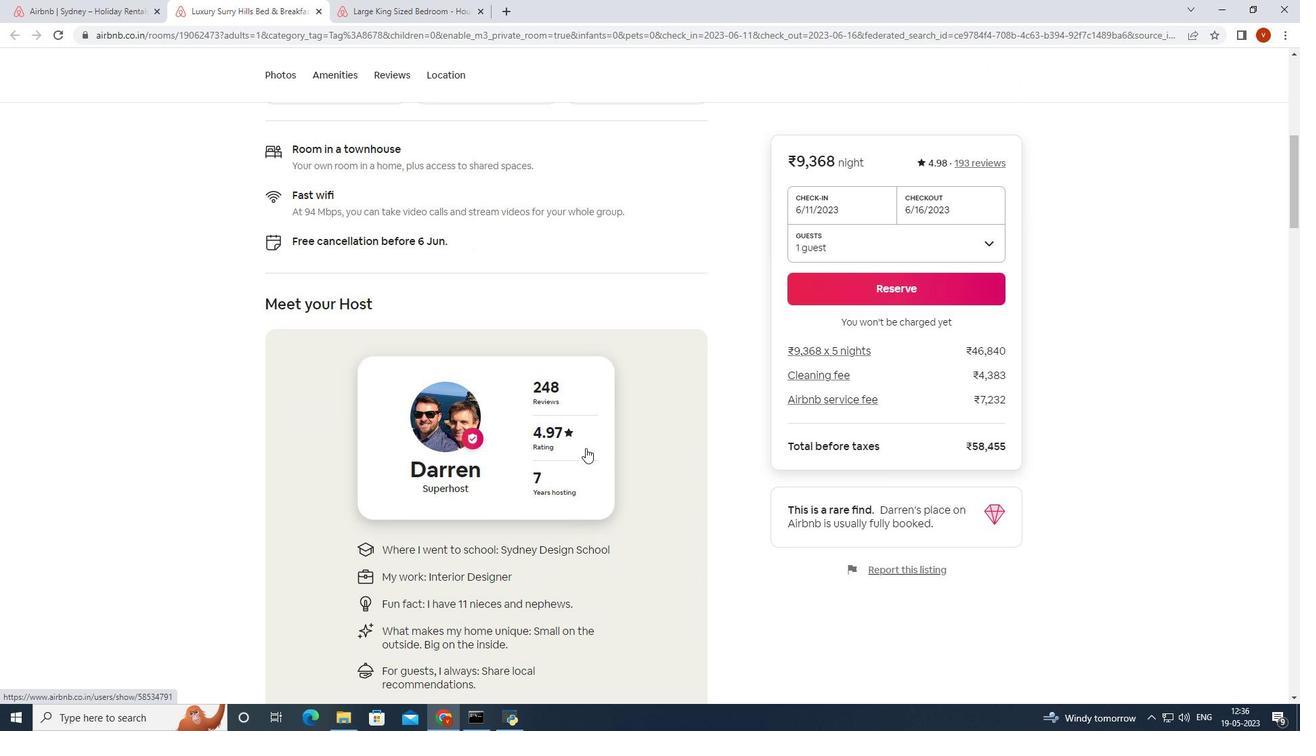 
Action: Mouse scrolled (586, 448) with delta (0, 0)
Screenshot: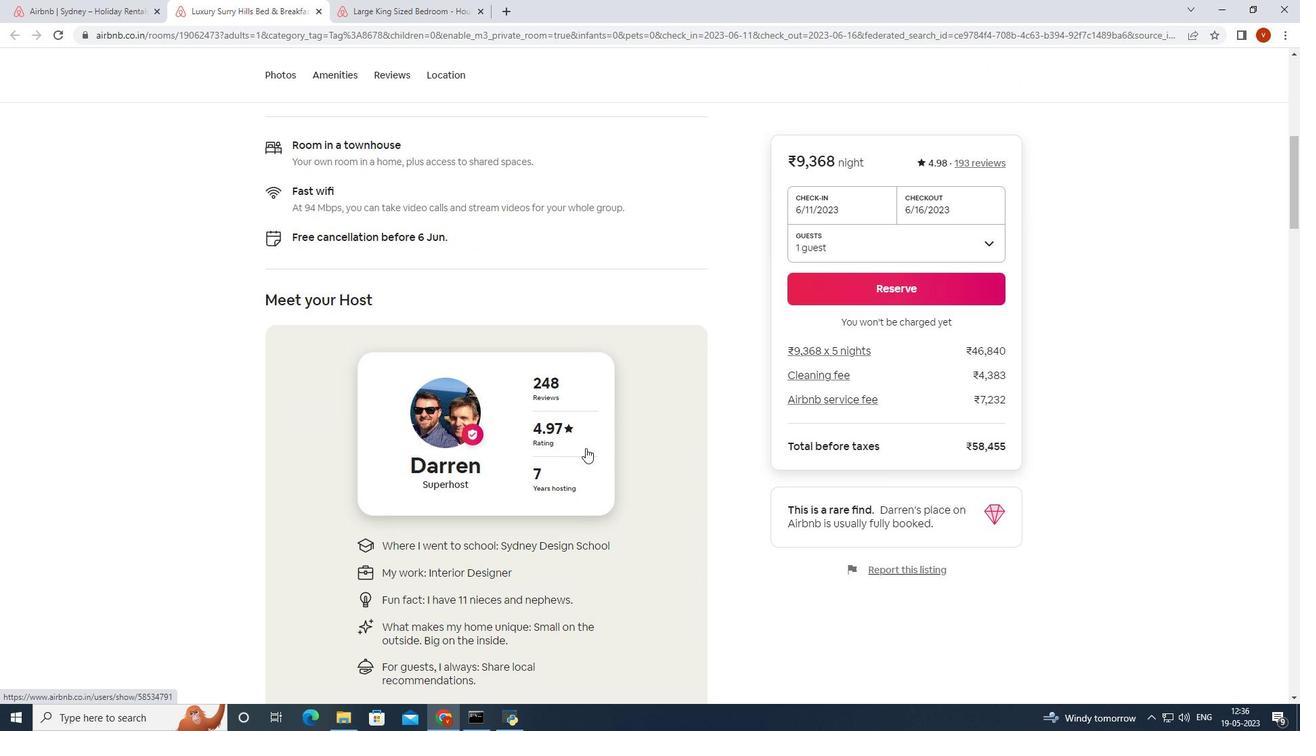 
Action: Mouse moved to (586, 454)
Screenshot: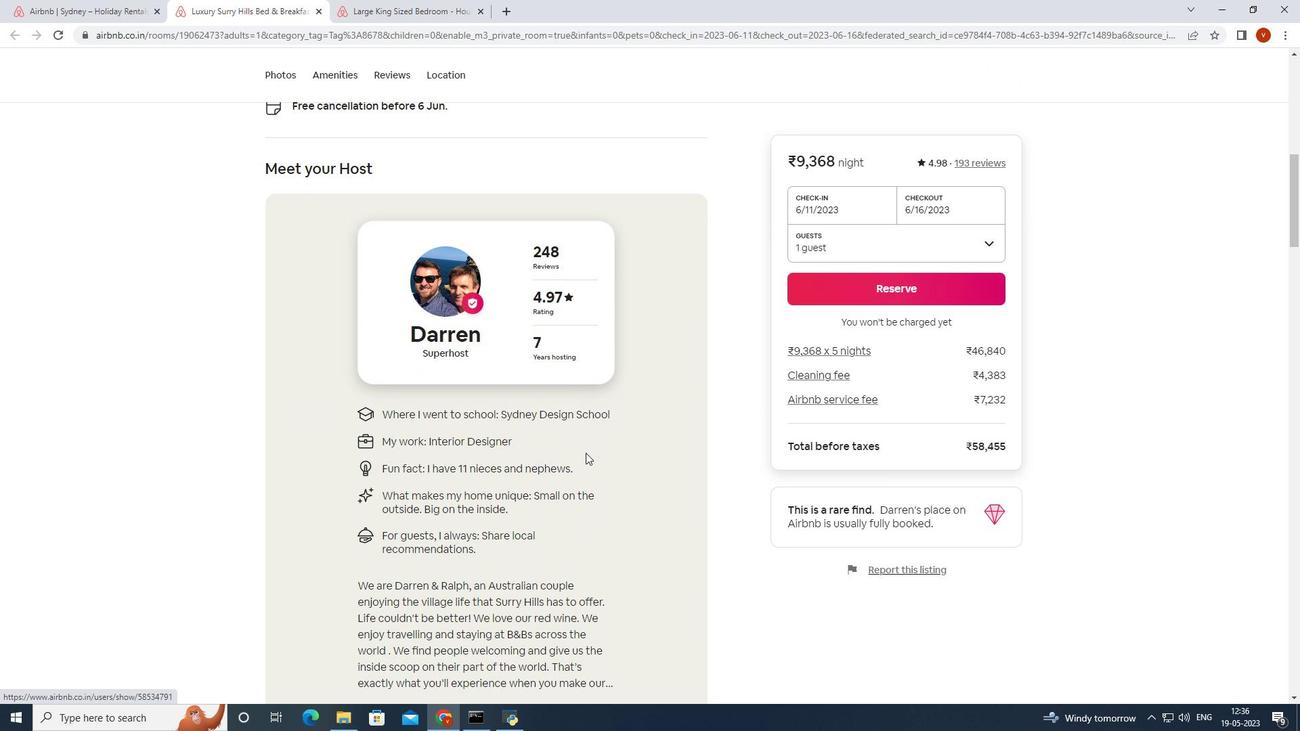 
Action: Mouse scrolled (586, 453) with delta (0, 0)
Screenshot: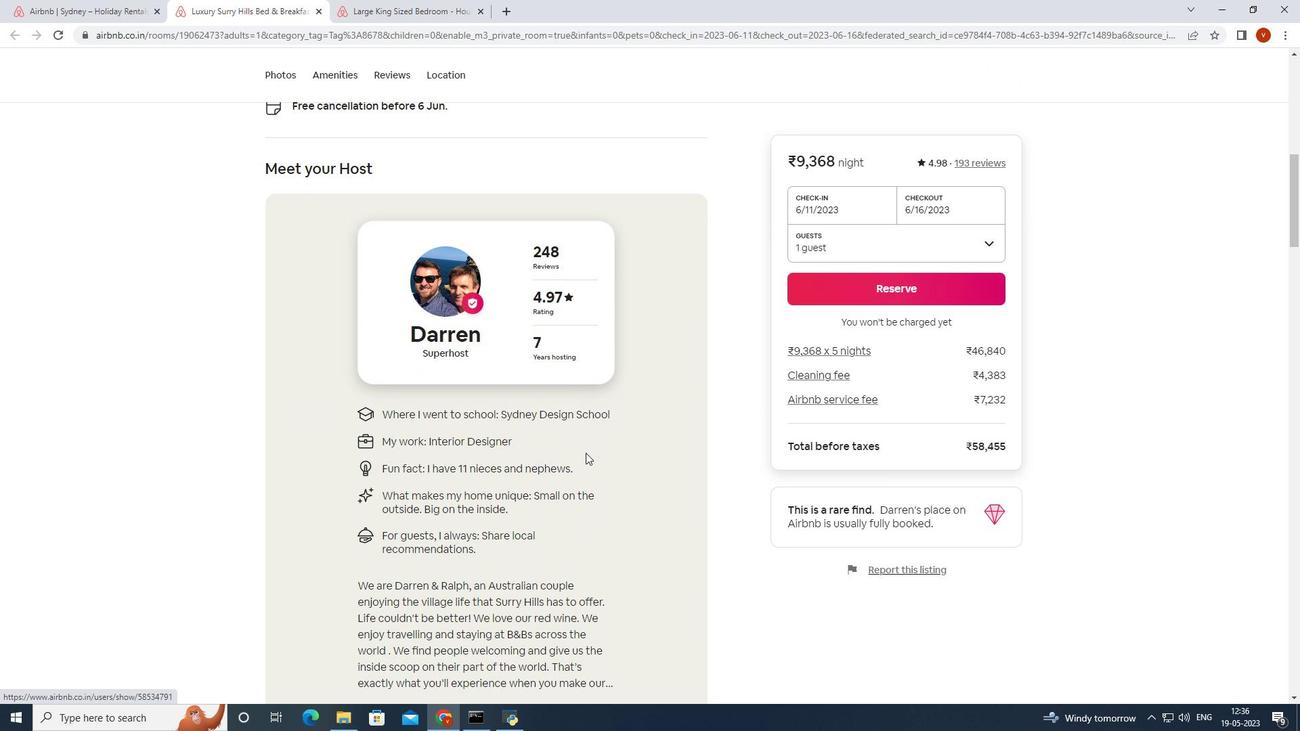 
Action: Mouse moved to (586, 458)
Screenshot: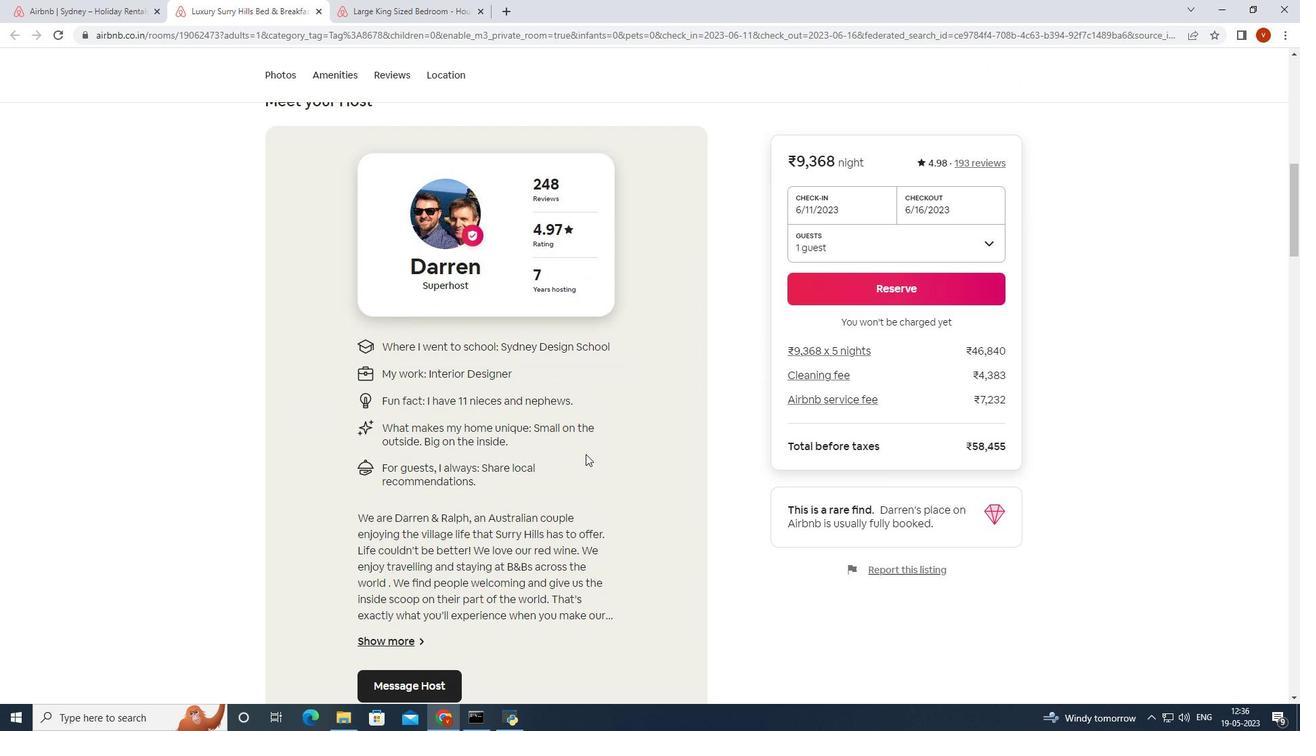 
Action: Mouse scrolled (586, 457) with delta (0, 0)
Screenshot: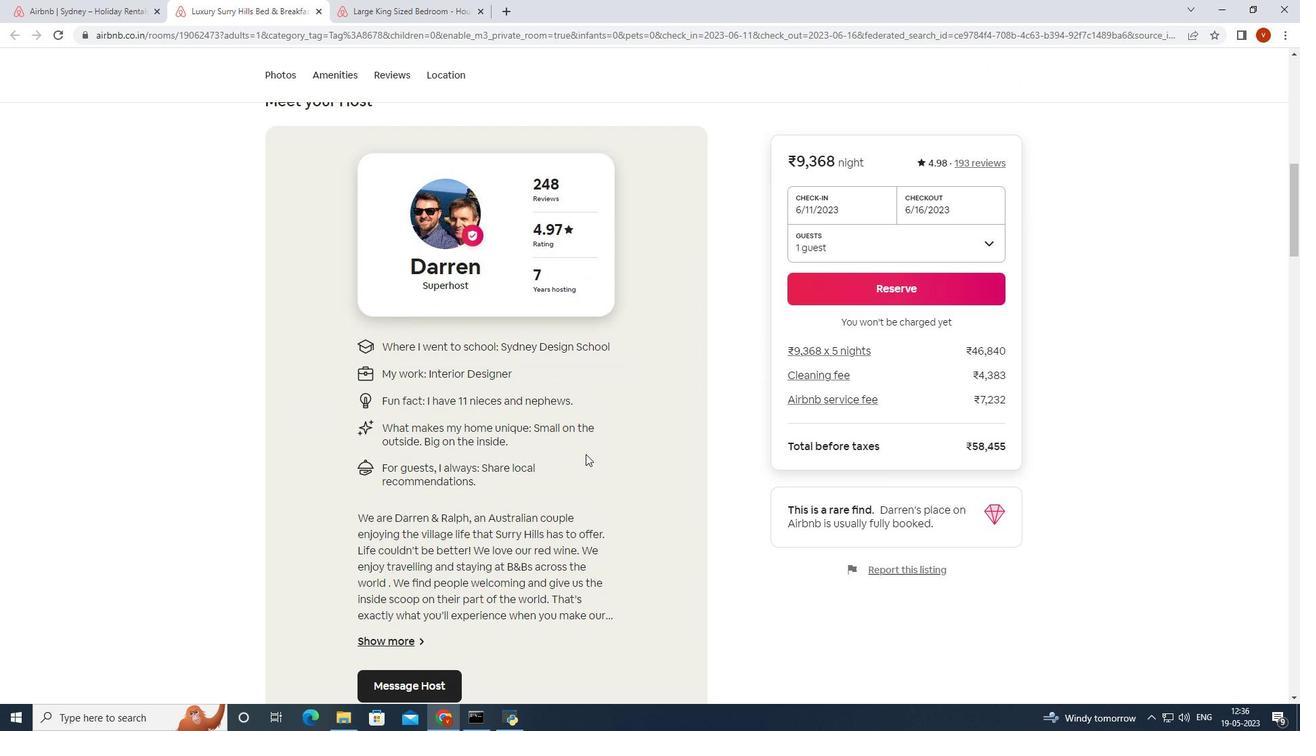 
Action: Mouse moved to (586, 459)
Screenshot: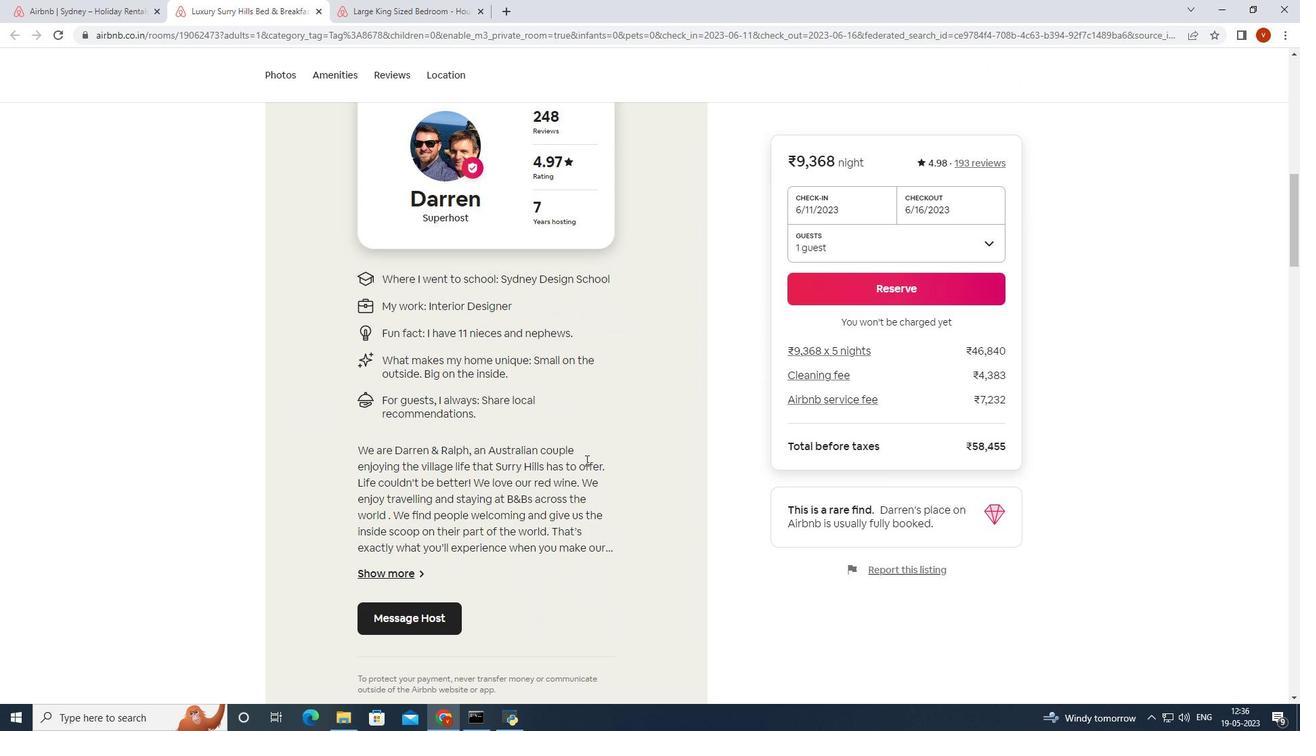 
Action: Mouse scrolled (586, 460) with delta (0, 0)
Screenshot: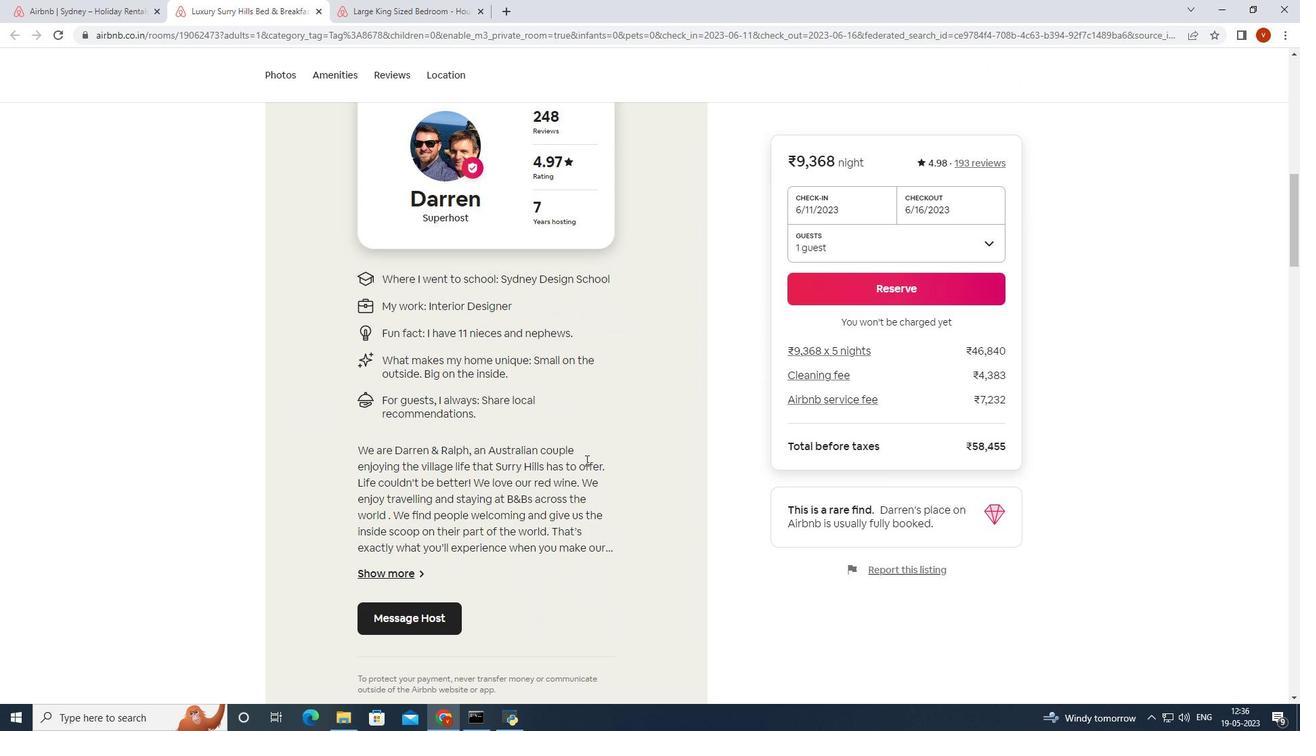 
Action: Mouse scrolled (586, 460) with delta (0, 0)
Screenshot: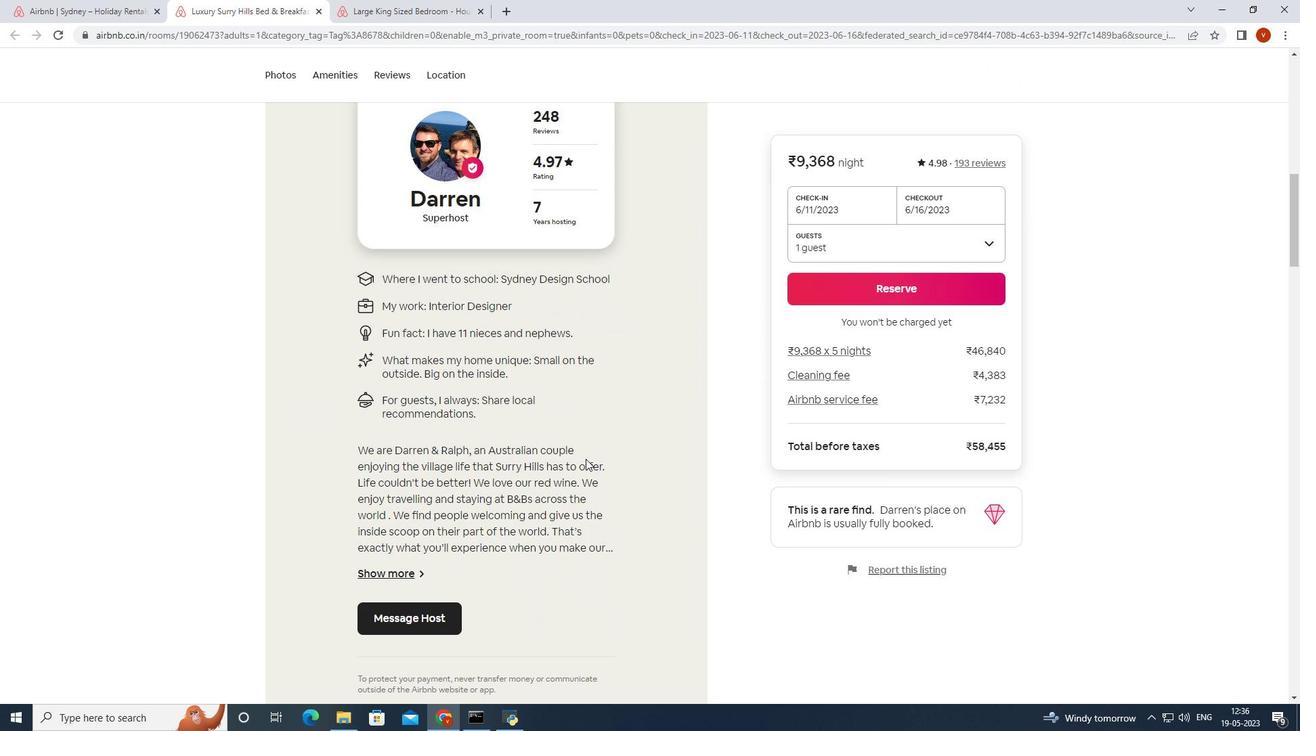 
Action: Mouse scrolled (586, 460) with delta (0, 0)
Screenshot: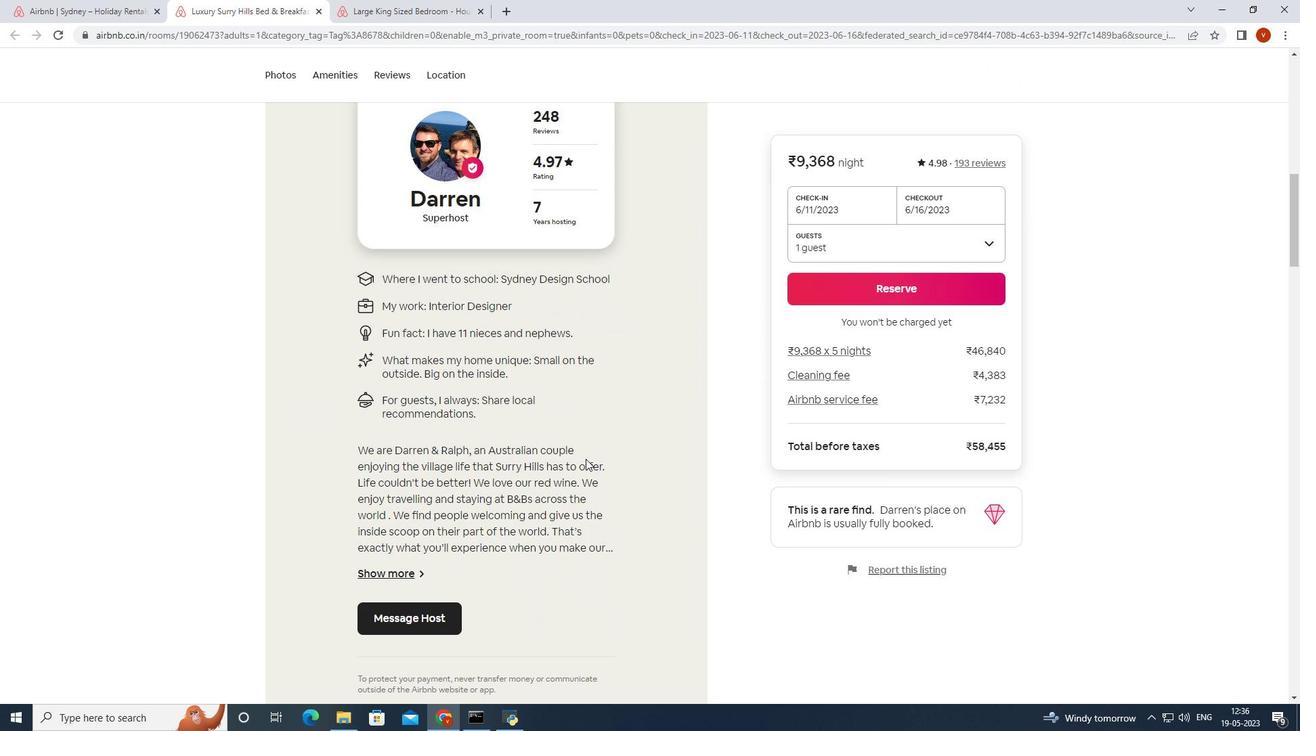 
Action: Mouse scrolled (586, 460) with delta (0, 0)
Screenshot: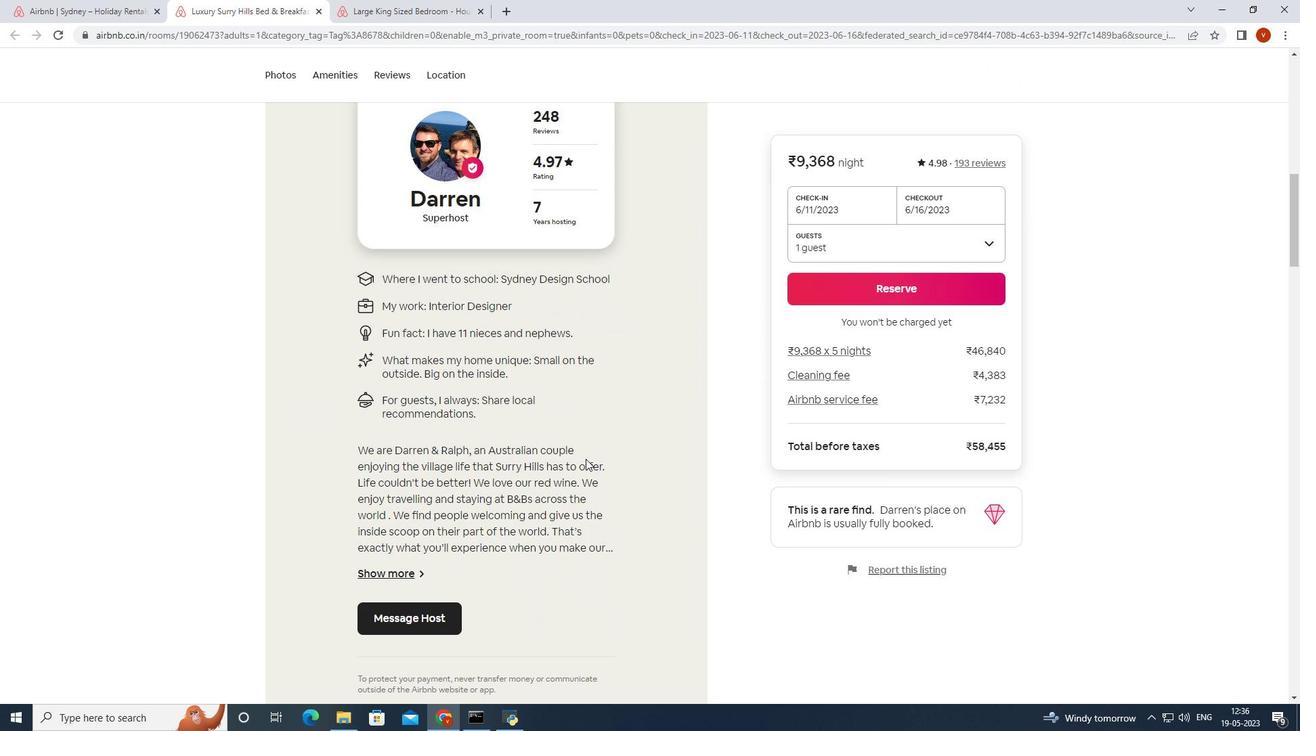 
Action: Mouse scrolled (586, 460) with delta (0, 0)
Screenshot: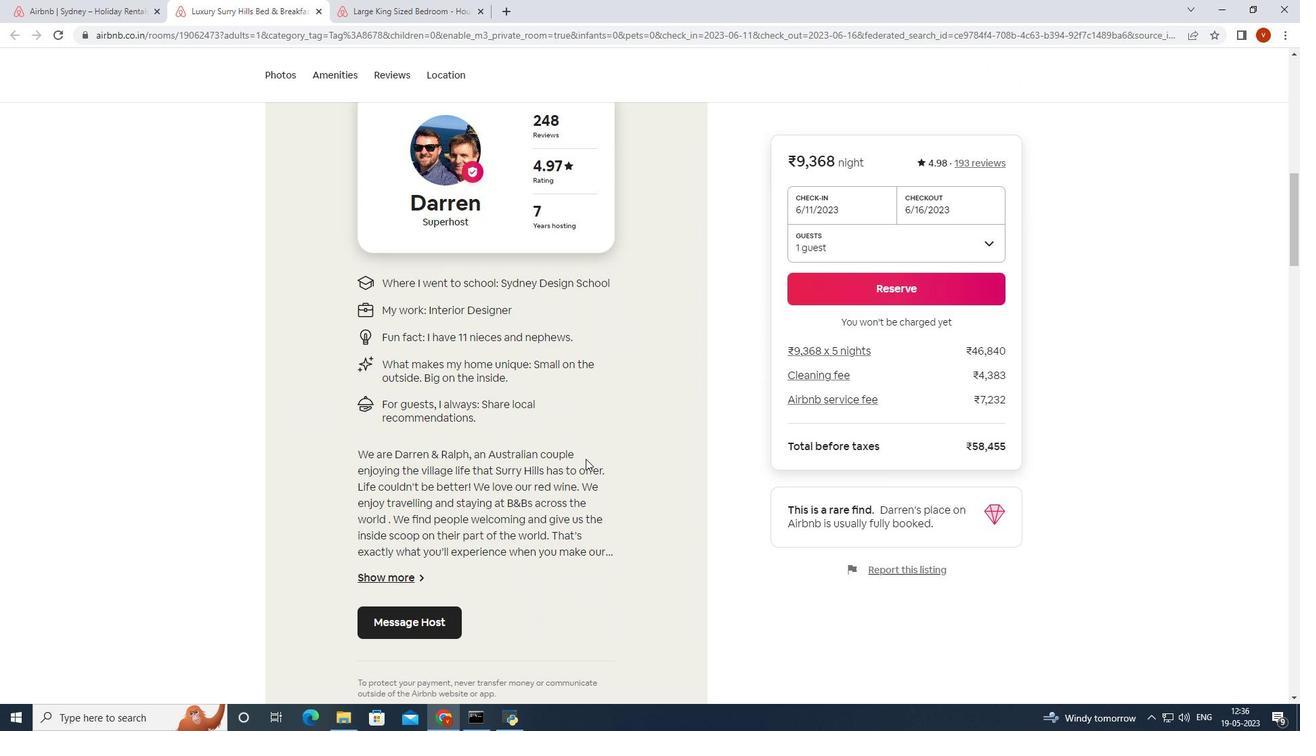 
Action: Mouse scrolled (586, 460) with delta (0, 0)
Screenshot: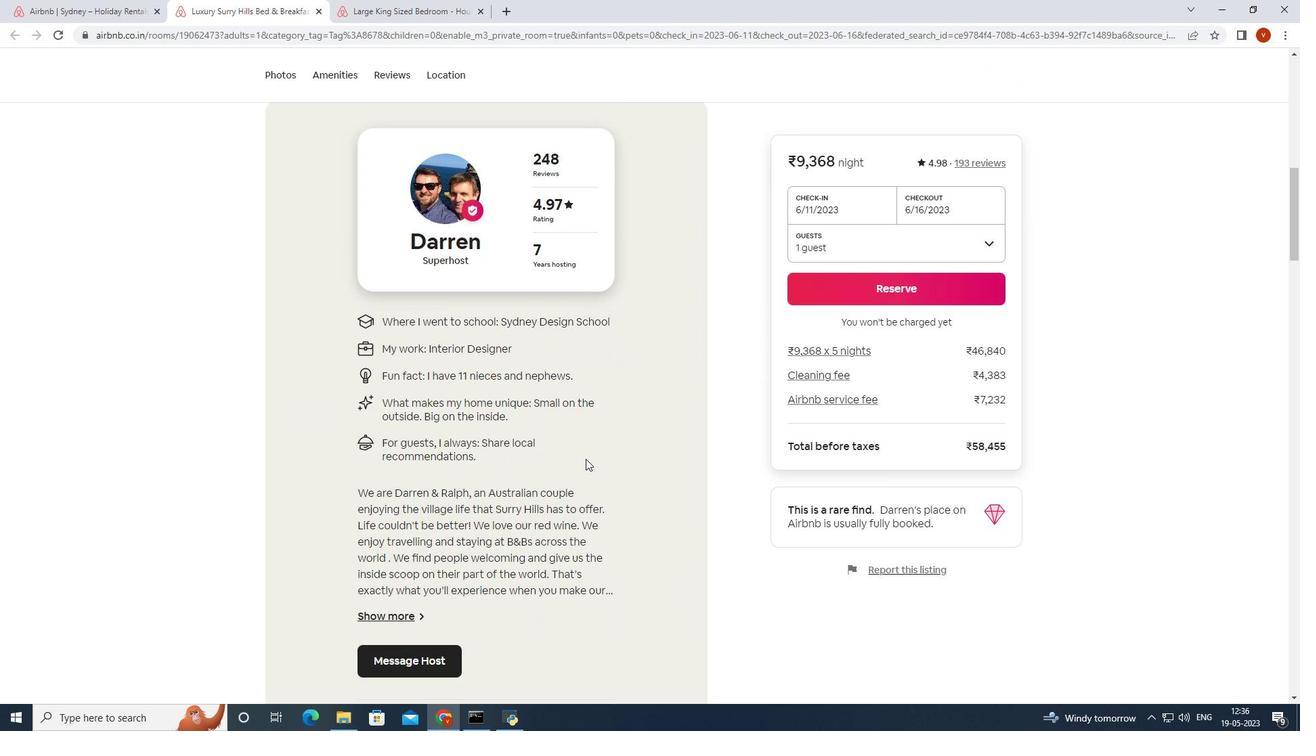 
Action: Mouse moved to (574, 453)
Screenshot: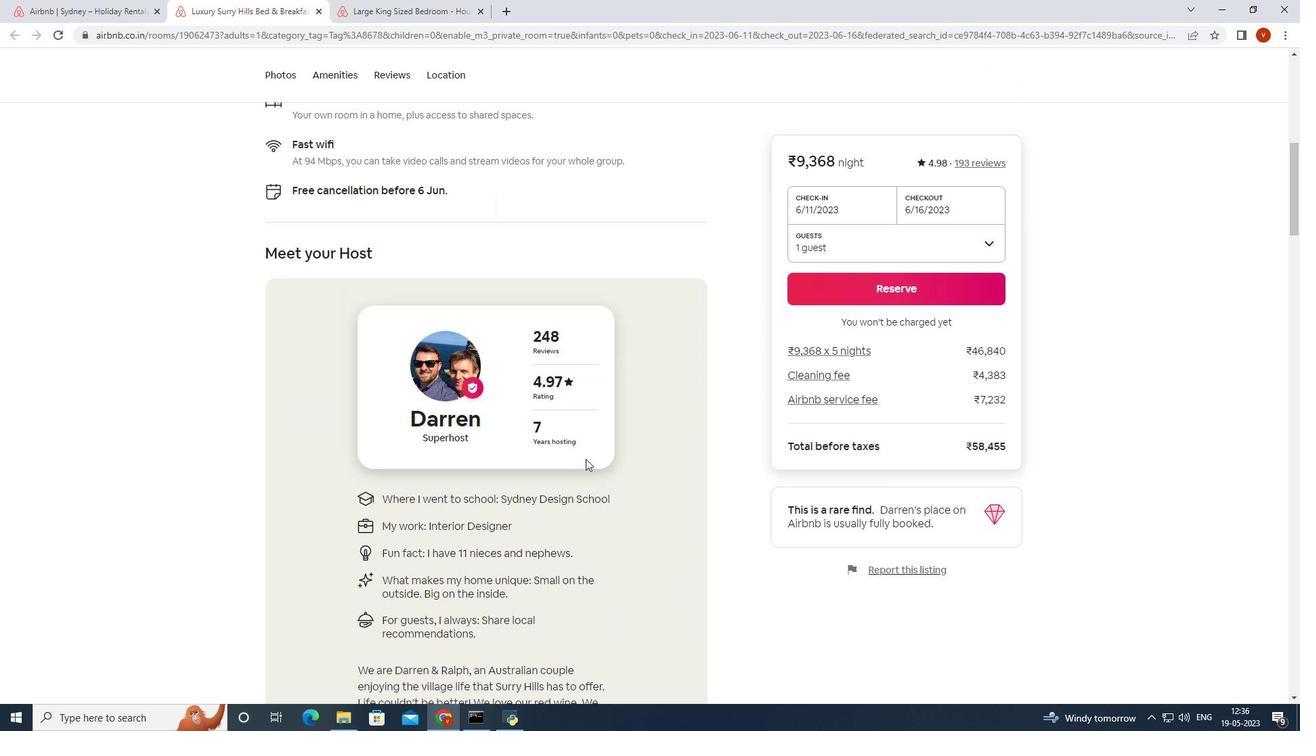 
Action: Mouse scrolled (574, 454) with delta (0, 0)
Screenshot: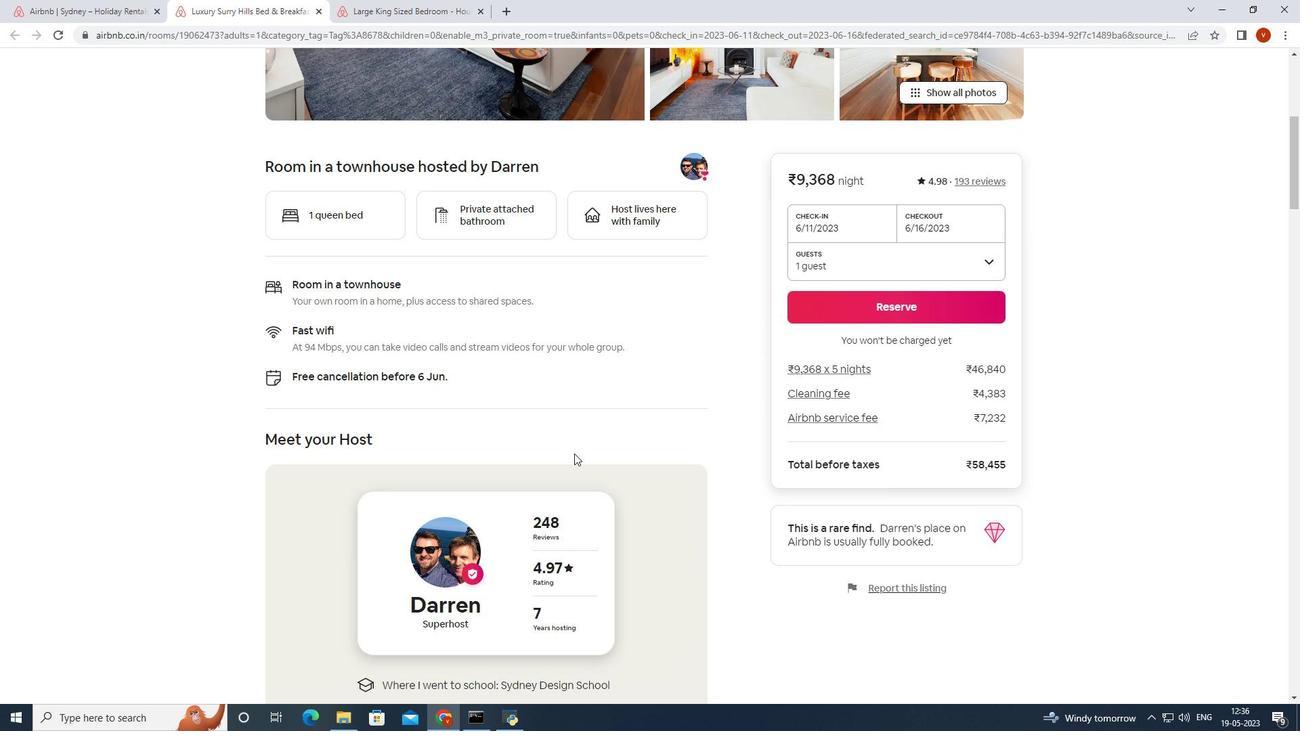 
Action: Mouse moved to (638, 525)
Screenshot: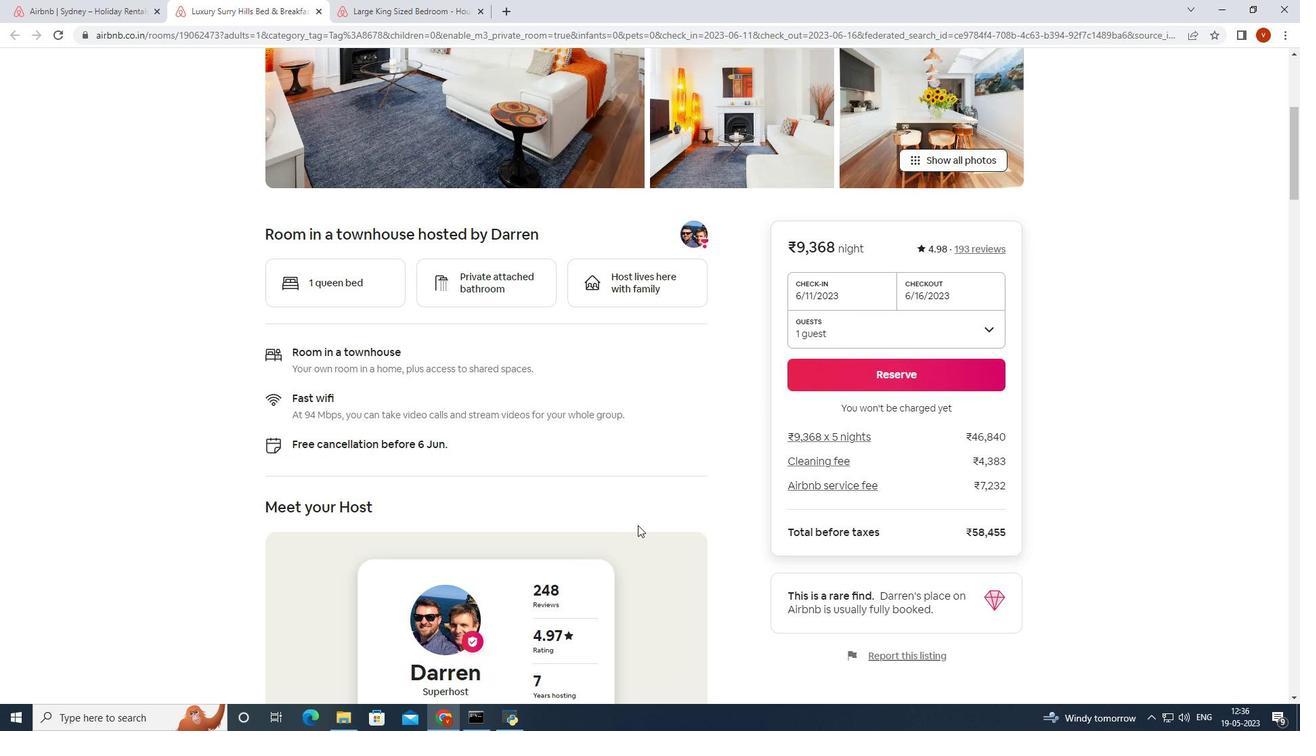 
Action: Mouse scrolled (638, 526) with delta (0, 0)
Screenshot: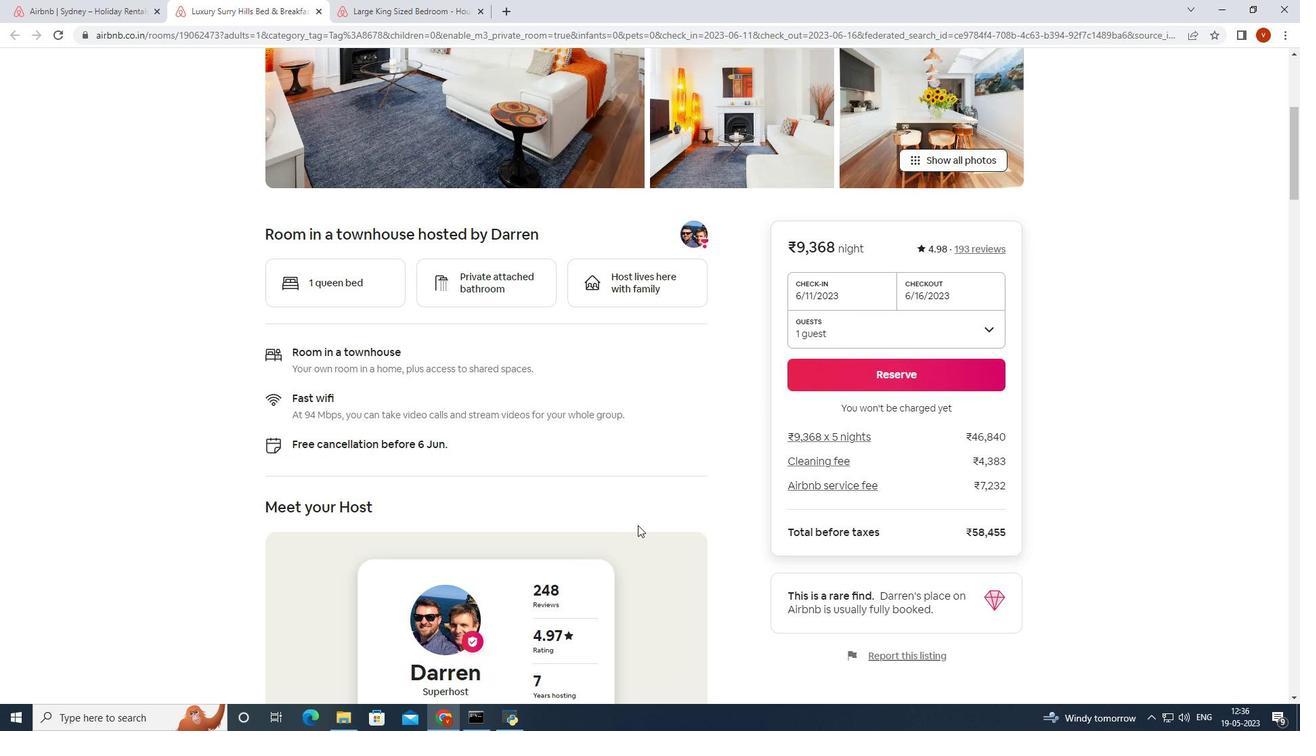 
Action: Mouse scrolled (638, 525) with delta (0, 0)
Screenshot: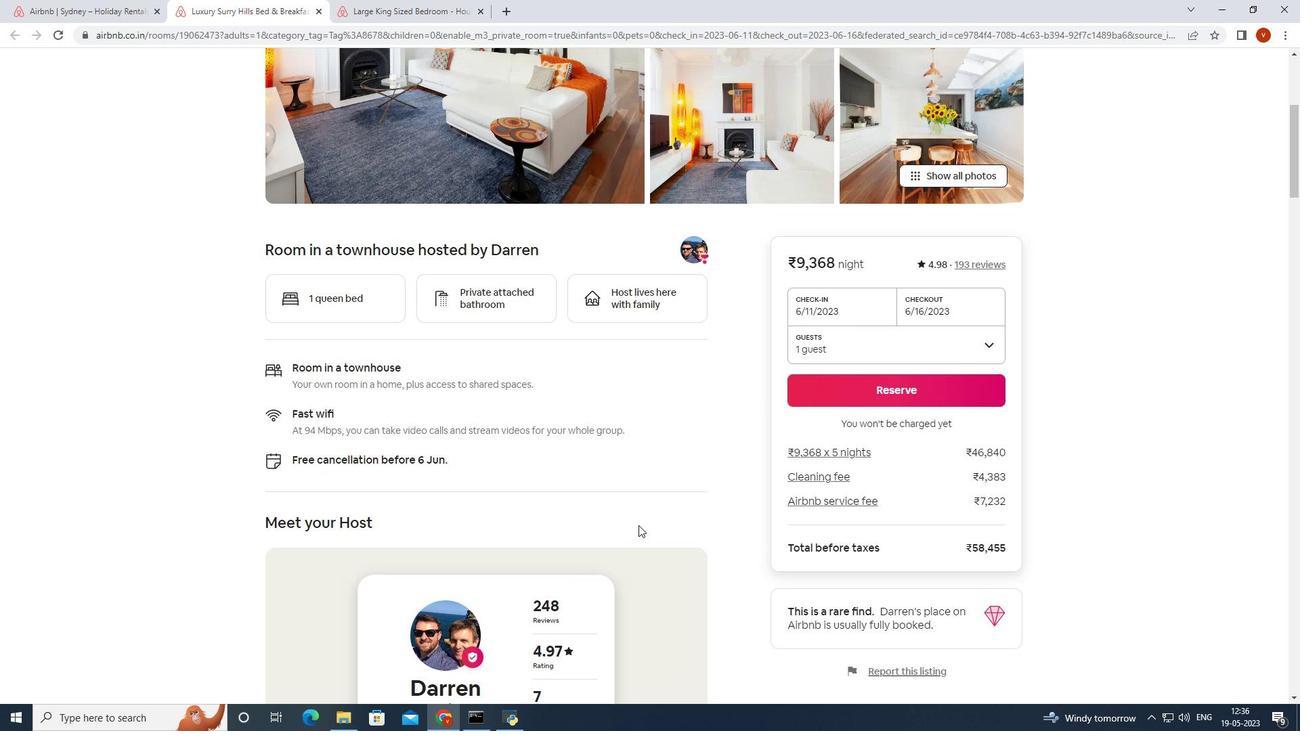 
Action: Mouse scrolled (638, 525) with delta (0, 0)
Screenshot: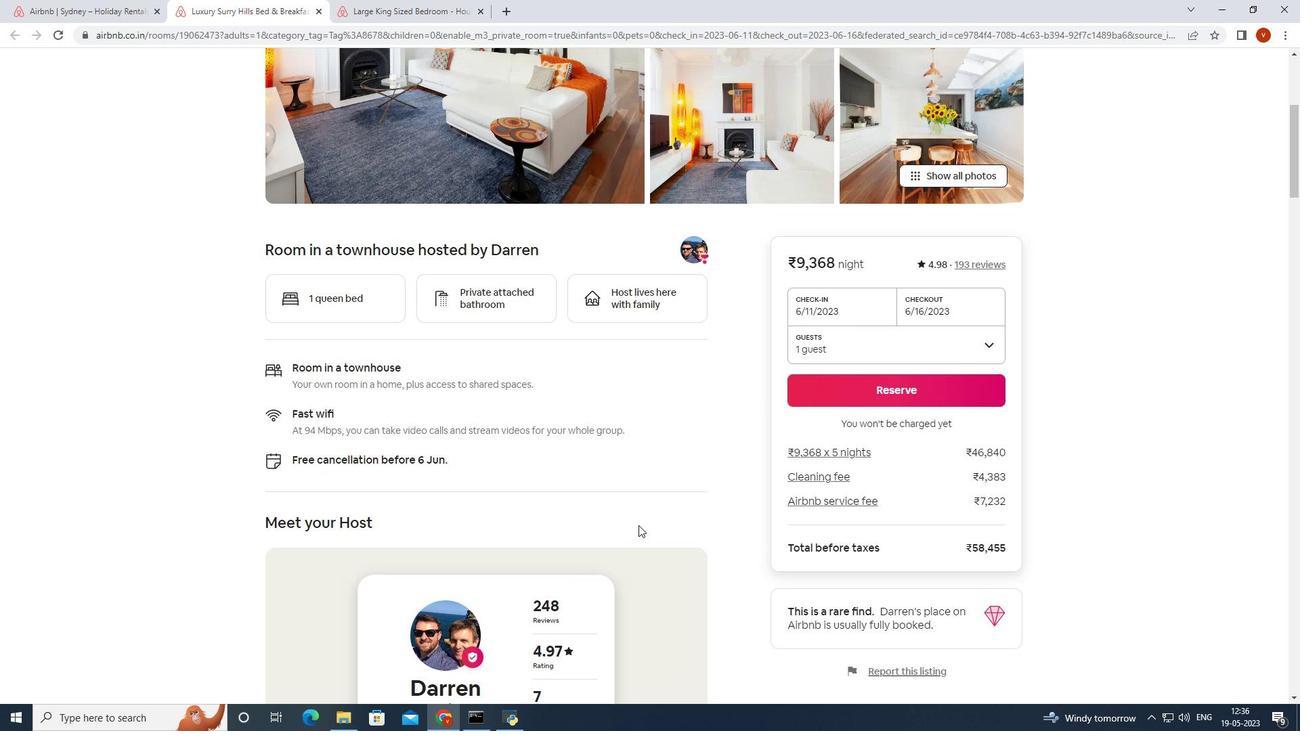
Action: Mouse scrolled (638, 525) with delta (0, 0)
Screenshot: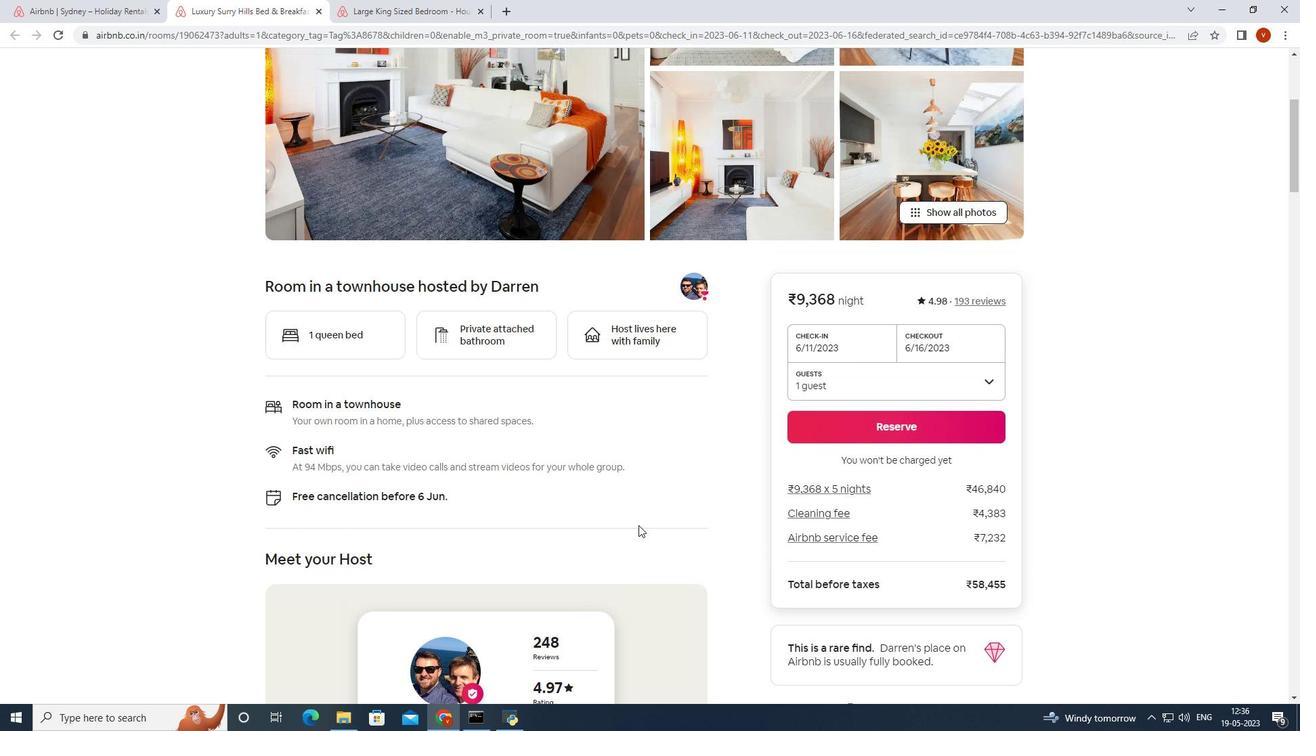 
Action: Mouse scrolled (638, 526) with delta (0, 0)
Screenshot: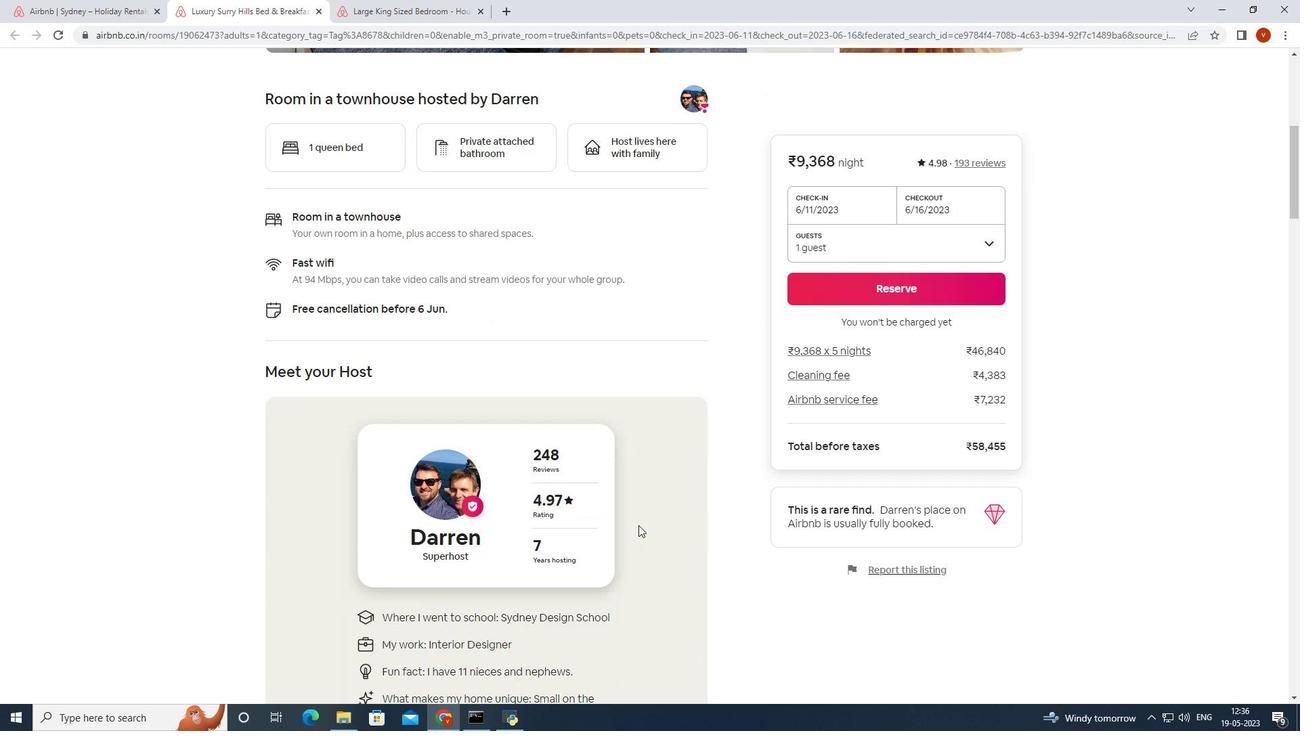 
Action: Mouse scrolled (638, 526) with delta (0, 0)
Screenshot: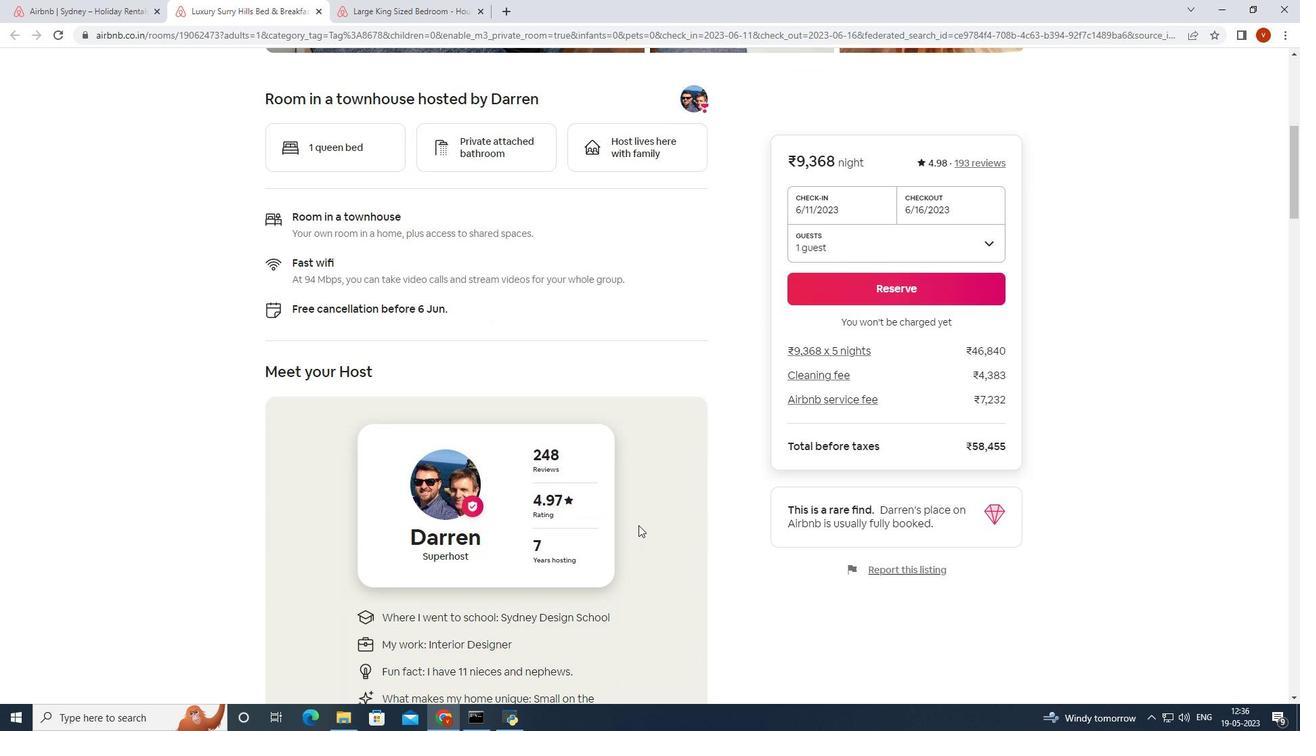 
Action: Mouse scrolled (638, 526) with delta (0, 0)
Screenshot: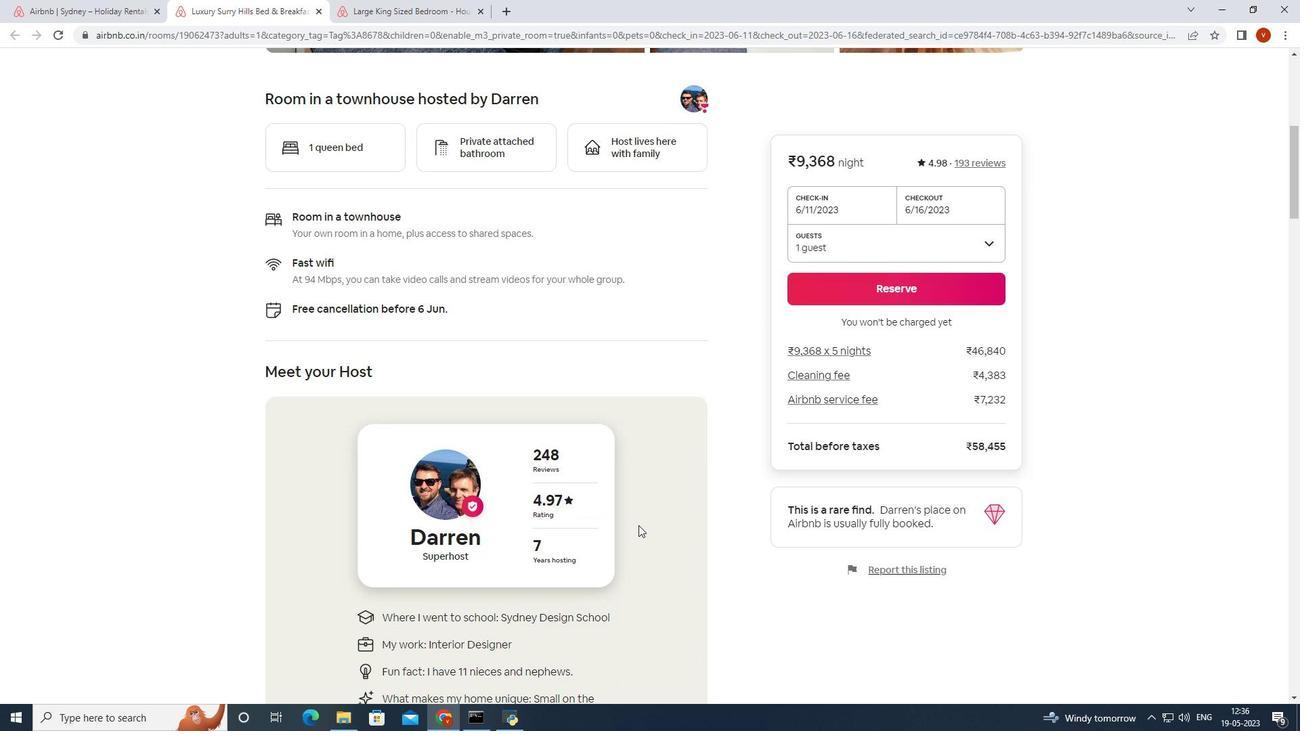 
Action: Mouse scrolled (638, 526) with delta (0, 0)
Screenshot: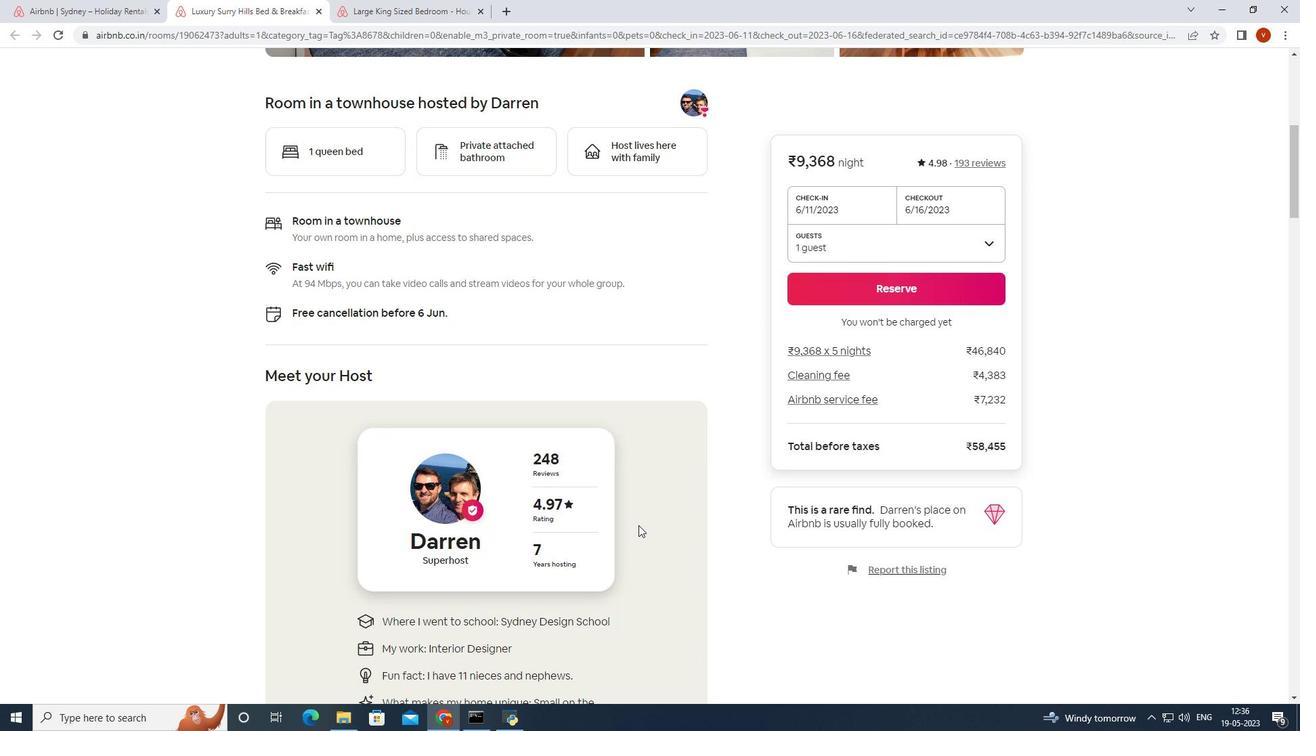 
Action: Mouse moved to (641, 525)
Screenshot: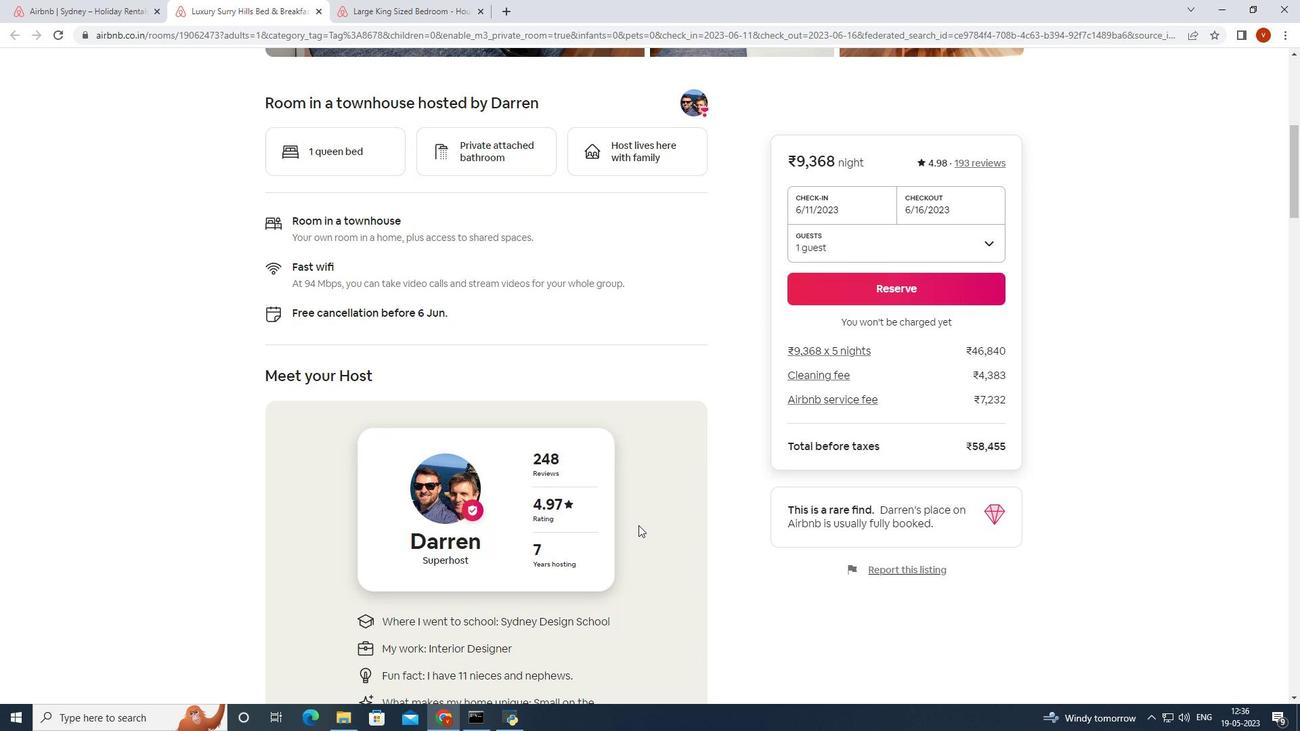 
Action: Mouse scrolled (641, 525) with delta (0, 0)
Screenshot: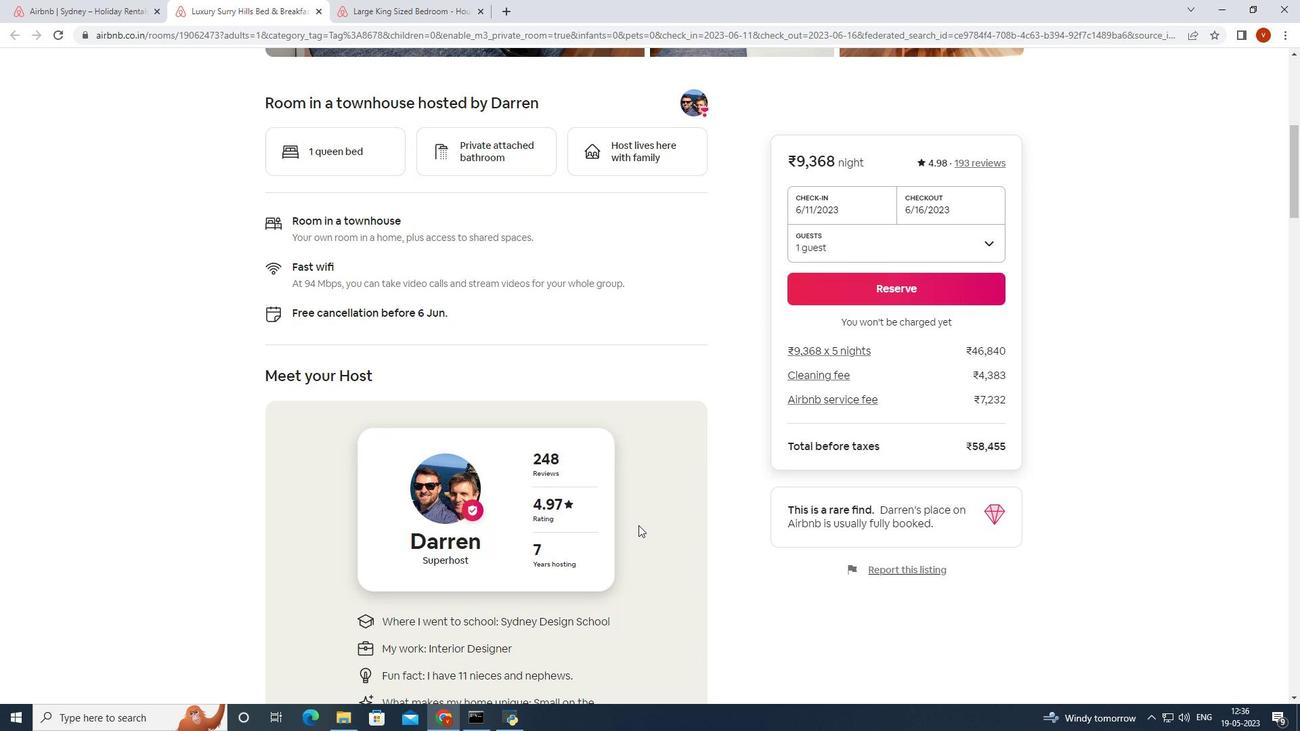 
Action: Mouse scrolled (641, 525) with delta (0, 0)
Screenshot: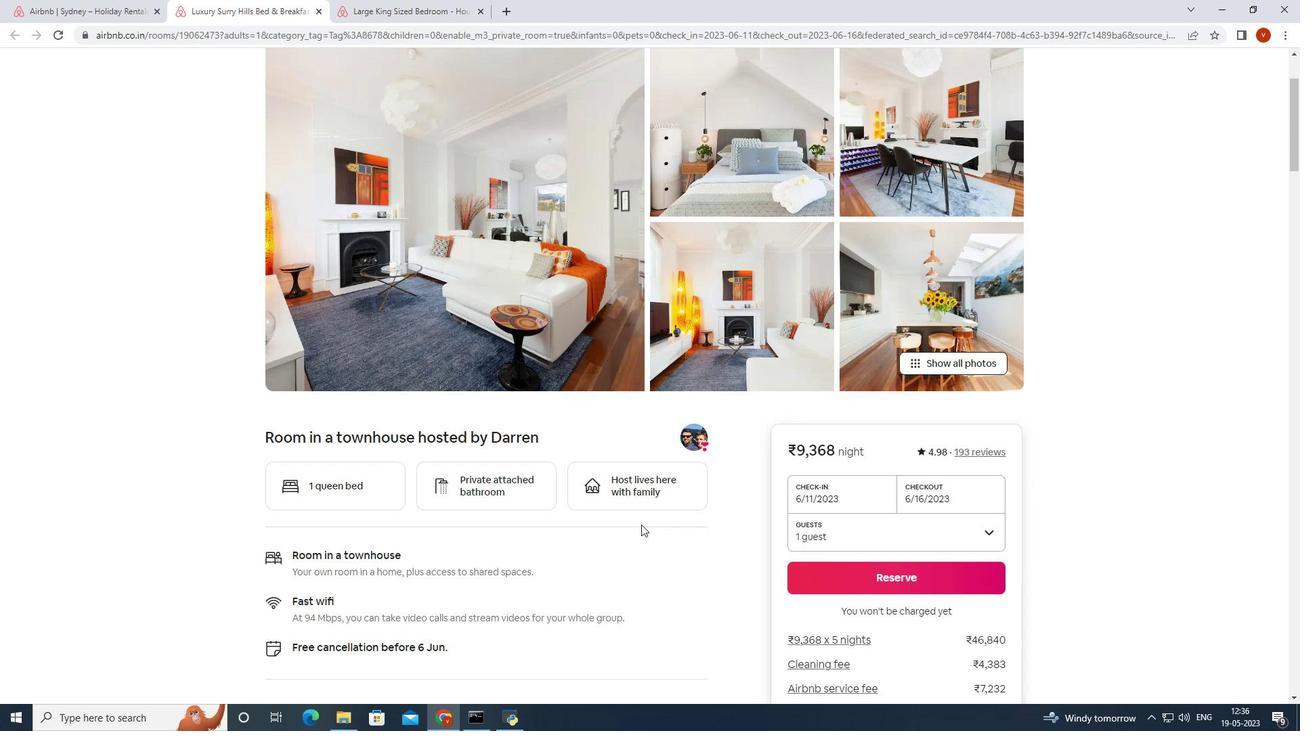 
Action: Mouse scrolled (641, 525) with delta (0, 0)
Screenshot: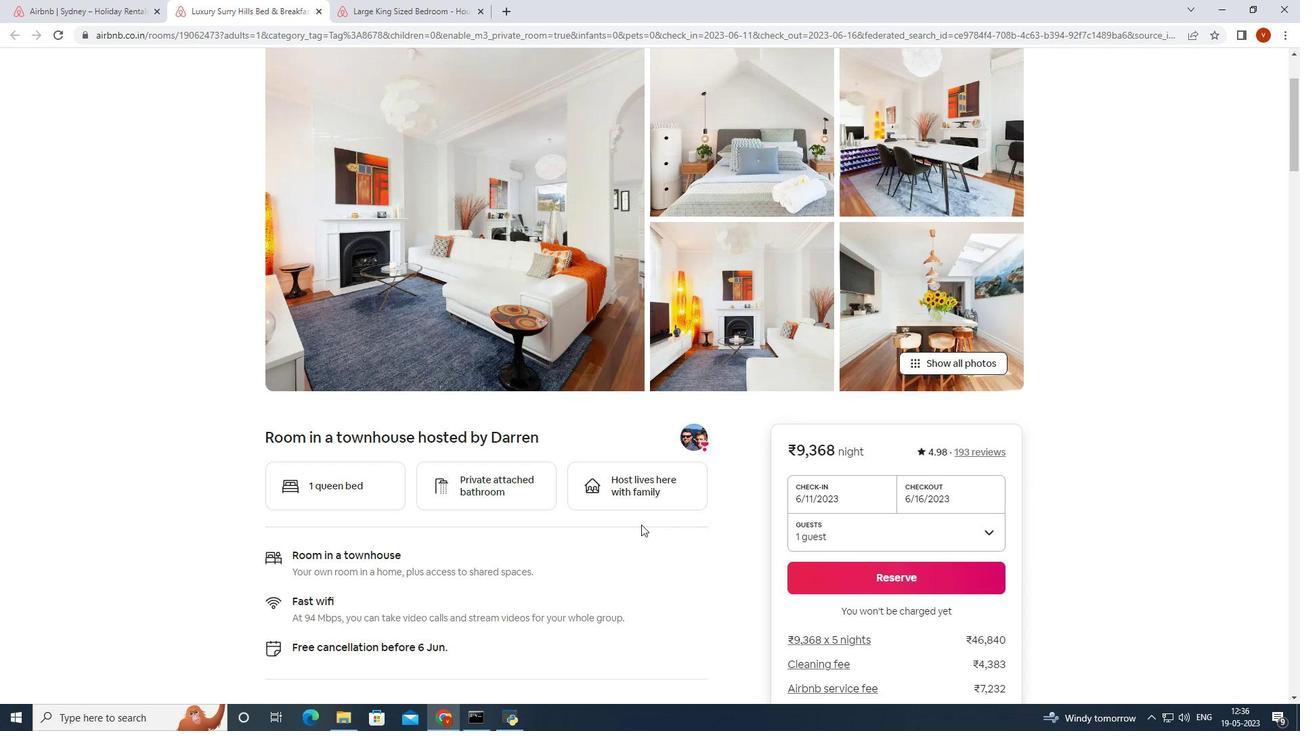 
Action: Mouse scrolled (641, 525) with delta (0, 0)
Screenshot: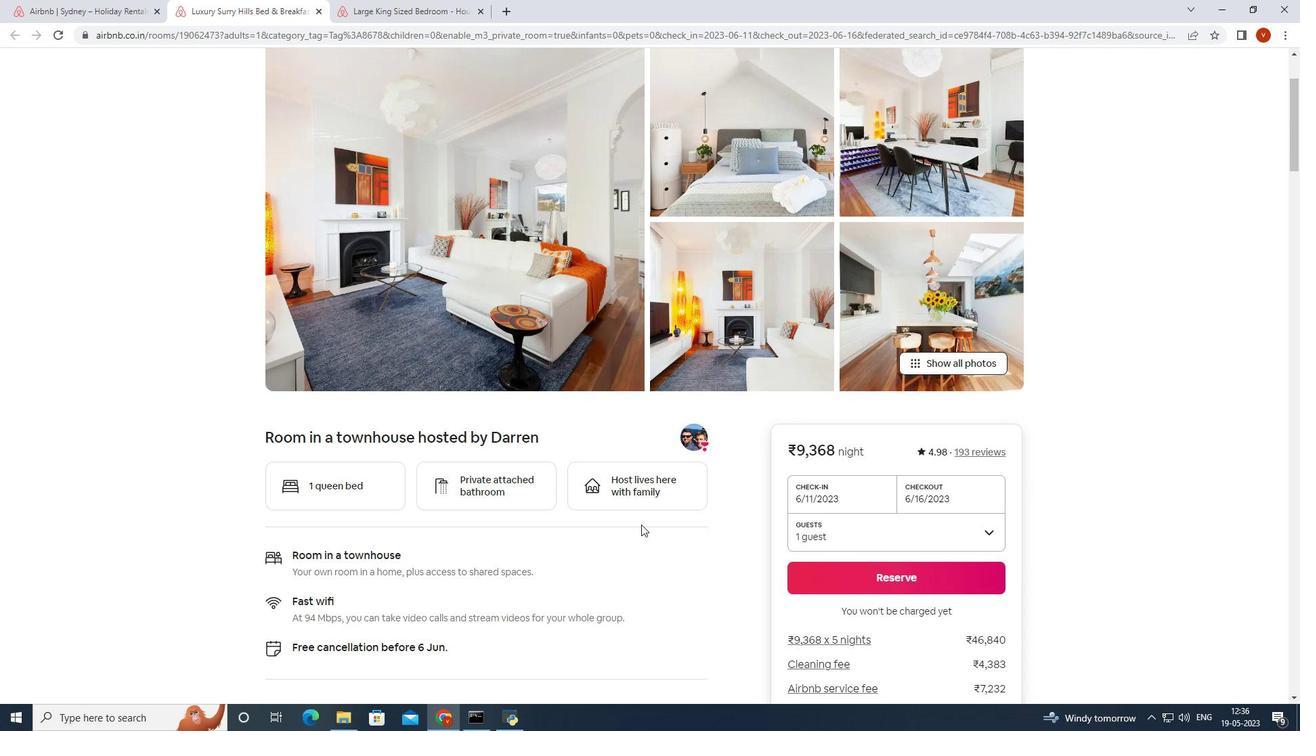 
Action: Mouse scrolled (641, 525) with delta (0, 0)
Screenshot: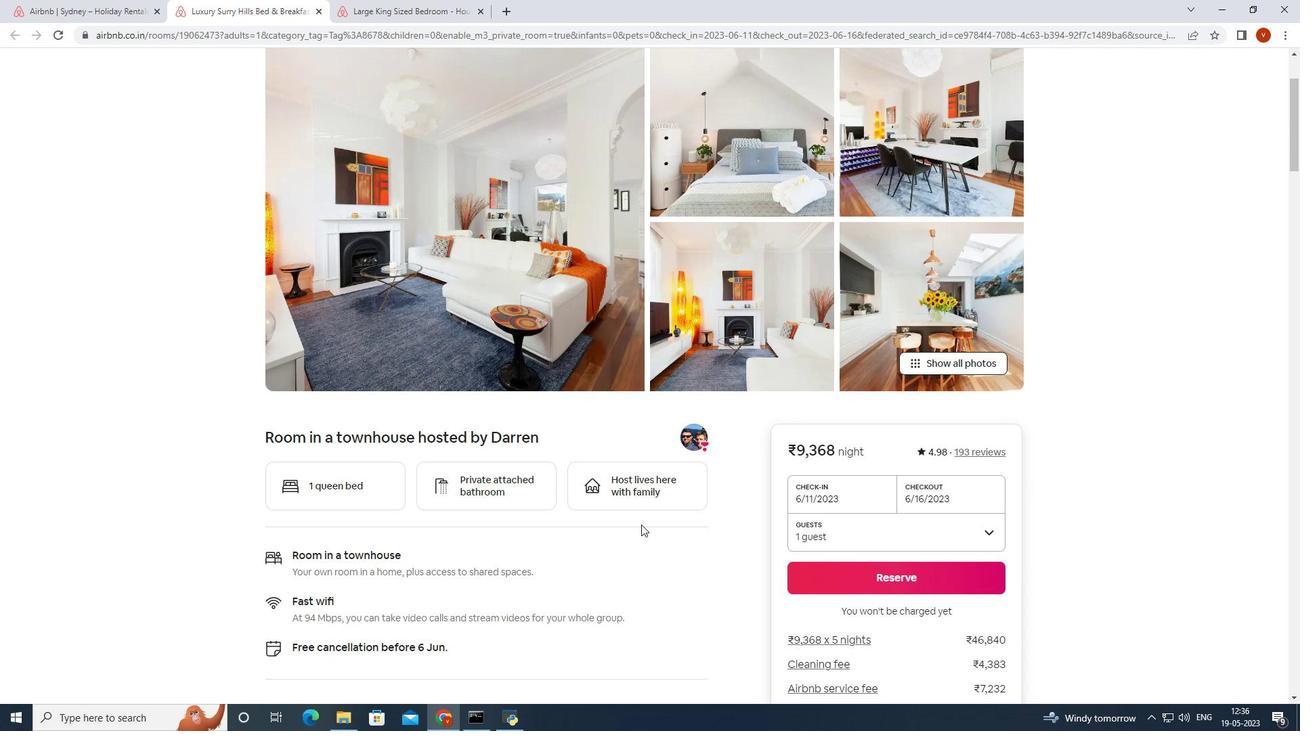 
Action: Mouse scrolled (641, 524) with delta (0, 0)
Screenshot: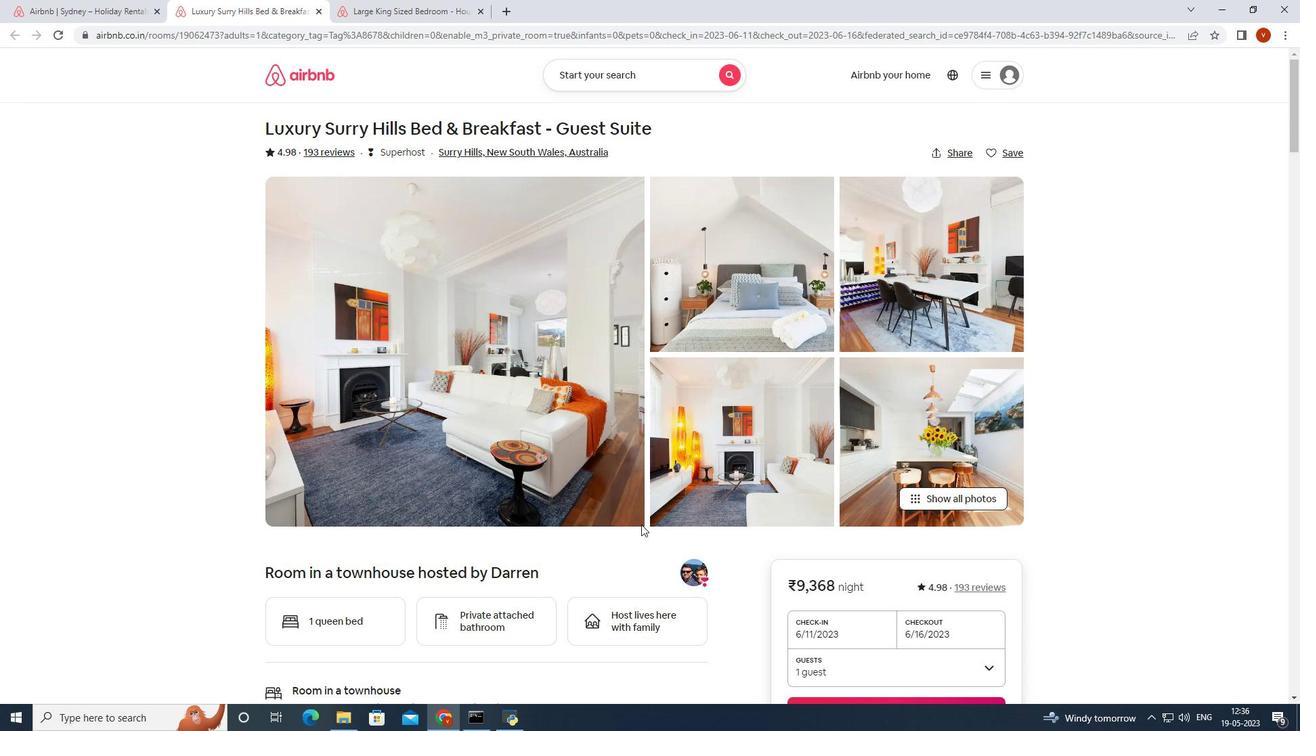 
Action: Mouse moved to (641, 525)
Screenshot: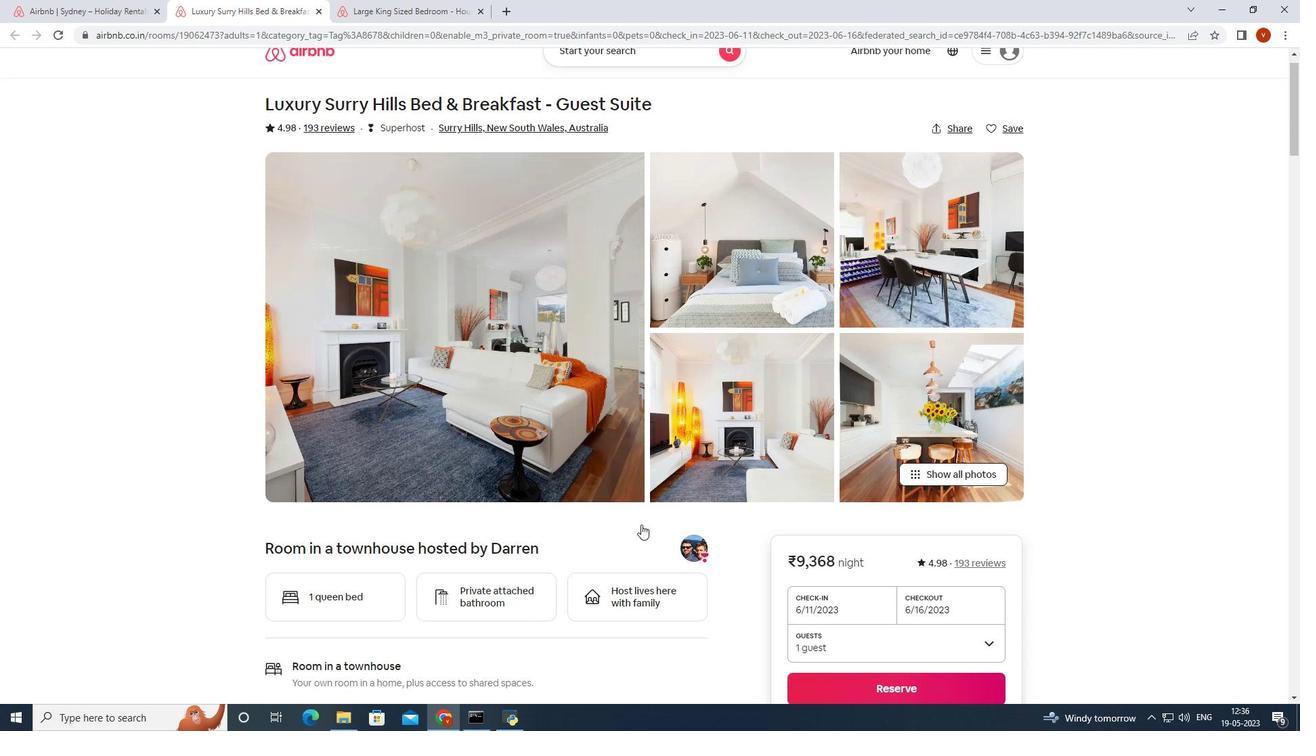 
Action: Mouse scrolled (641, 524) with delta (0, 0)
Screenshot: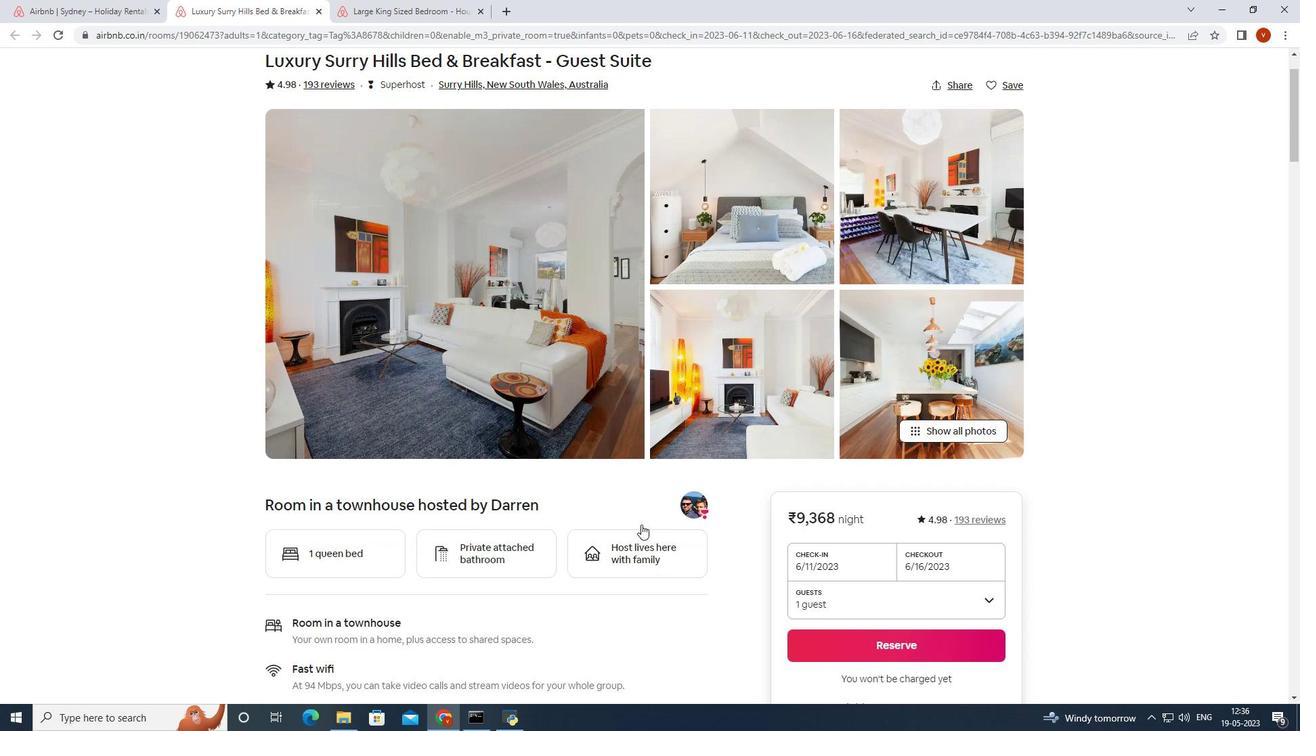 
Action: Mouse scrolled (641, 524) with delta (0, 0)
Screenshot: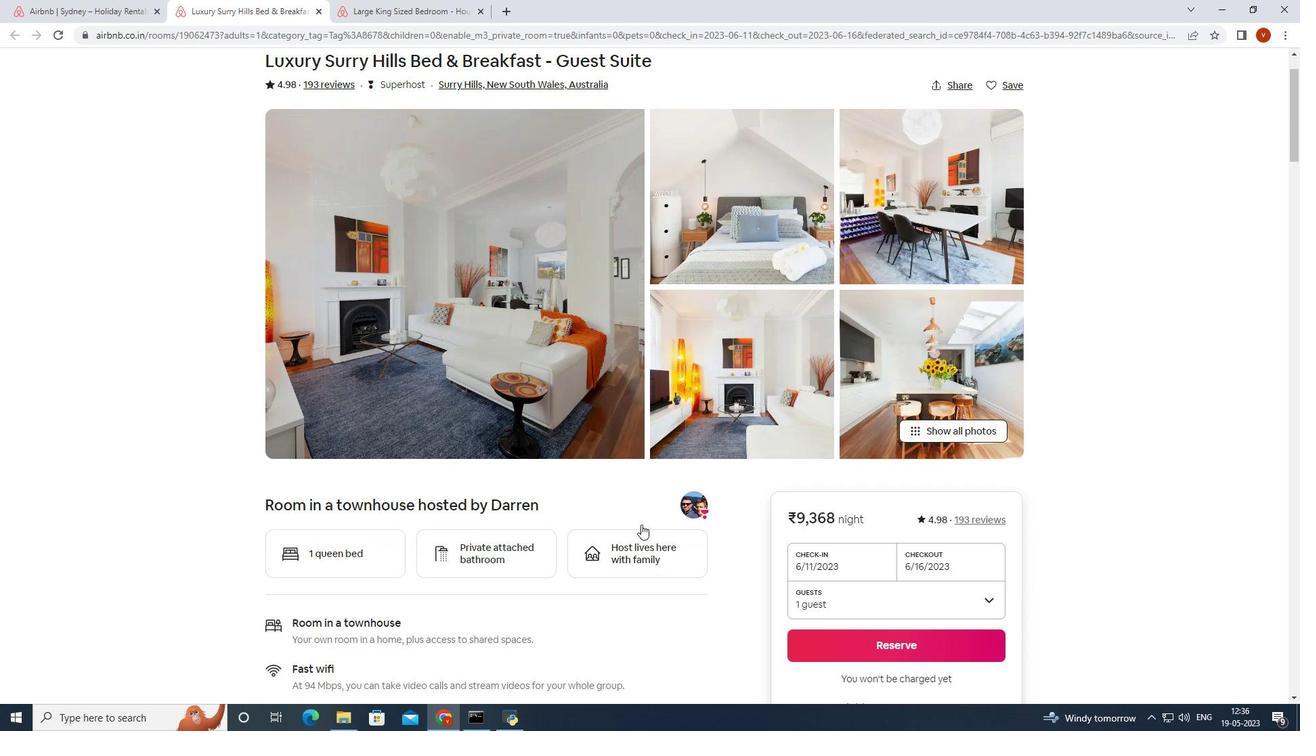 
Action: Mouse scrolled (641, 524) with delta (0, 0)
Screenshot: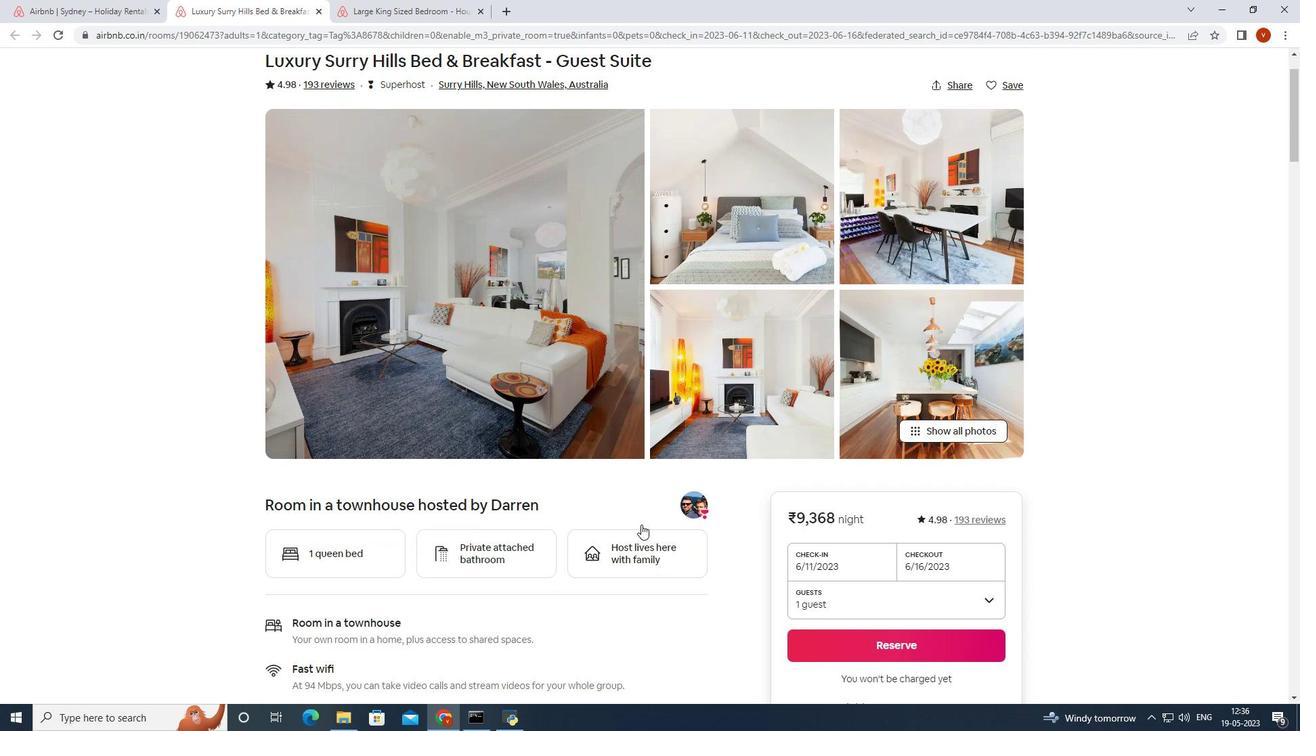 
Action: Mouse scrolled (641, 524) with delta (0, 0)
Screenshot: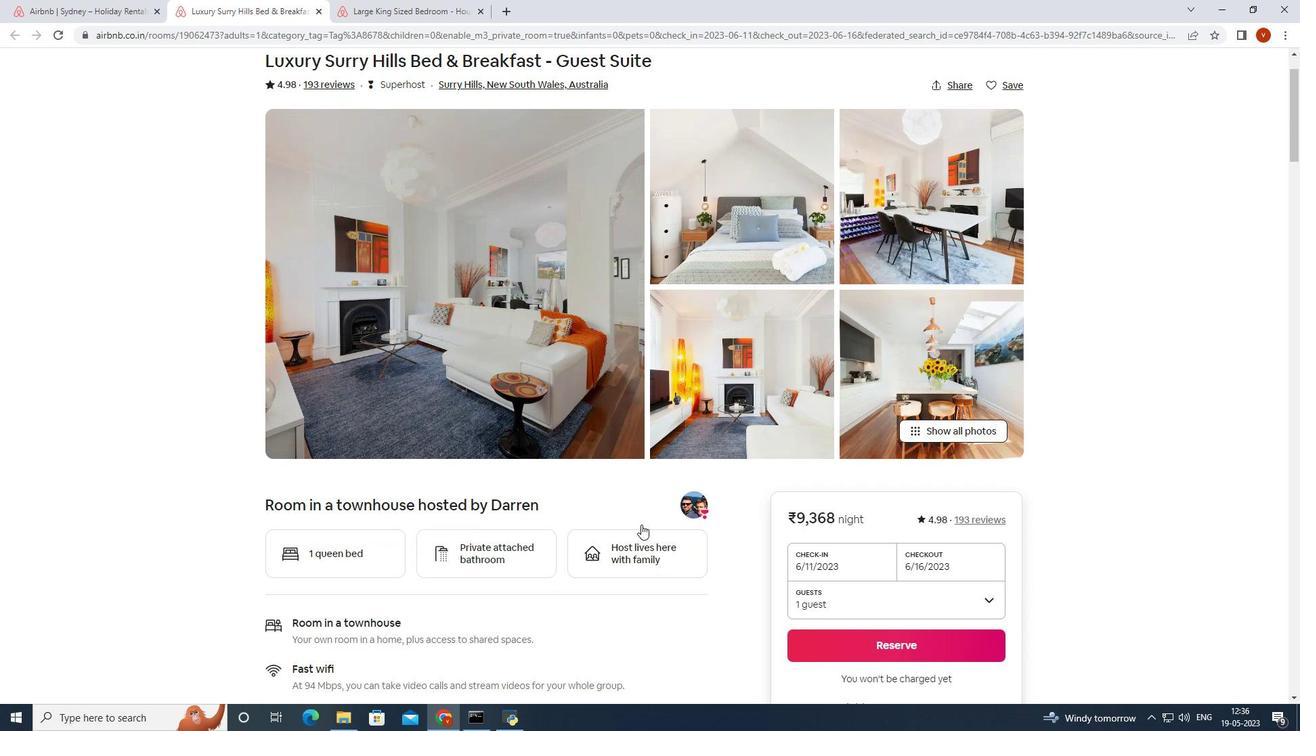 
Action: Mouse scrolled (641, 524) with delta (0, 0)
Screenshot: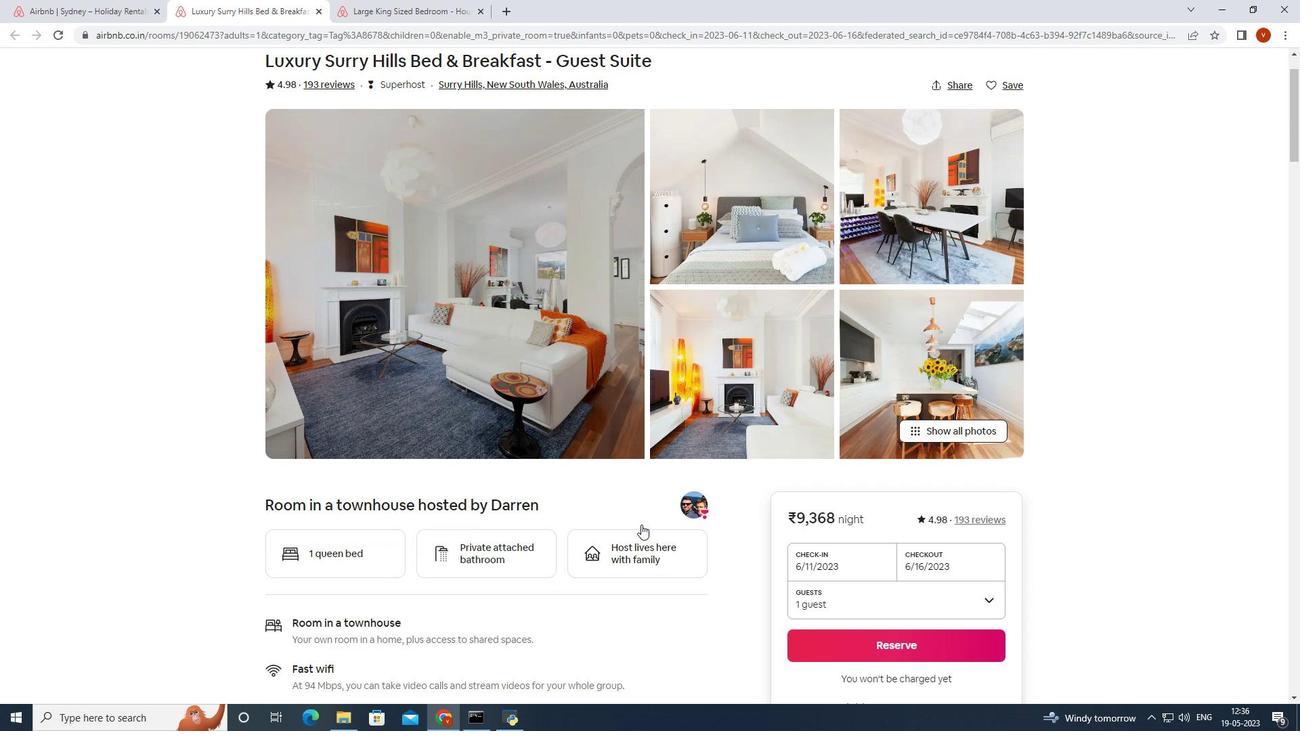
Action: Mouse scrolled (641, 524) with delta (0, 0)
Screenshot: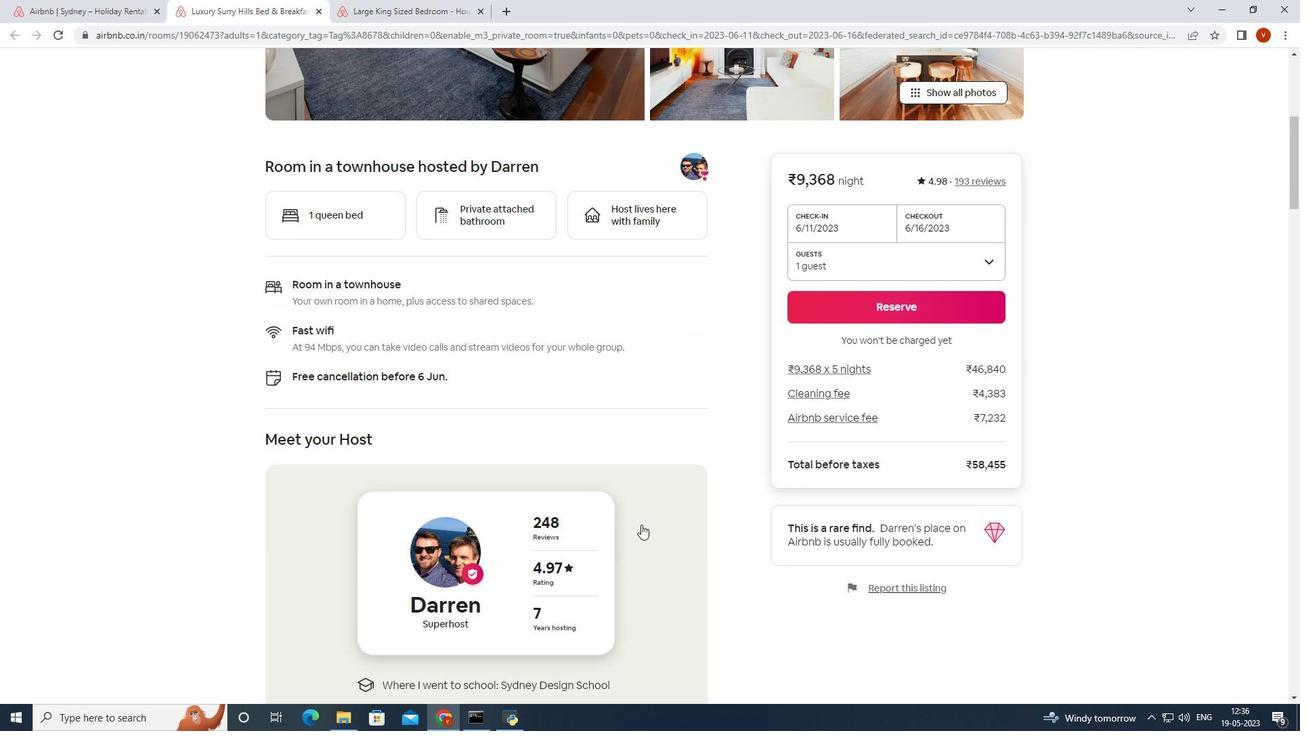 
Action: Mouse scrolled (641, 524) with delta (0, 0)
Screenshot: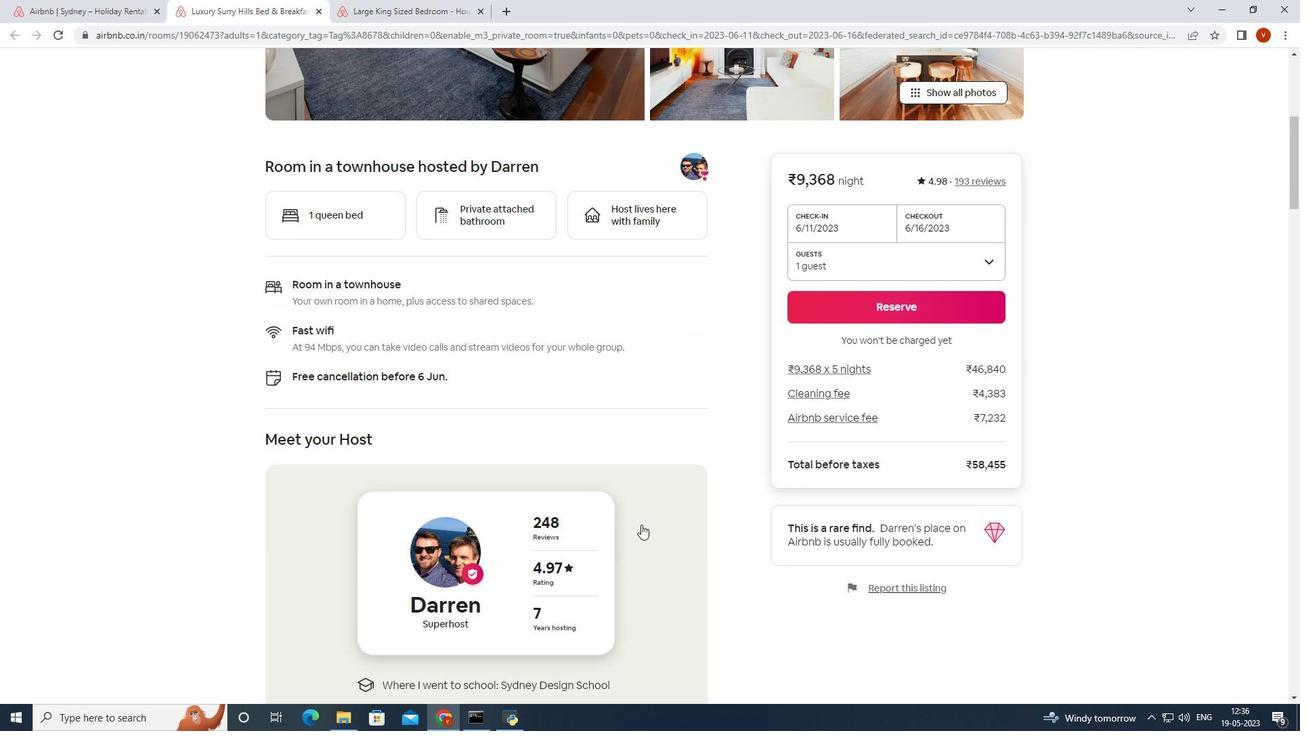 
Action: Mouse scrolled (641, 524) with delta (0, 0)
Screenshot: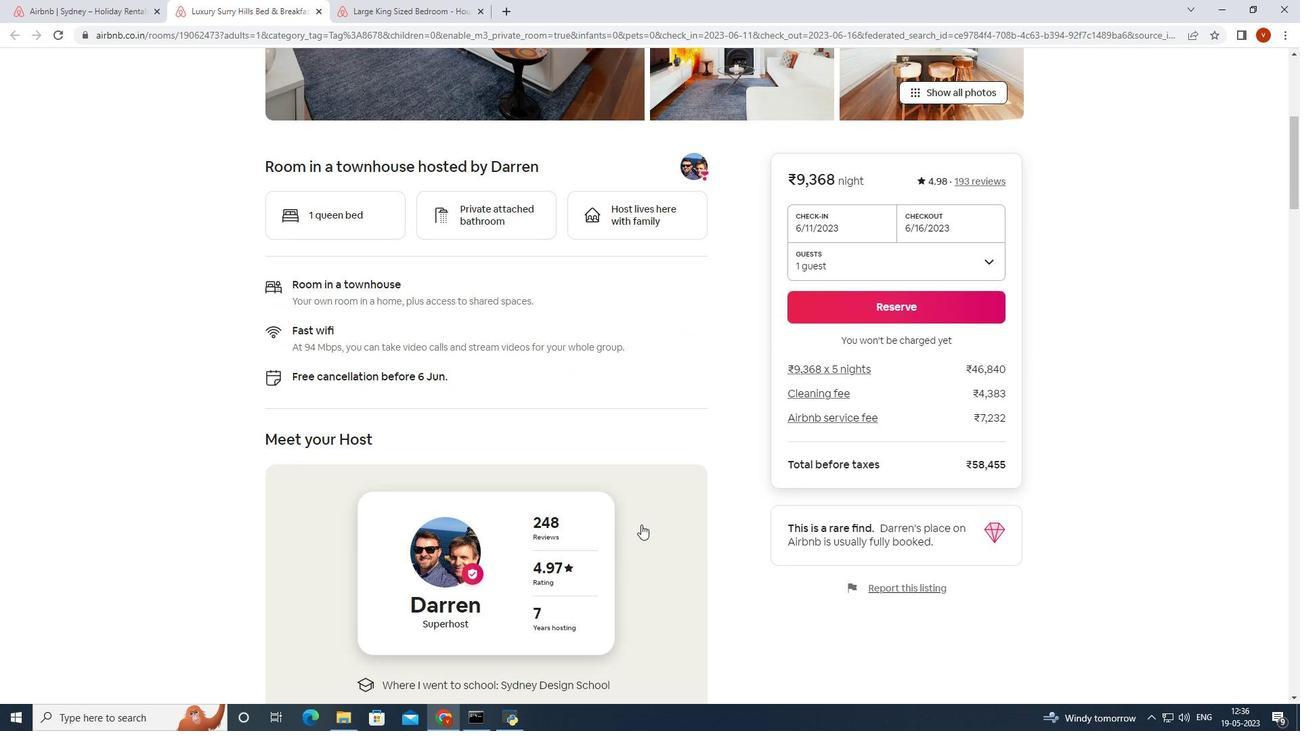 
Action: Mouse scrolled (641, 524) with delta (0, 0)
Screenshot: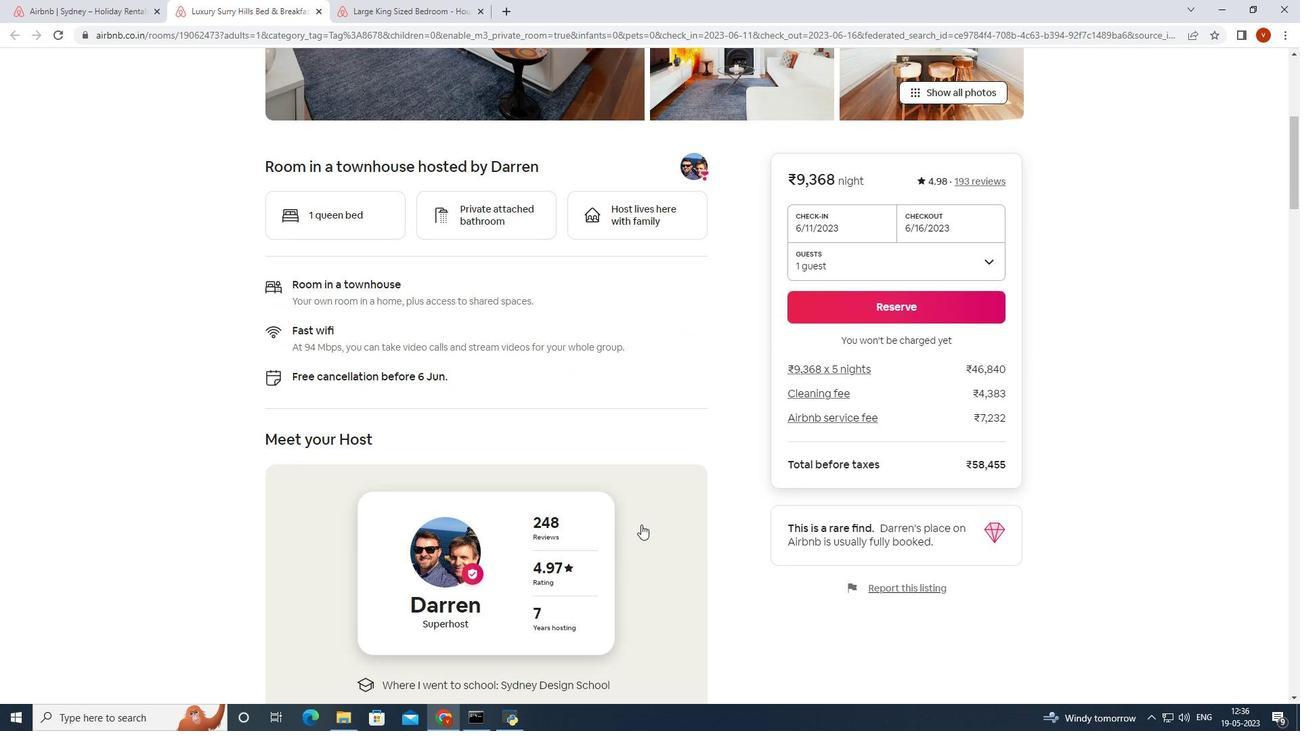 
Action: Mouse scrolled (641, 524) with delta (0, 0)
Screenshot: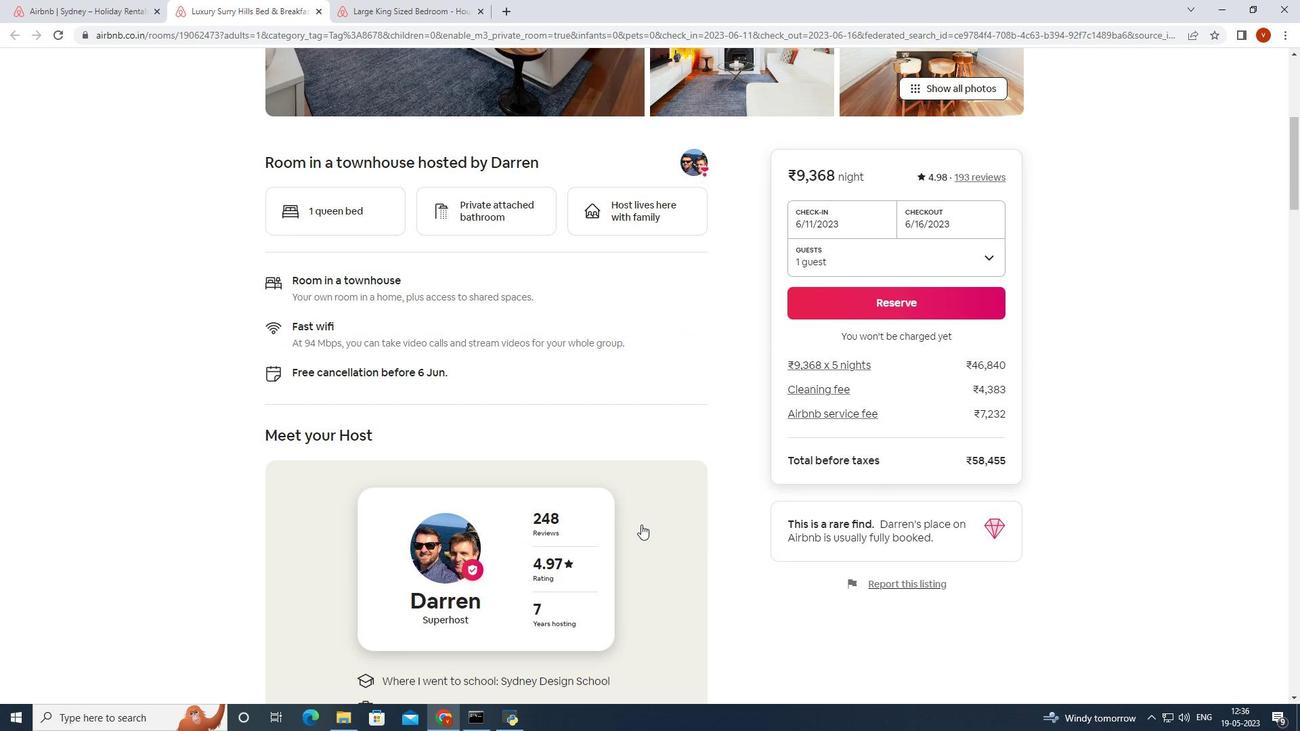 
Action: Mouse scrolled (641, 524) with delta (0, 0)
Screenshot: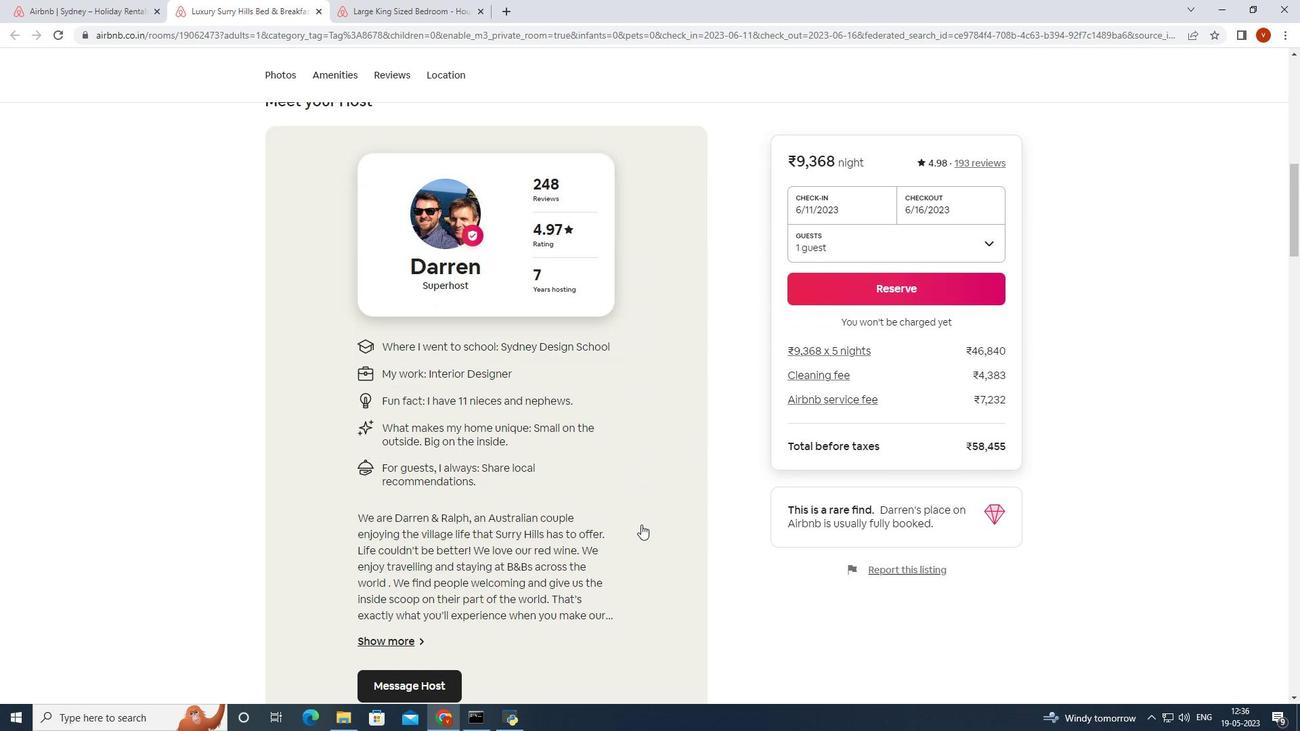 
Action: Mouse scrolled (641, 524) with delta (0, 0)
Screenshot: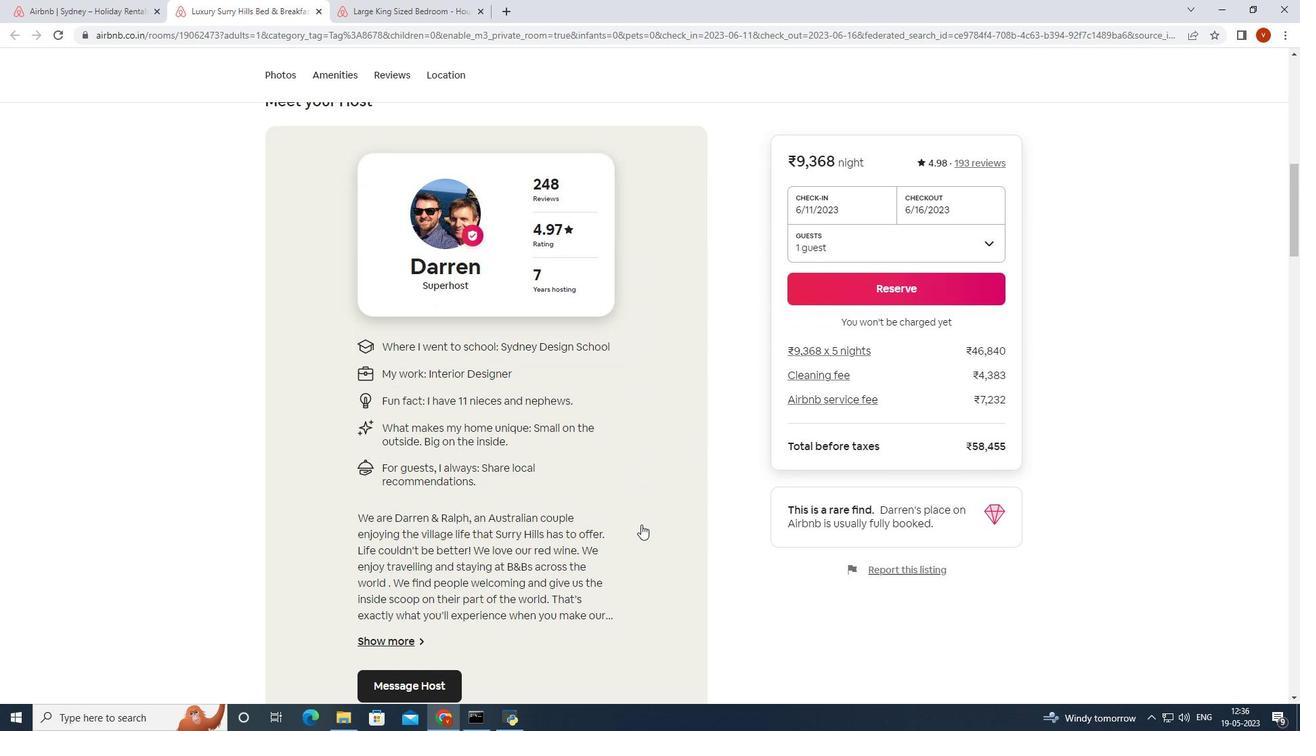 
Action: Mouse scrolled (641, 524) with delta (0, 0)
Screenshot: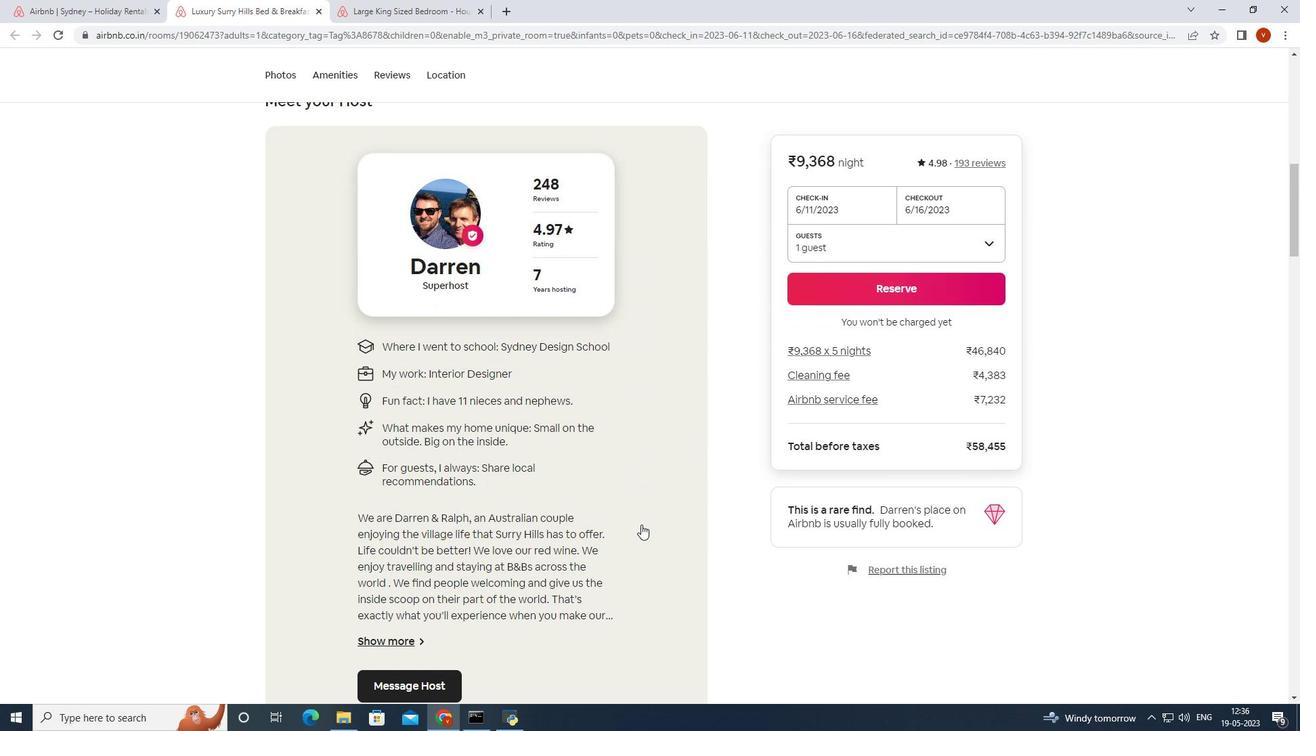 
Action: Mouse scrolled (641, 524) with delta (0, 0)
Screenshot: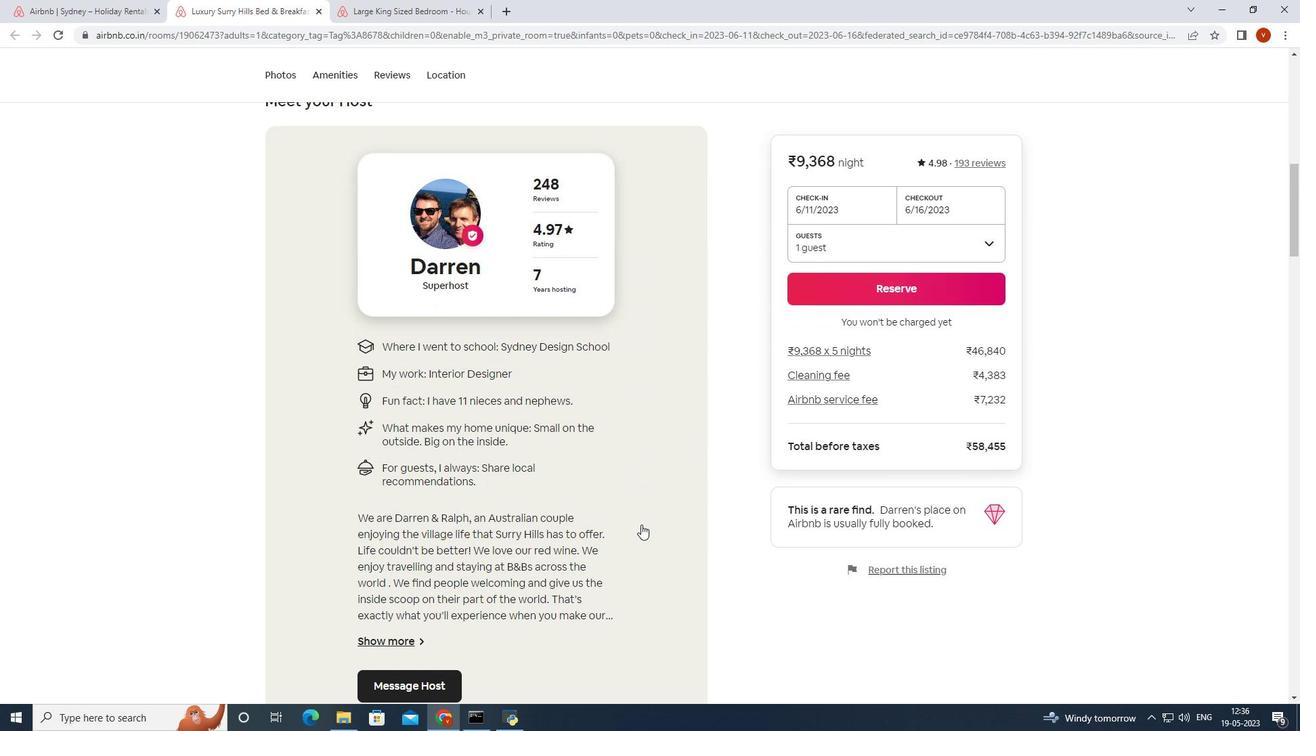 
Action: Mouse scrolled (641, 524) with delta (0, 0)
Screenshot: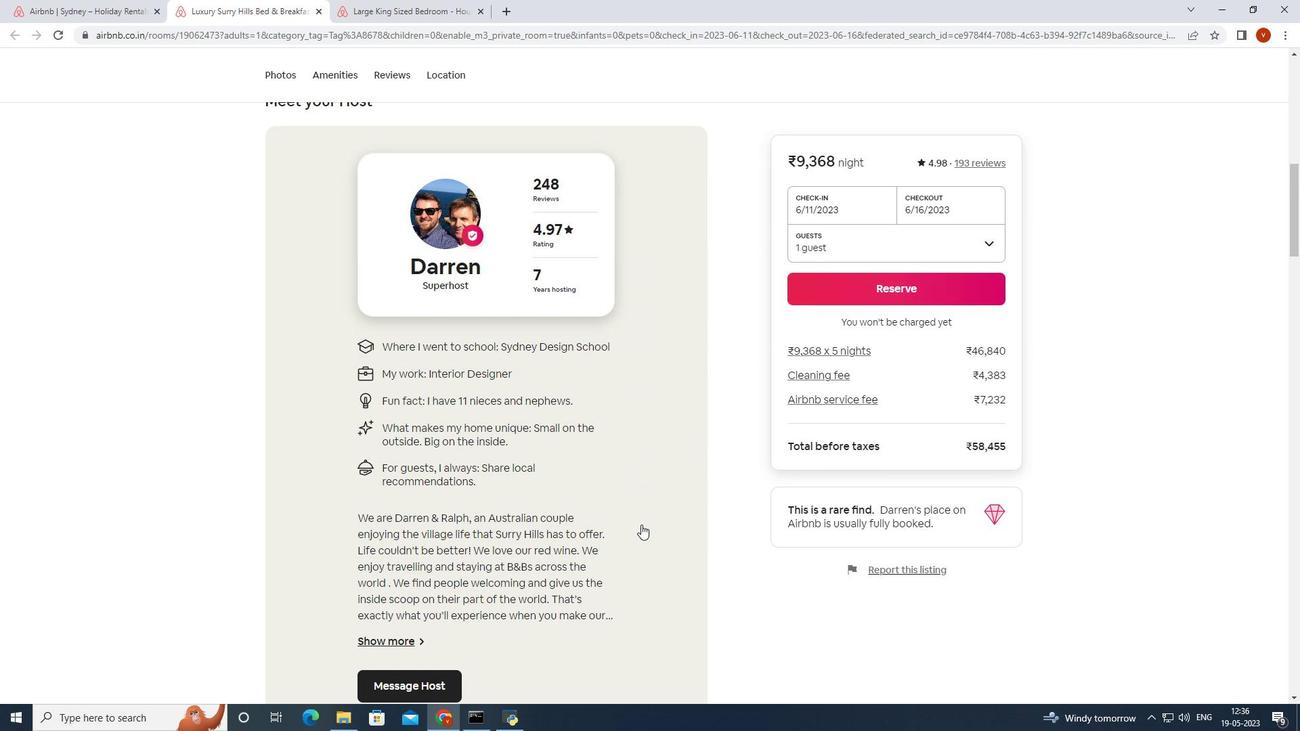 
Action: Mouse scrolled (641, 524) with delta (0, 0)
Screenshot: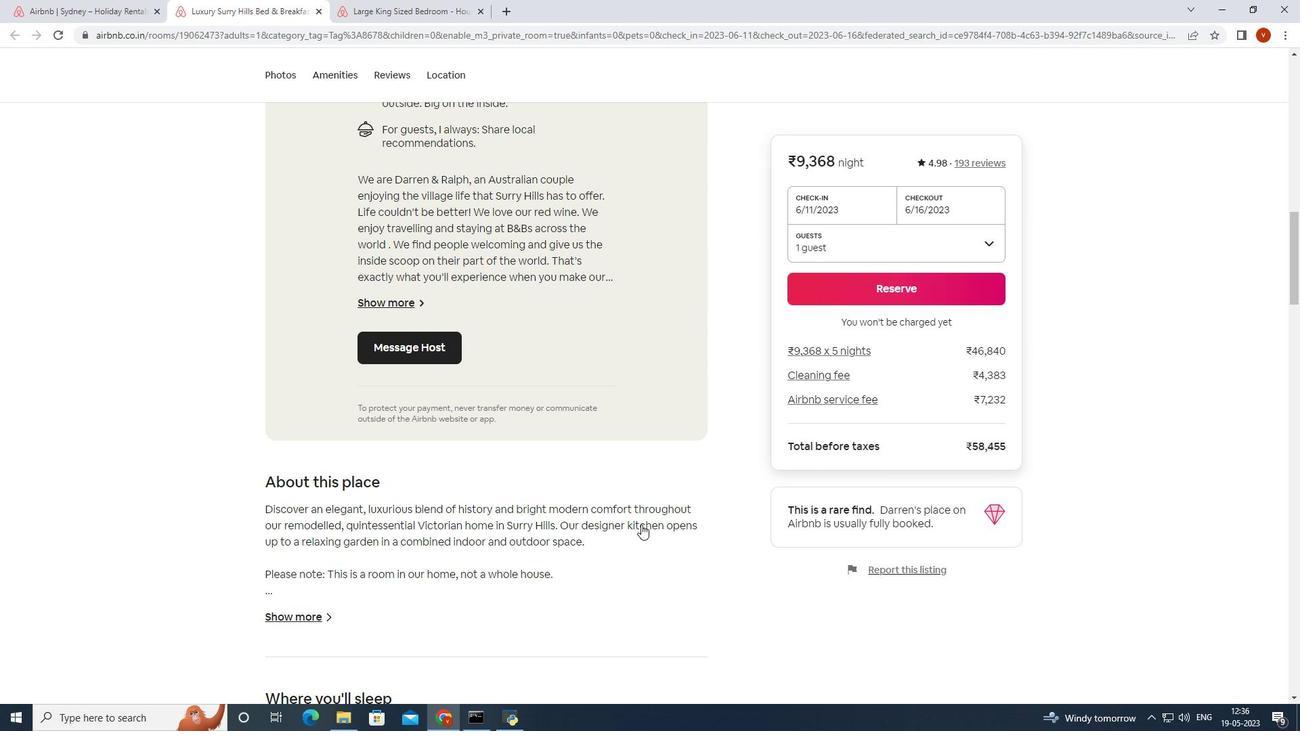 
Action: Mouse scrolled (641, 524) with delta (0, 0)
Screenshot: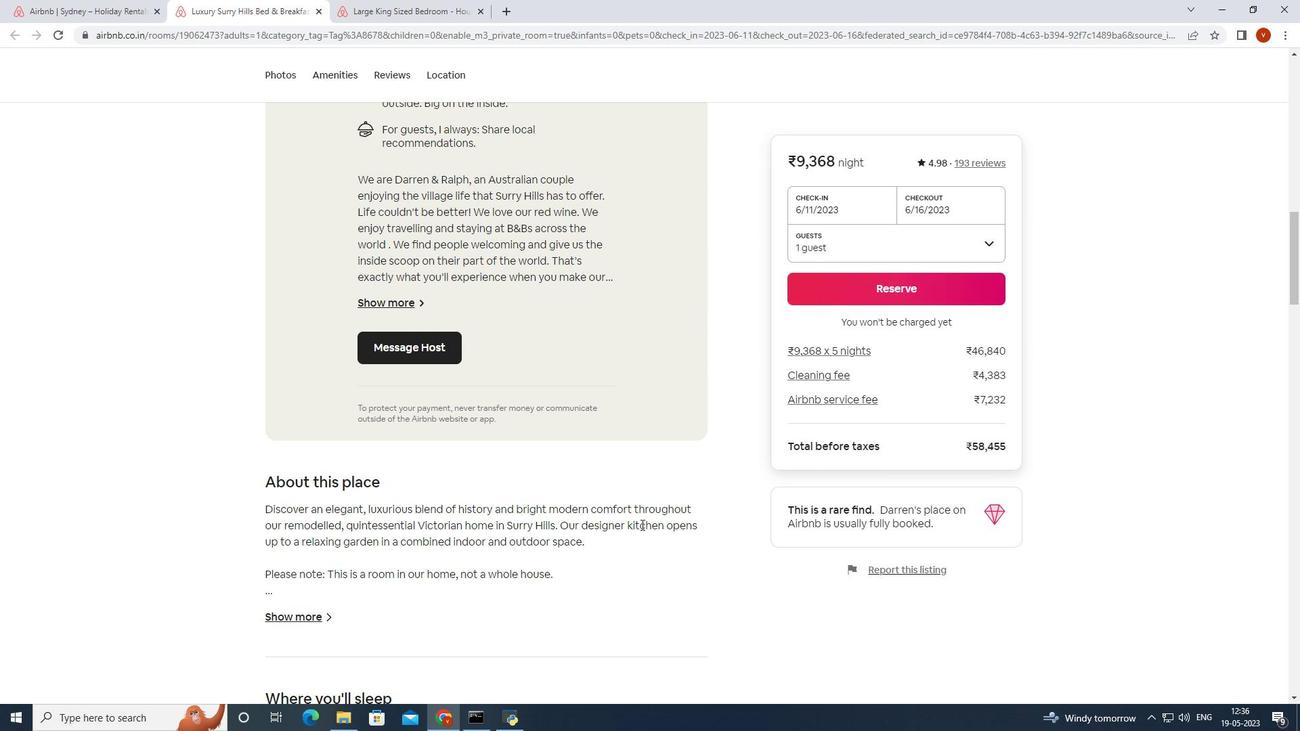 
Action: Mouse scrolled (641, 524) with delta (0, 0)
Screenshot: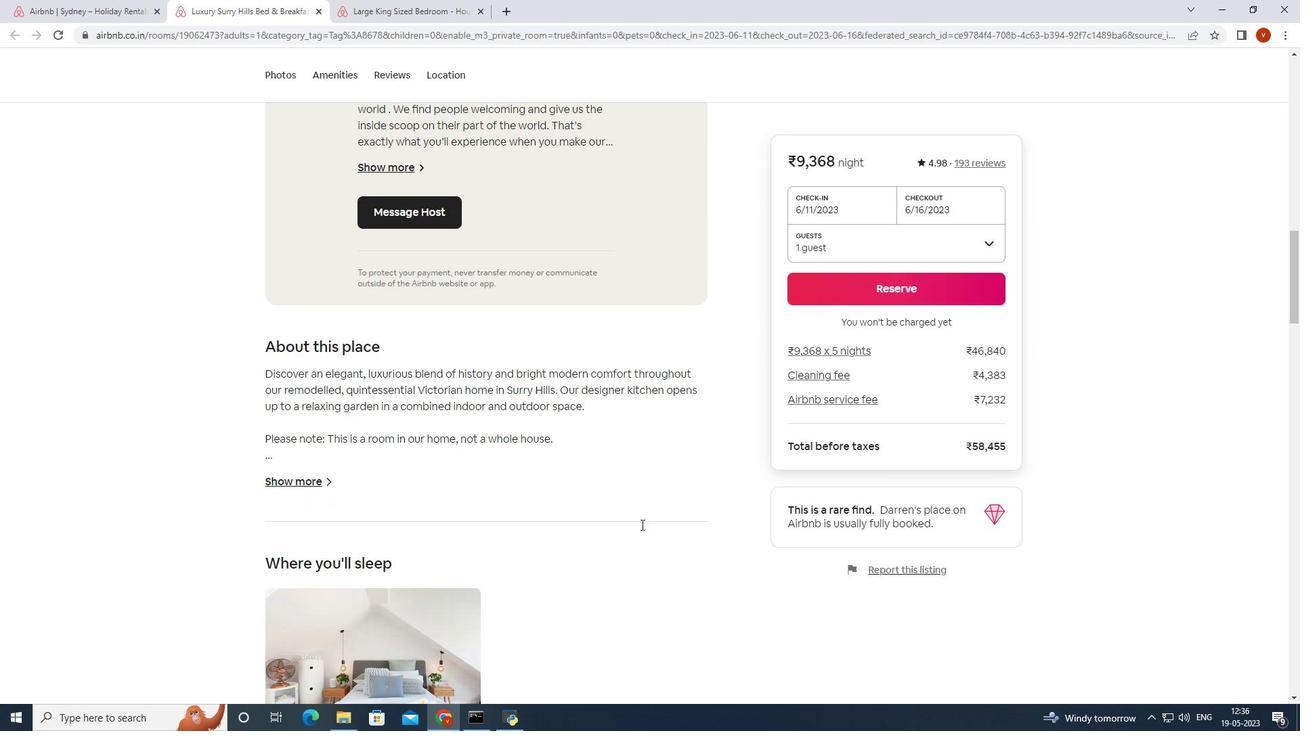 
Action: Mouse scrolled (641, 524) with delta (0, 0)
Screenshot: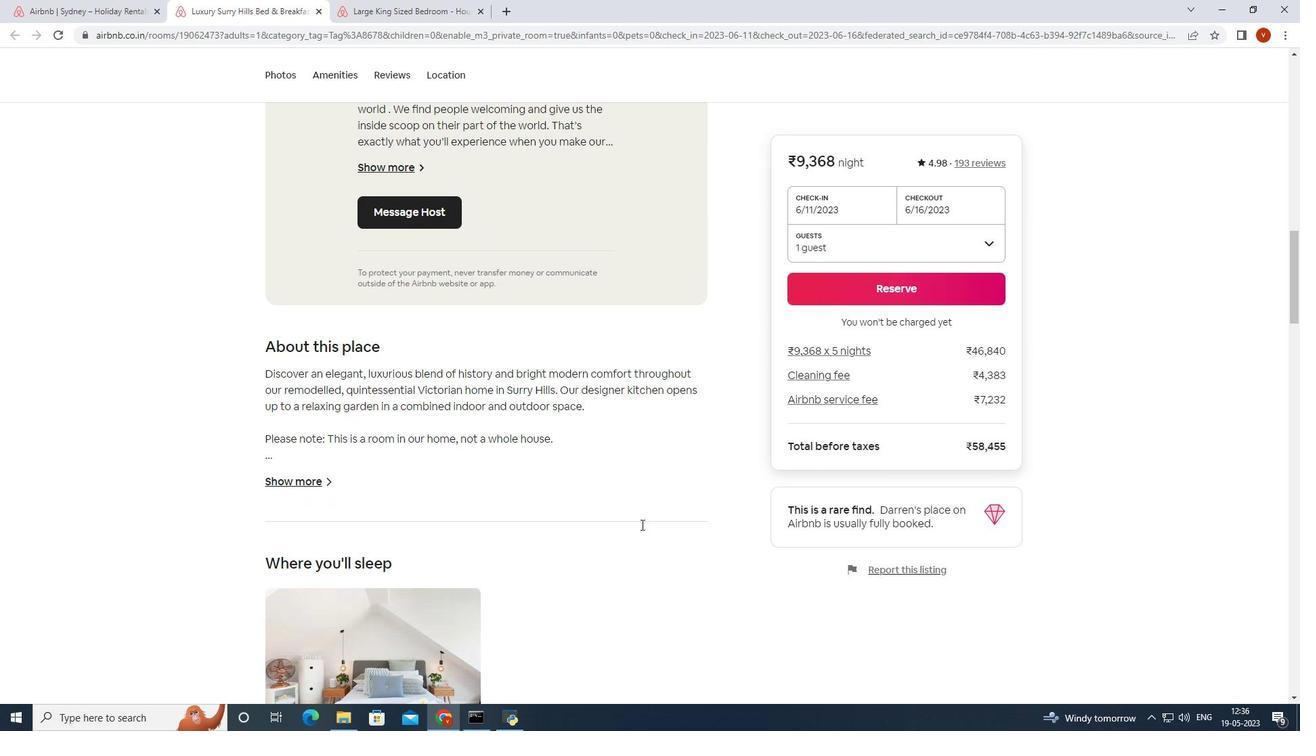 
Action: Mouse moved to (264, 12)
Screenshot: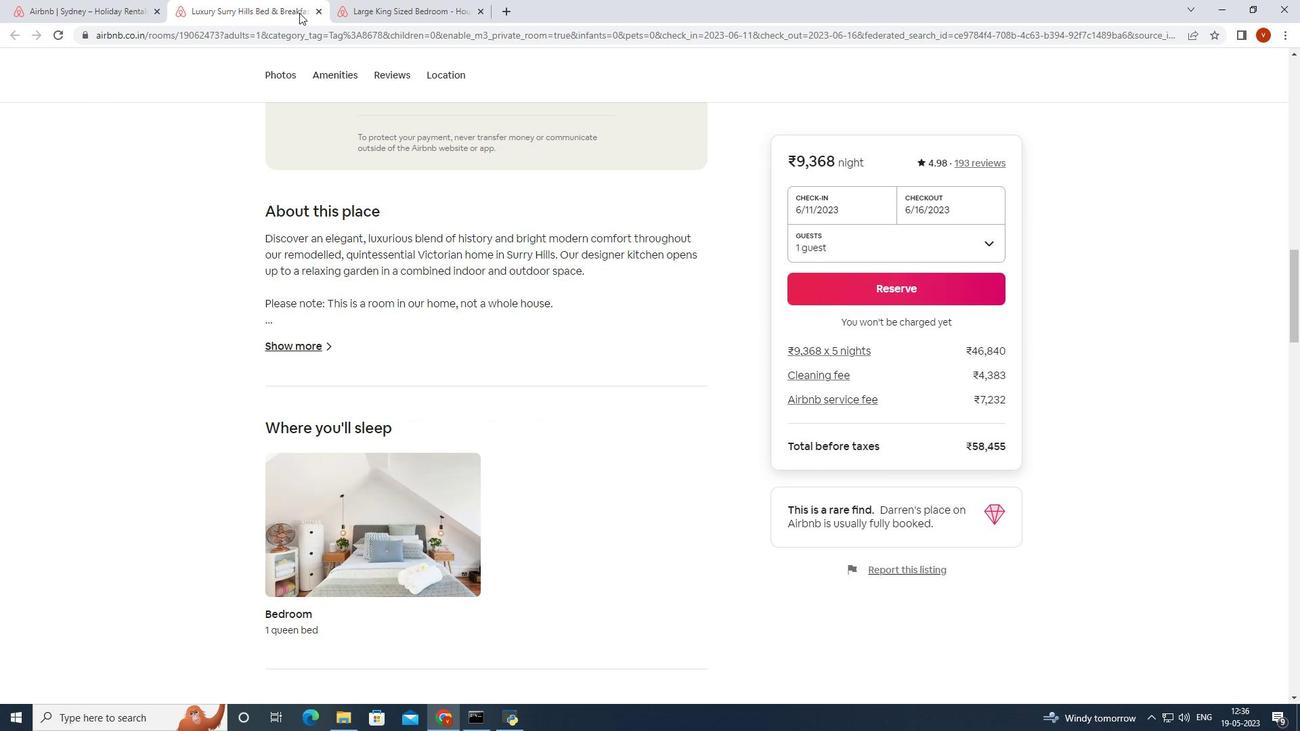 
Action: Mouse pressed left at (264, 12)
Screenshot: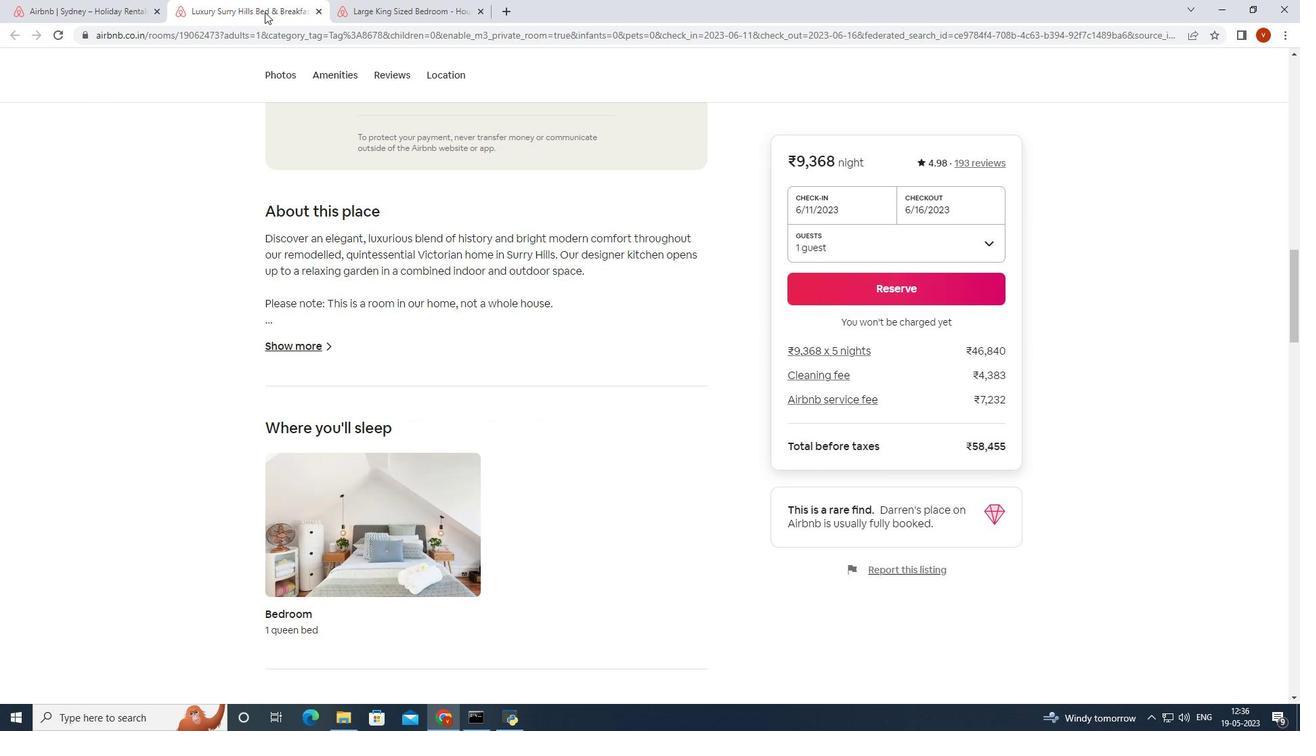 
Action: Mouse moved to (270, 197)
Screenshot: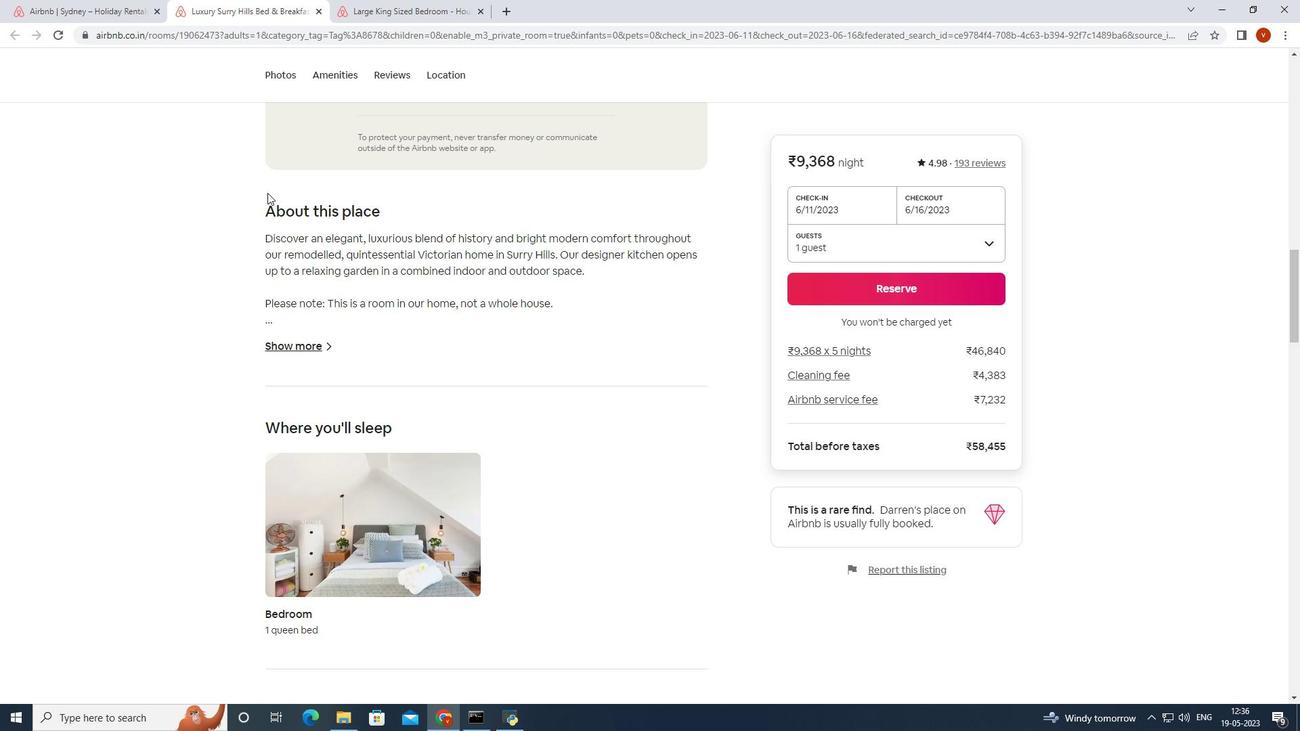 
Action: Mouse scrolled (270, 197) with delta (0, 0)
Screenshot: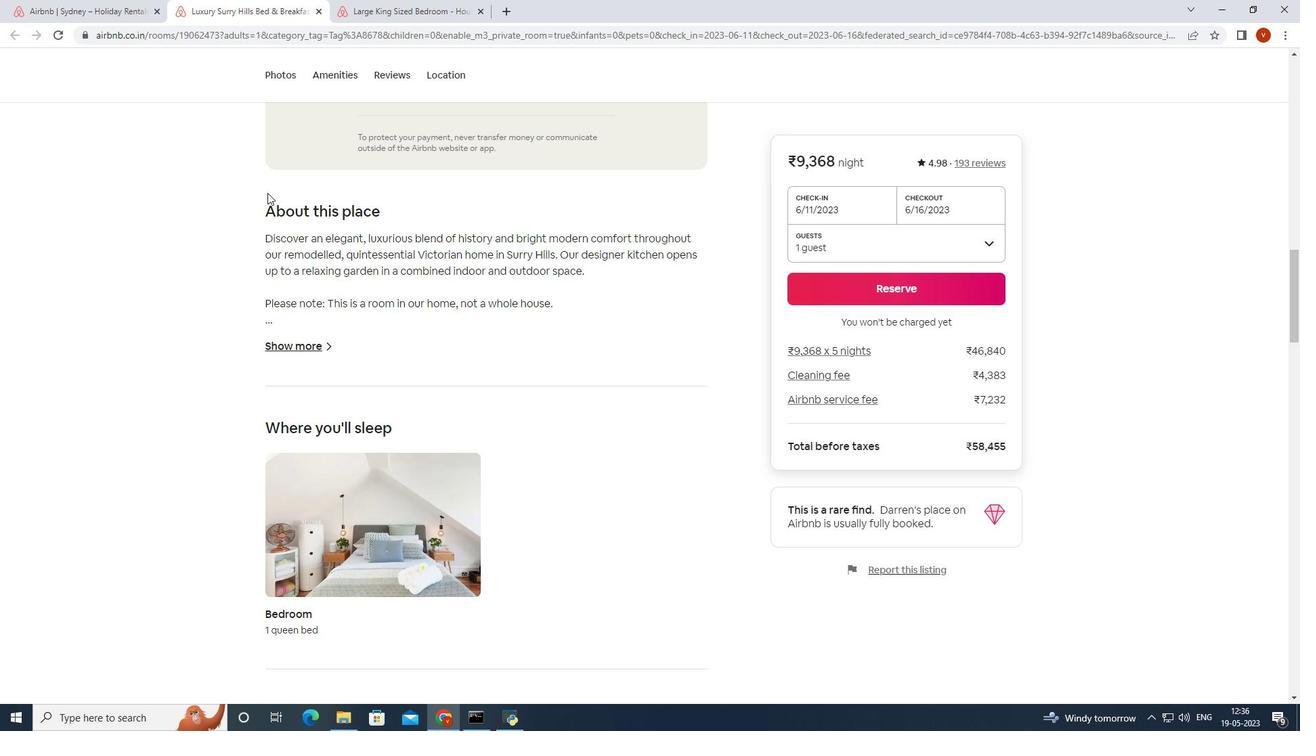 
Action: Mouse scrolled (270, 197) with delta (0, 0)
Screenshot: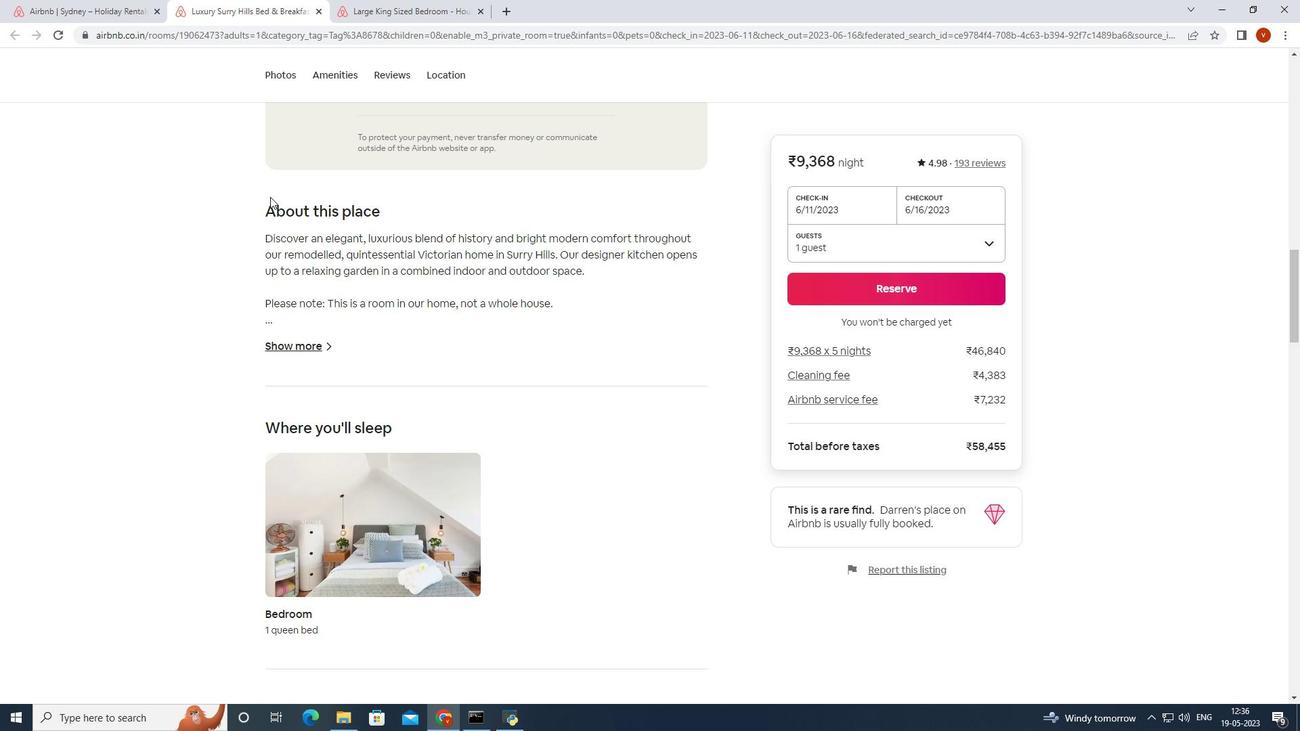 
Action: Mouse scrolled (270, 197) with delta (0, 0)
Screenshot: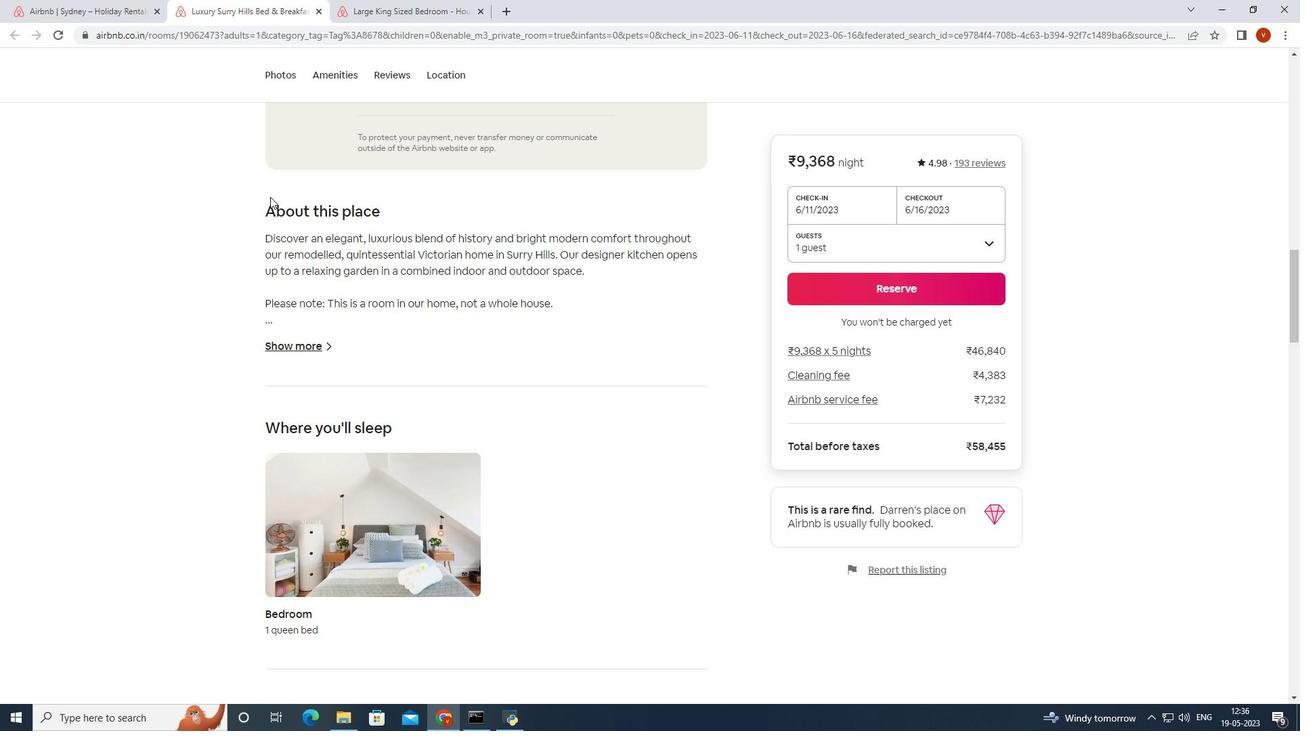 
Action: Mouse moved to (214, 8)
Screenshot: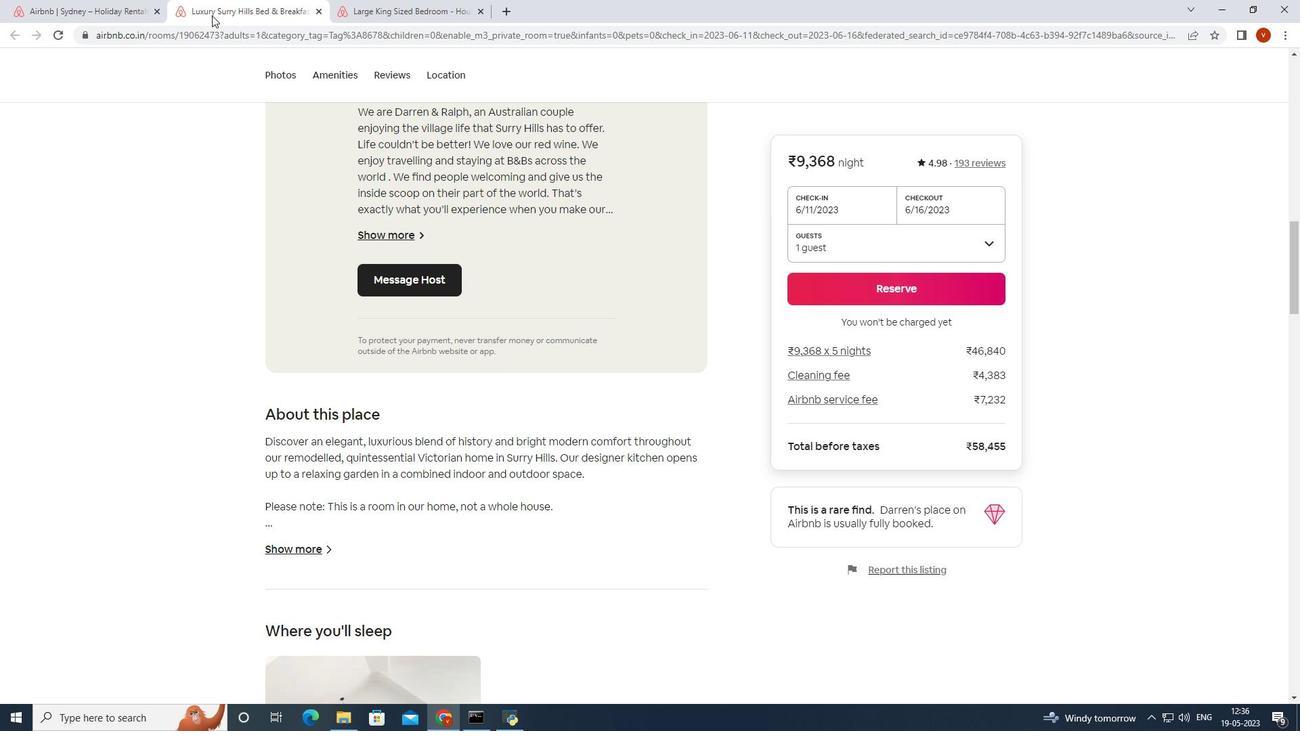 
Action: Mouse pressed left at (214, 8)
Screenshot: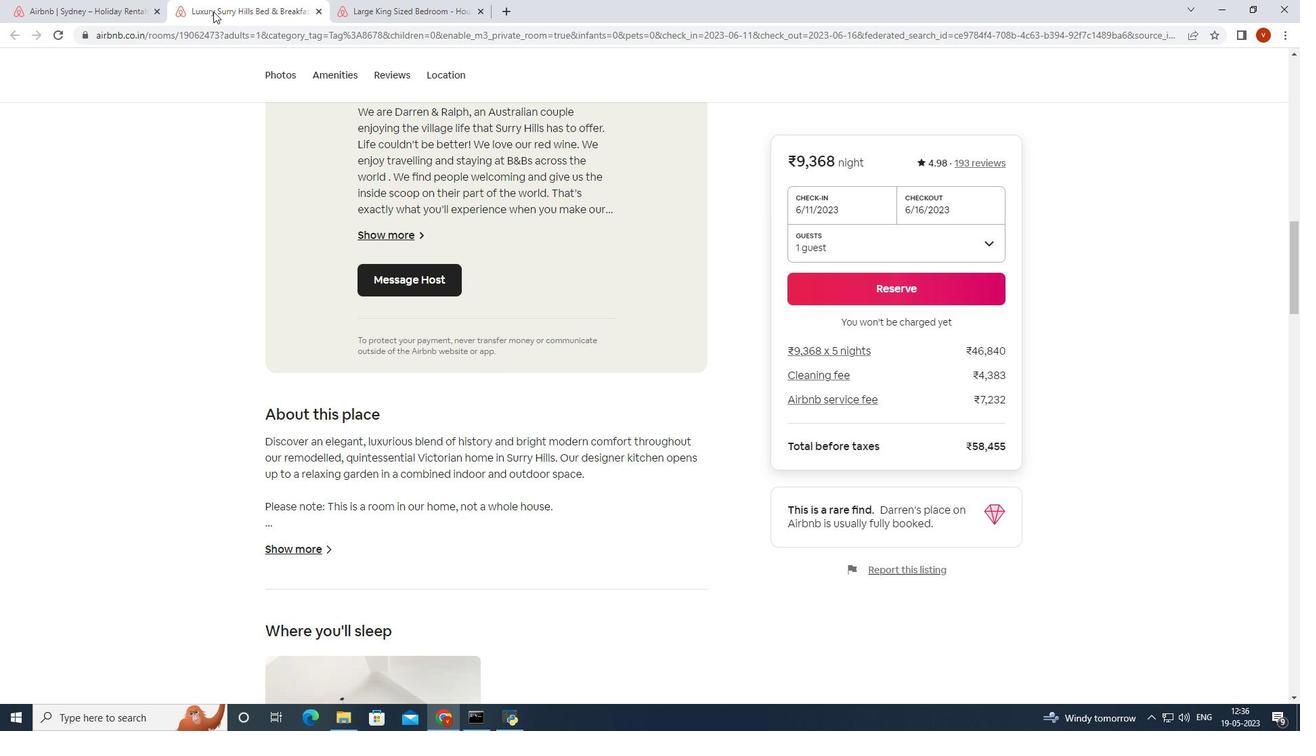 
Action: Mouse moved to (239, 6)
Screenshot: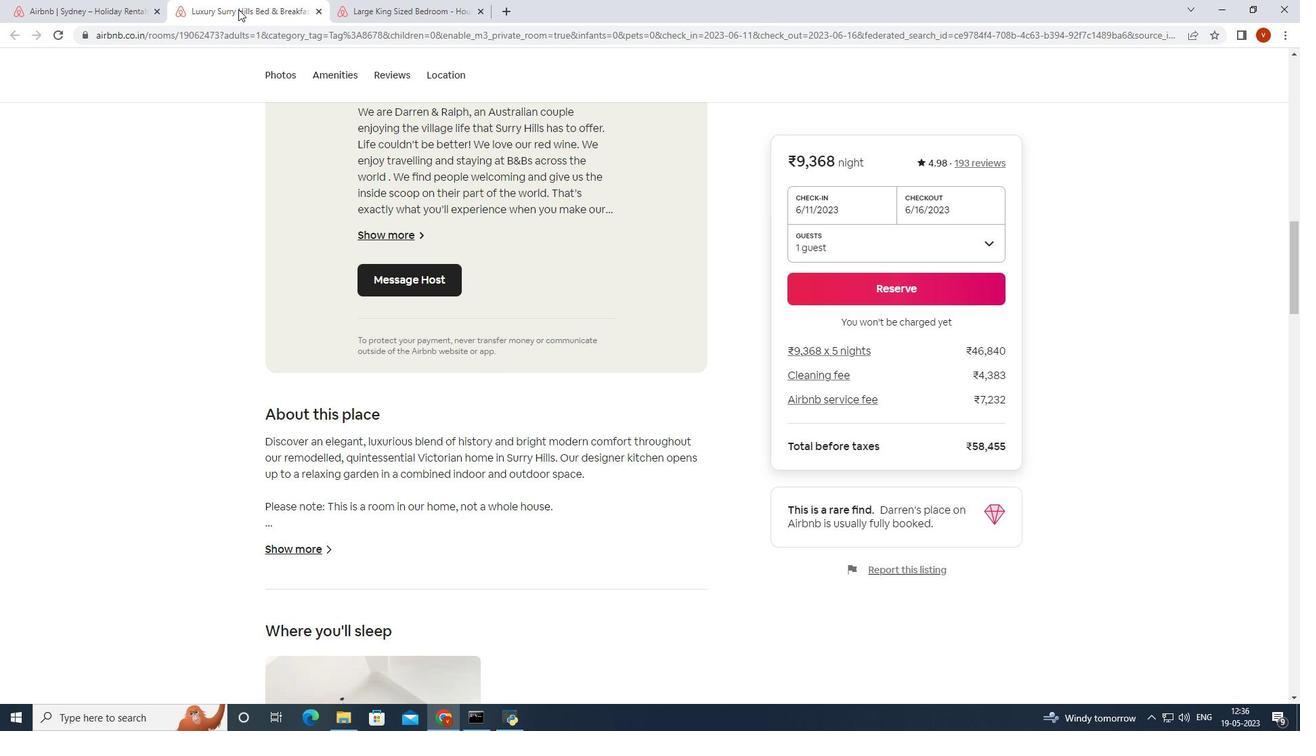 
Action: Mouse pressed left at (239, 6)
Screenshot: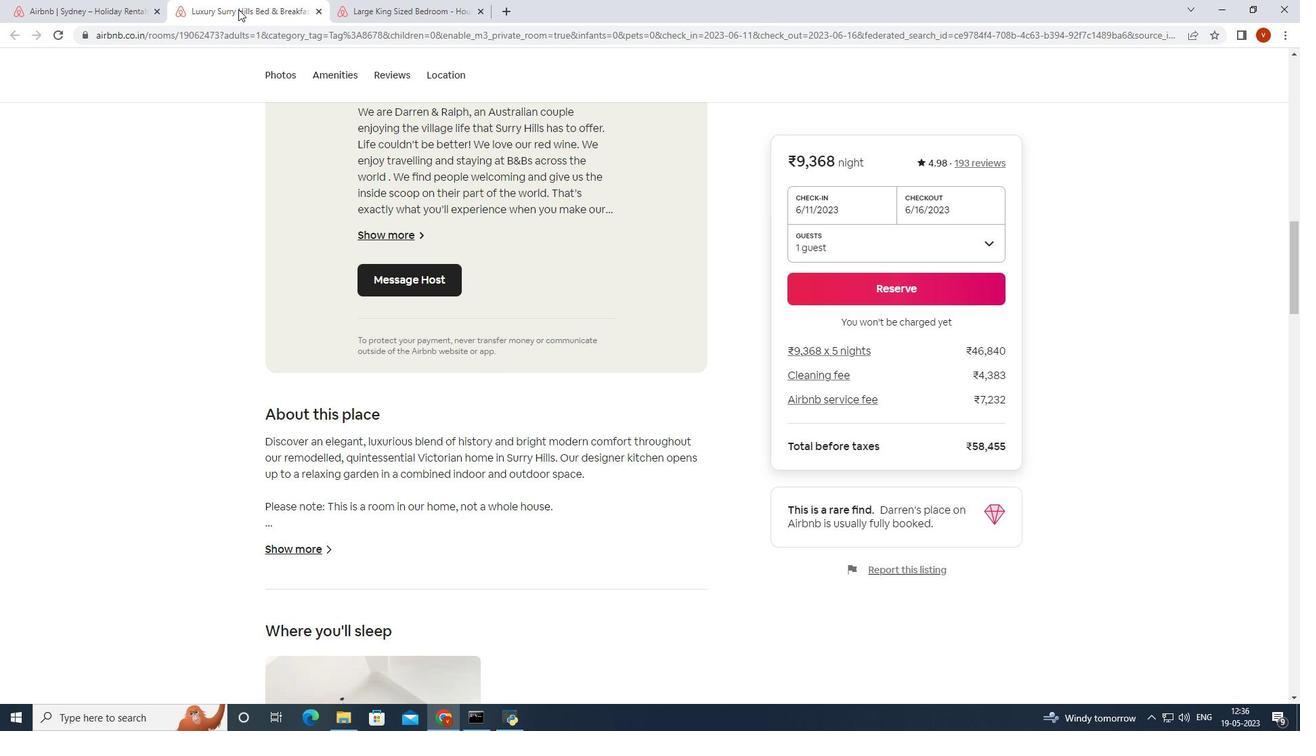 
Action: Mouse moved to (485, 11)
Screenshot: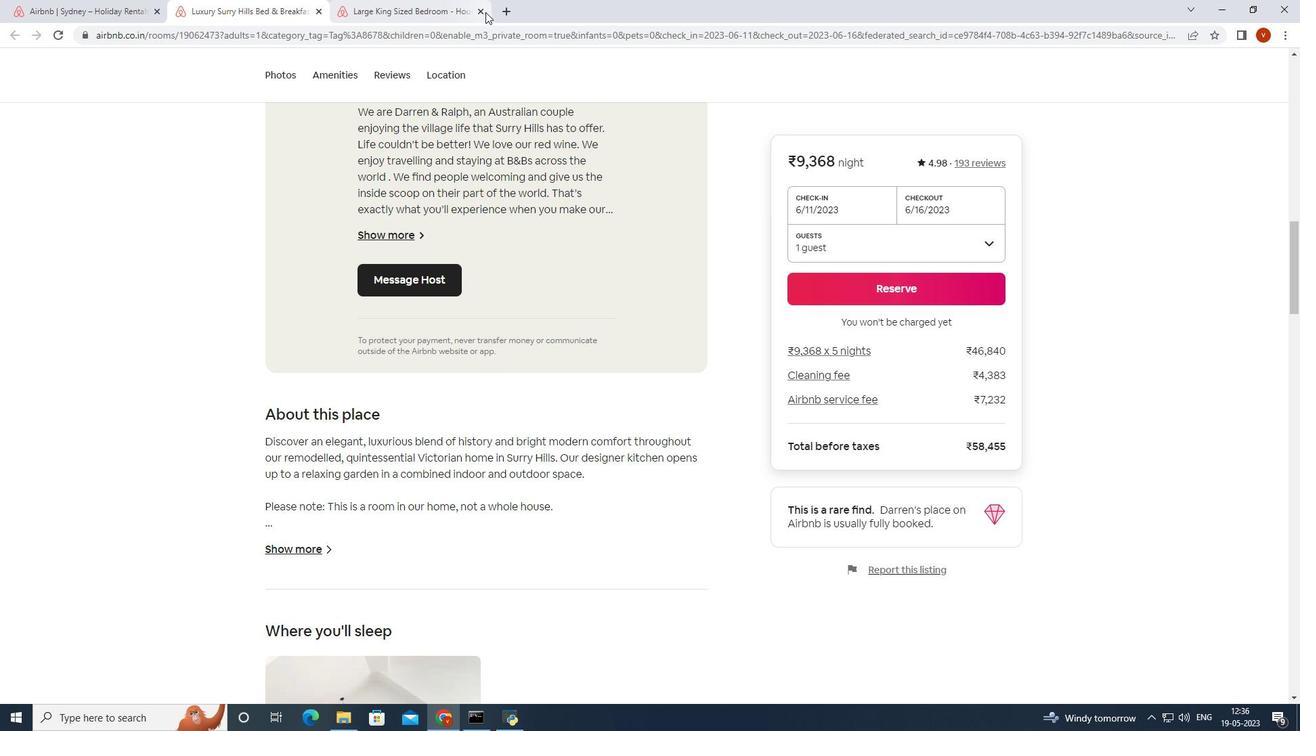 
Action: Mouse pressed left at (485, 11)
Screenshot: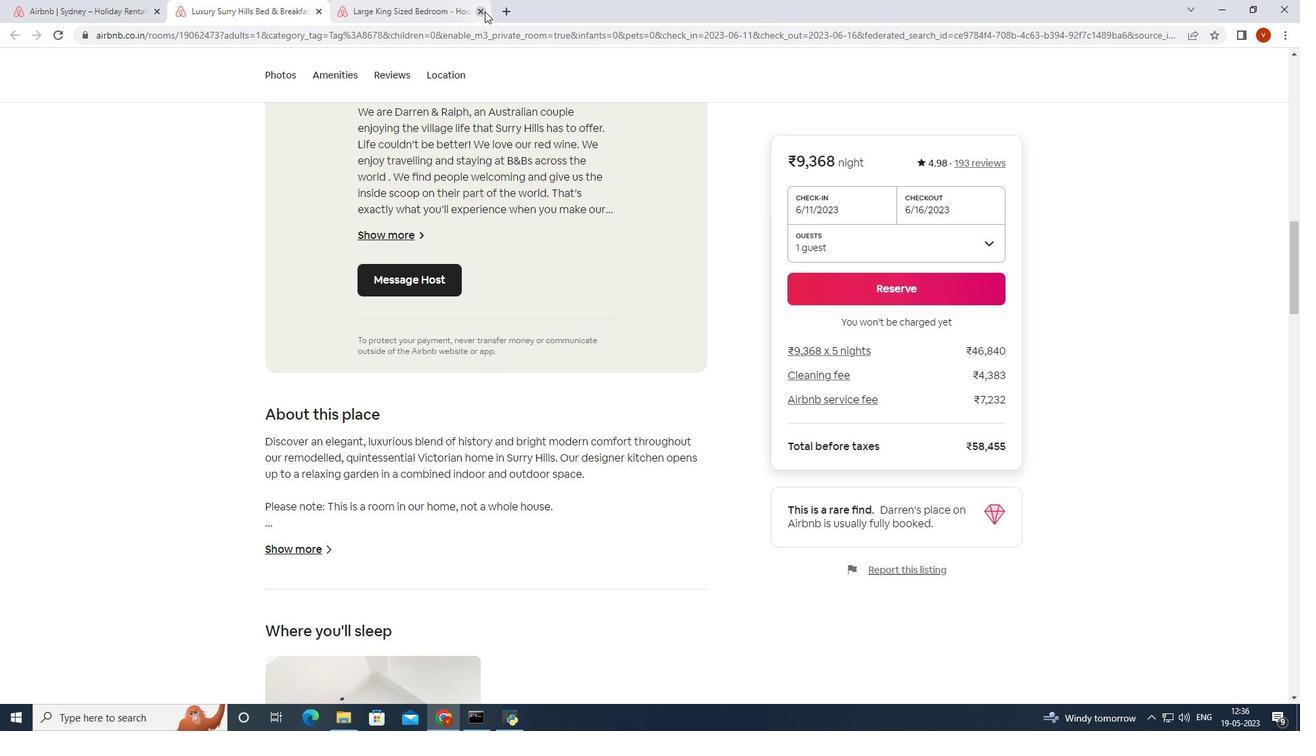 
Action: Mouse moved to (454, 192)
Screenshot: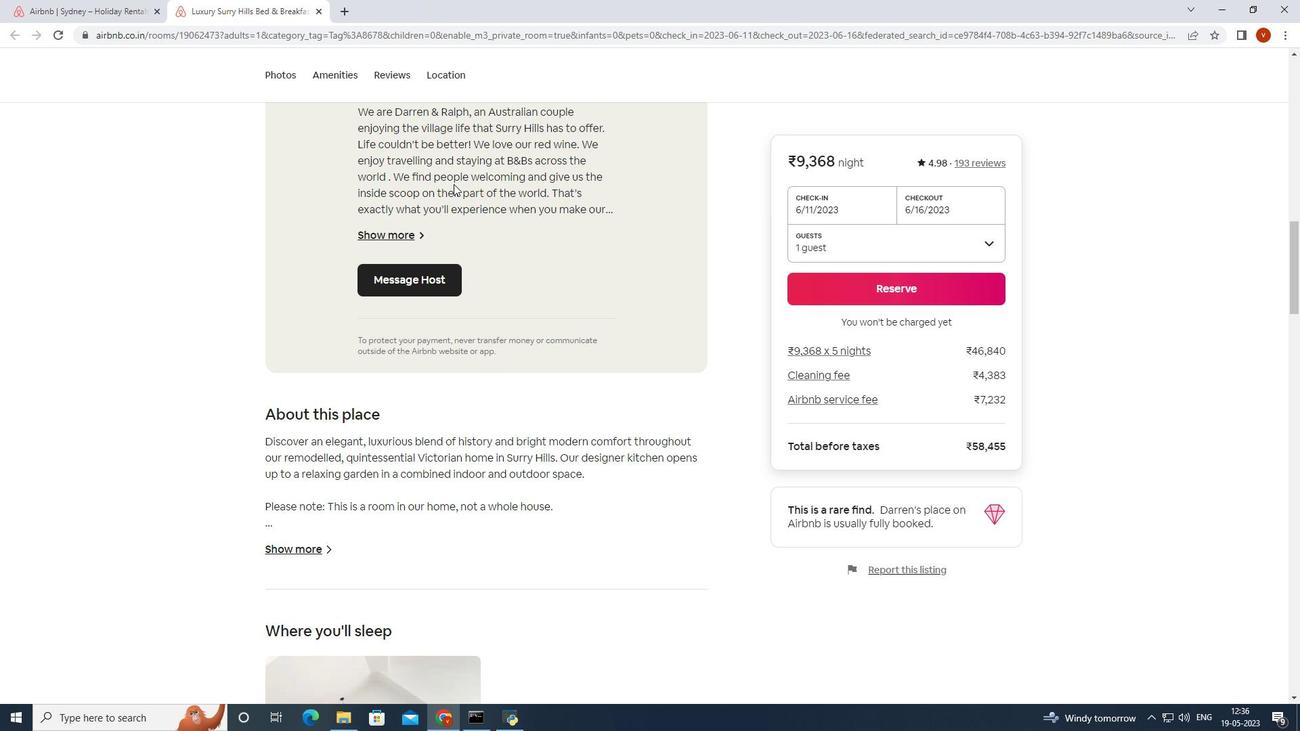 
Action: Mouse scrolled (454, 193) with delta (0, 0)
Screenshot: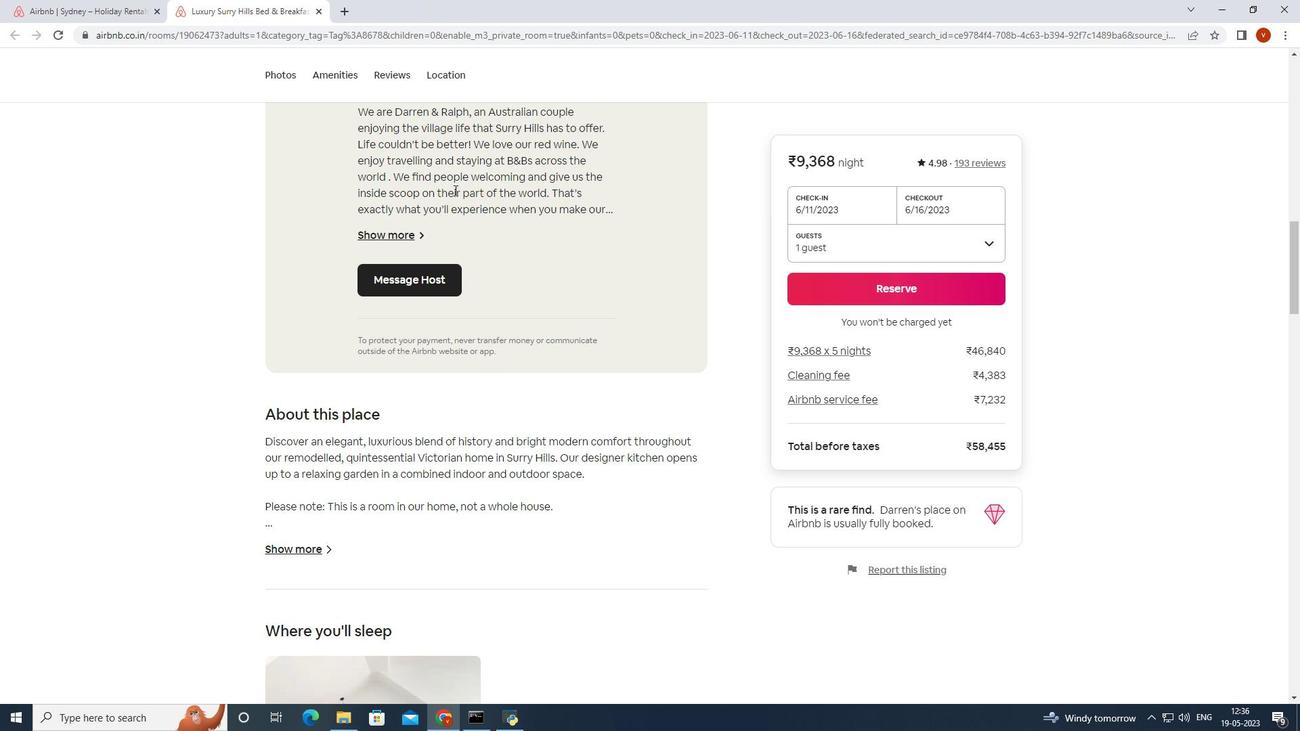 
Action: Mouse scrolled (454, 193) with delta (0, 0)
Screenshot: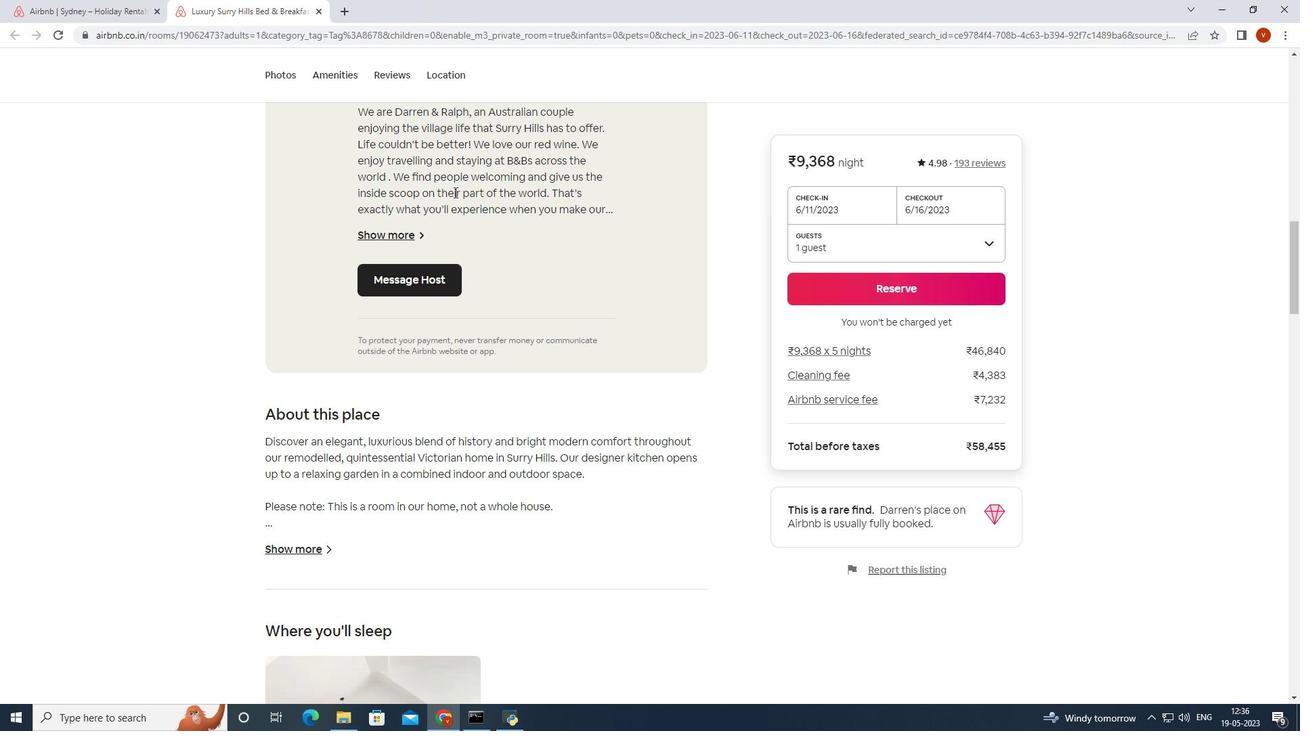
Action: Mouse scrolled (454, 193) with delta (0, 0)
Screenshot: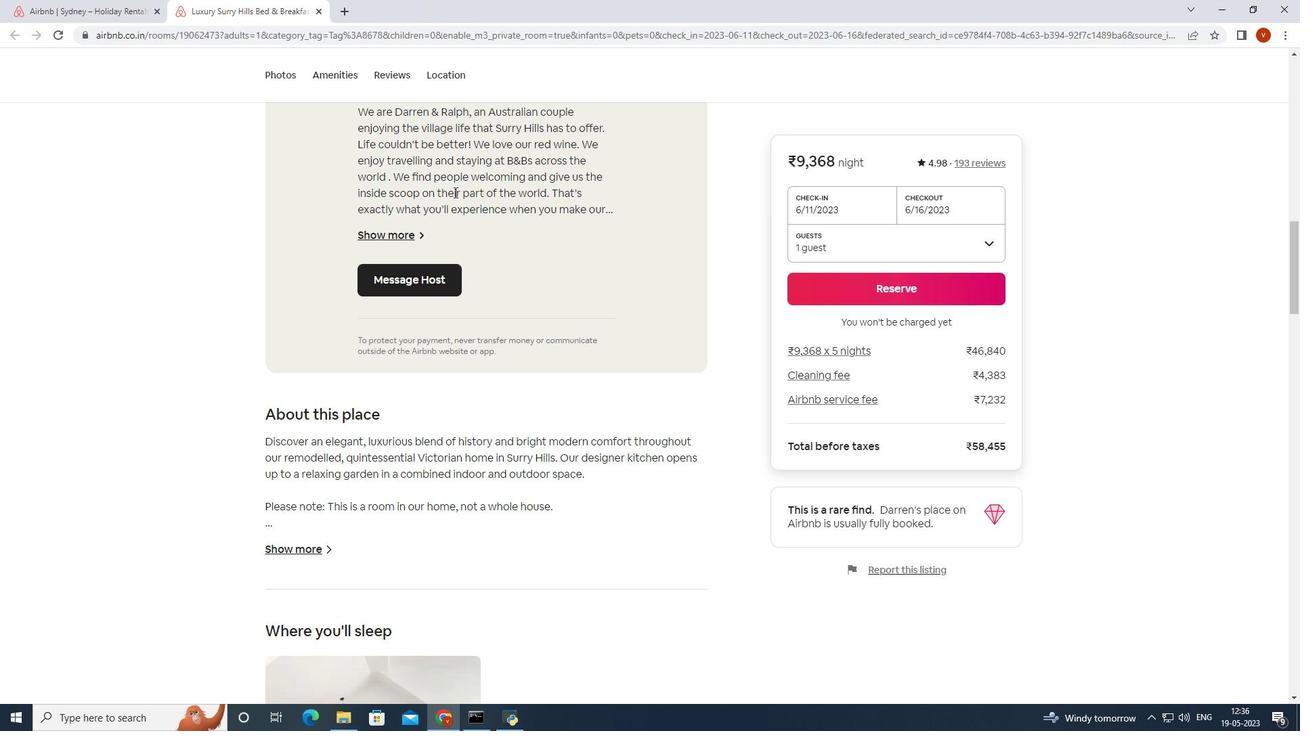 
Action: Mouse scrolled (454, 193) with delta (0, 0)
Screenshot: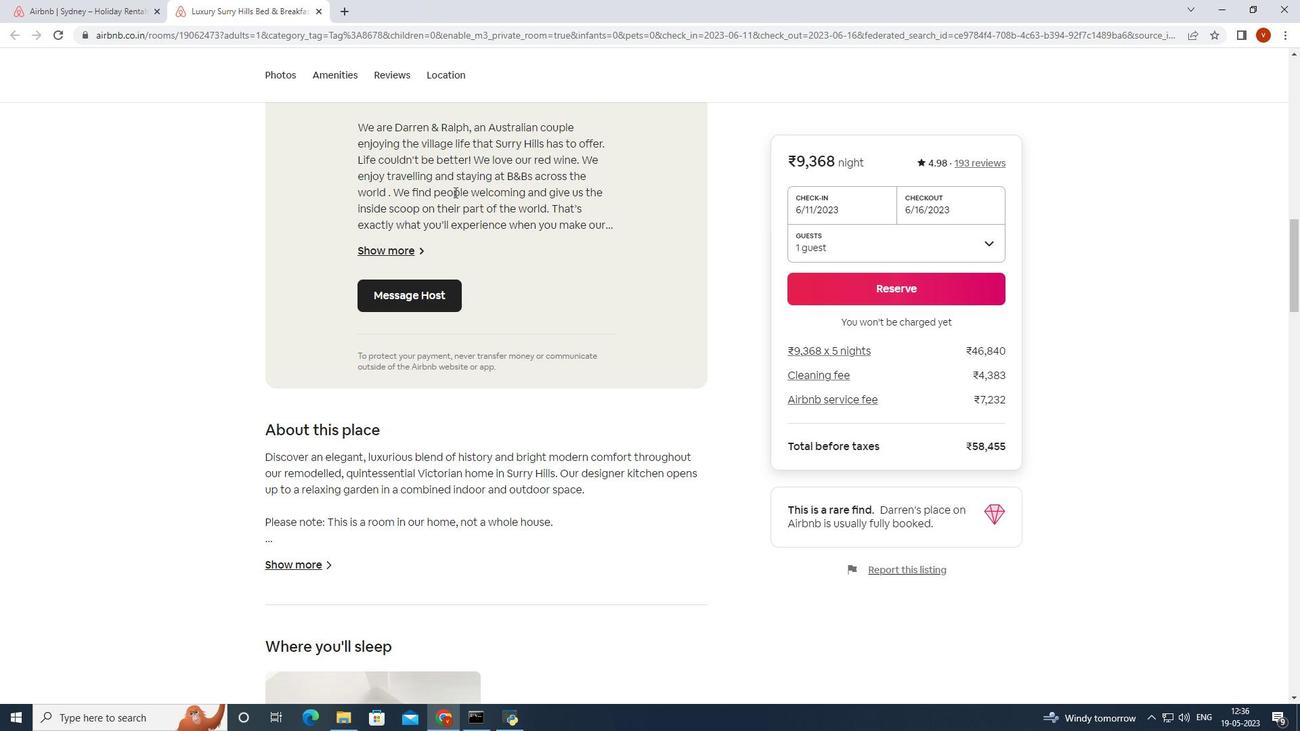 
Action: Mouse moved to (455, 192)
Screenshot: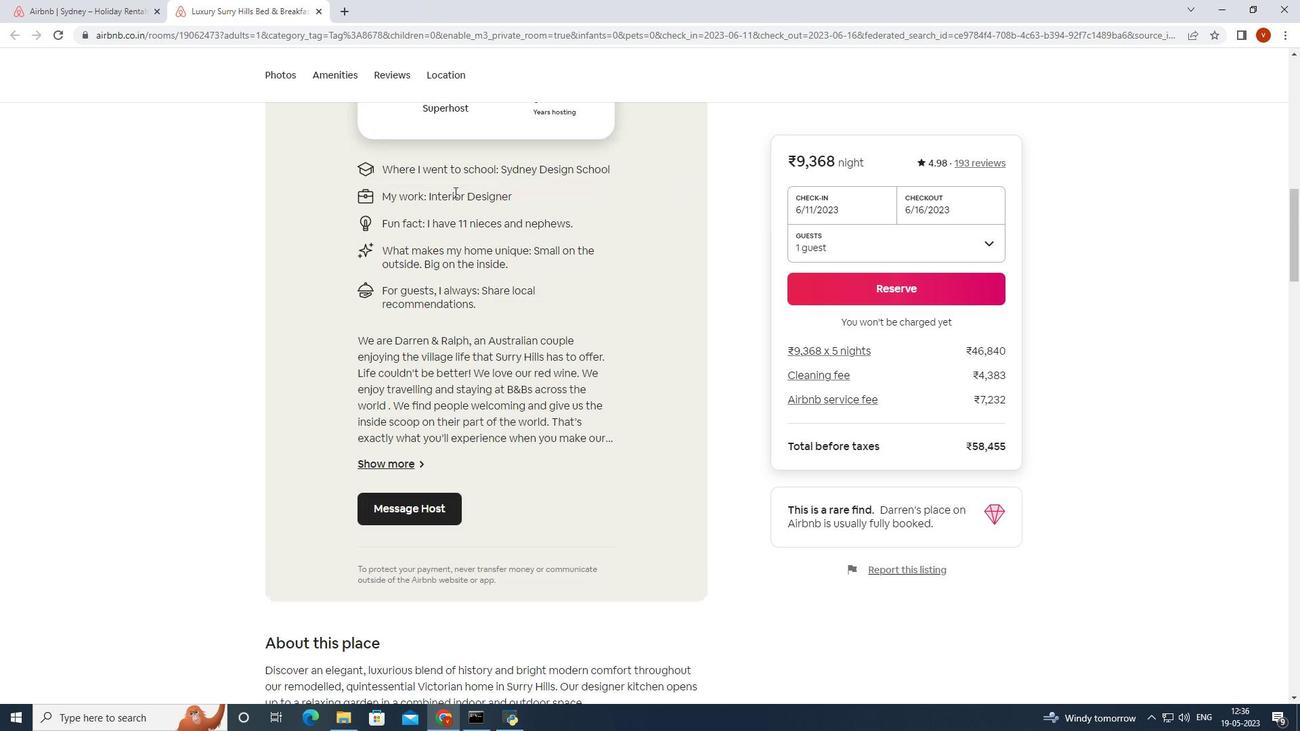 
Action: Mouse scrolled (455, 193) with delta (0, 0)
Screenshot: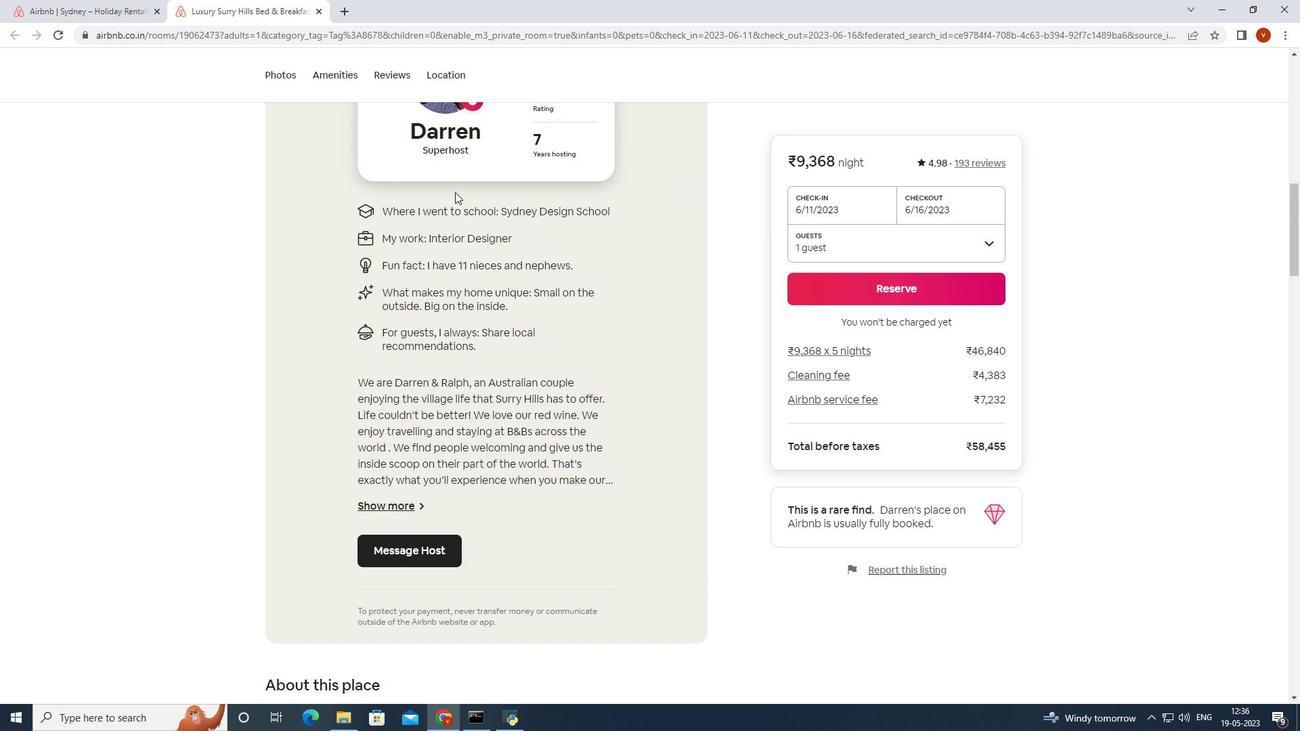 
Action: Mouse scrolled (455, 193) with delta (0, 0)
Screenshot: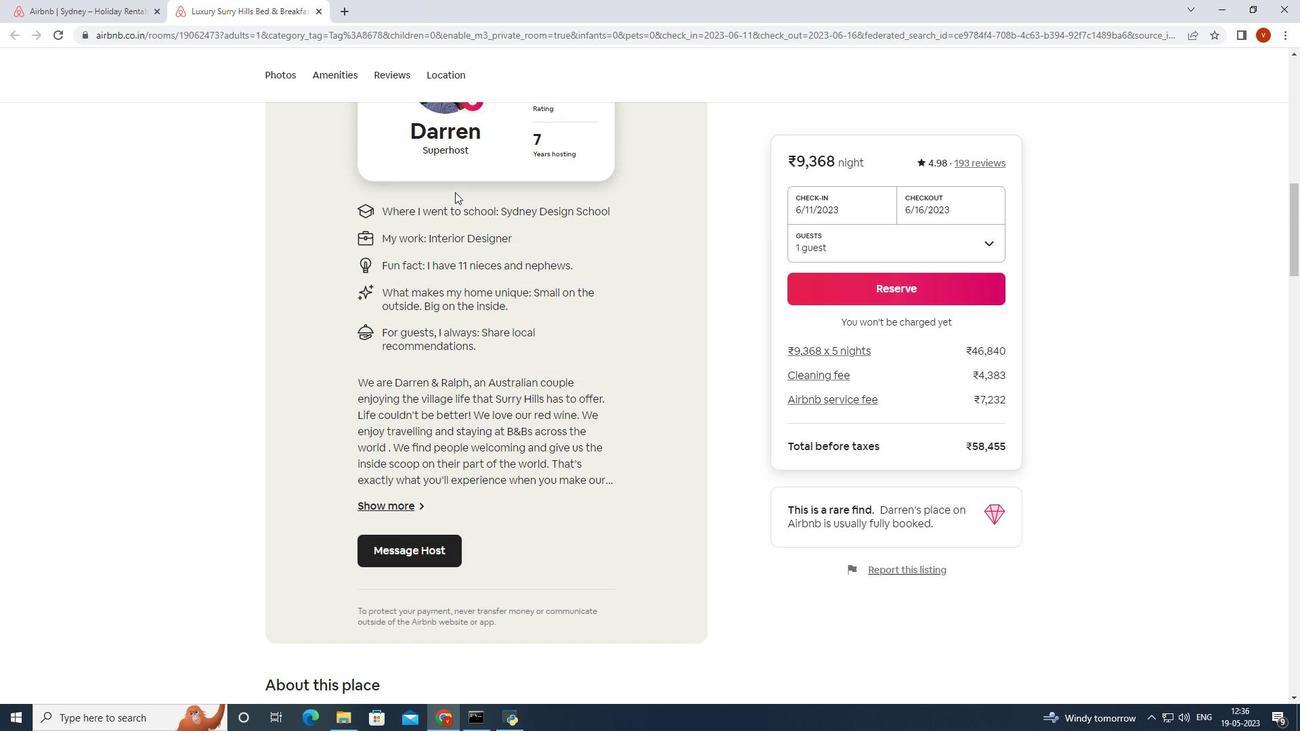 
Action: Mouse scrolled (455, 193) with delta (0, 0)
Screenshot: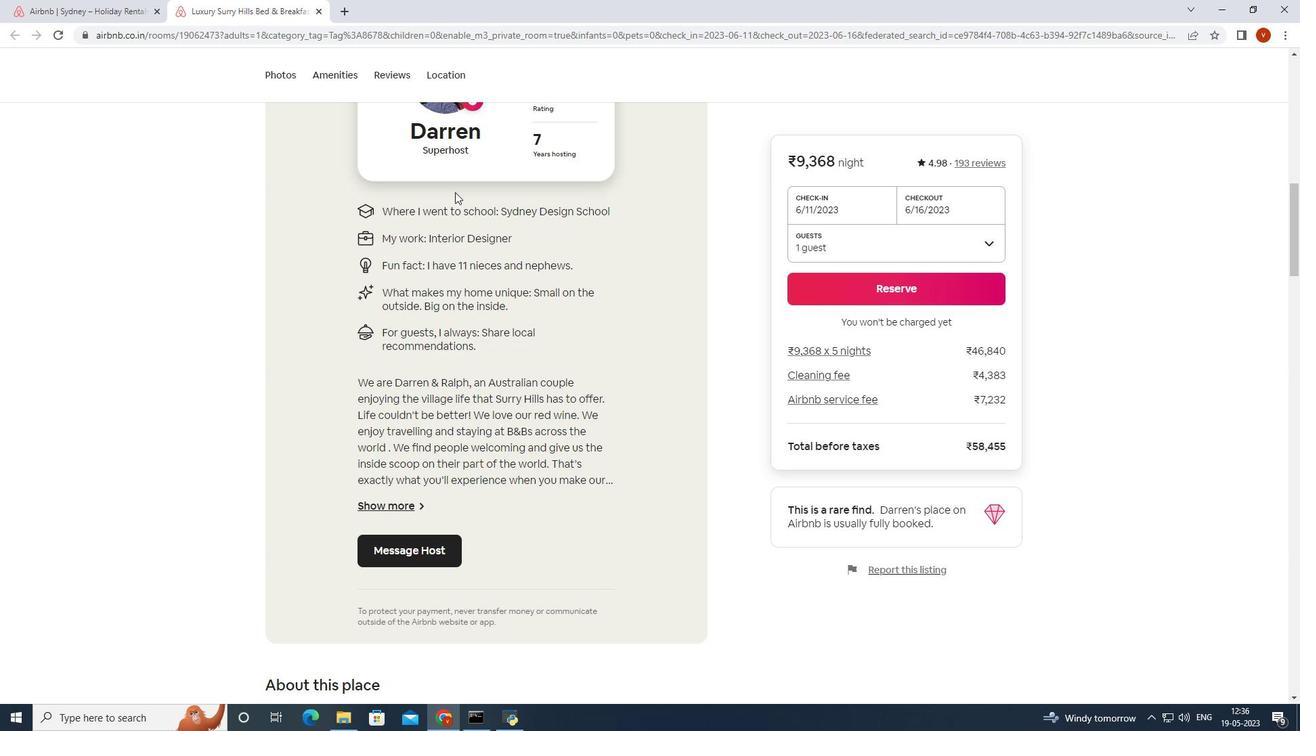 
Action: Mouse scrolled (455, 193) with delta (0, 0)
Screenshot: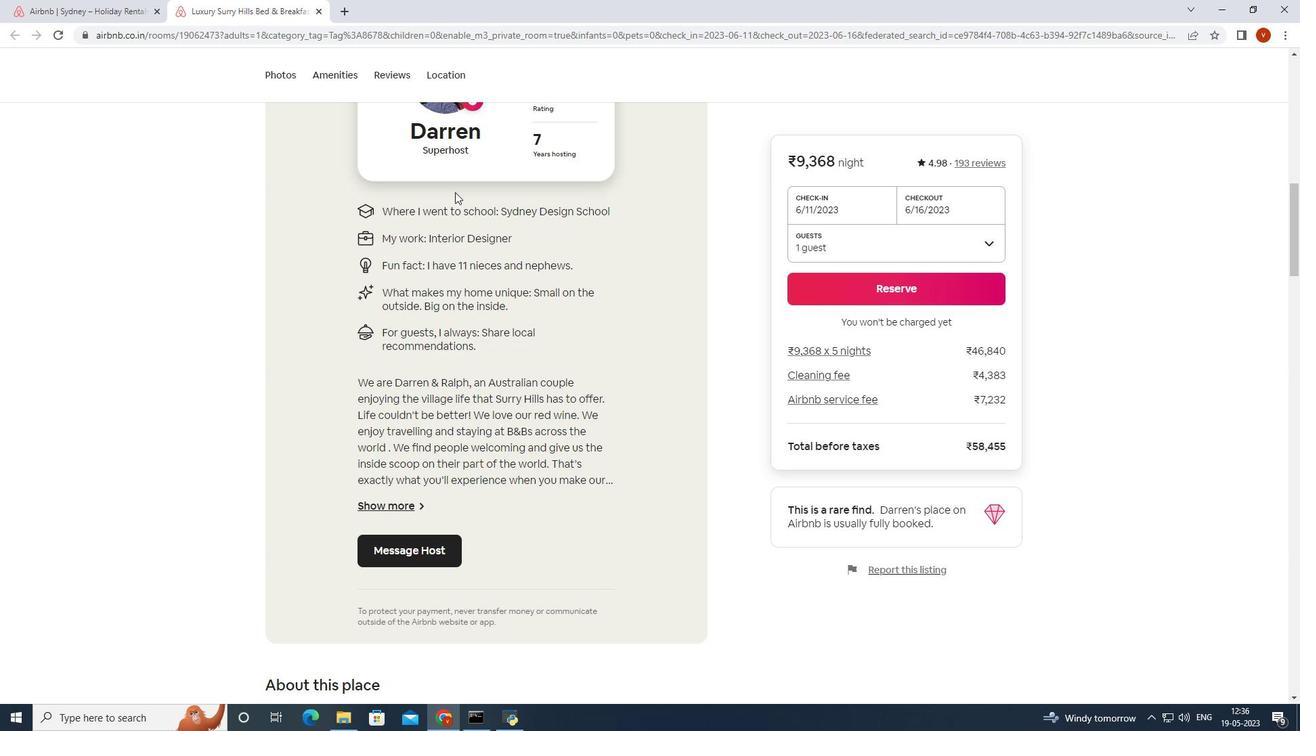 
Action: Mouse scrolled (455, 193) with delta (0, 0)
Screenshot: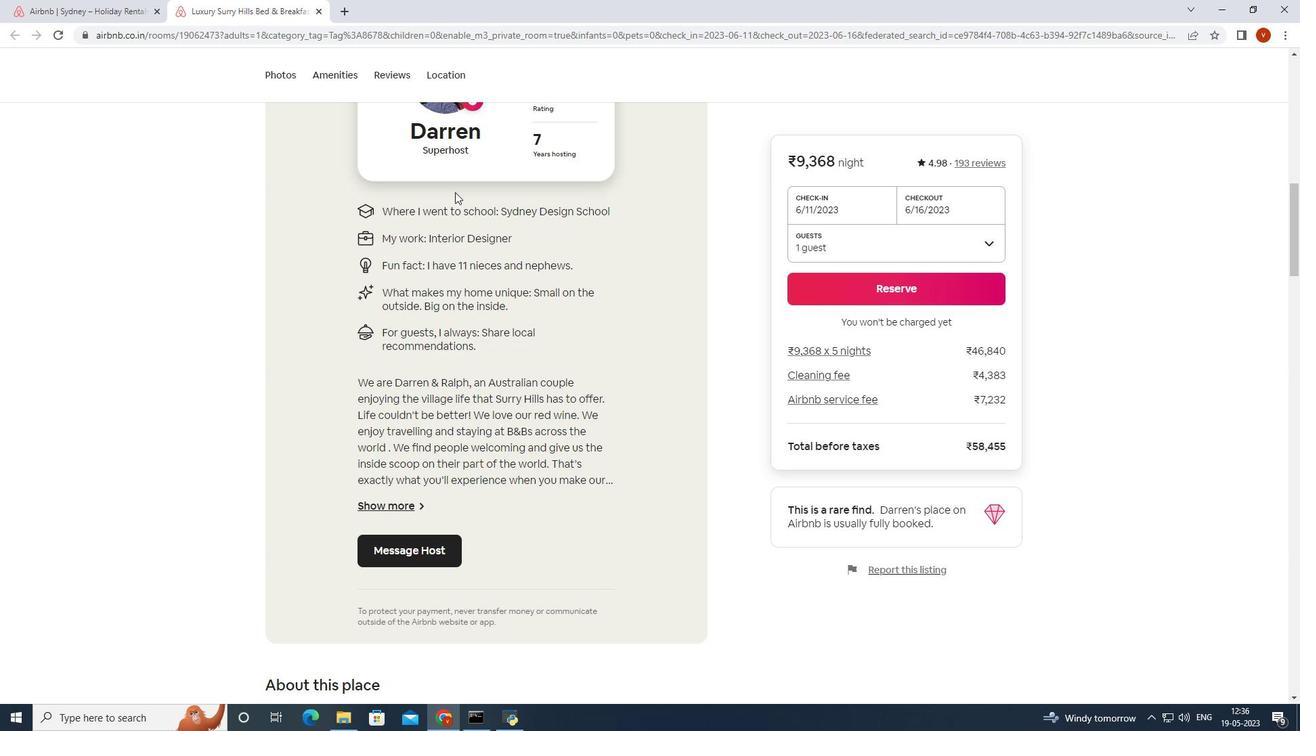 
Action: Mouse scrolled (455, 193) with delta (0, 0)
Screenshot: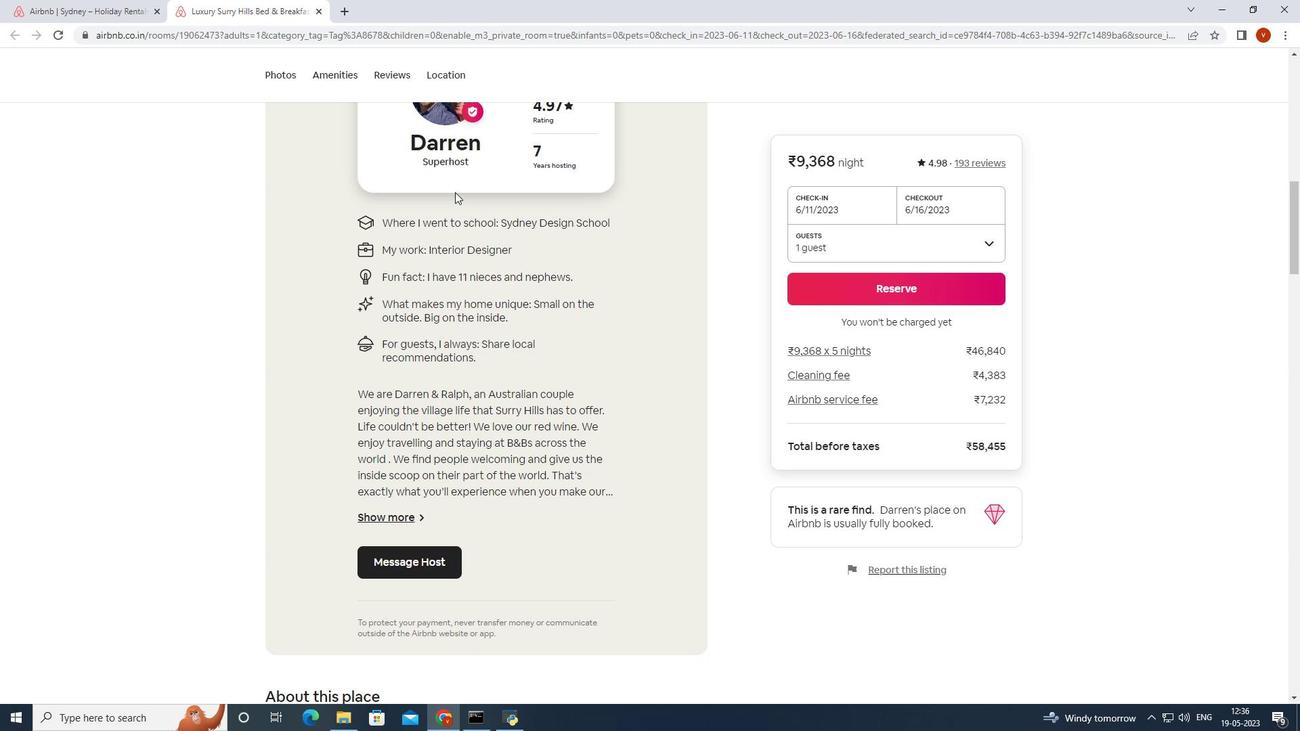 
Action: Mouse scrolled (455, 193) with delta (0, 0)
Screenshot: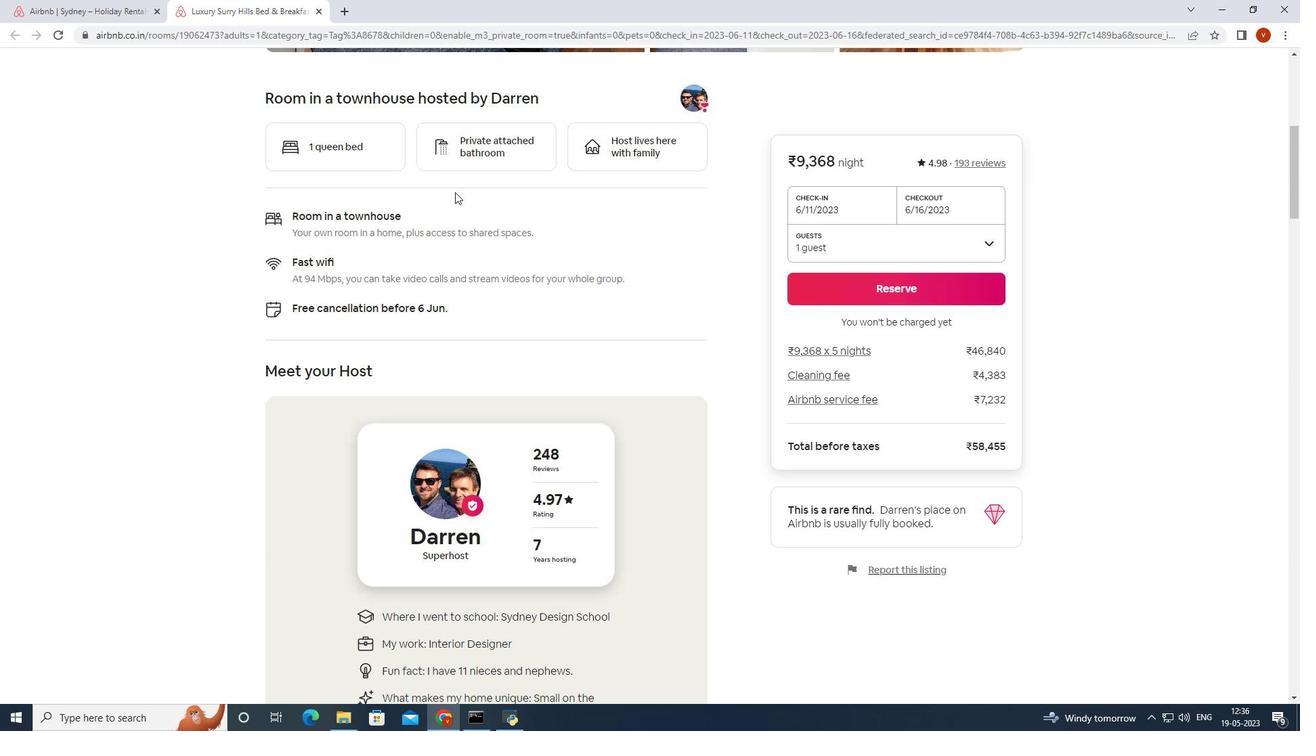 
Action: Mouse scrolled (455, 193) with delta (0, 0)
Screenshot: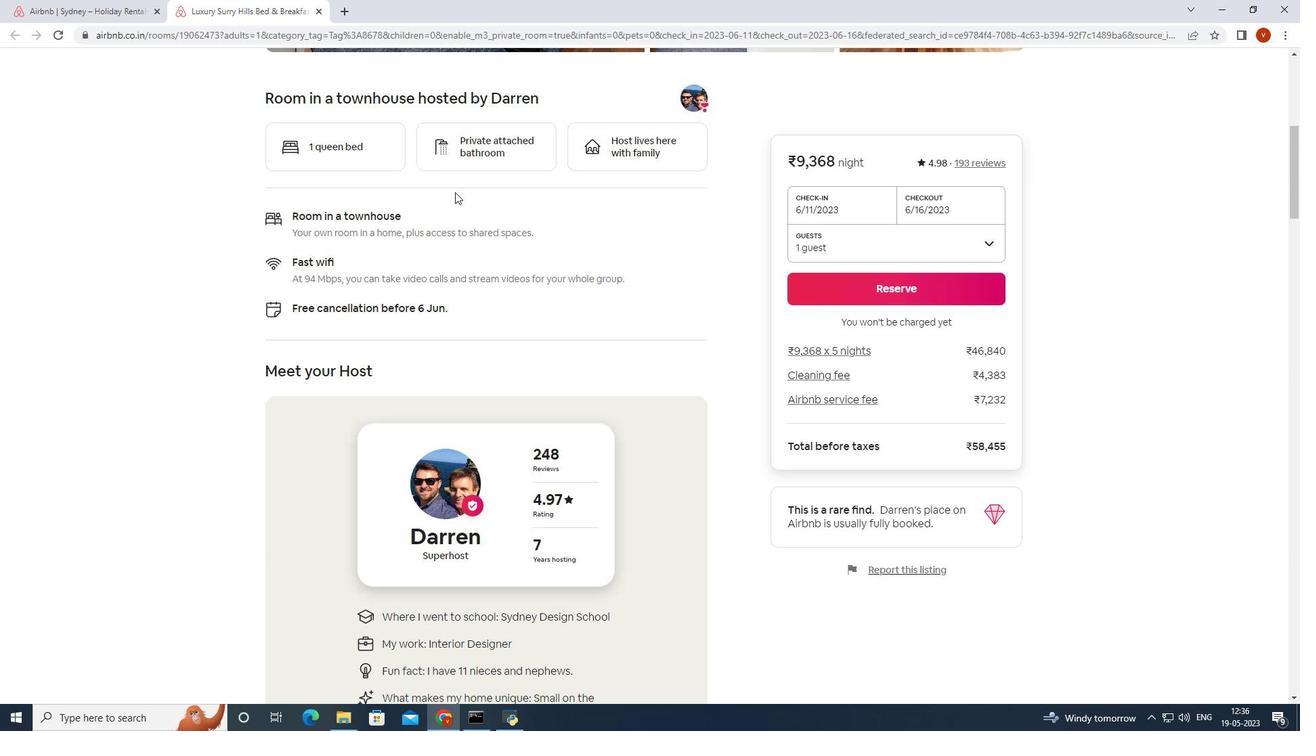 
Action: Mouse scrolled (455, 193) with delta (0, 0)
Screenshot: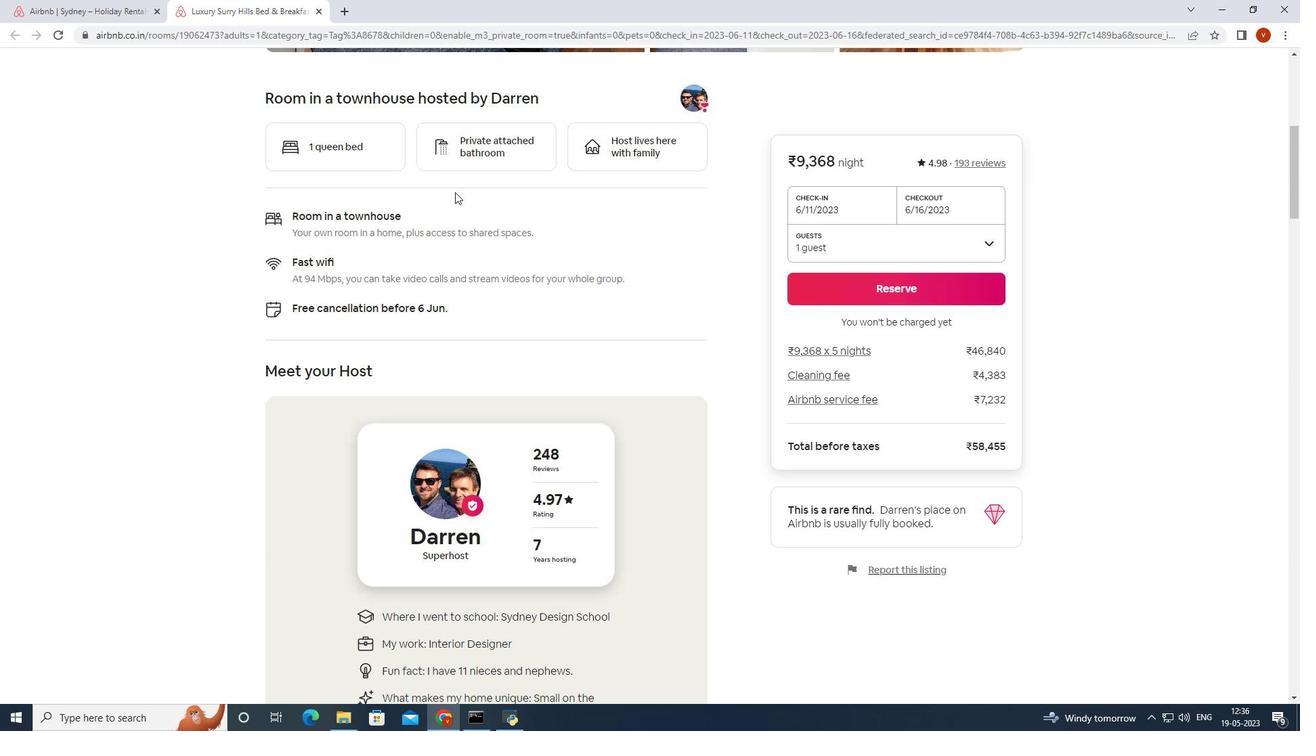 
Action: Mouse scrolled (455, 193) with delta (0, 0)
Screenshot: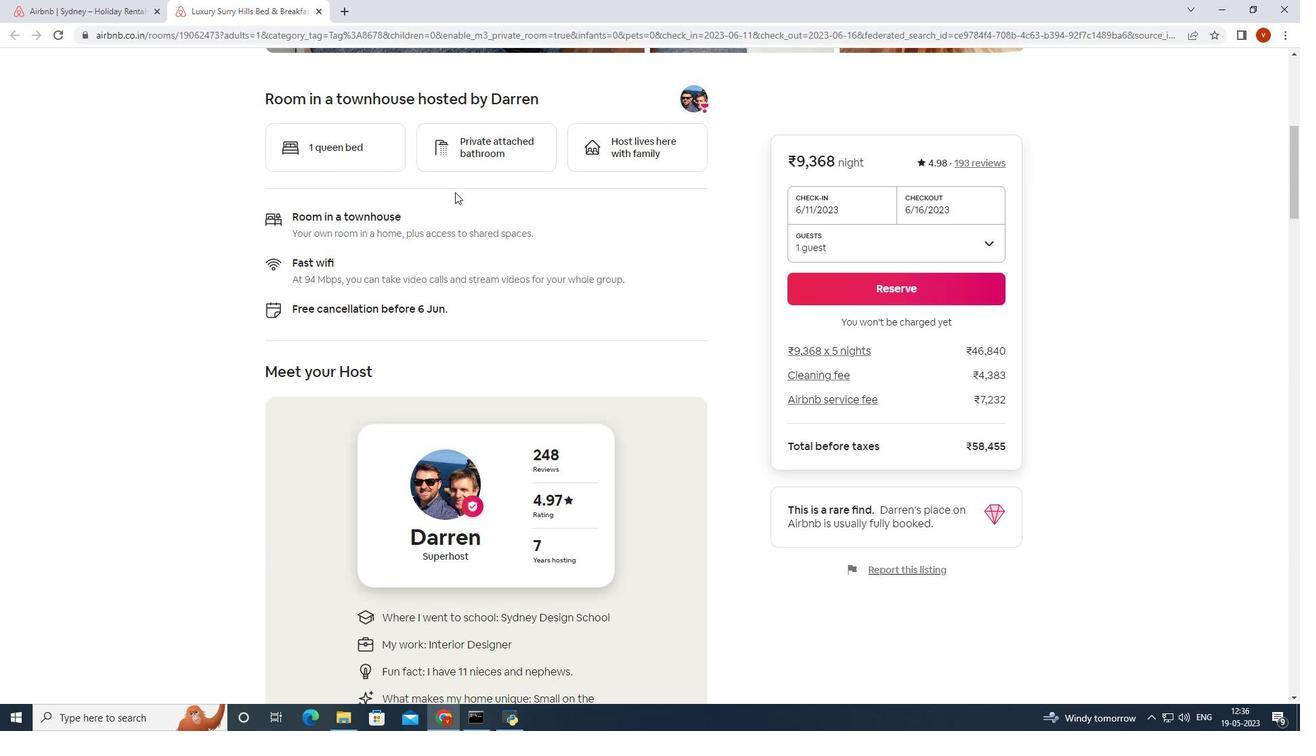 
Action: Mouse scrolled (455, 193) with delta (0, 0)
Screenshot: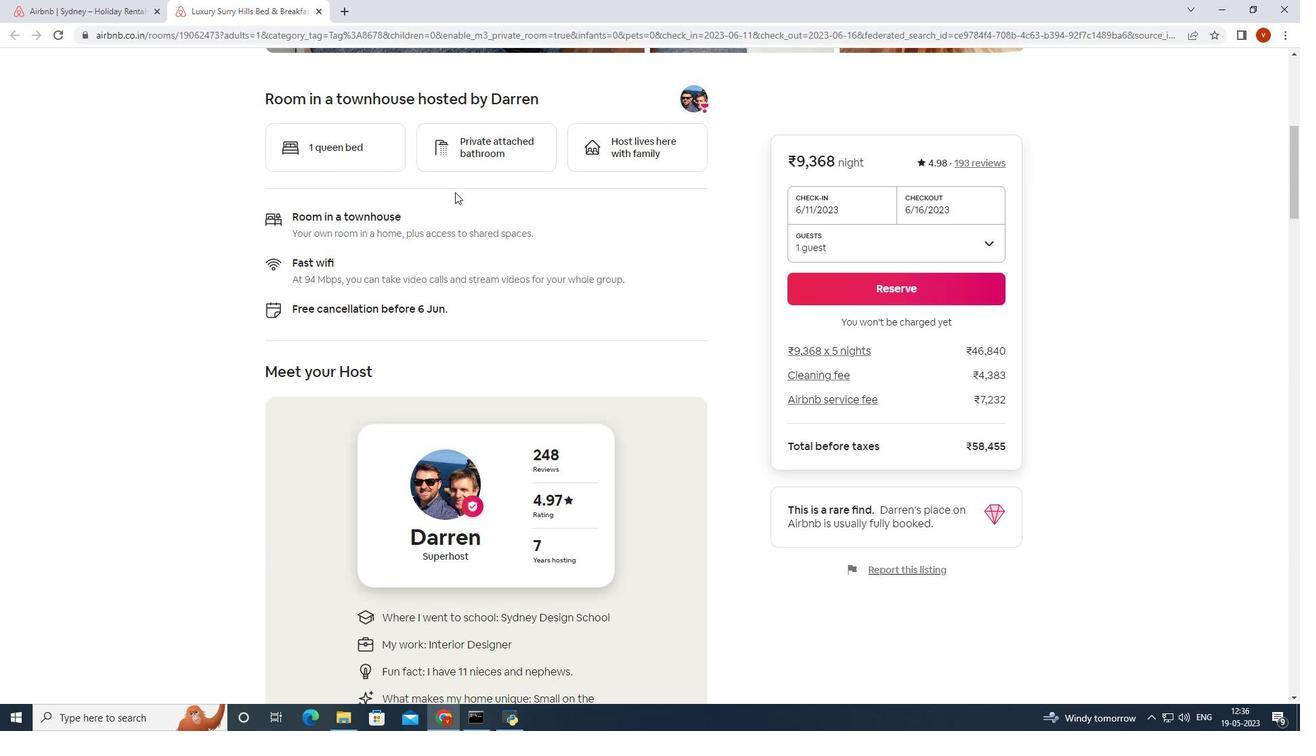 
Action: Mouse scrolled (455, 193) with delta (0, 0)
Screenshot: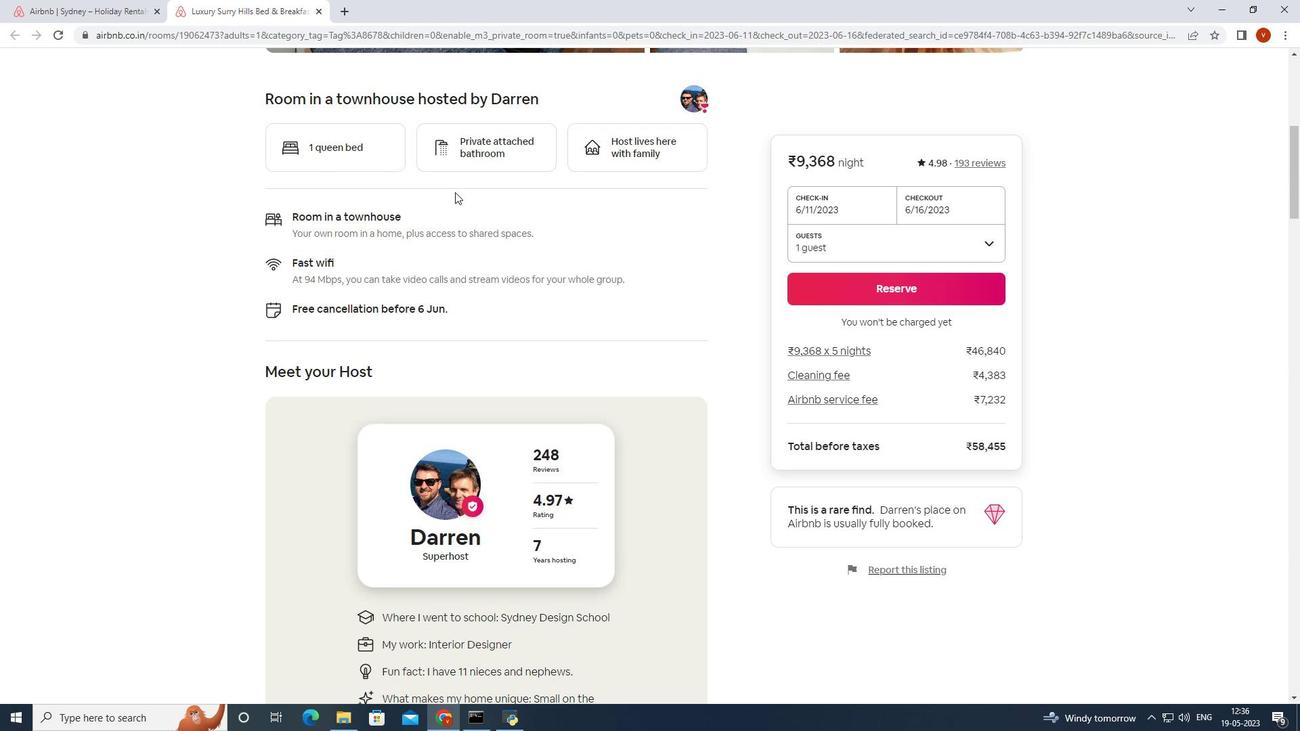 
Action: Mouse scrolled (455, 193) with delta (0, 0)
Screenshot: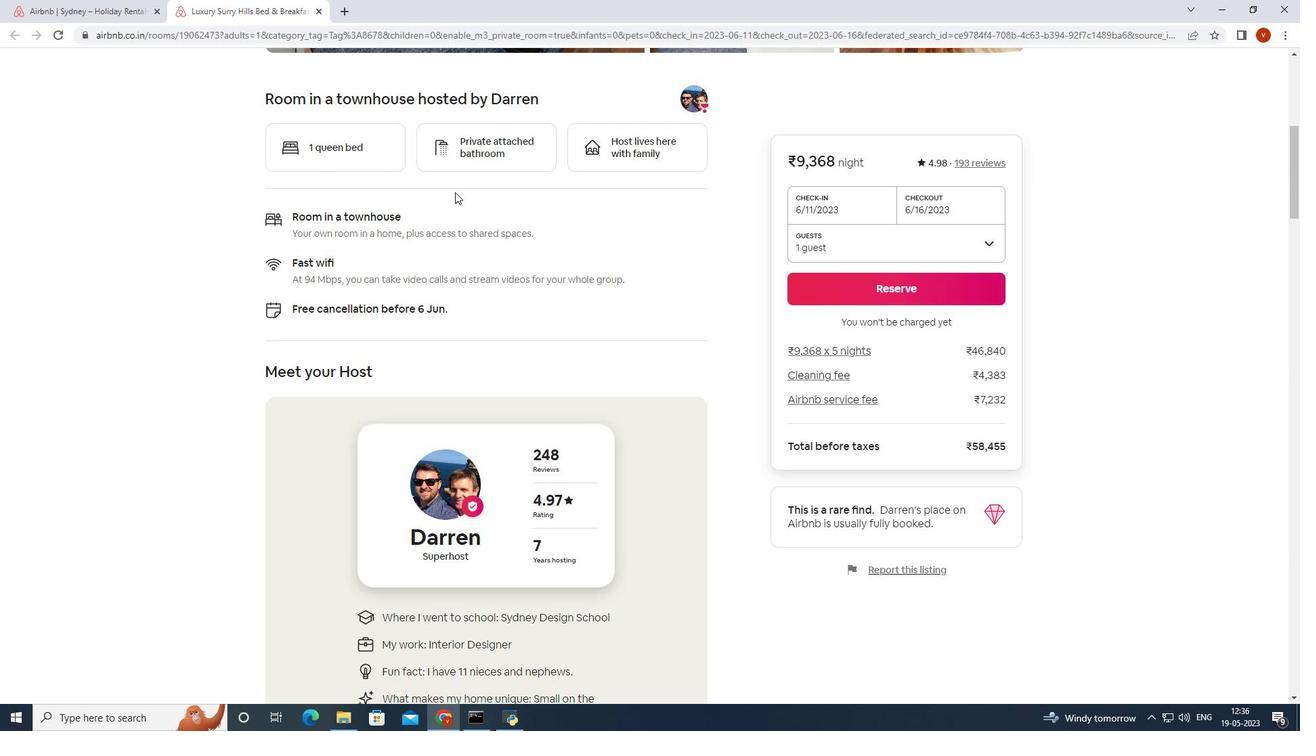 
Action: Mouse scrolled (455, 193) with delta (0, 0)
Screenshot: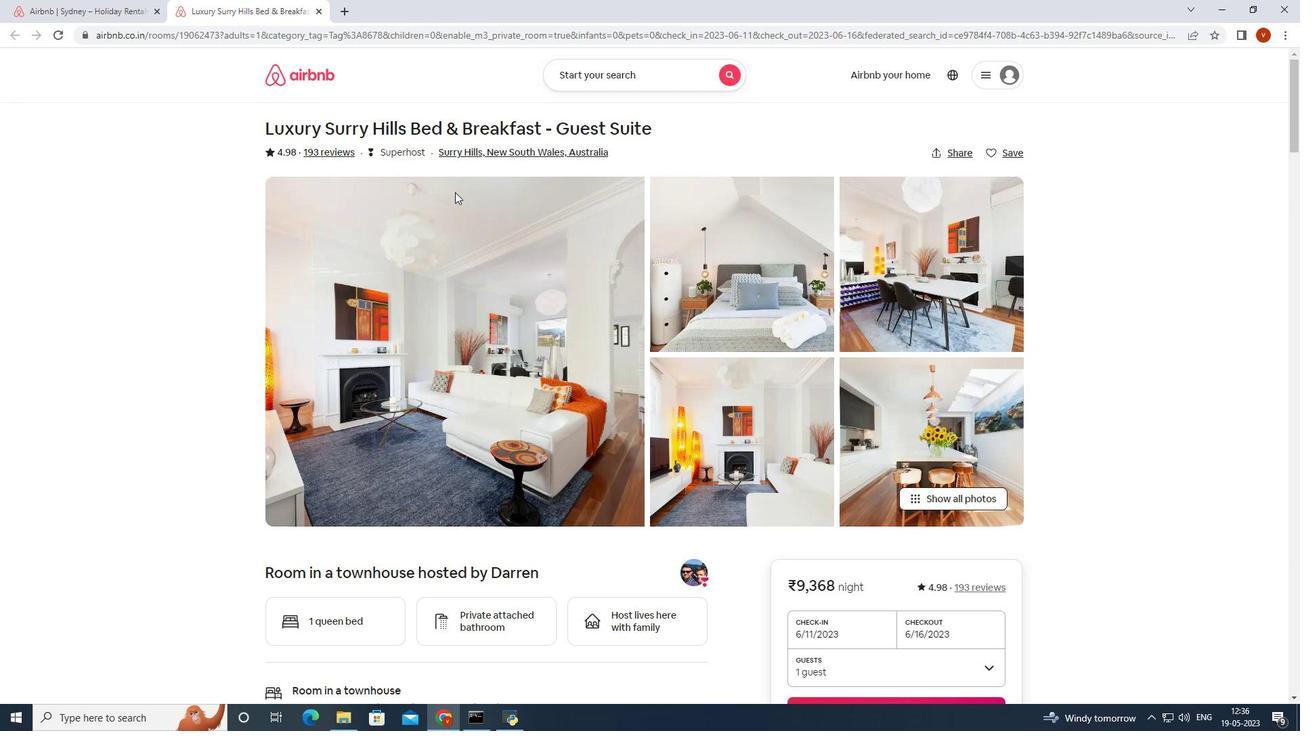 
Action: Mouse scrolled (455, 193) with delta (0, 0)
Screenshot: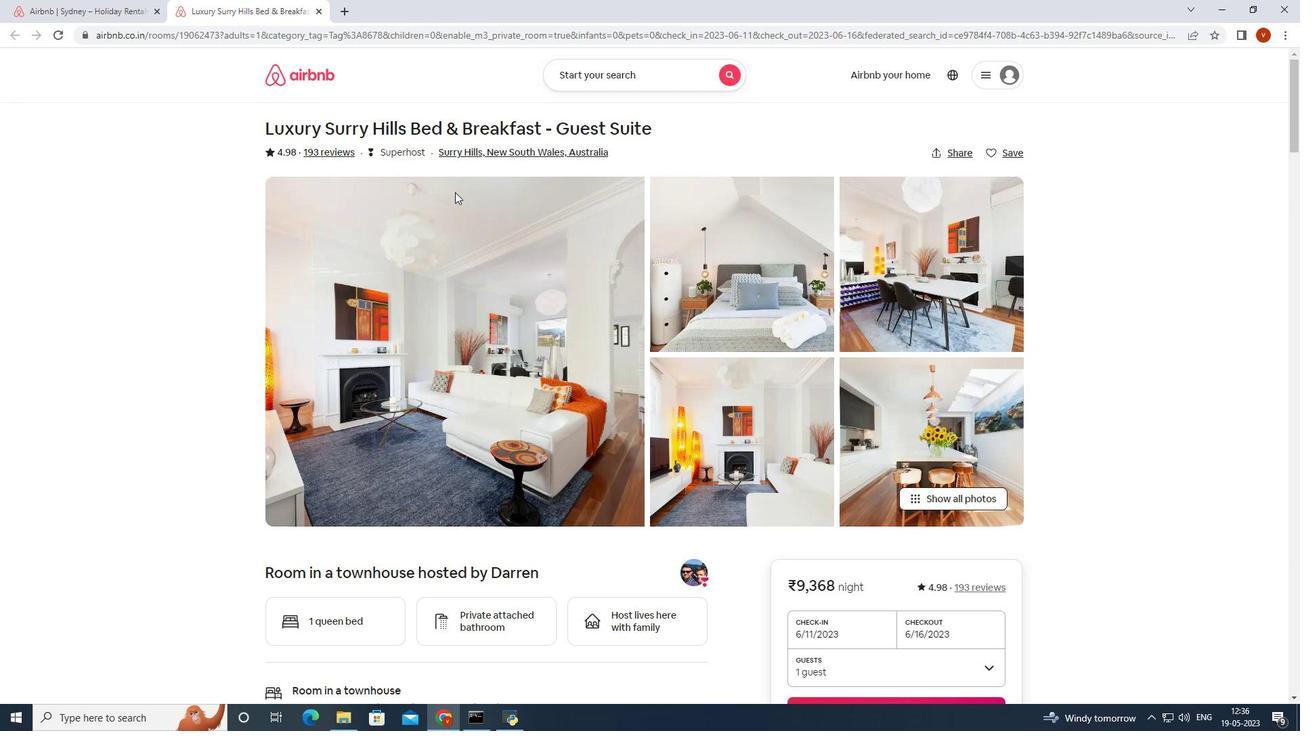 
Action: Mouse scrolled (455, 193) with delta (0, 0)
Screenshot: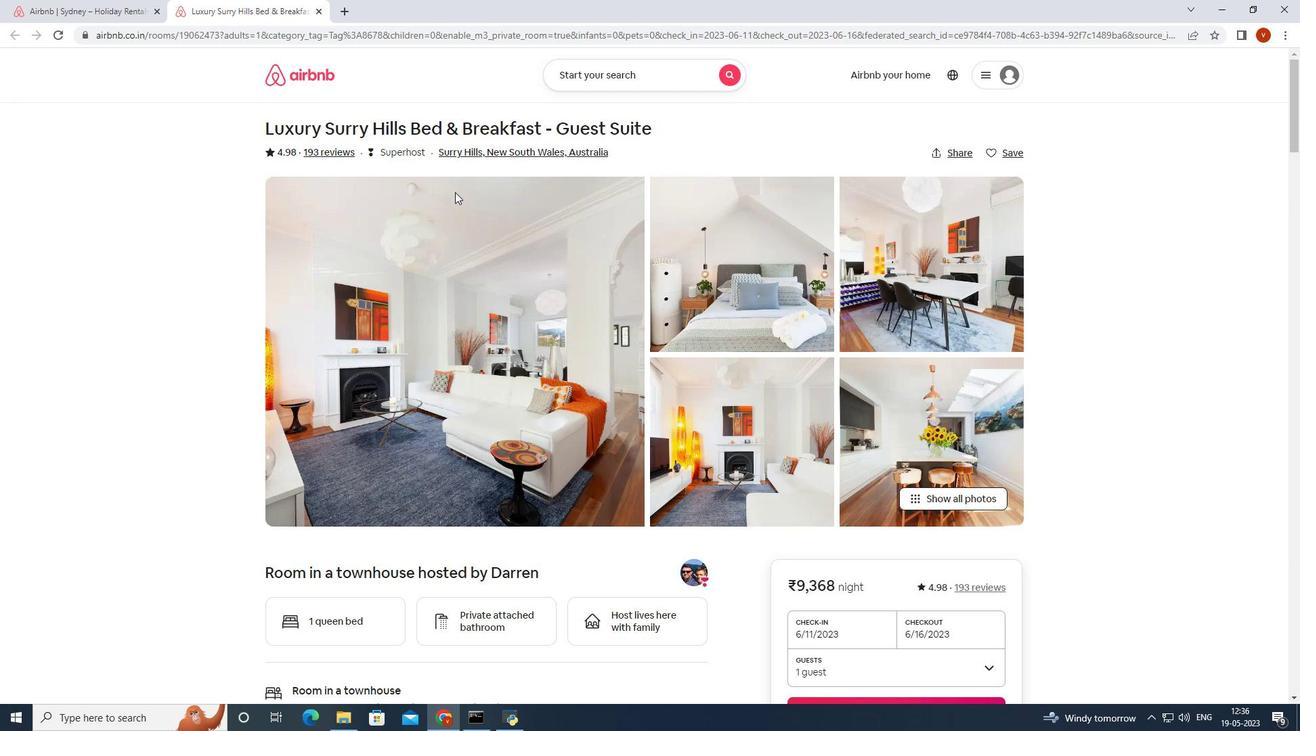
Action: Mouse scrolled (455, 193) with delta (0, 0)
Screenshot: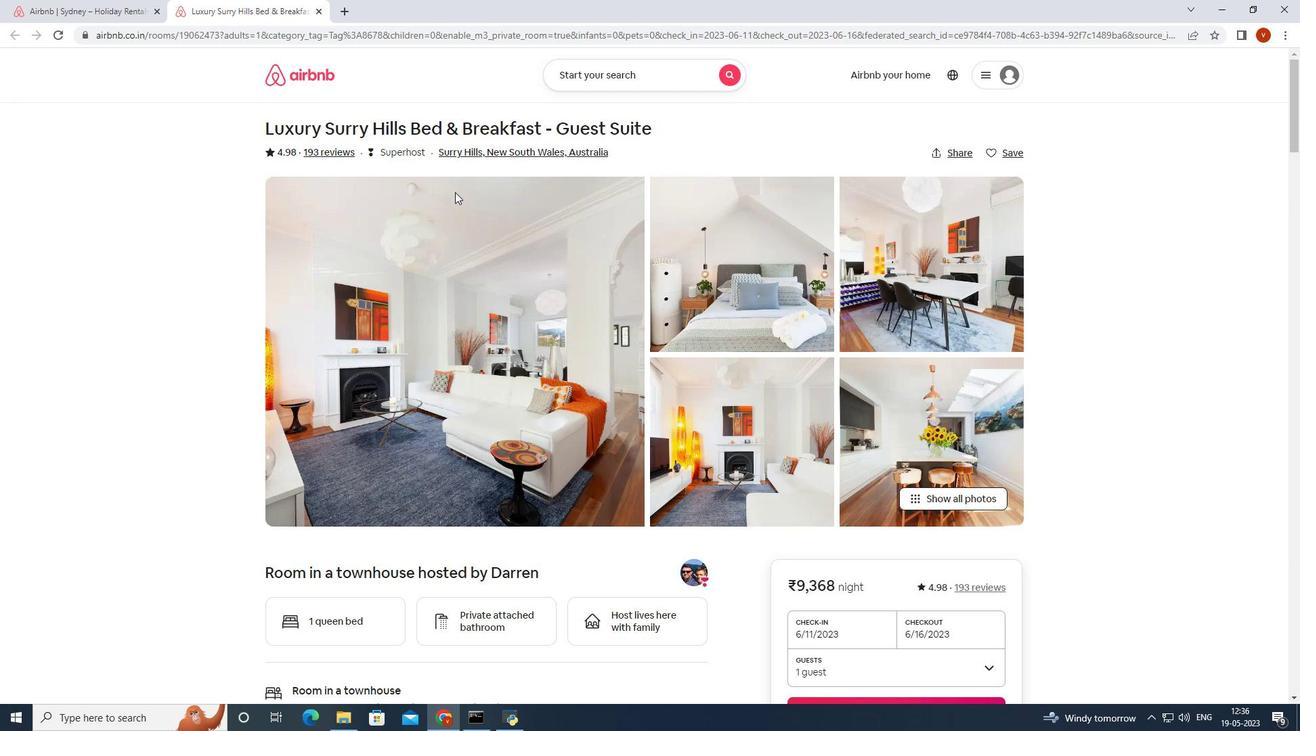 
Action: Mouse scrolled (455, 193) with delta (0, 0)
Screenshot: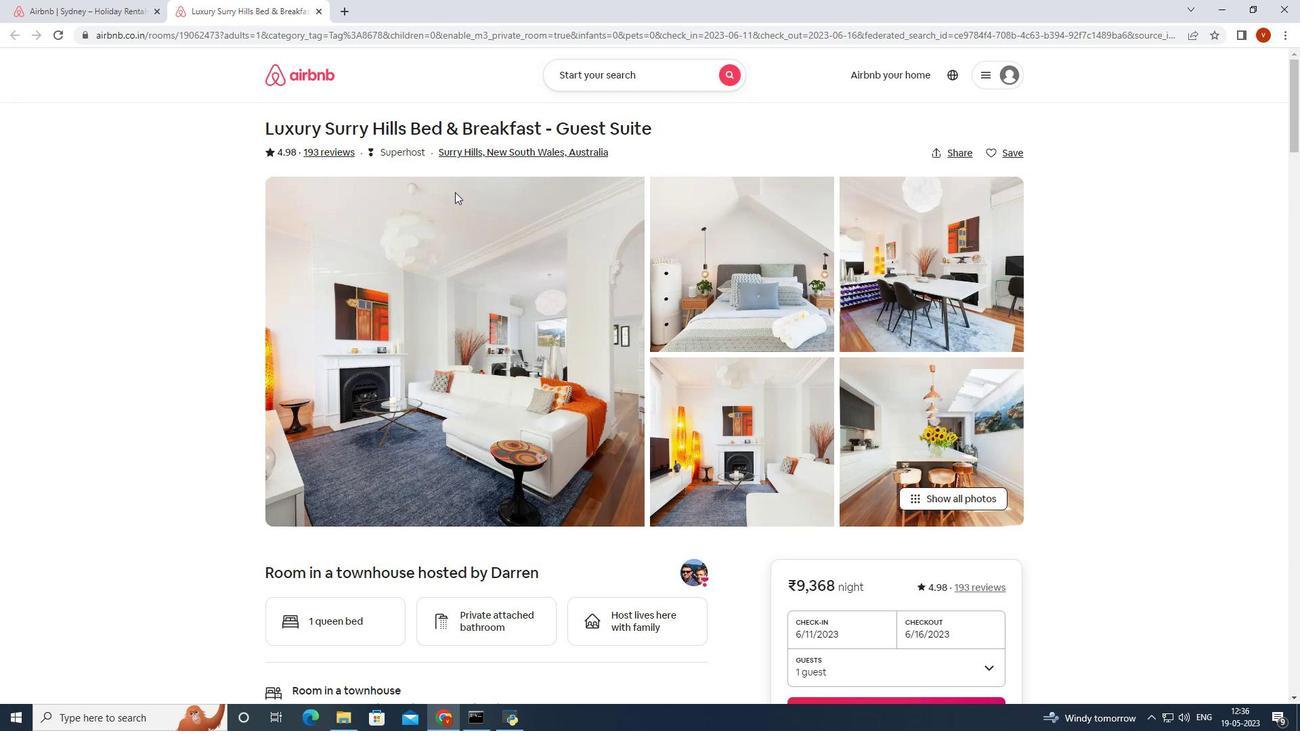 
Action: Mouse moved to (73, 4)
Screenshot: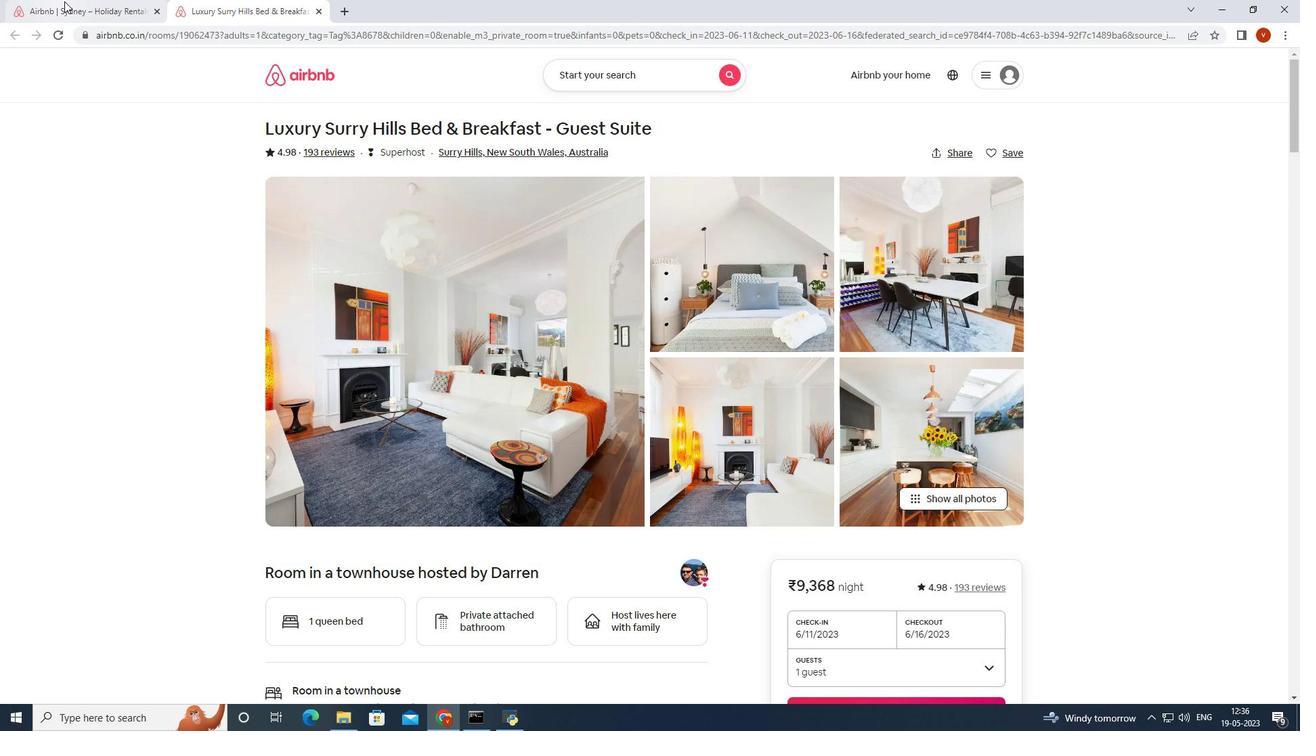 
Action: Mouse pressed left at (73, 4)
Screenshot: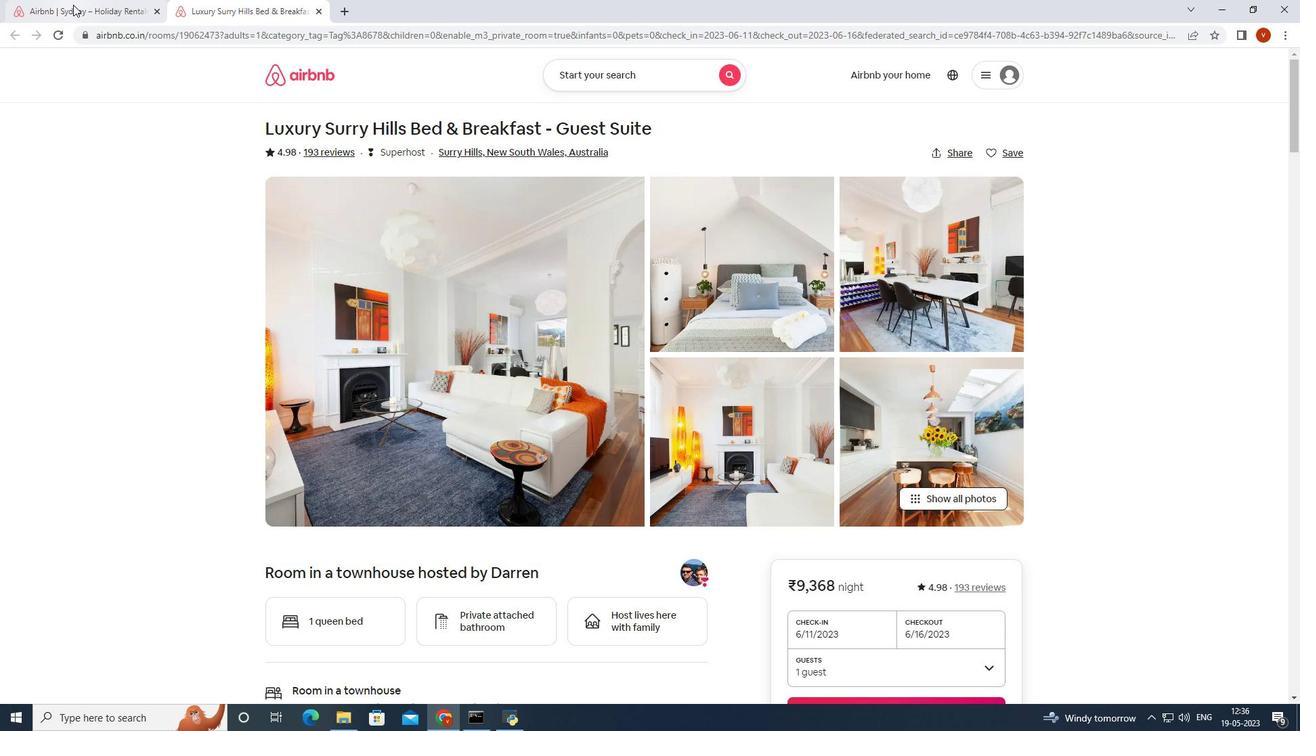 
Action: Mouse moved to (315, 349)
Screenshot: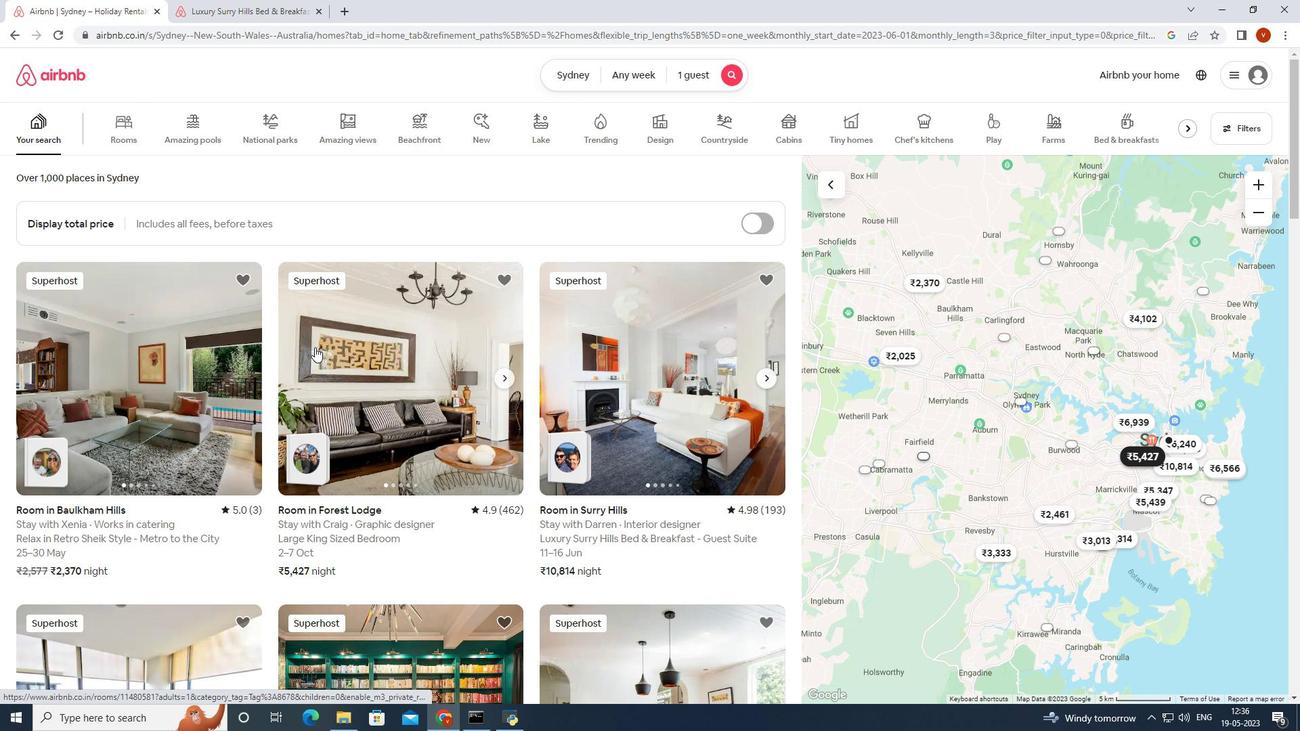 
Action: Mouse scrolled (315, 348) with delta (0, 0)
Screenshot: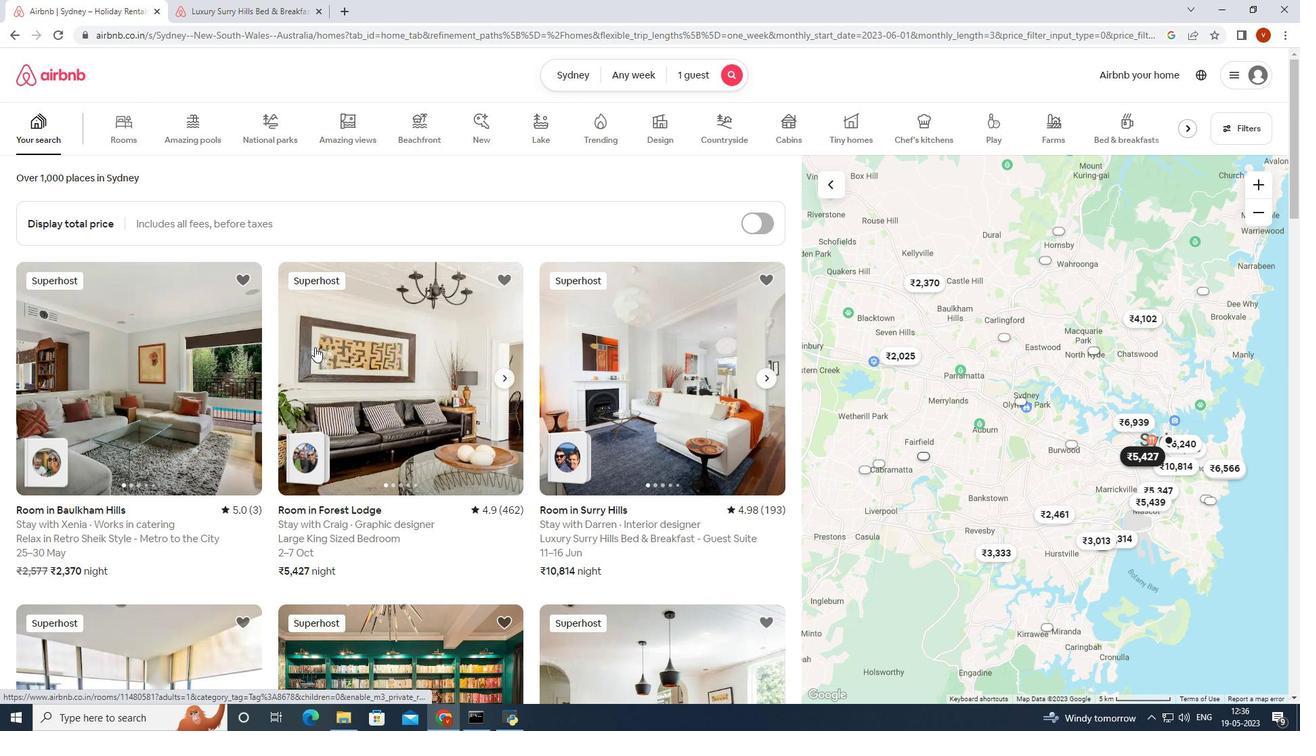 
Action: Mouse scrolled (315, 348) with delta (0, 0)
Screenshot: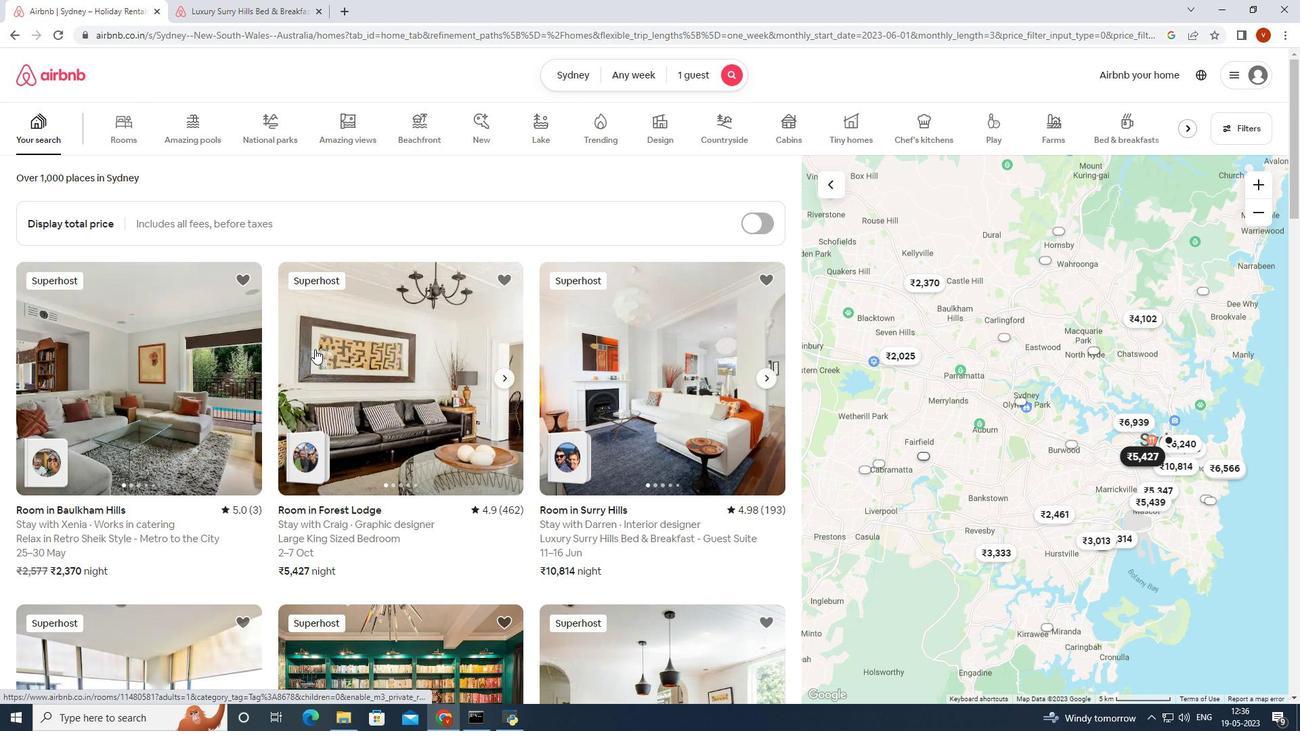 
Action: Mouse scrolled (315, 348) with delta (0, 0)
Screenshot: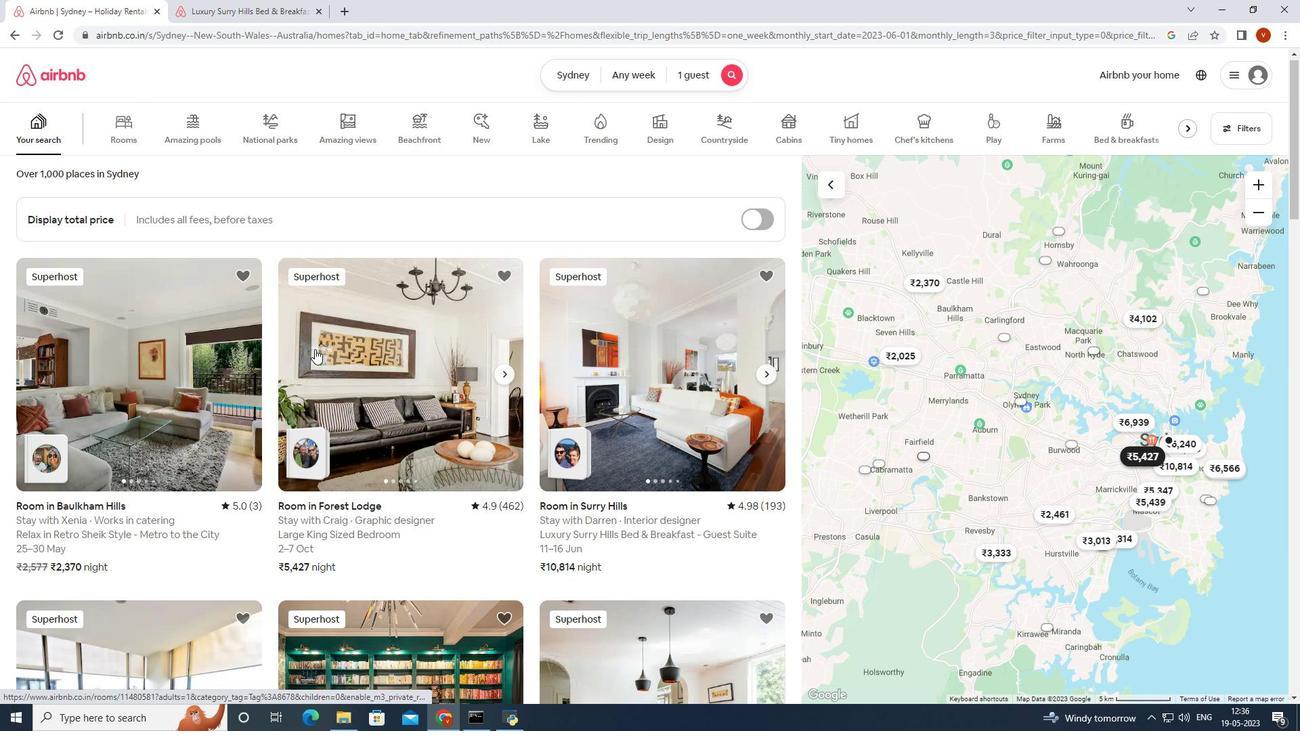 
Action: Mouse scrolled (315, 348) with delta (0, 0)
Screenshot: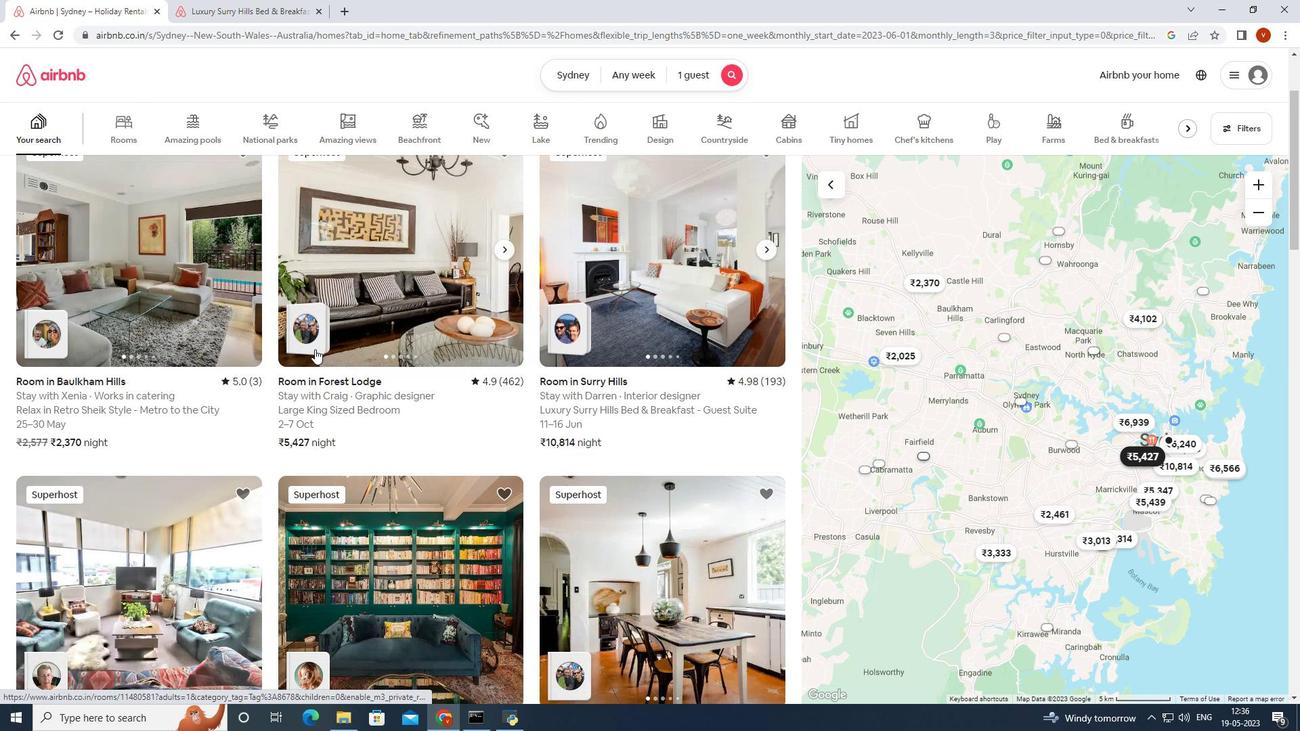 
Action: Mouse moved to (138, 421)
Screenshot: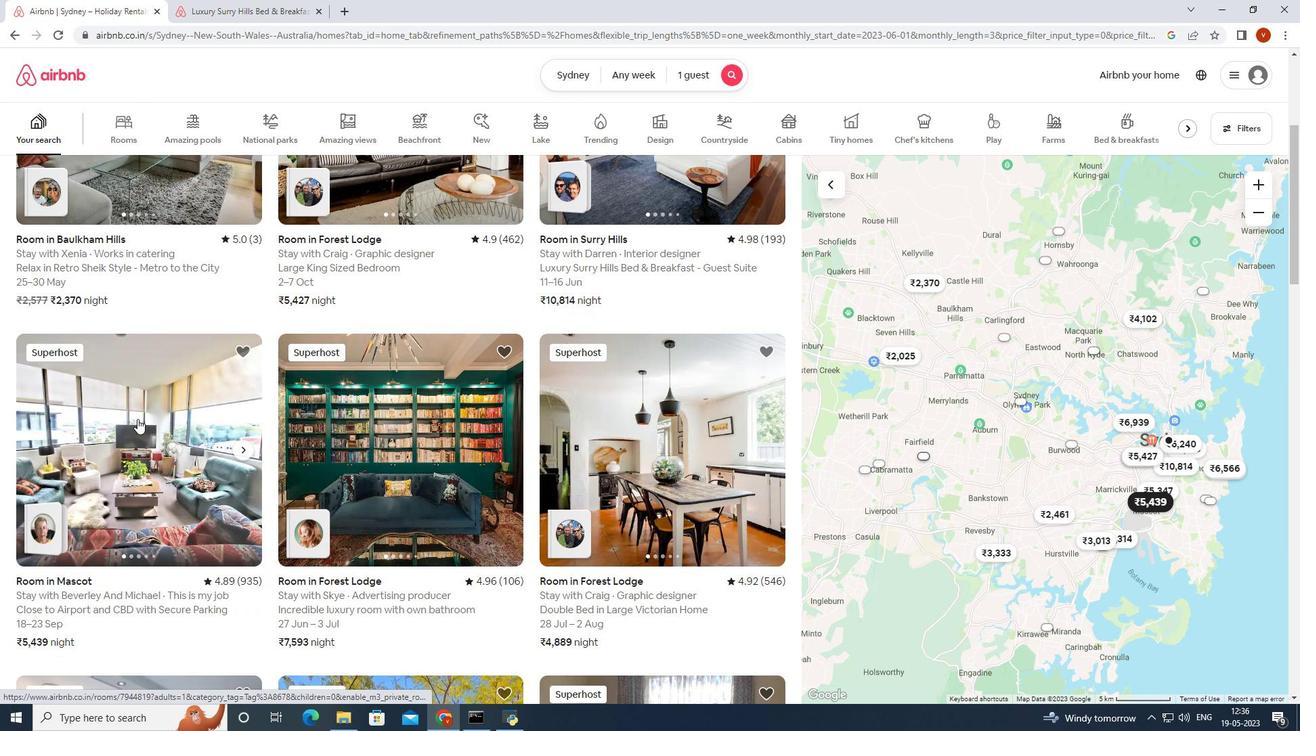 
Action: Mouse pressed left at (138, 421)
Screenshot: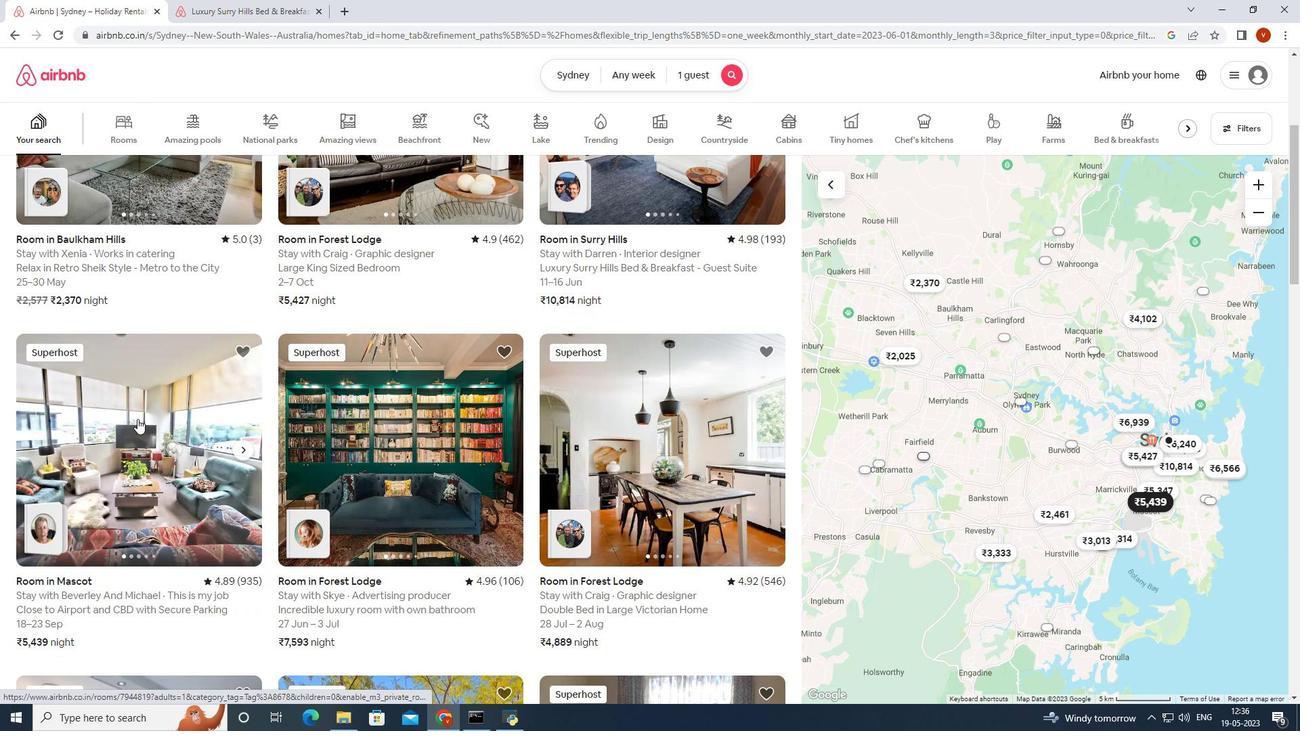 
Action: Mouse moved to (567, 490)
Screenshot: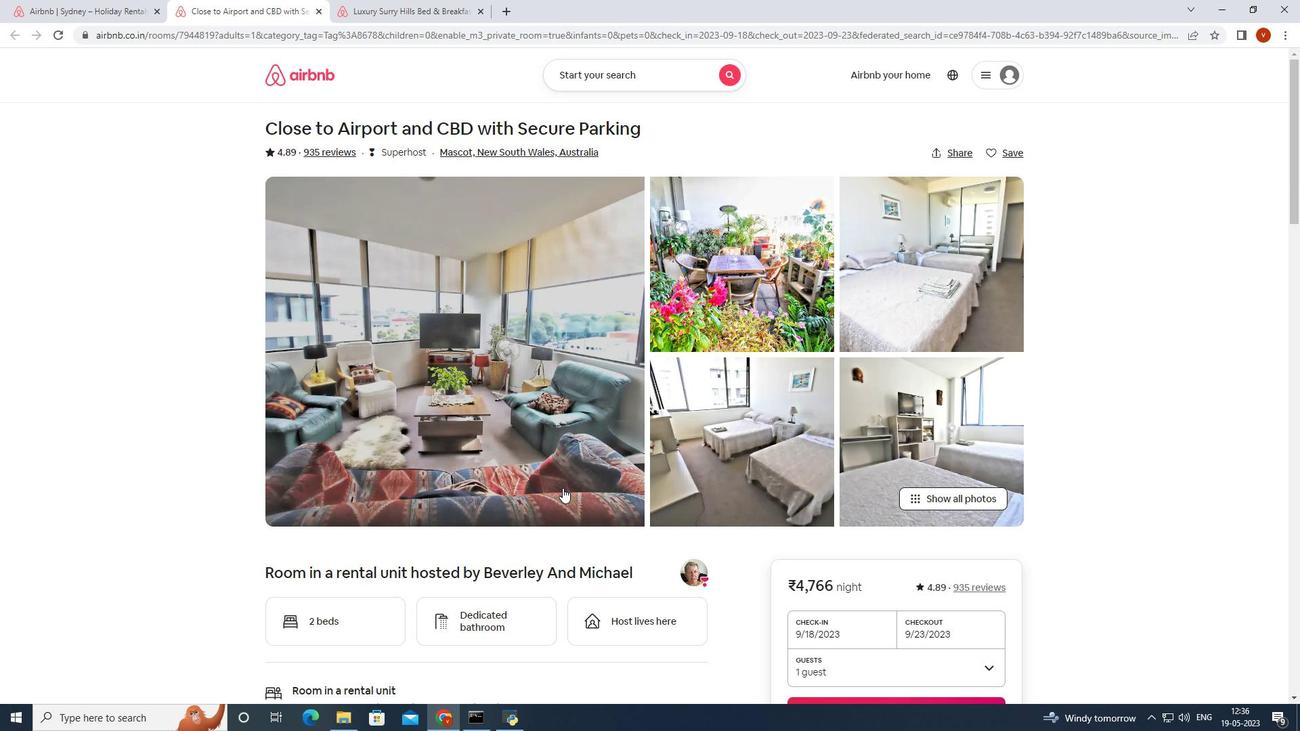 
Action: Mouse scrolled (567, 489) with delta (0, 0)
Screenshot: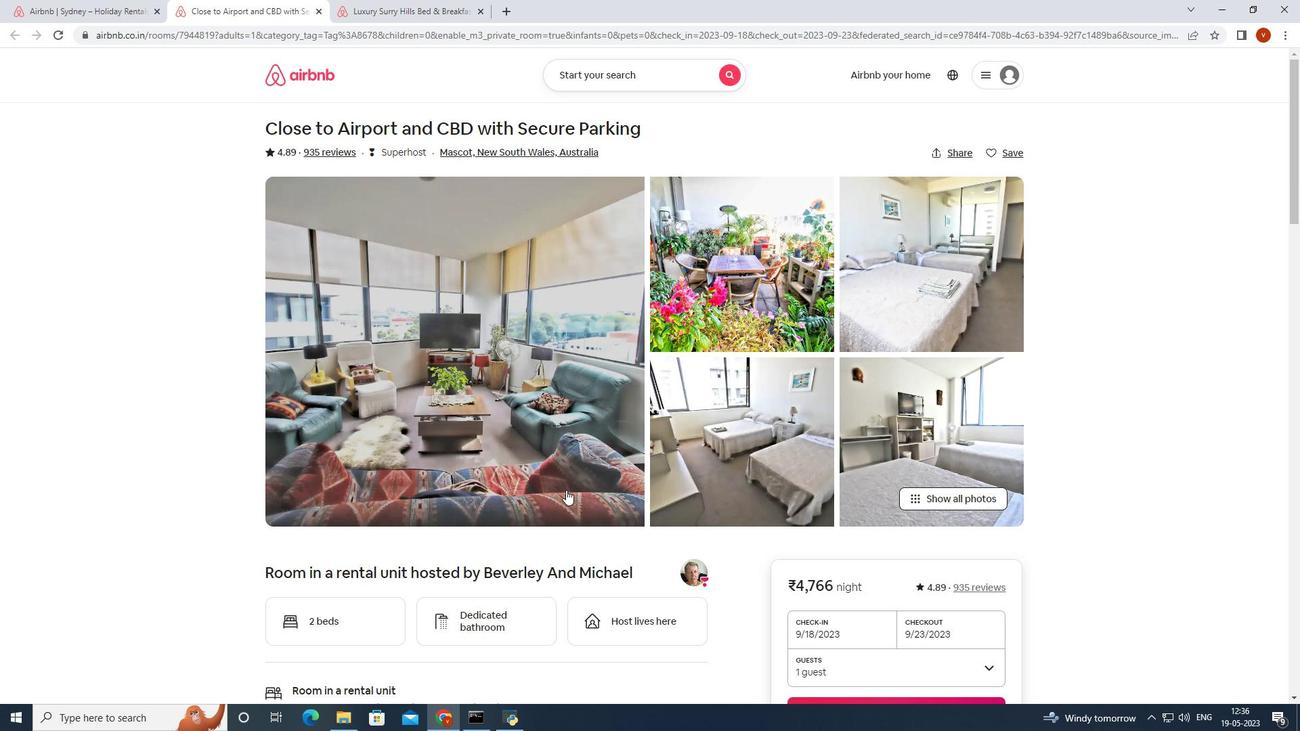 
Action: Mouse moved to (567, 490)
Screenshot: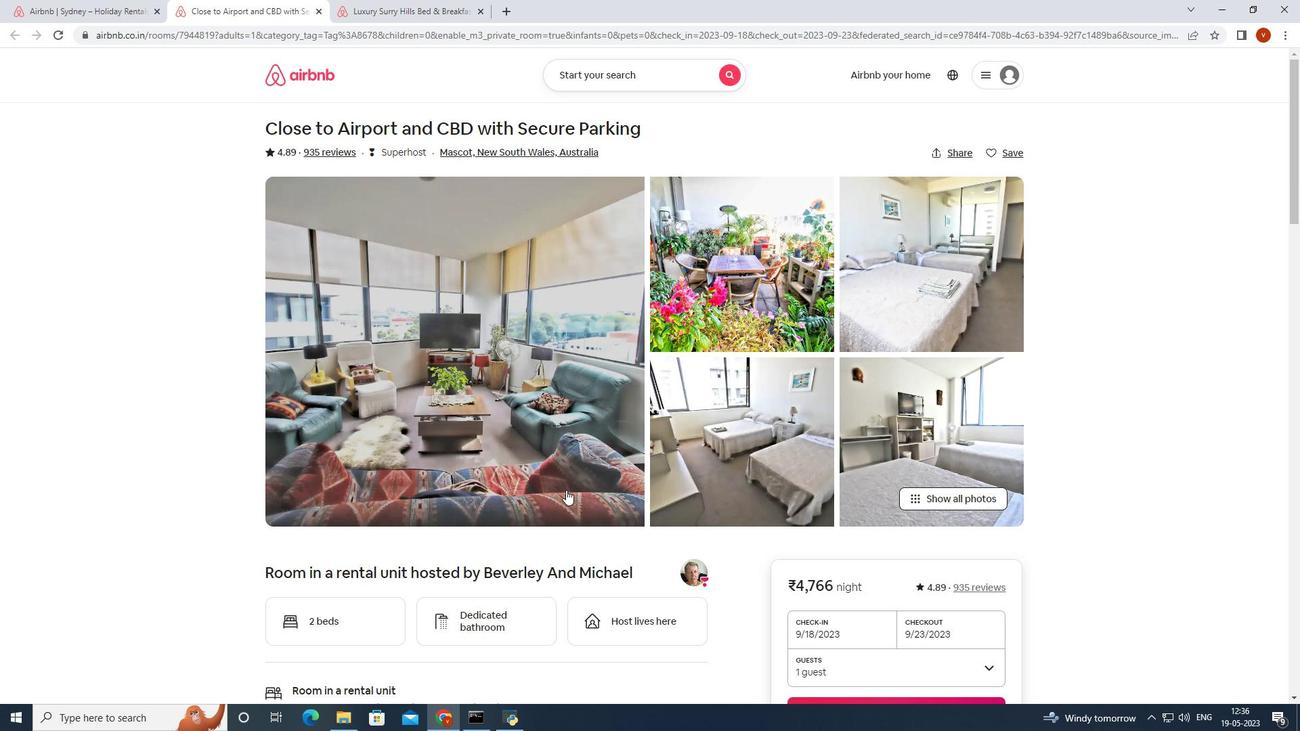 
Action: Mouse scrolled (567, 489) with delta (0, 0)
